 Task: Design a Vector Pattern for a Space-themed Virtual Reality Game.
Action: Mouse moved to (134, 126)
Screenshot: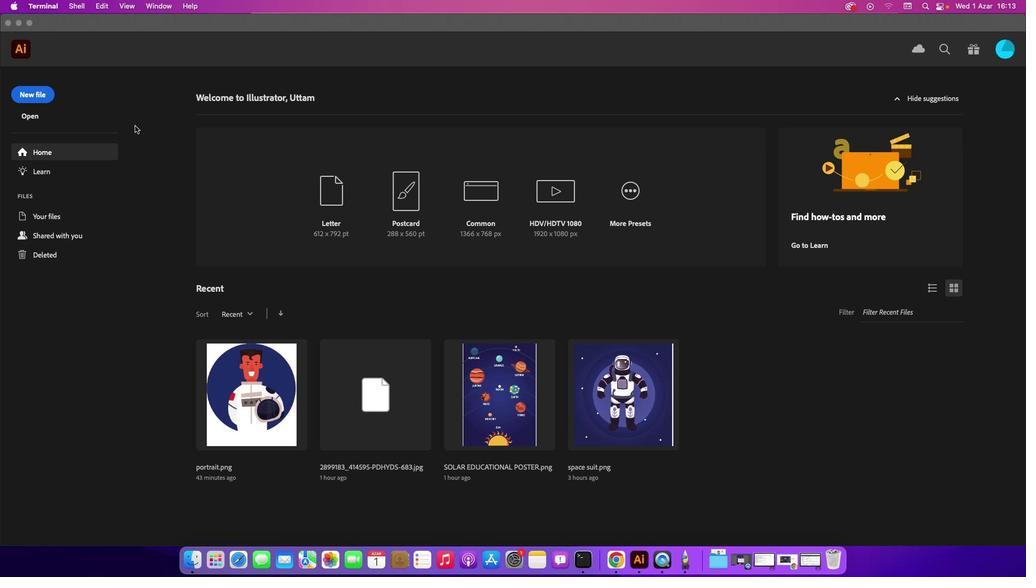 
Action: Mouse pressed left at (134, 126)
Screenshot: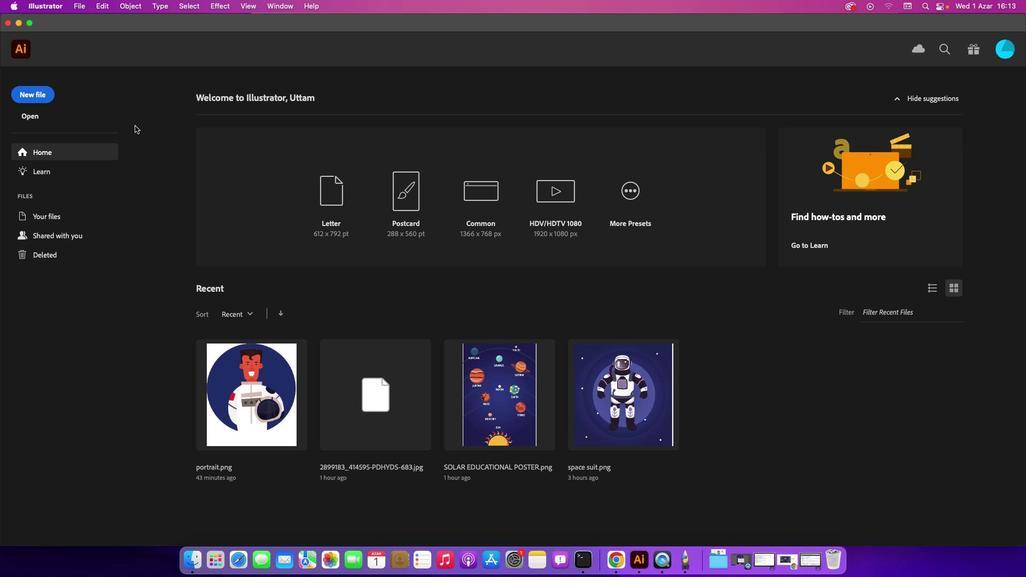 
Action: Mouse moved to (43, 92)
Screenshot: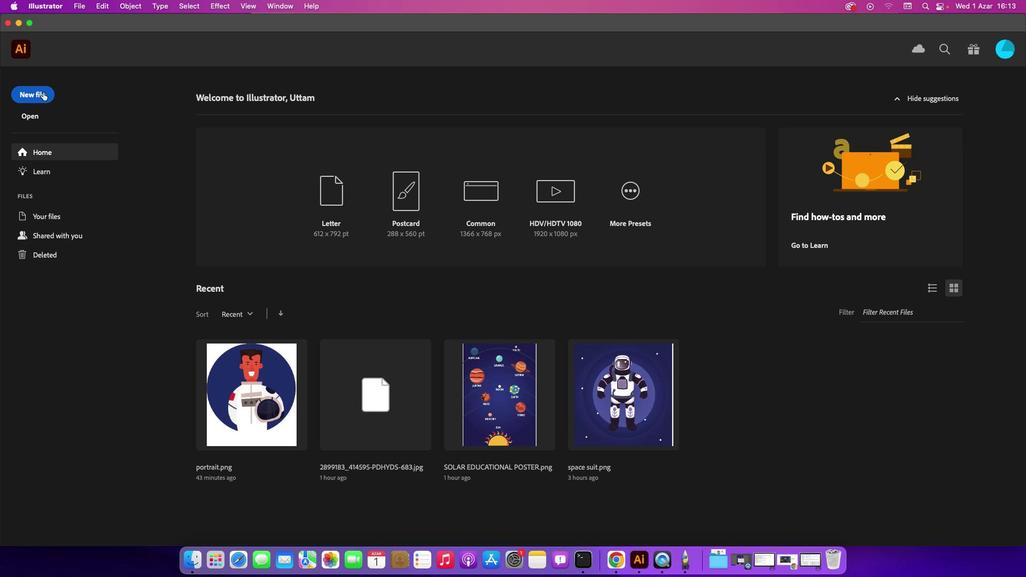 
Action: Mouse pressed left at (43, 92)
Screenshot: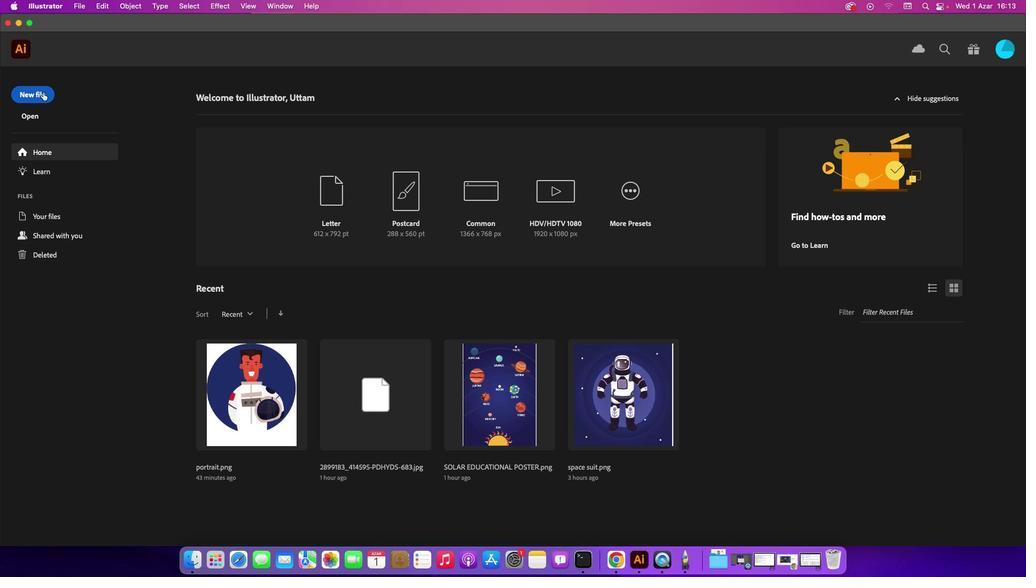 
Action: Mouse moved to (760, 446)
Screenshot: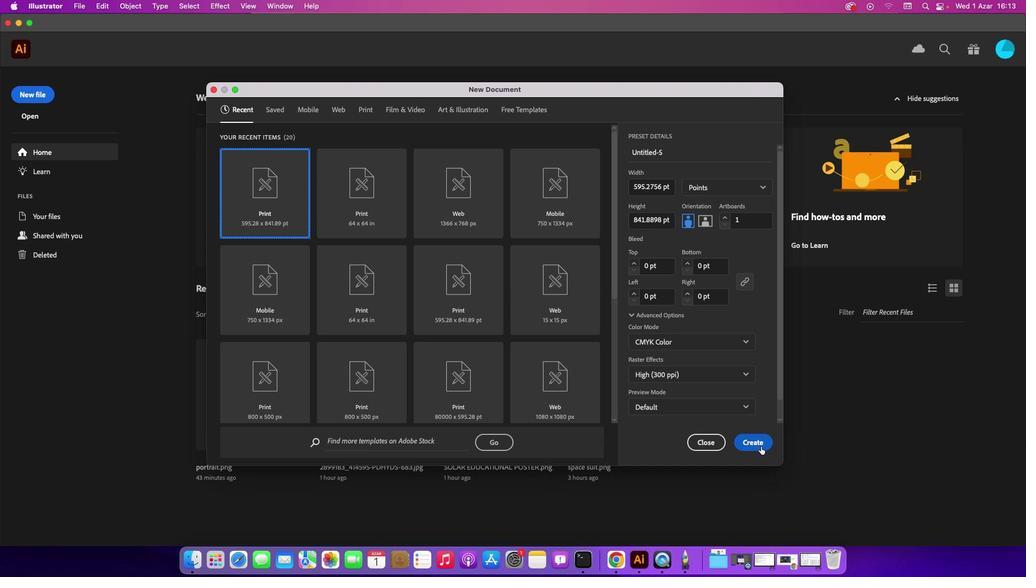 
Action: Mouse pressed left at (760, 446)
Screenshot: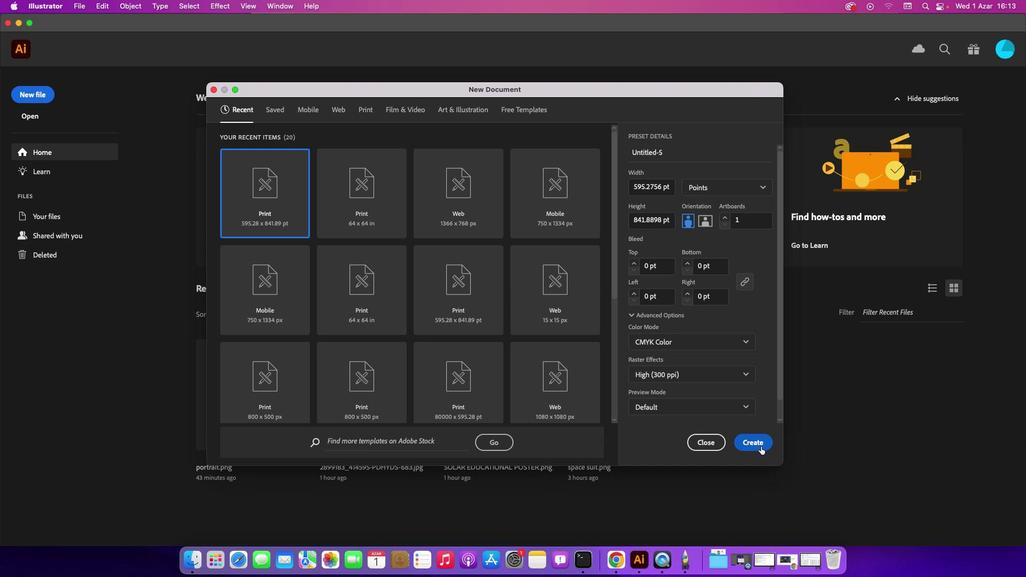 
Action: Mouse moved to (83, 9)
Screenshot: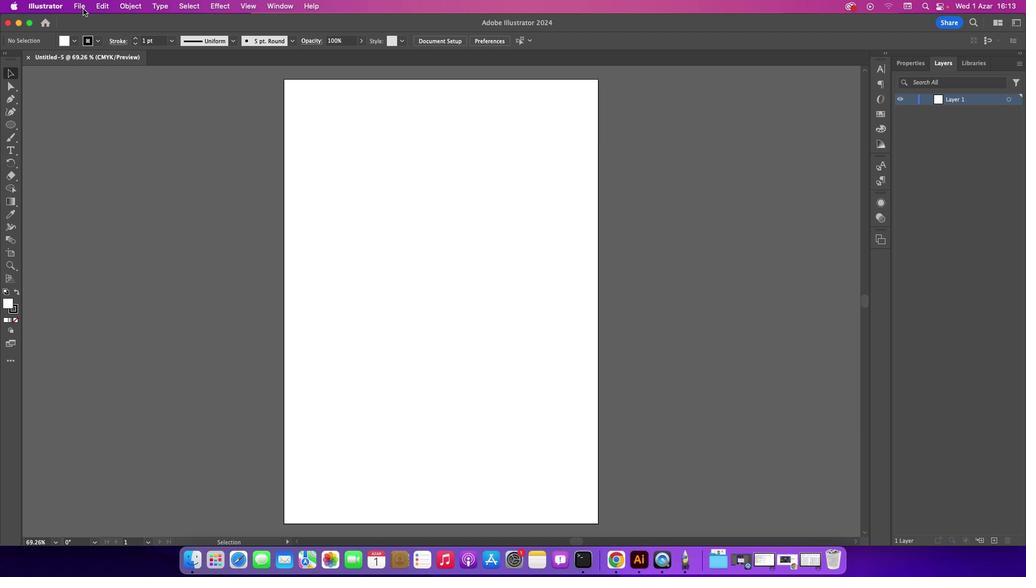 
Action: Mouse pressed left at (83, 9)
Screenshot: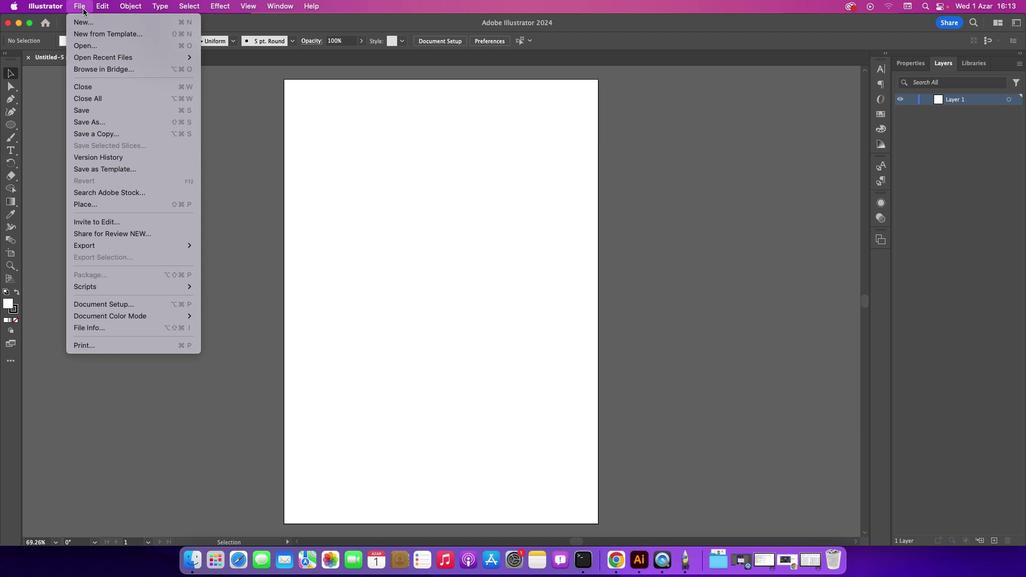 
Action: Mouse moved to (111, 43)
Screenshot: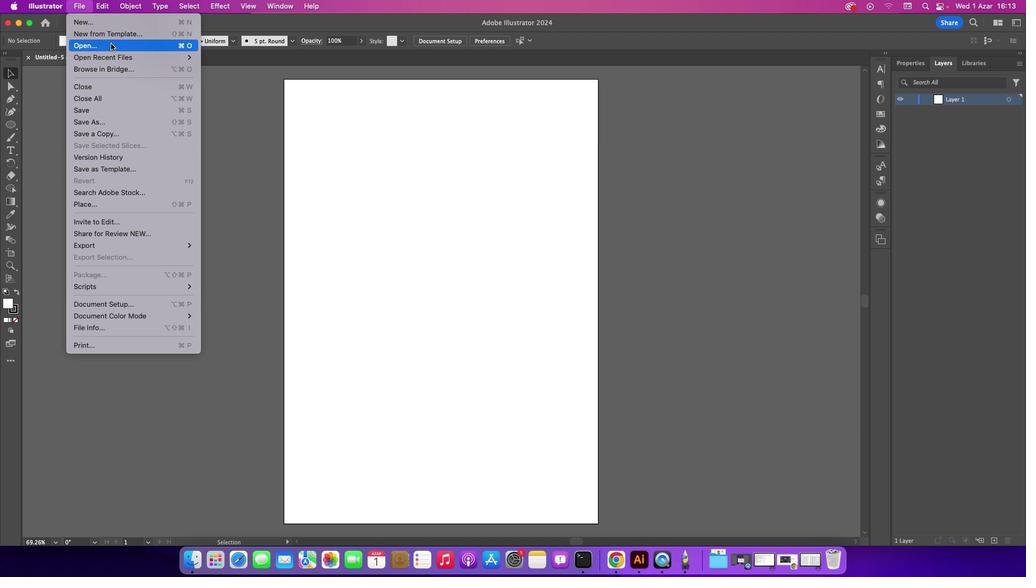 
Action: Mouse pressed left at (111, 43)
Screenshot: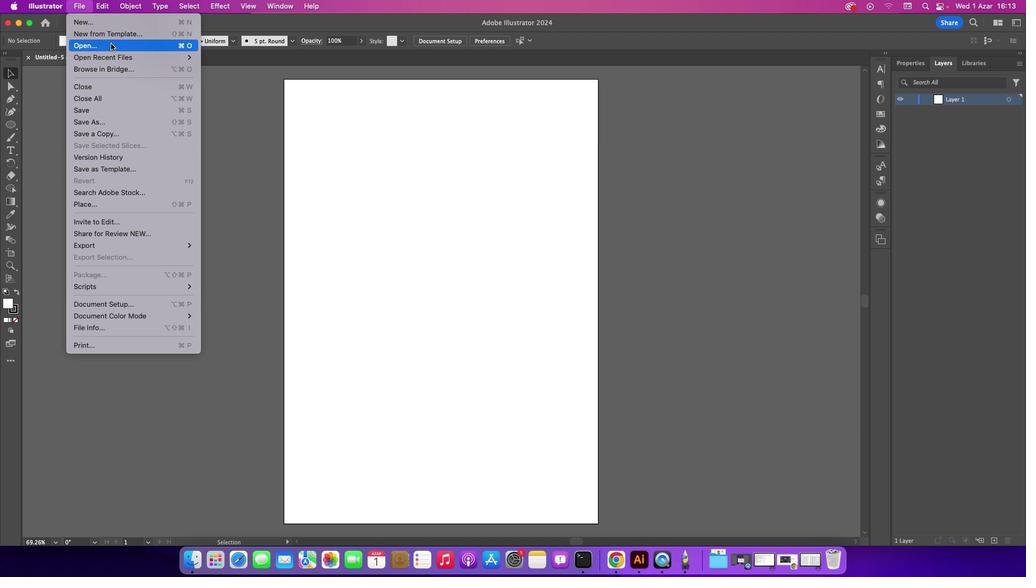 
Action: Mouse moved to (445, 158)
Screenshot: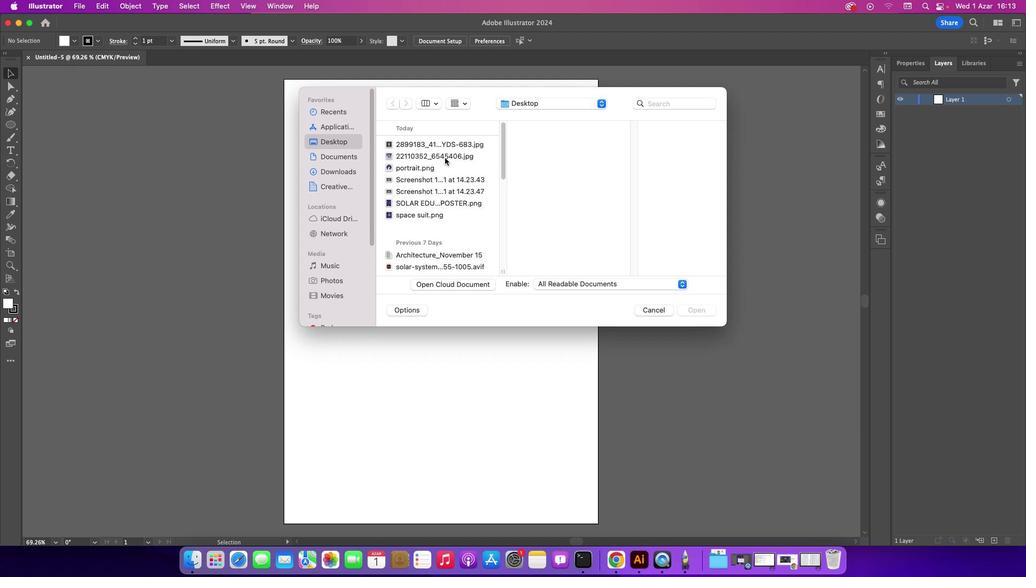 
Action: Mouse pressed left at (445, 158)
Screenshot: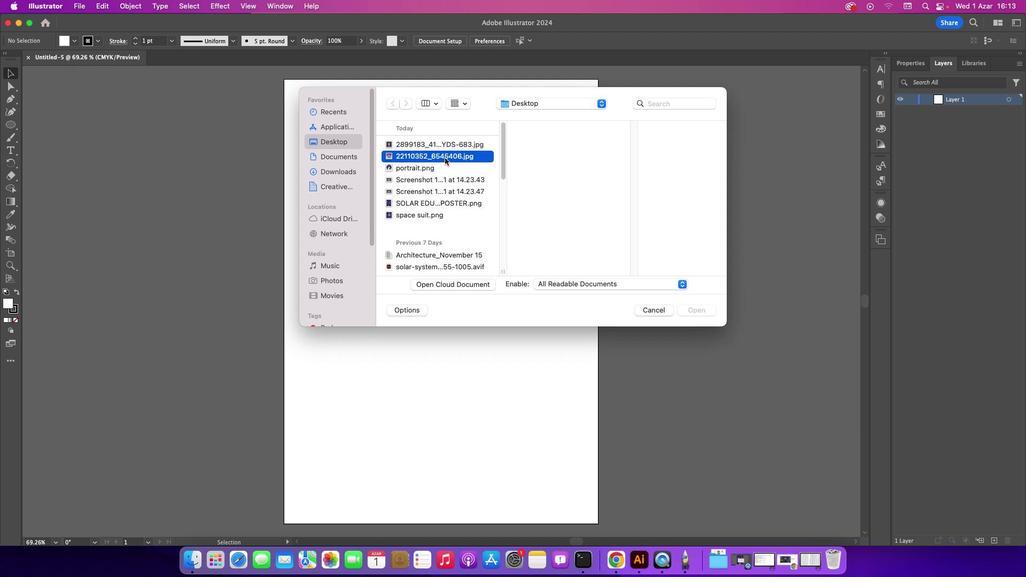 
Action: Mouse moved to (700, 314)
Screenshot: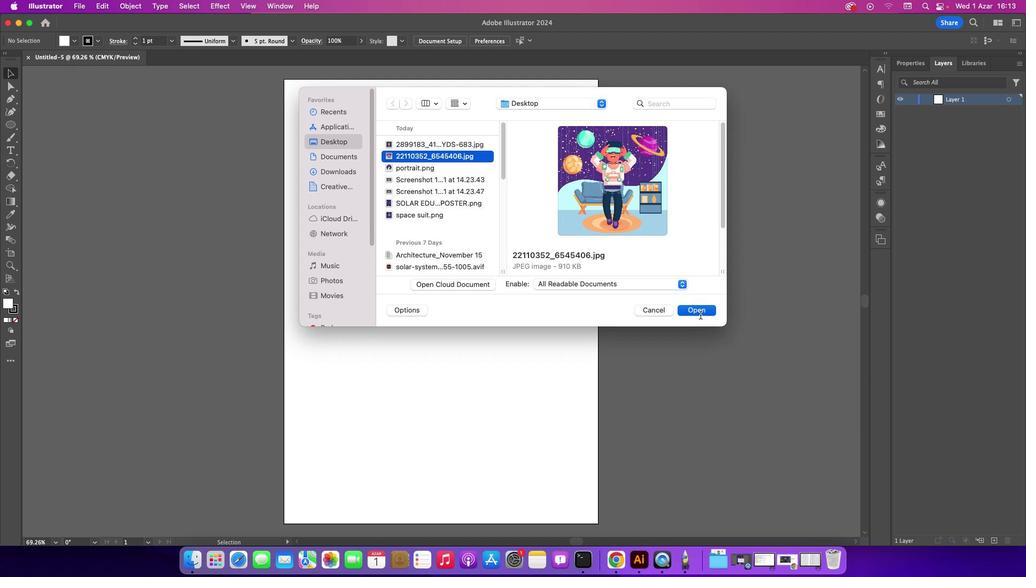 
Action: Mouse pressed left at (700, 314)
Screenshot: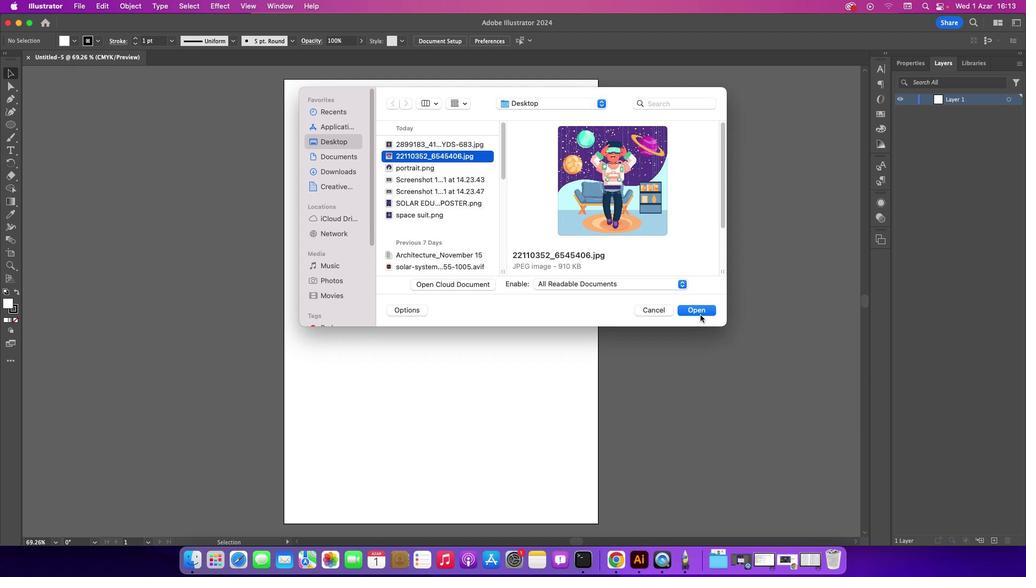 
Action: Mouse moved to (519, 215)
Screenshot: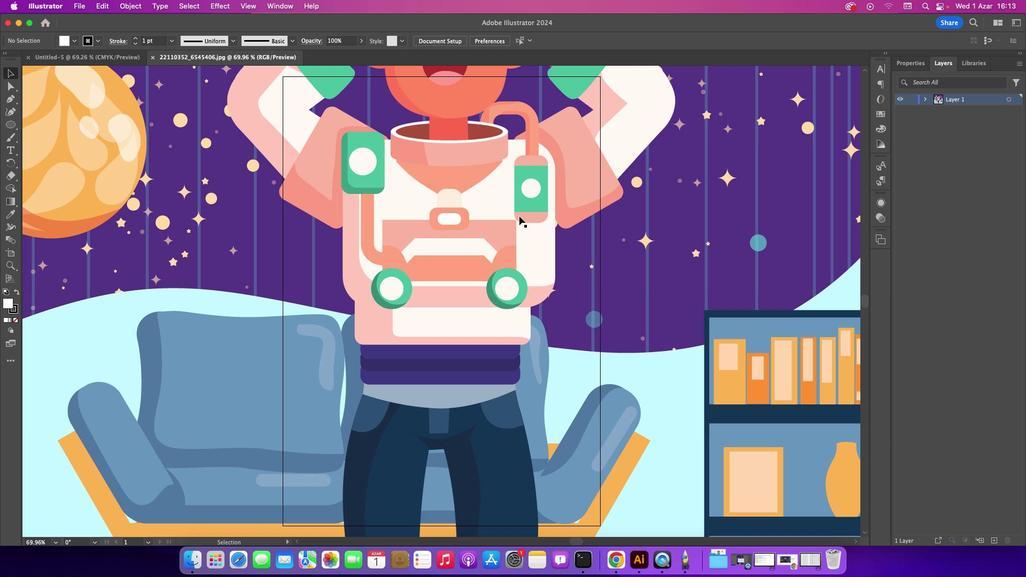
Action: Mouse scrolled (519, 215) with delta (0, 0)
Screenshot: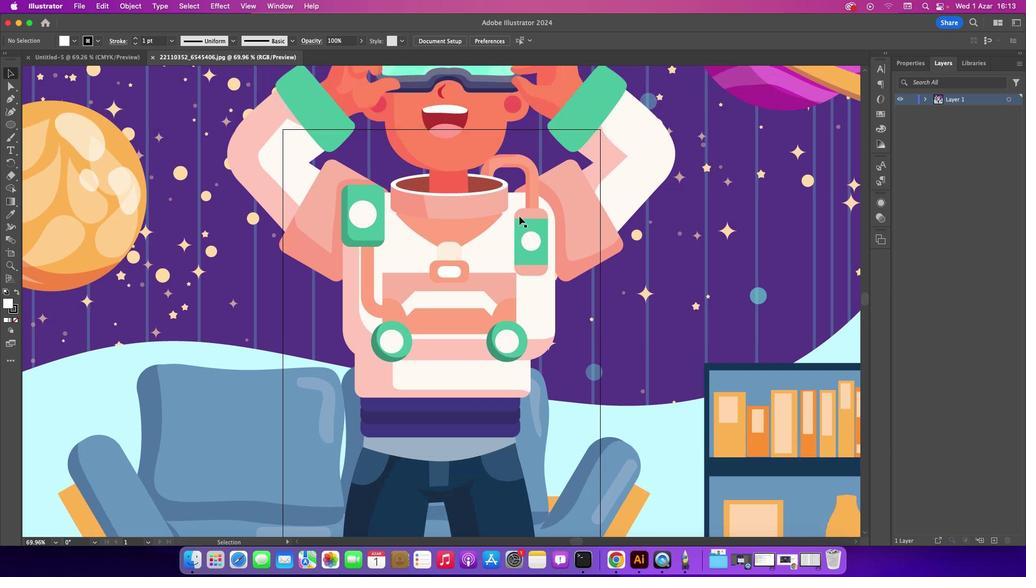 
Action: Mouse scrolled (519, 215) with delta (0, 0)
Screenshot: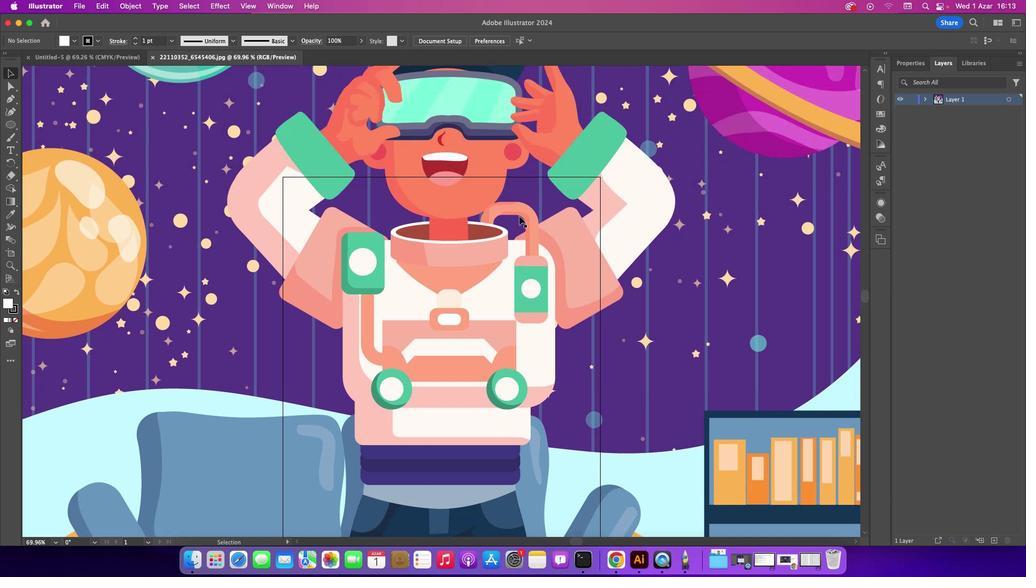 
Action: Mouse scrolled (519, 215) with delta (0, 1)
Screenshot: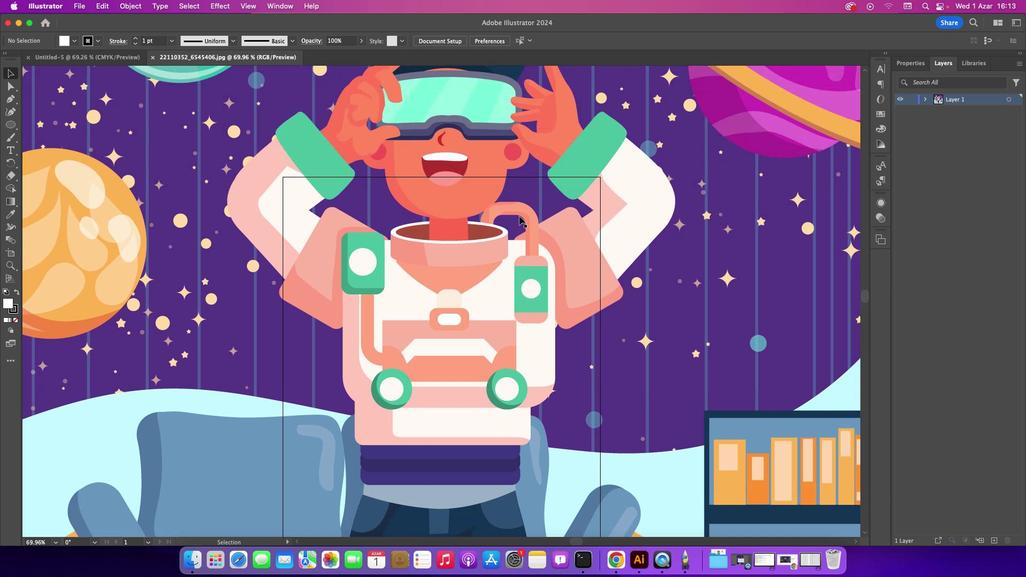 
Action: Mouse scrolled (519, 215) with delta (0, 1)
Screenshot: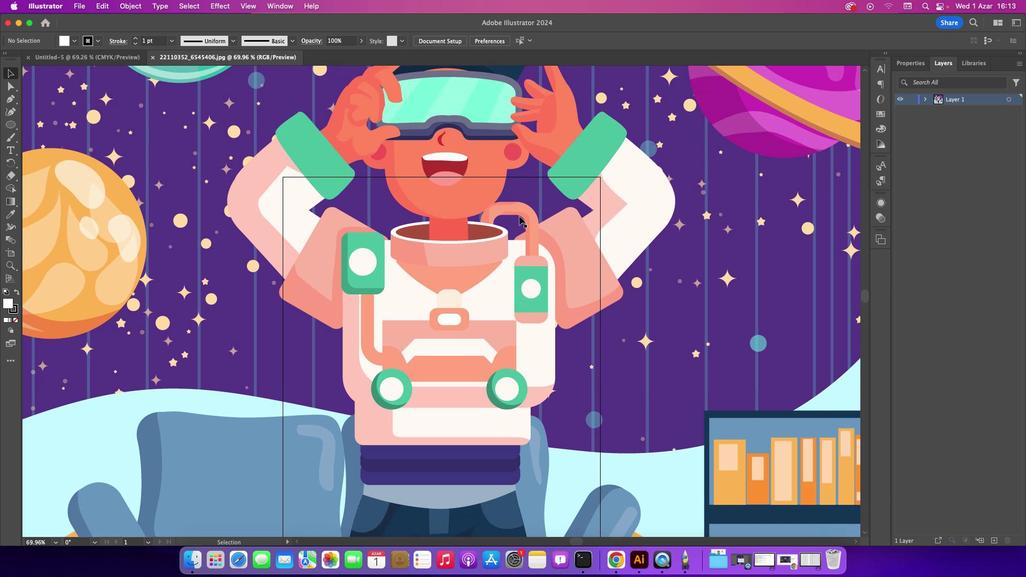 
Action: Mouse scrolled (519, 215) with delta (0, 0)
Screenshot: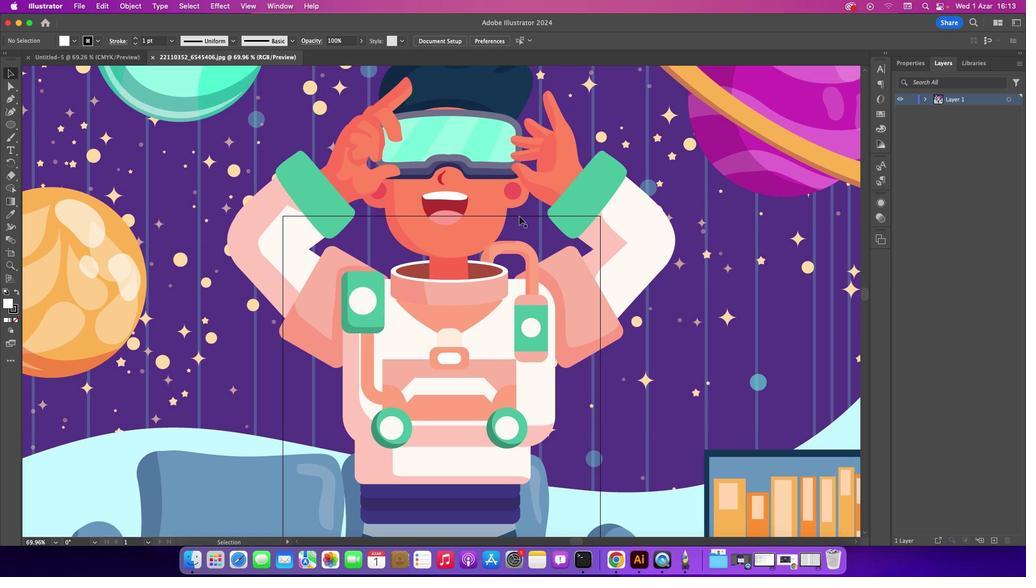 
Action: Mouse scrolled (519, 215) with delta (0, 0)
Screenshot: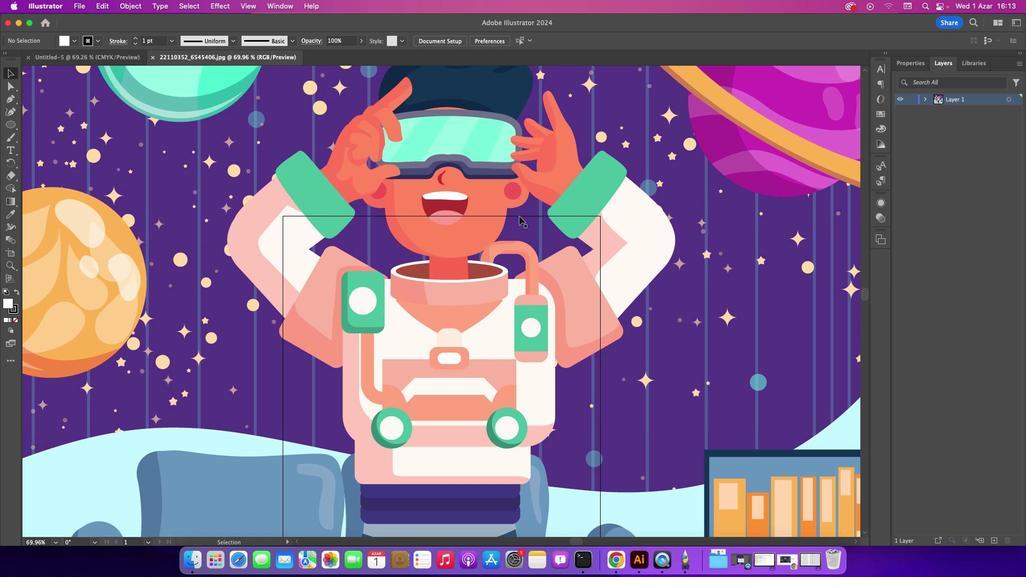 
Action: Mouse scrolled (519, 215) with delta (0, 1)
Screenshot: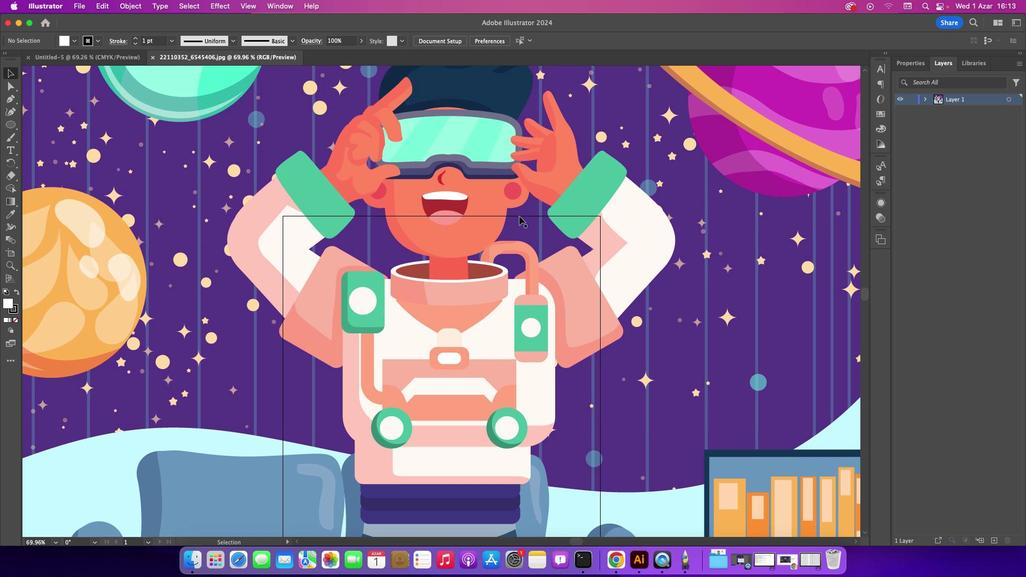 
Action: Mouse scrolled (519, 215) with delta (0, 0)
Screenshot: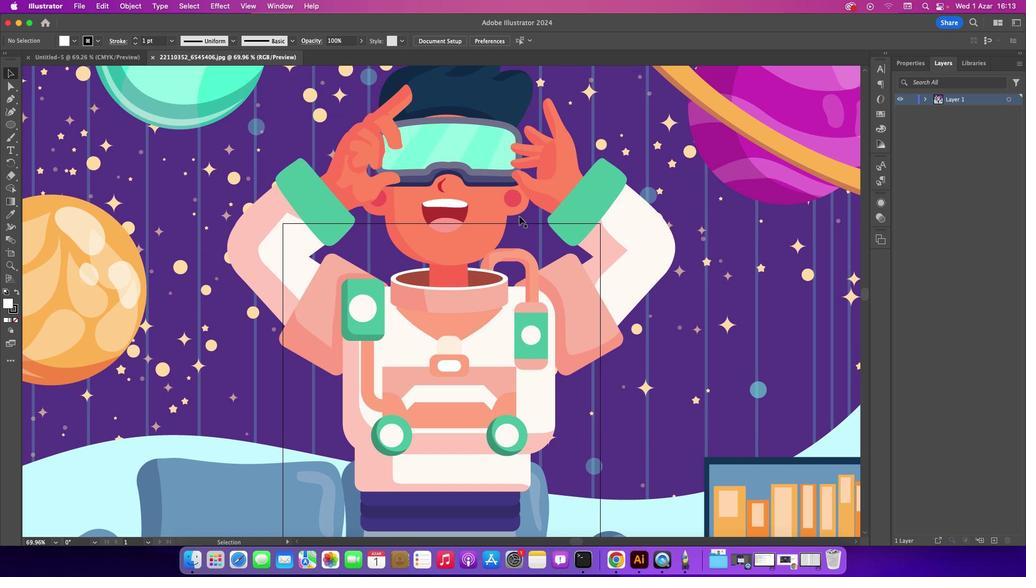 
Action: Mouse scrolled (519, 215) with delta (0, 0)
Screenshot: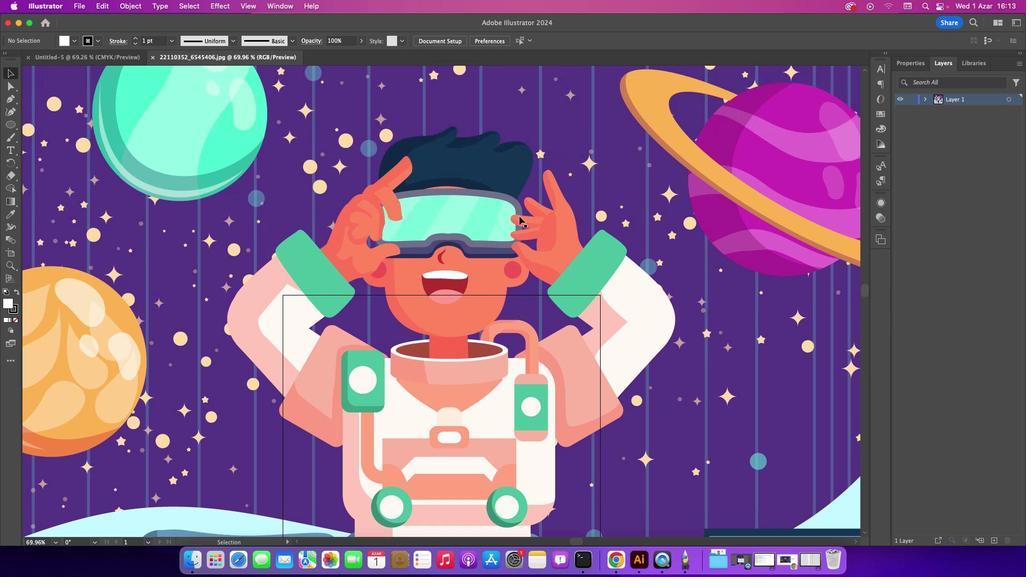 
Action: Mouse scrolled (519, 215) with delta (0, 1)
Screenshot: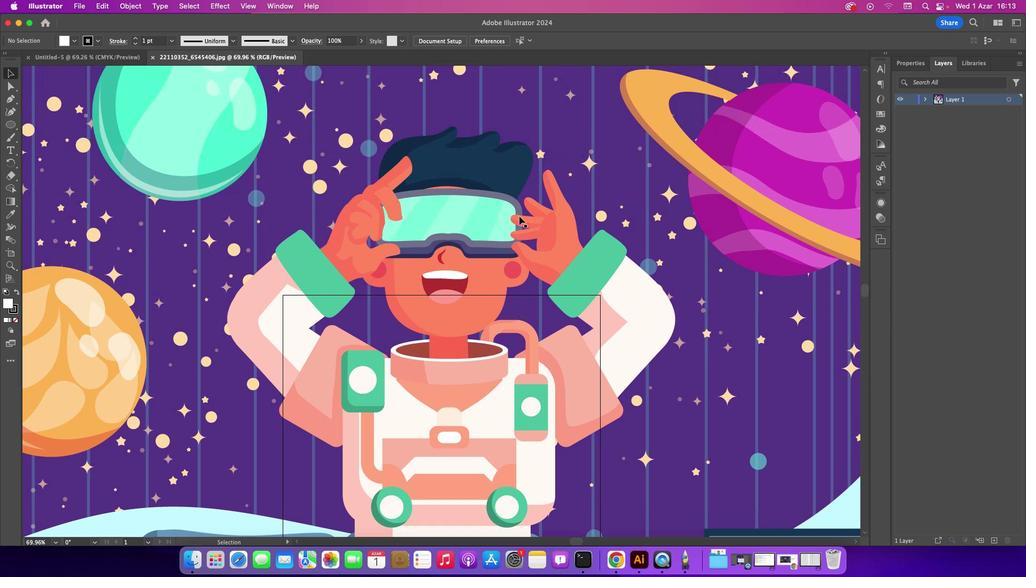 
Action: Mouse scrolled (519, 215) with delta (0, 1)
Screenshot: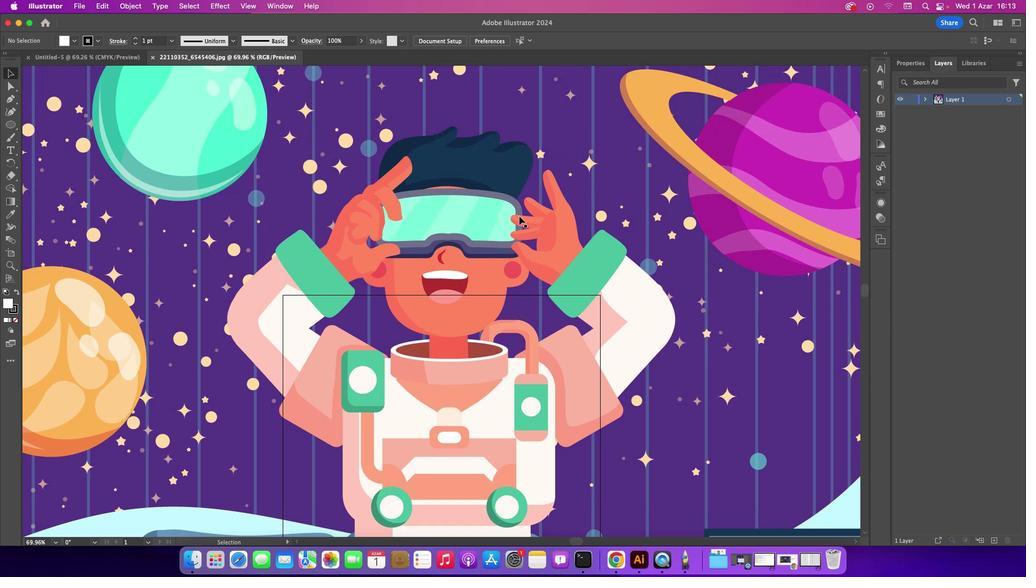 
Action: Mouse moved to (519, 216)
Screenshot: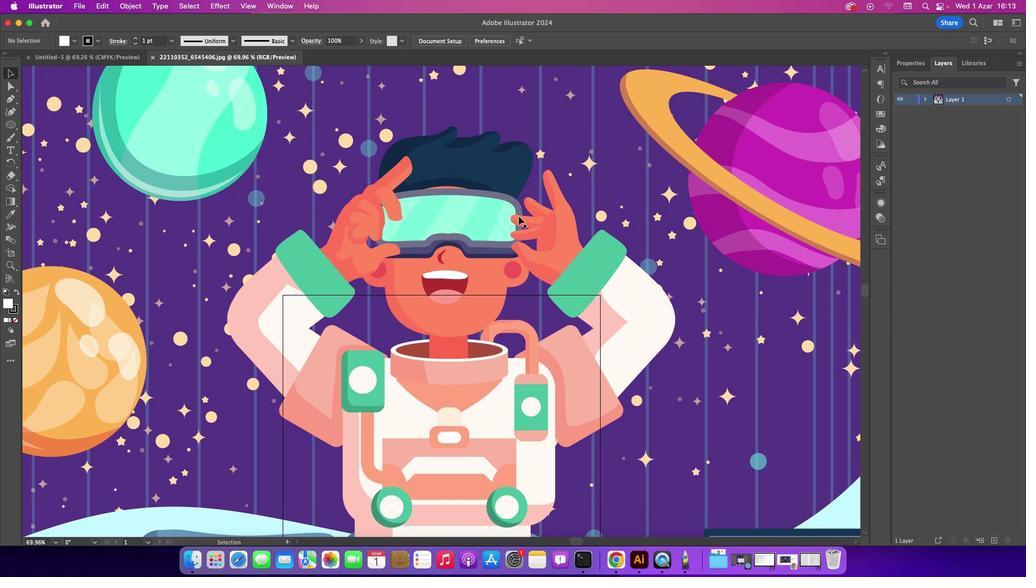 
Action: Mouse scrolled (519, 216) with delta (0, 0)
Screenshot: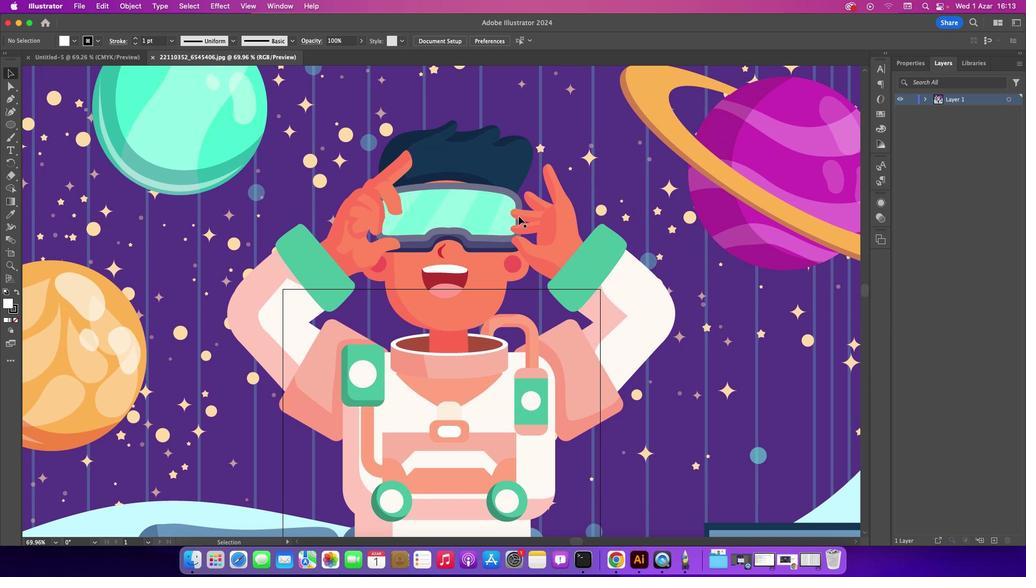 
Action: Mouse scrolled (519, 216) with delta (0, 0)
Screenshot: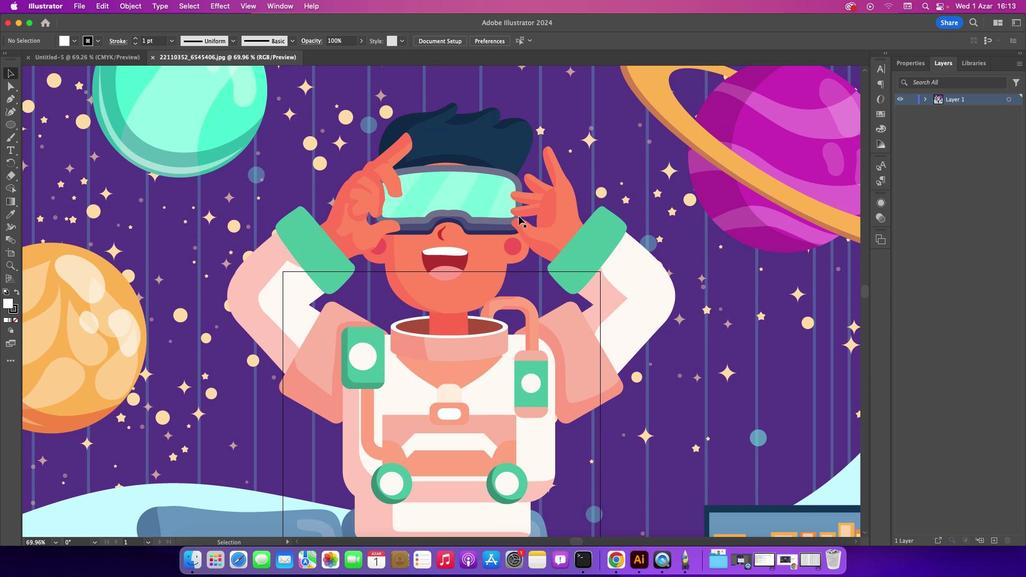 
Action: Mouse scrolled (519, 216) with delta (0, 0)
Screenshot: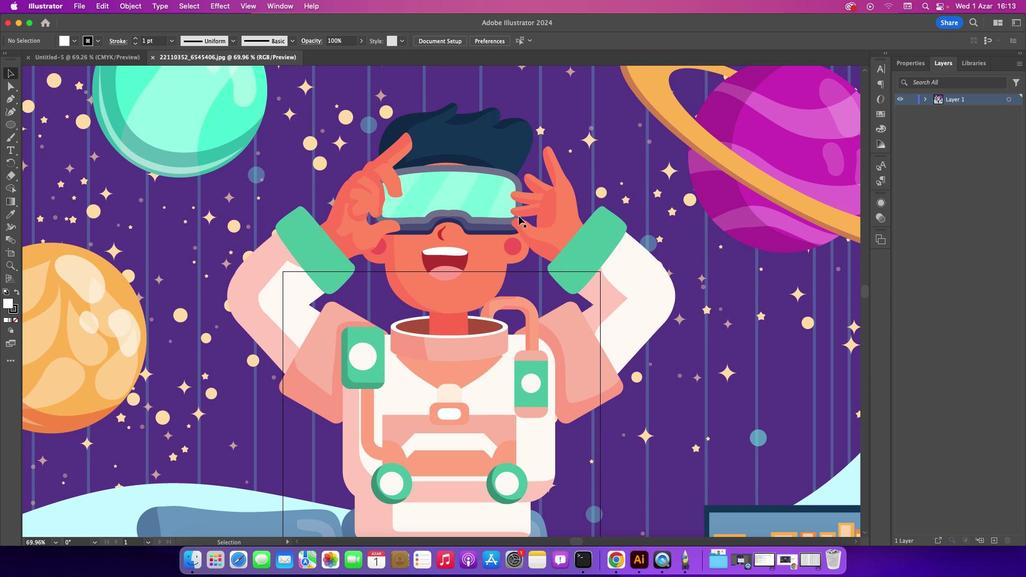 
Action: Mouse scrolled (519, 216) with delta (0, 0)
Screenshot: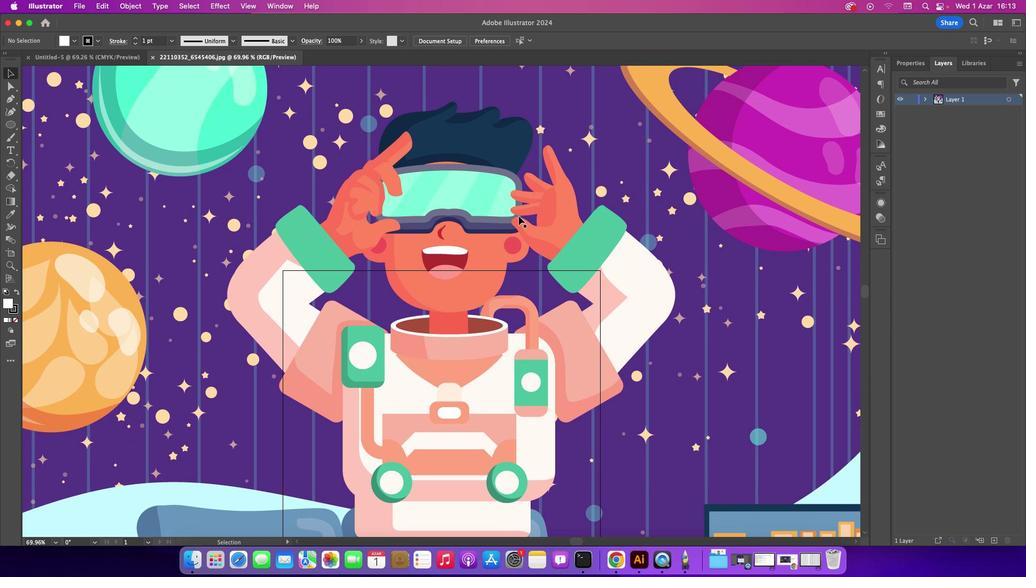 
Action: Mouse moved to (925, 99)
Screenshot: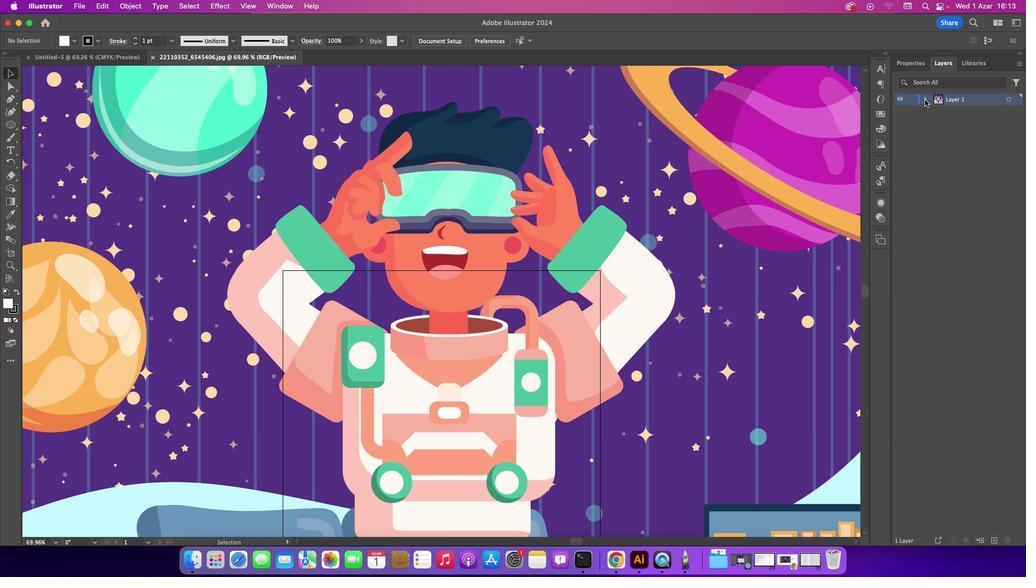 
Action: Mouse pressed left at (925, 99)
Screenshot: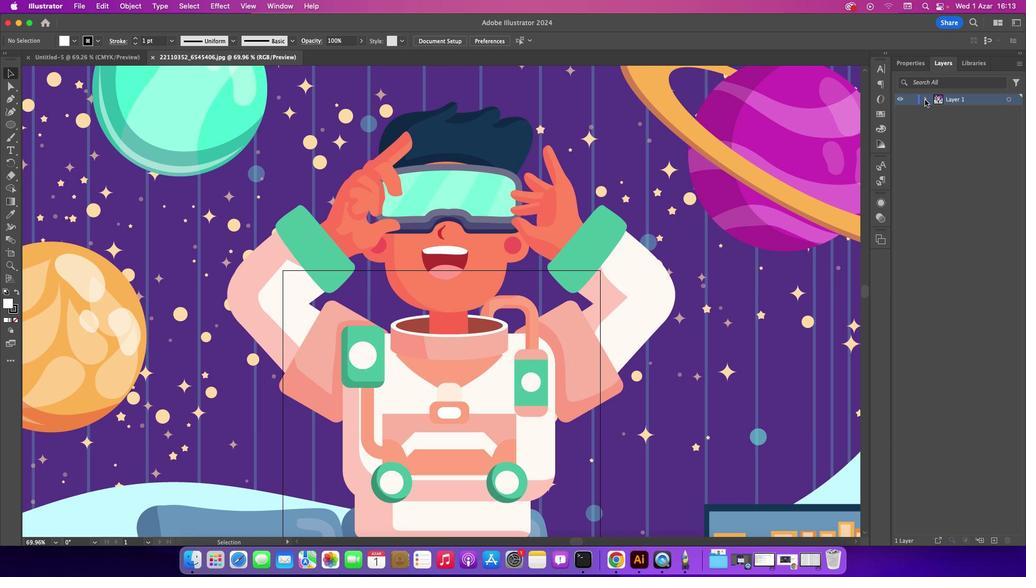 
Action: Mouse moved to (912, 109)
Screenshot: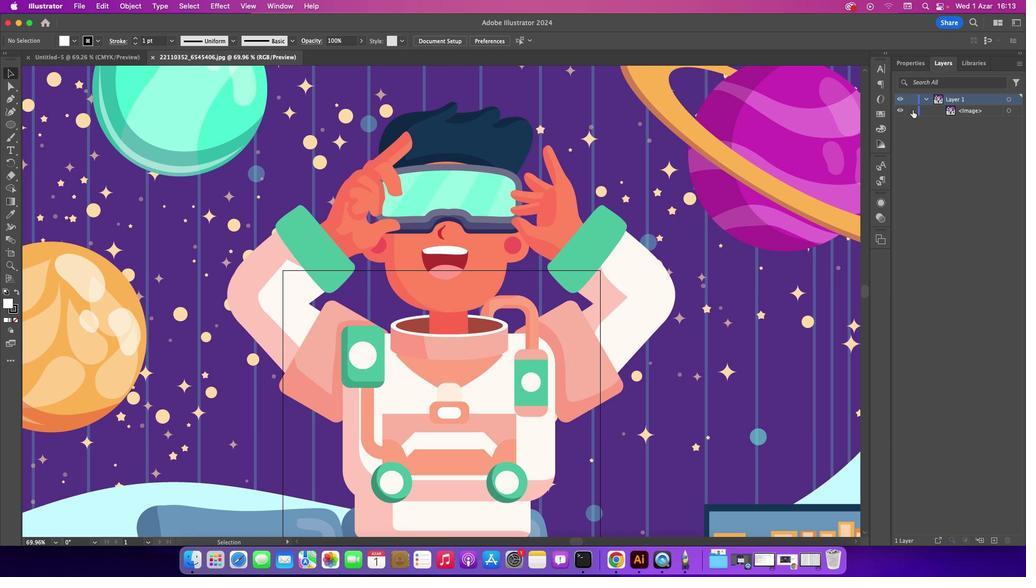 
Action: Mouse pressed left at (912, 109)
Screenshot: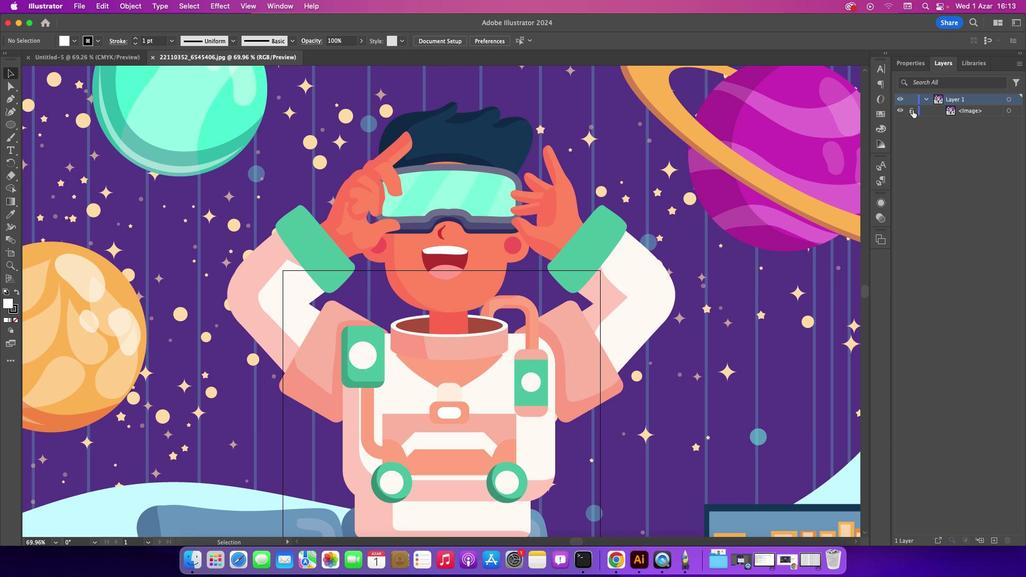 
Action: Mouse moved to (575, 542)
Screenshot: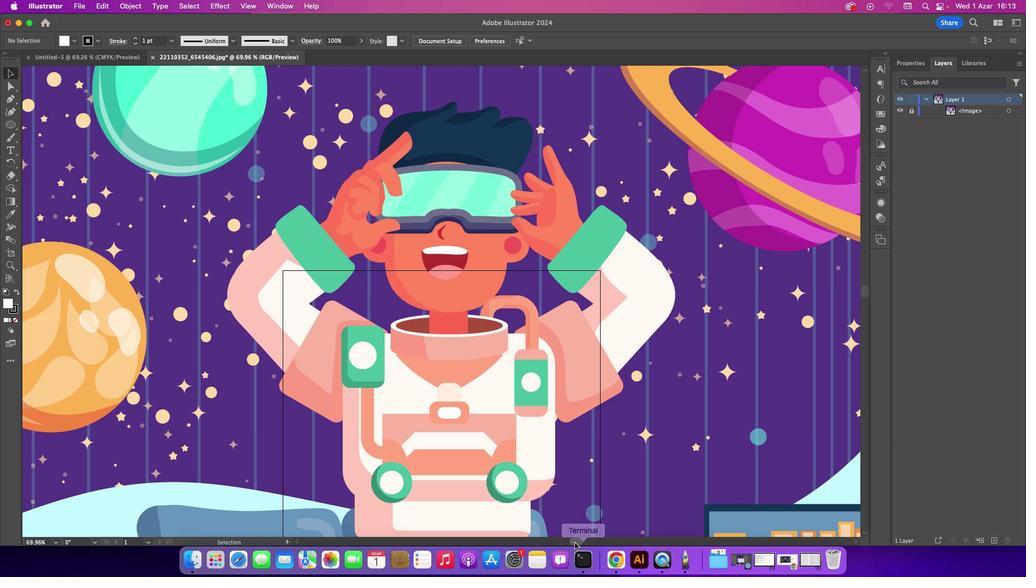 
Action: Mouse pressed left at (575, 542)
Screenshot: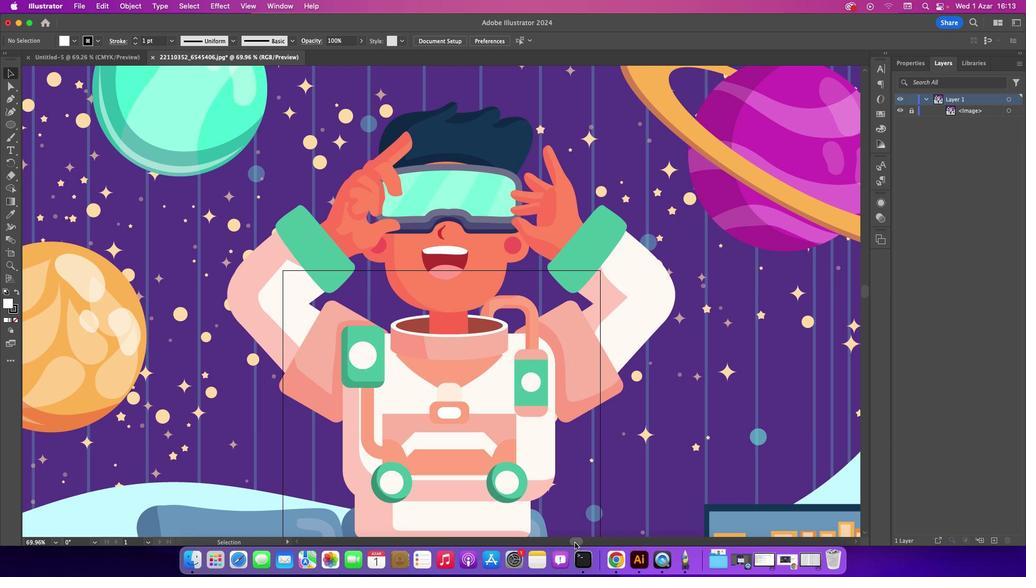 
Action: Mouse moved to (368, 361)
Screenshot: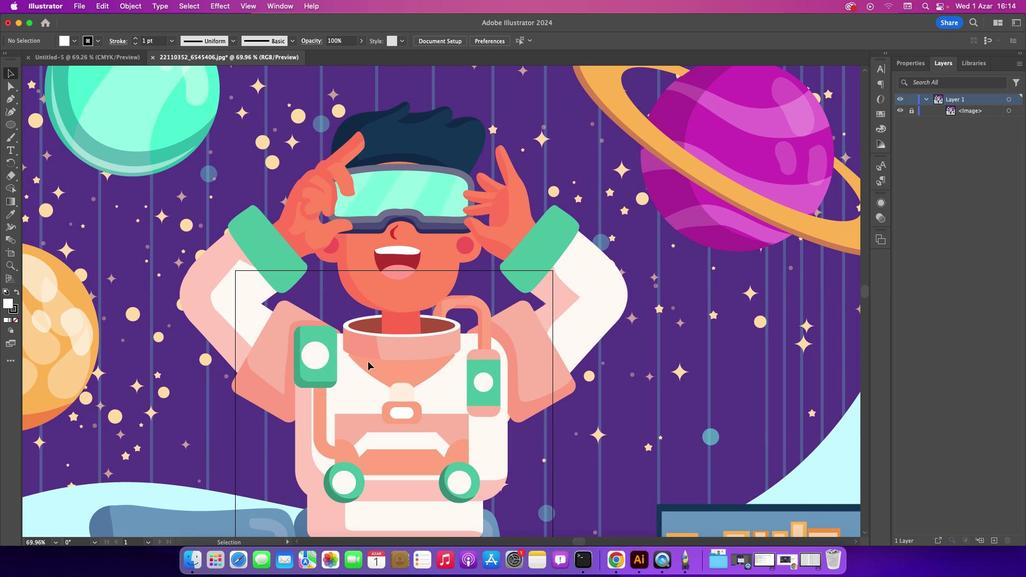 
Action: Mouse scrolled (368, 361) with delta (0, 0)
Screenshot: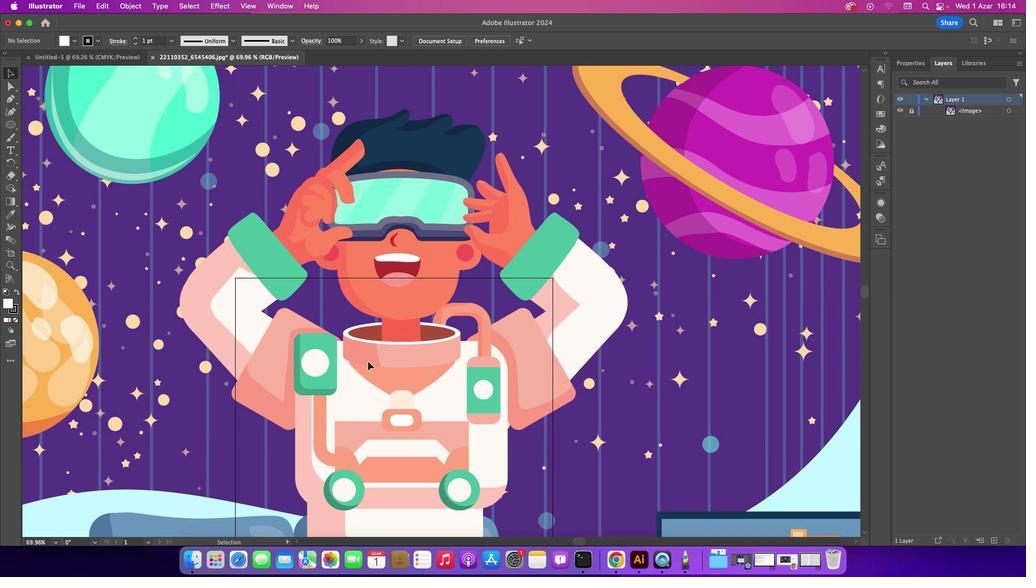 
Action: Mouse scrolled (368, 361) with delta (0, 0)
Screenshot: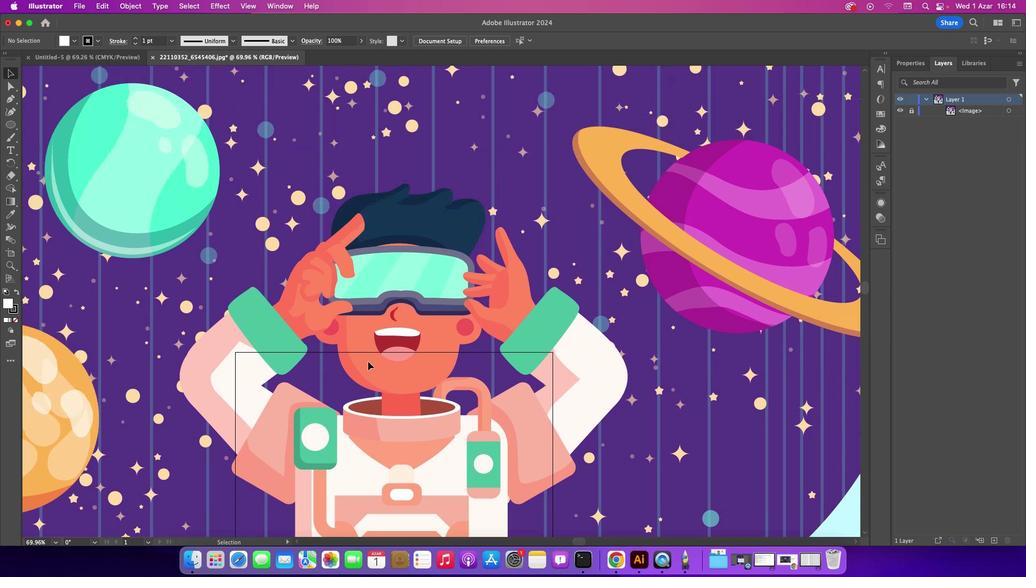 
Action: Mouse scrolled (368, 361) with delta (0, 1)
Screenshot: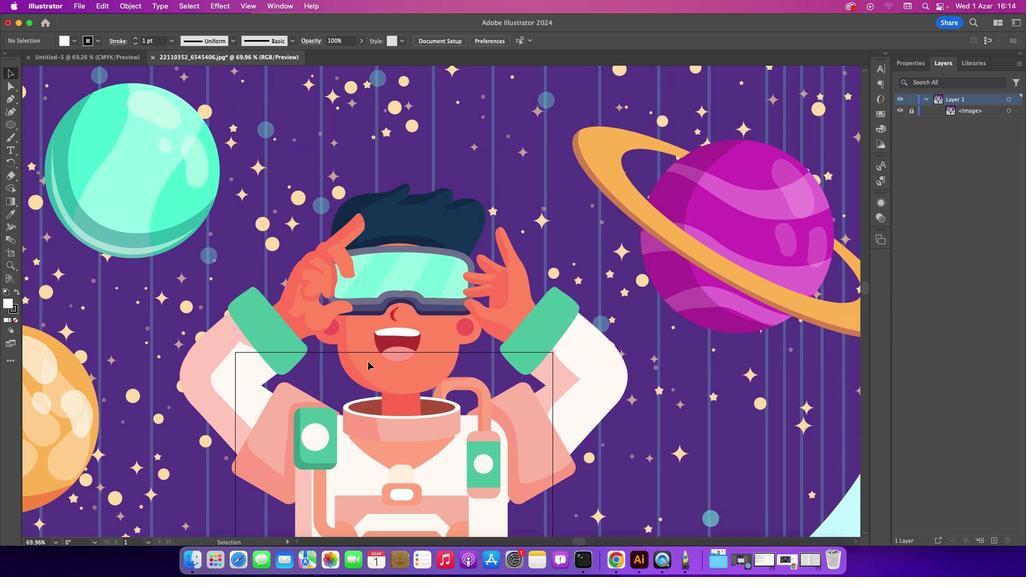 
Action: Mouse scrolled (368, 361) with delta (0, 1)
Screenshot: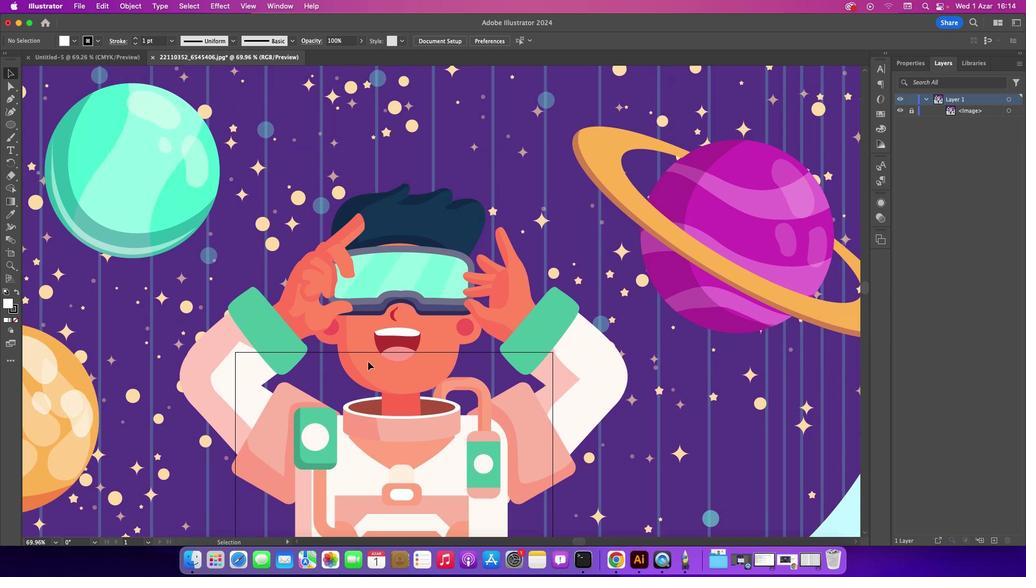 
Action: Mouse scrolled (368, 361) with delta (0, 0)
Screenshot: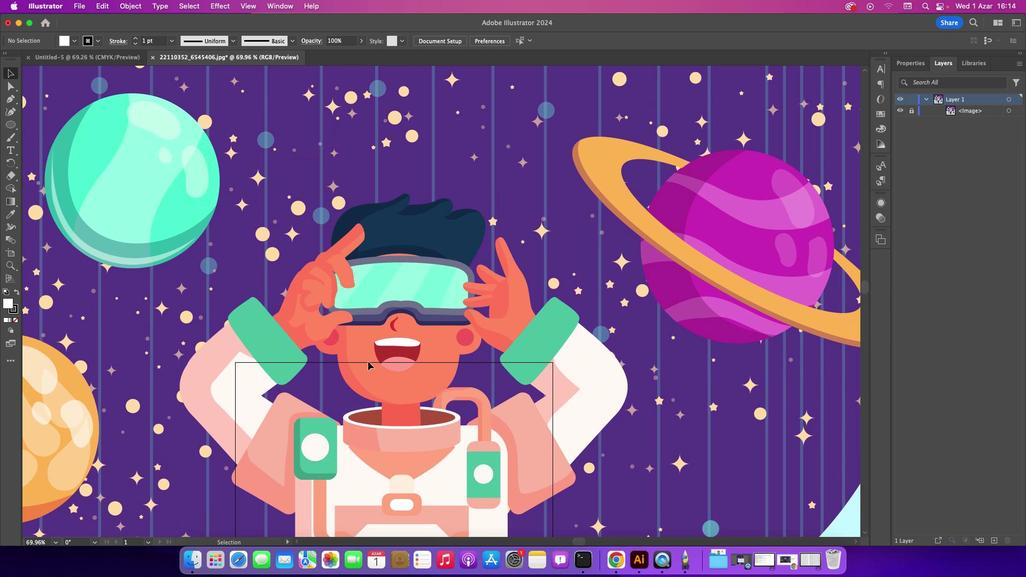 
Action: Mouse scrolled (368, 361) with delta (0, 0)
Screenshot: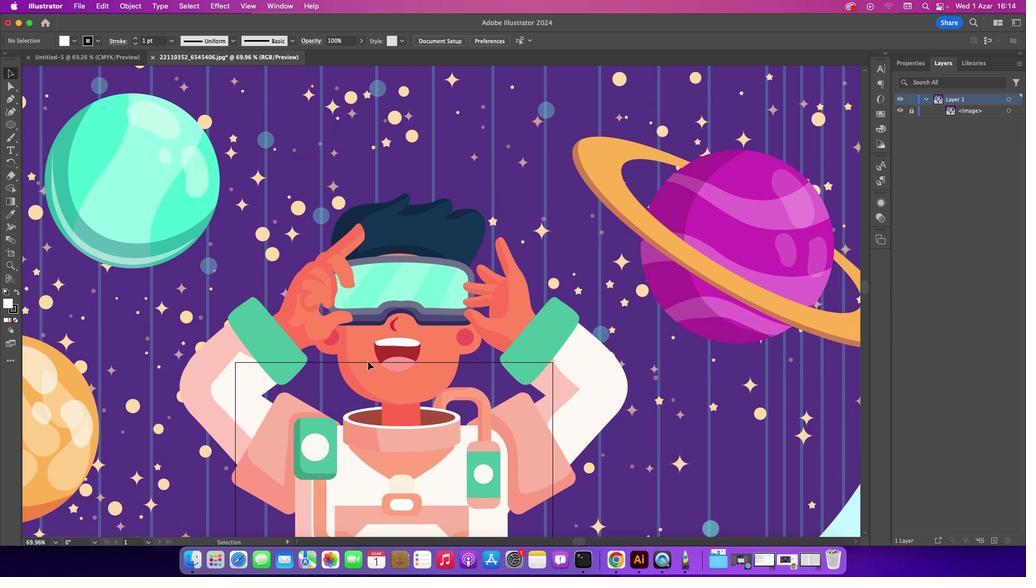 
Action: Mouse moved to (10, 99)
Screenshot: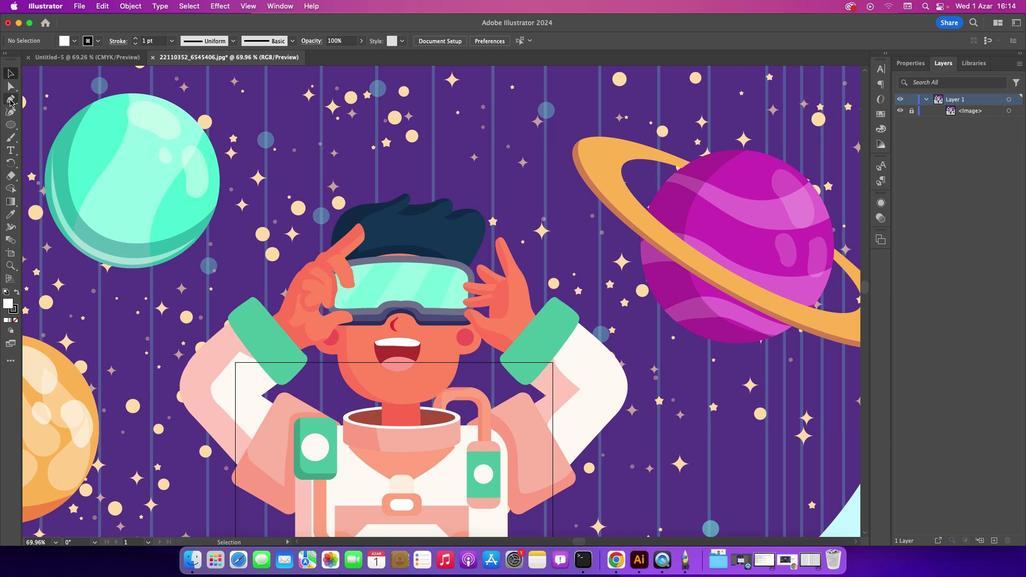 
Action: Mouse pressed left at (10, 99)
Screenshot: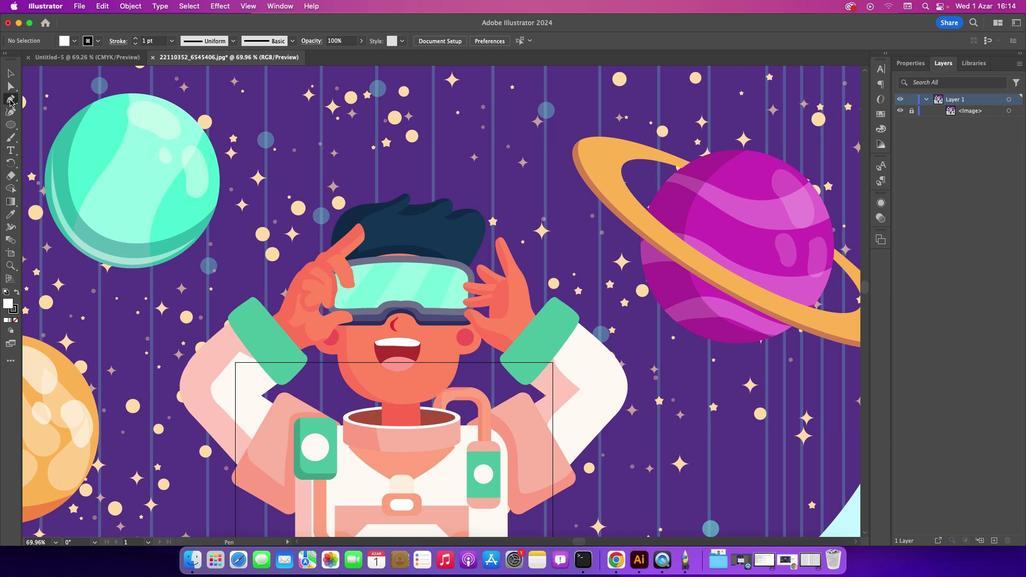 
Action: Mouse moved to (344, 201)
Screenshot: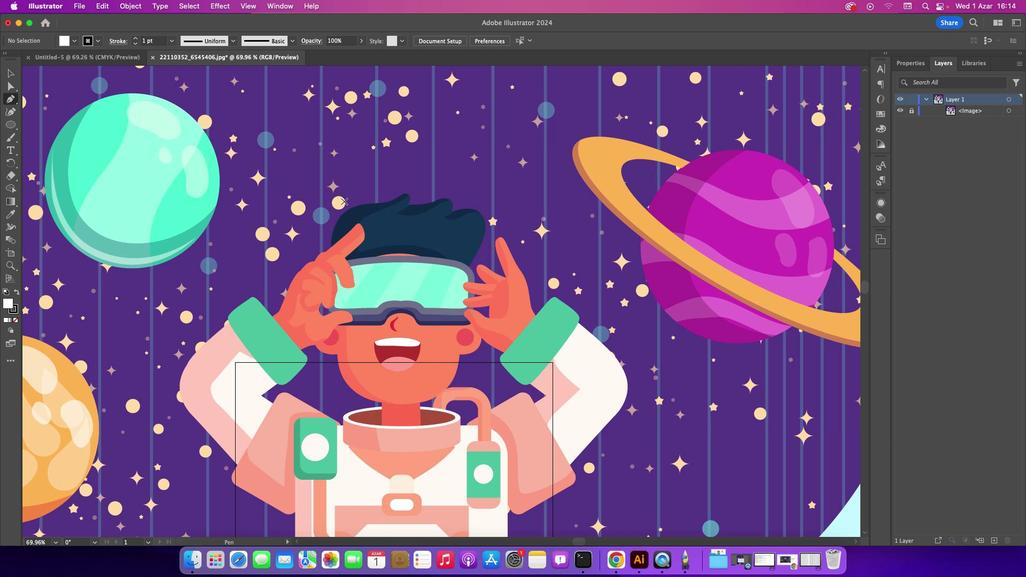 
Action: Key pressed Key.caps_lock
Screenshot: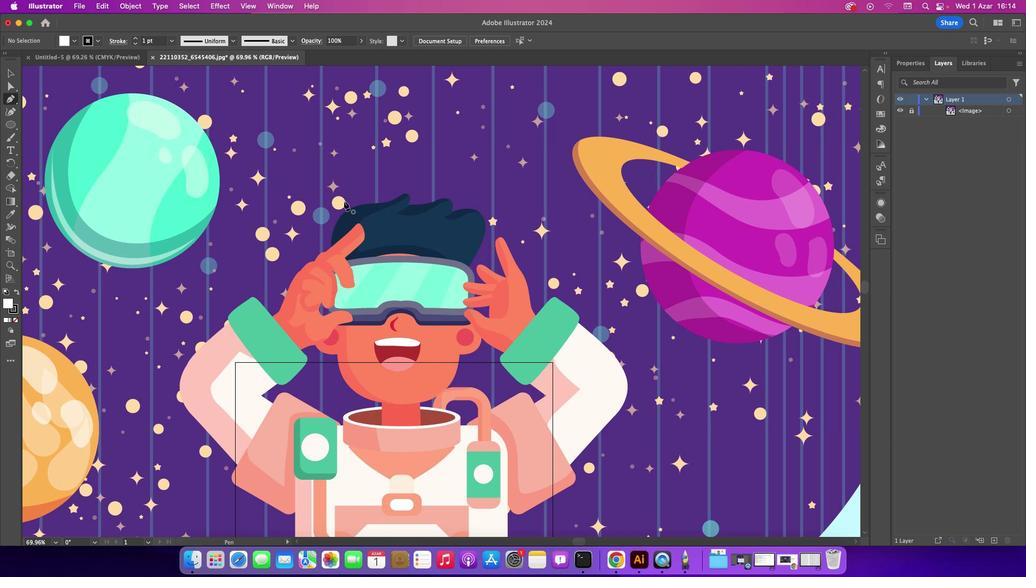 
Action: Mouse moved to (330, 246)
Screenshot: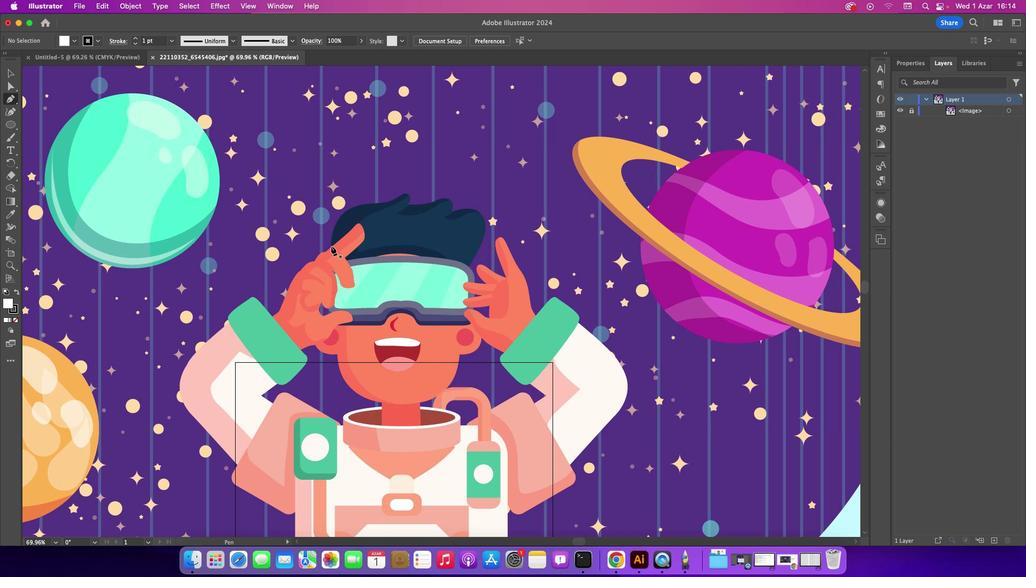 
Action: Mouse pressed left at (330, 246)
Screenshot: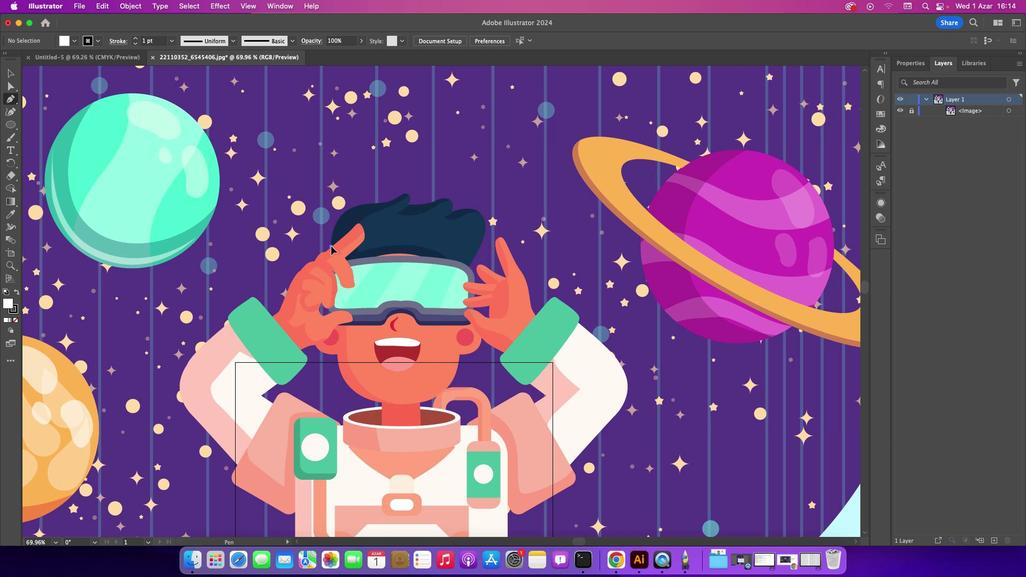 
Action: Mouse moved to (349, 209)
Screenshot: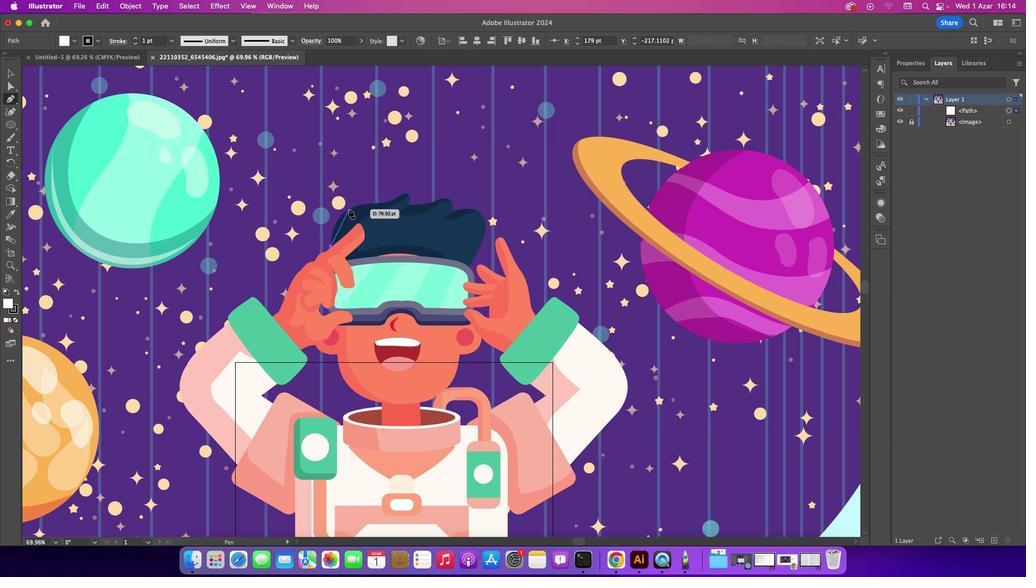 
Action: Mouse pressed left at (349, 209)
Screenshot: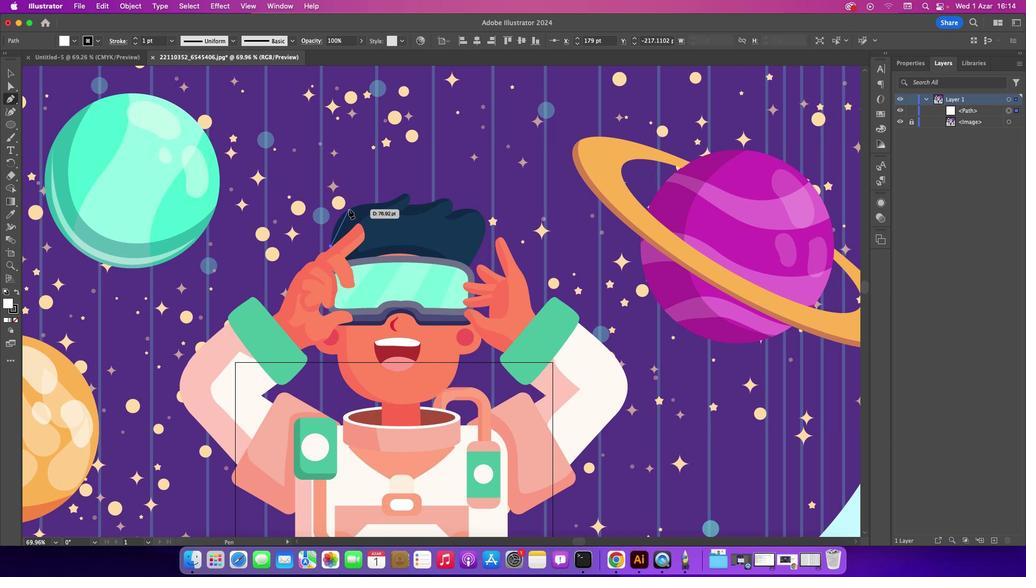 
Action: Mouse moved to (349, 209)
Screenshot: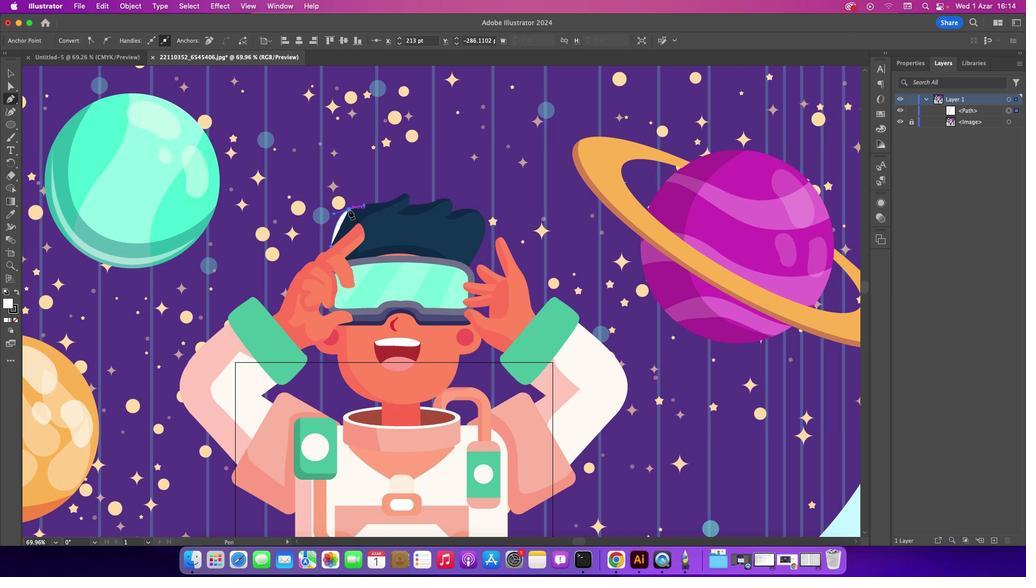 
Action: Mouse pressed left at (349, 209)
Screenshot: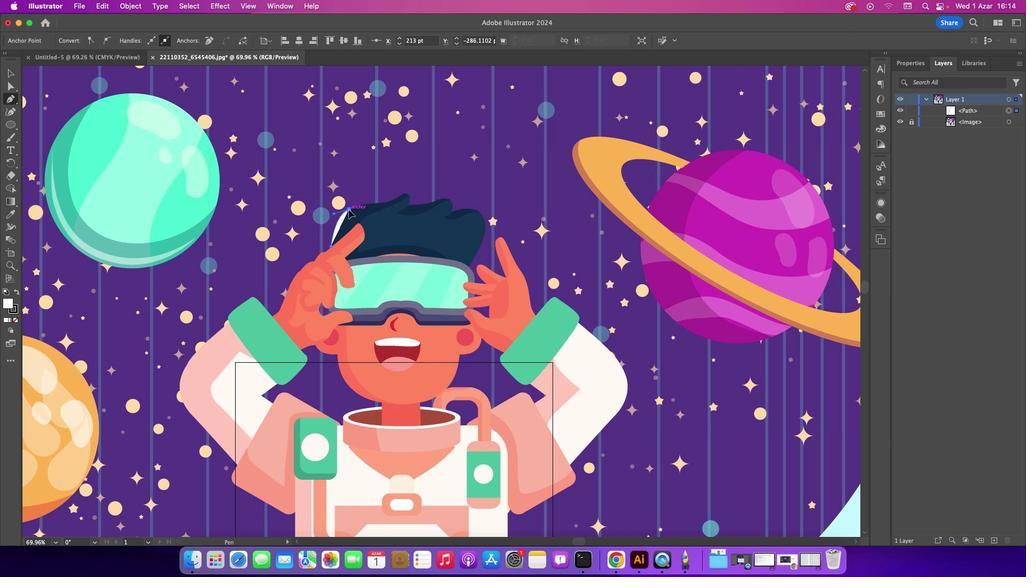 
Action: Mouse moved to (13, 319)
Screenshot: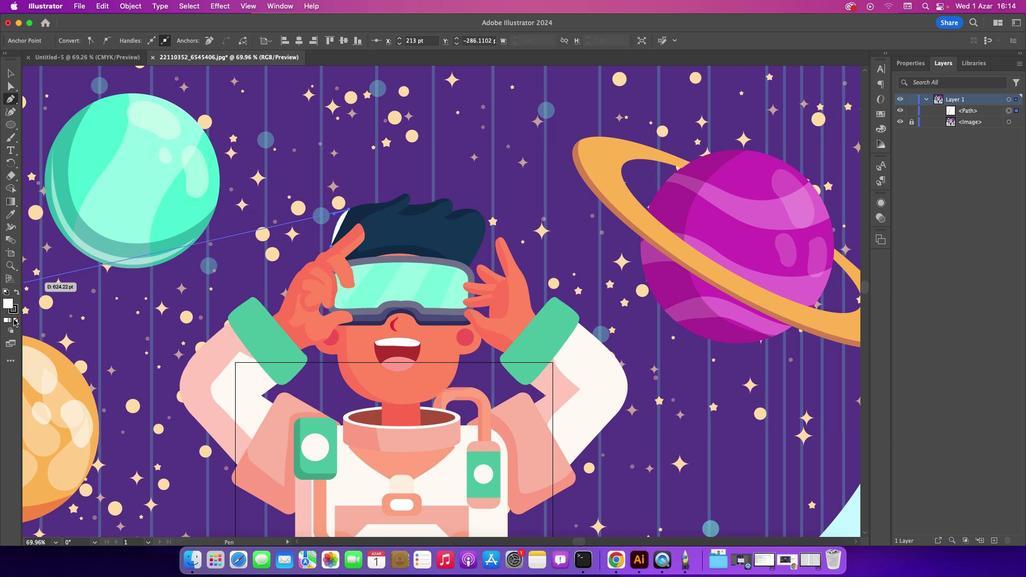 
Action: Mouse pressed left at (13, 319)
Screenshot: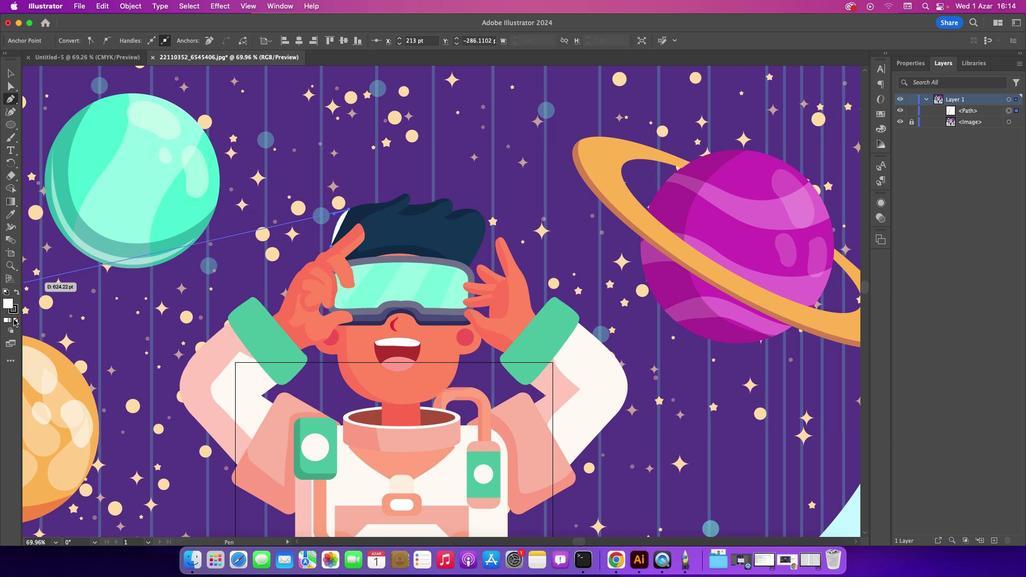 
Action: Mouse moved to (16, 311)
Screenshot: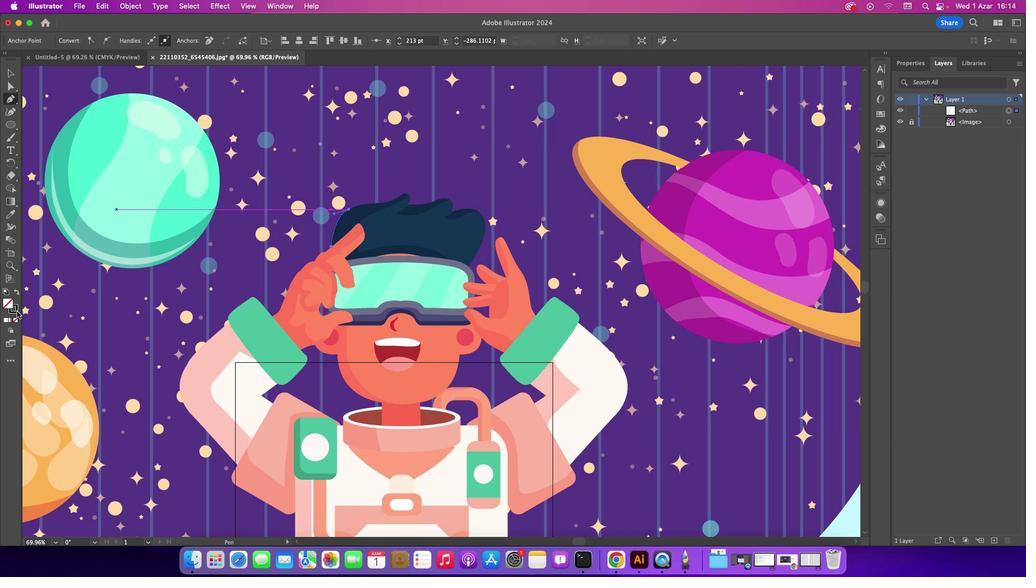 
Action: Mouse pressed left at (16, 311)
Screenshot: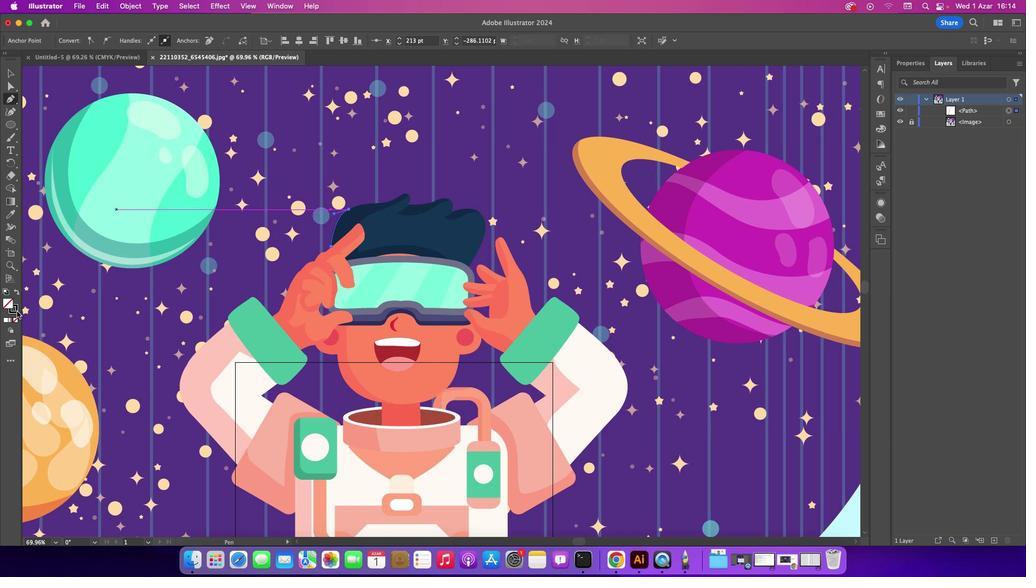 
Action: Mouse moved to (16, 319)
Screenshot: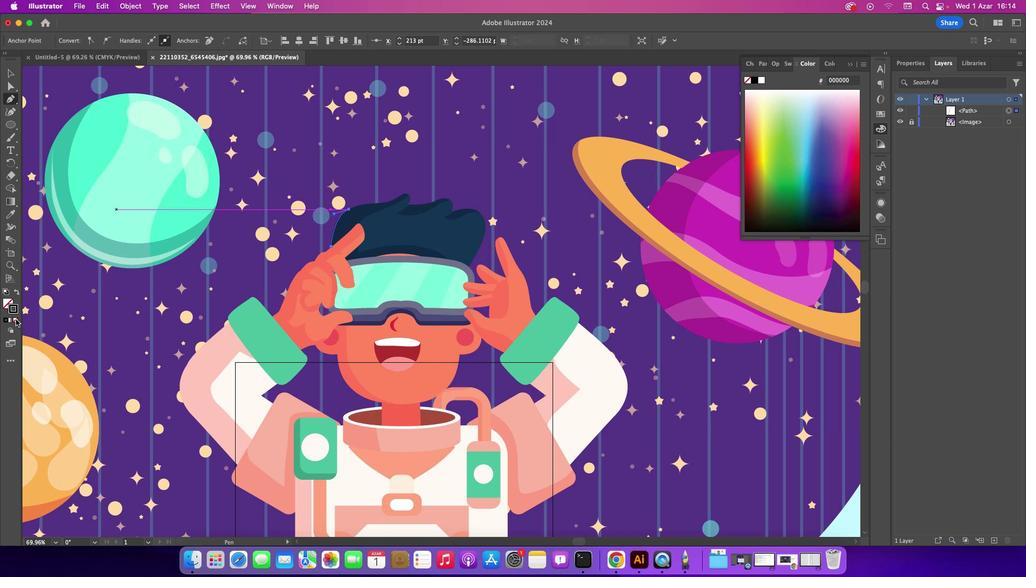 
Action: Mouse pressed left at (16, 319)
Screenshot: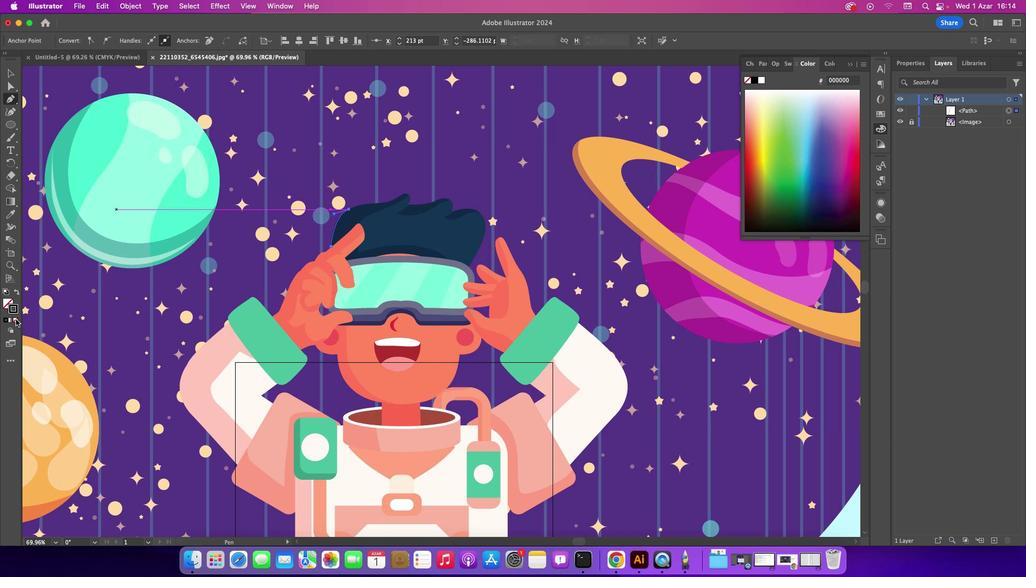 
Action: Mouse moved to (385, 203)
Screenshot: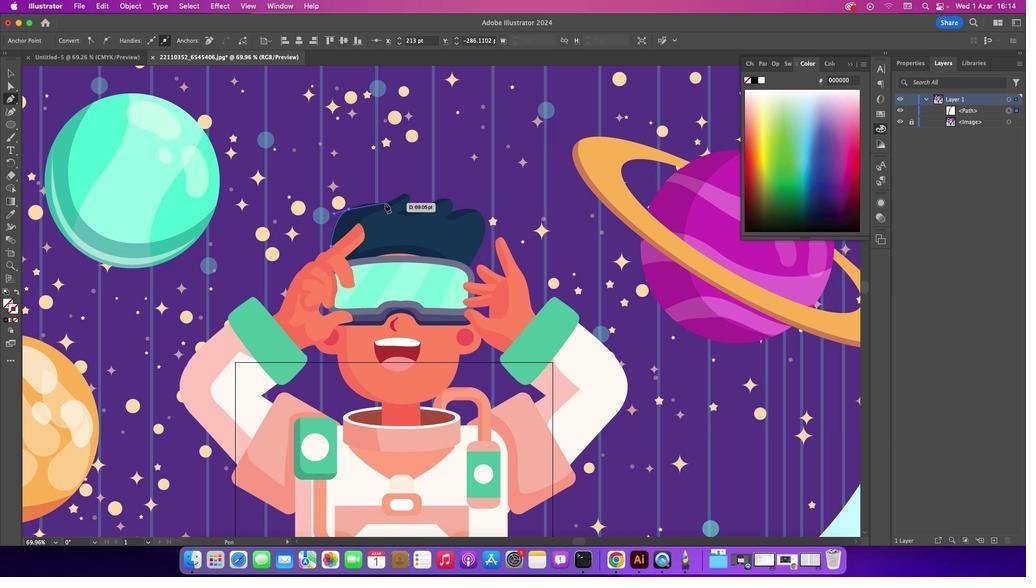 
Action: Mouse pressed left at (385, 203)
Screenshot: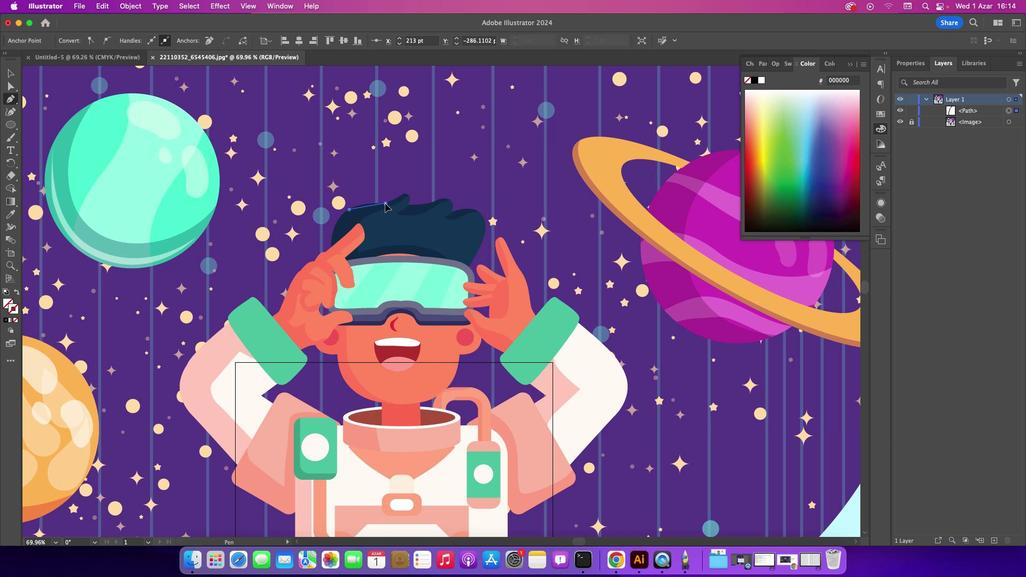 
Action: Mouse moved to (384, 203)
Screenshot: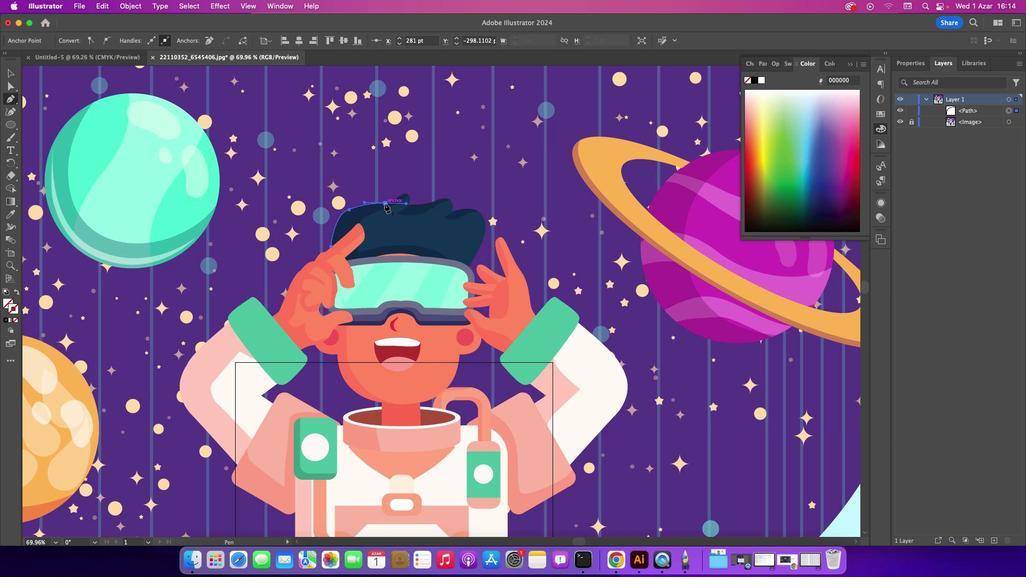 
Action: Mouse pressed left at (384, 203)
Screenshot: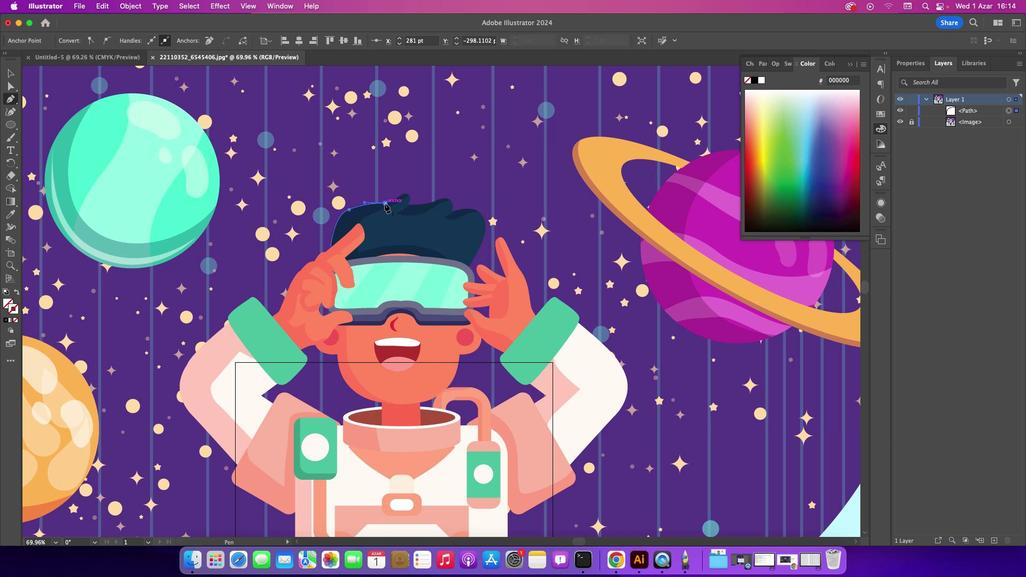 
Action: Mouse moved to (407, 194)
Screenshot: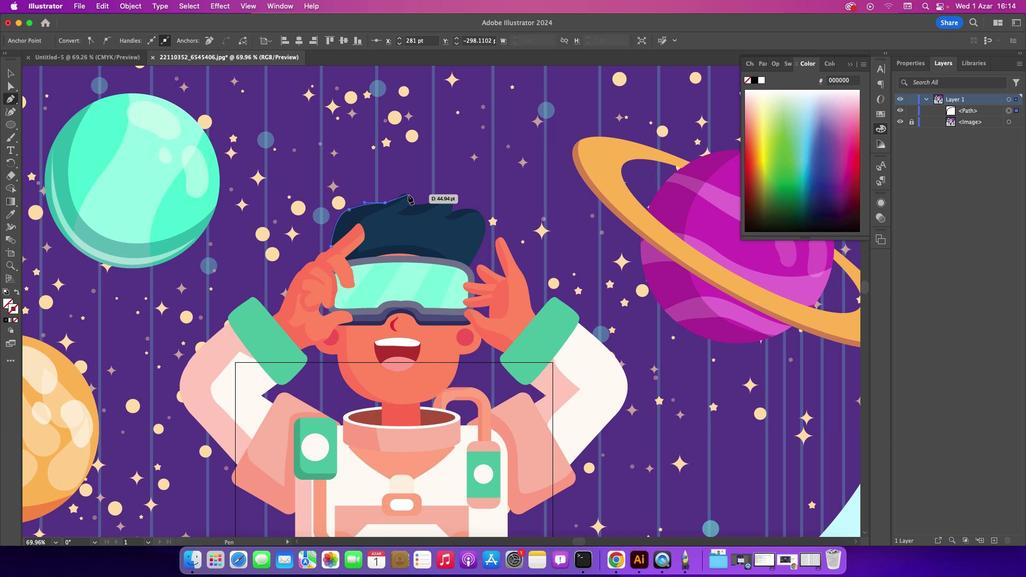 
Action: Mouse pressed left at (407, 194)
Screenshot: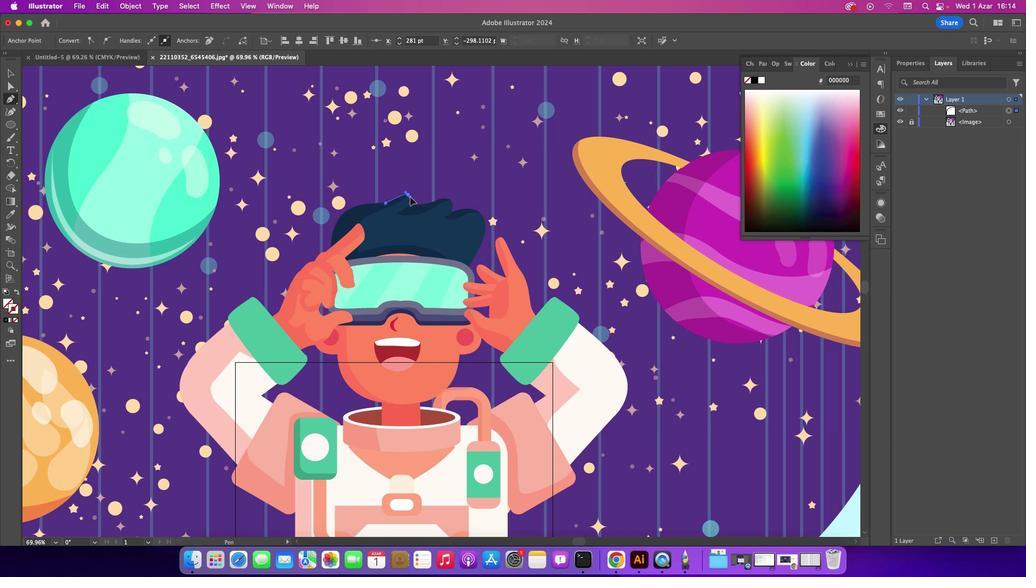 
Action: Mouse moved to (409, 197)
Screenshot: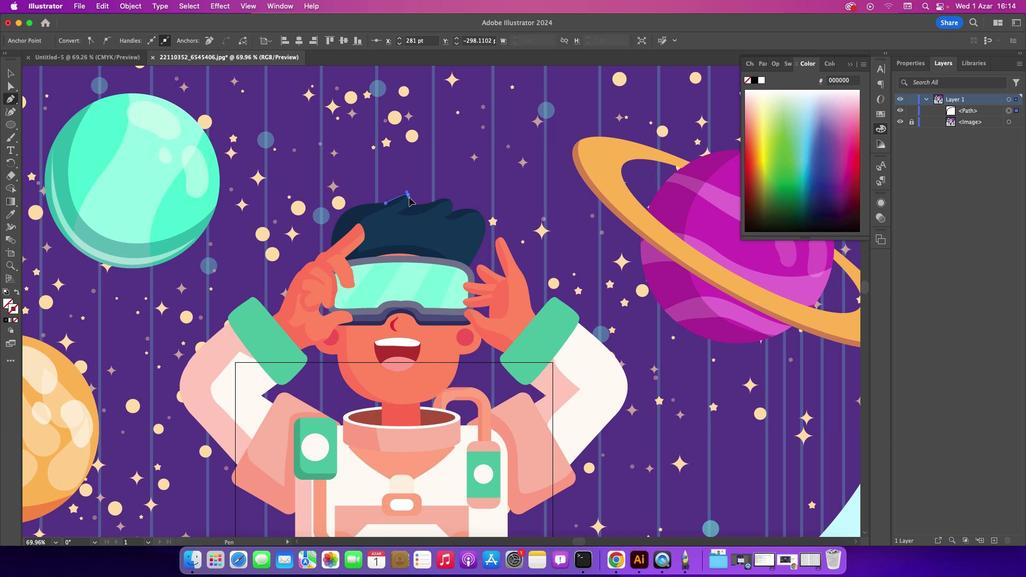 
Action: Key pressed Key.cmd'z'
Screenshot: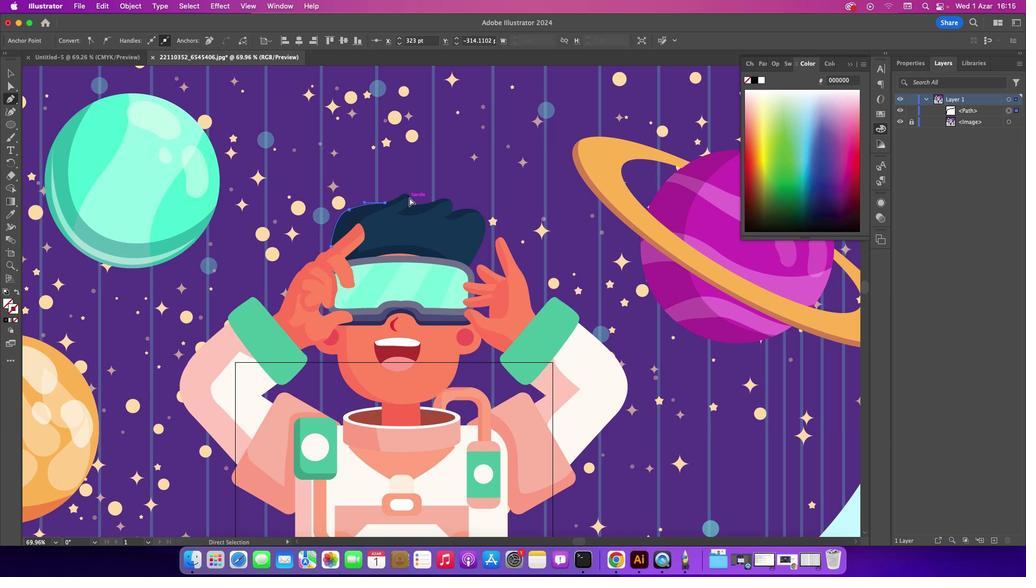 
Action: Mouse moved to (403, 194)
Screenshot: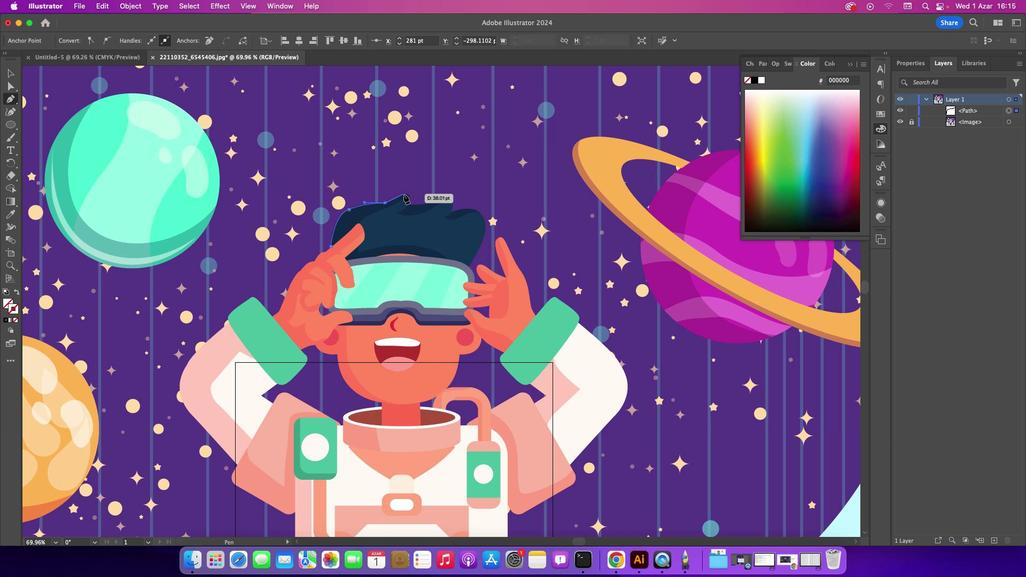 
Action: Mouse pressed left at (403, 194)
Screenshot: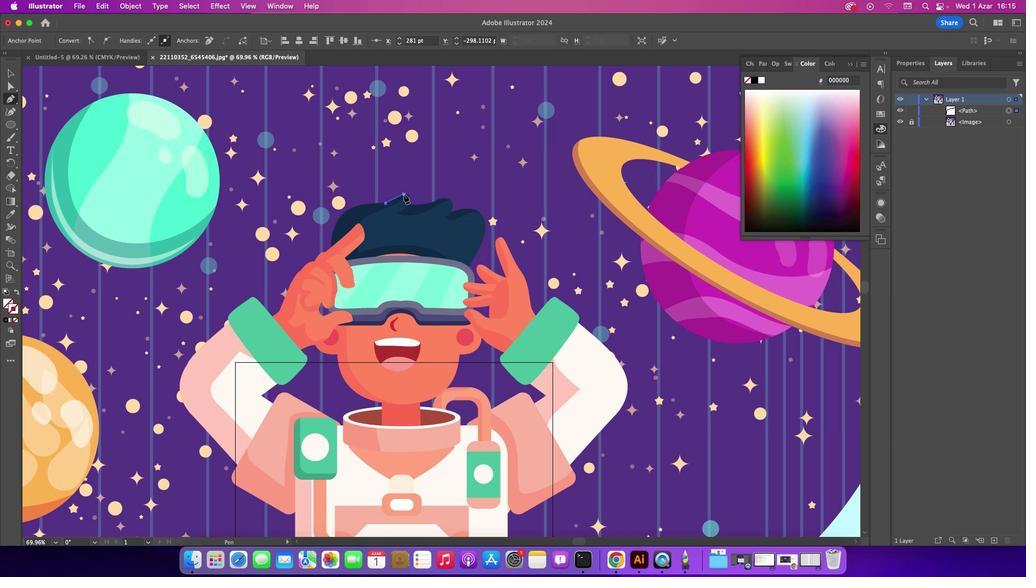 
Action: Mouse moved to (410, 196)
Screenshot: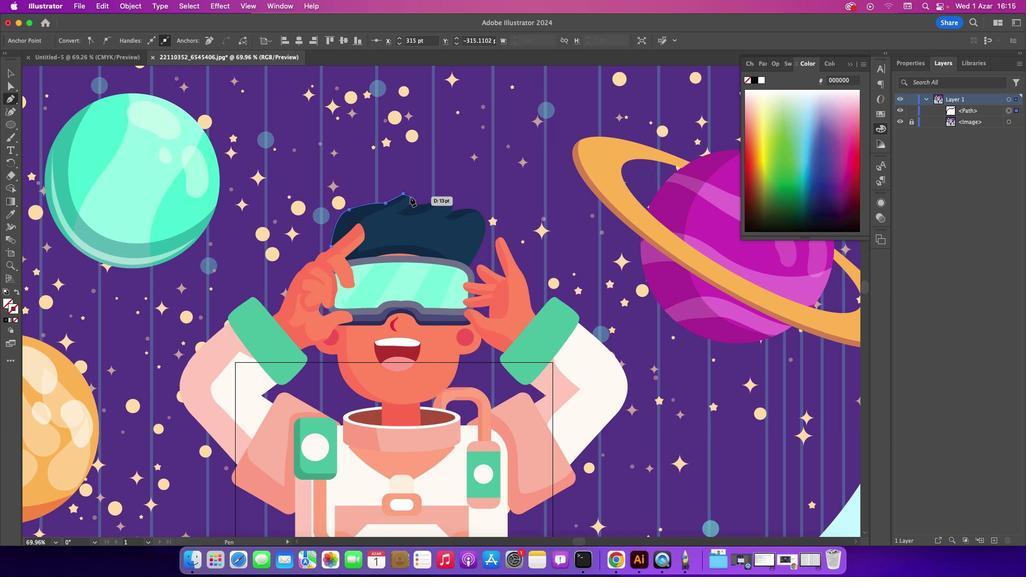 
Action: Mouse pressed left at (410, 196)
Screenshot: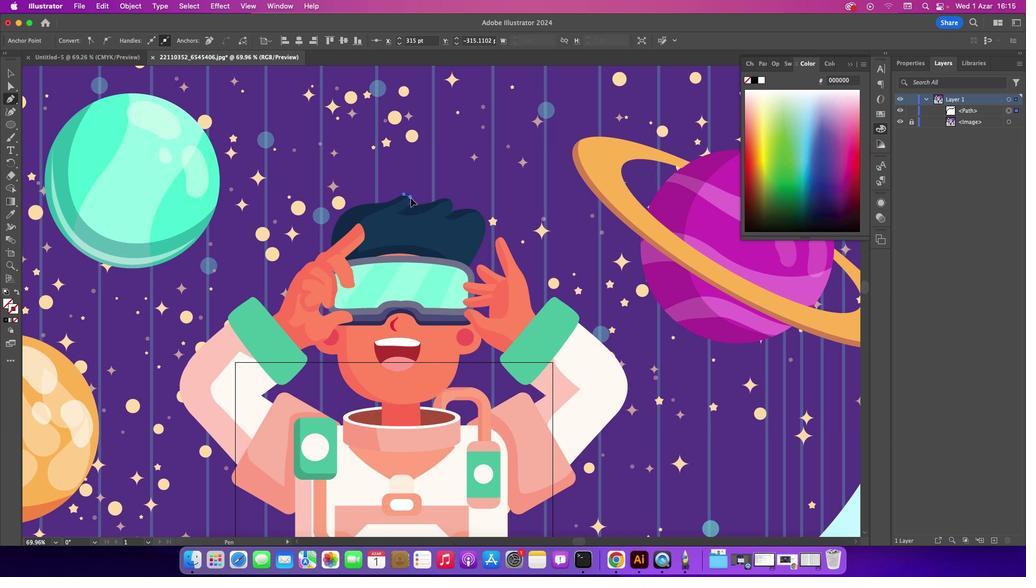 
Action: Mouse moved to (407, 205)
Screenshot: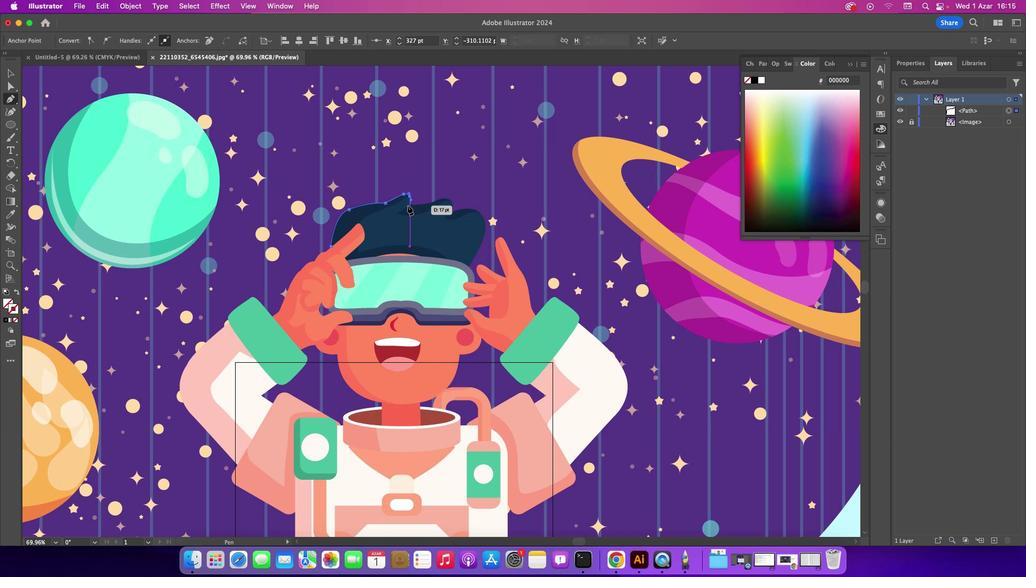 
Action: Mouse pressed left at (407, 205)
Screenshot: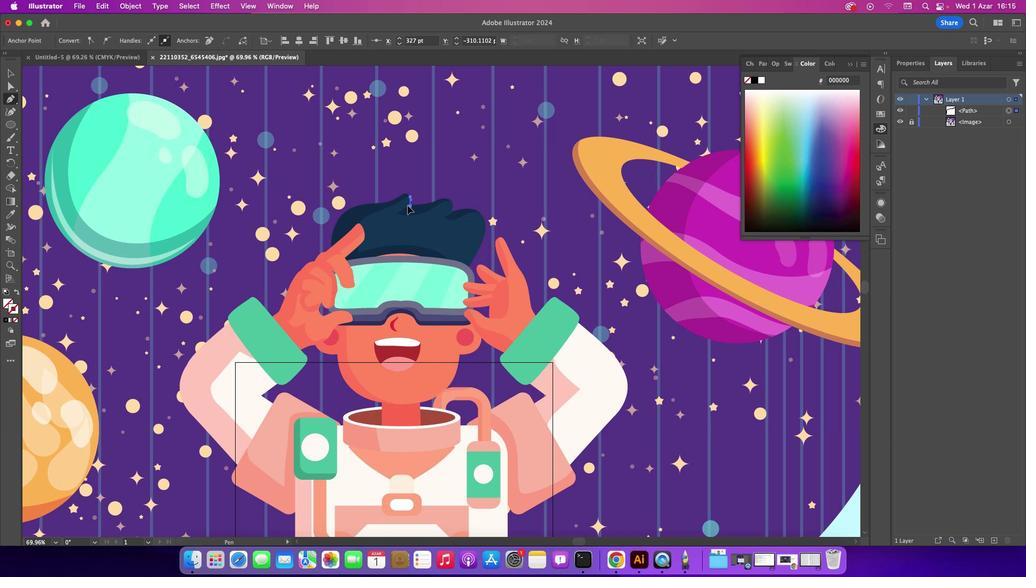 
Action: Mouse moved to (429, 203)
Screenshot: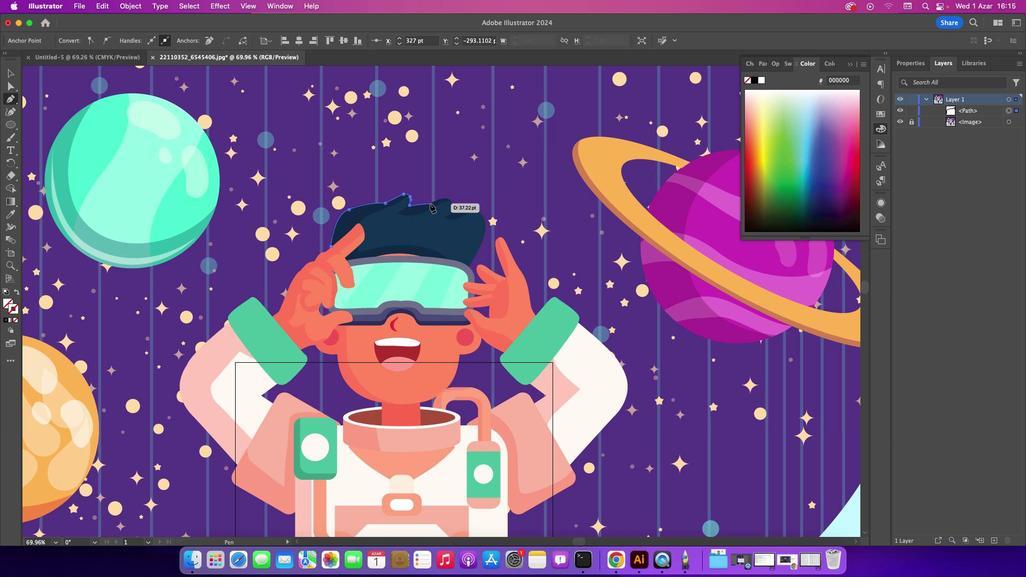 
Action: Mouse pressed left at (429, 203)
Screenshot: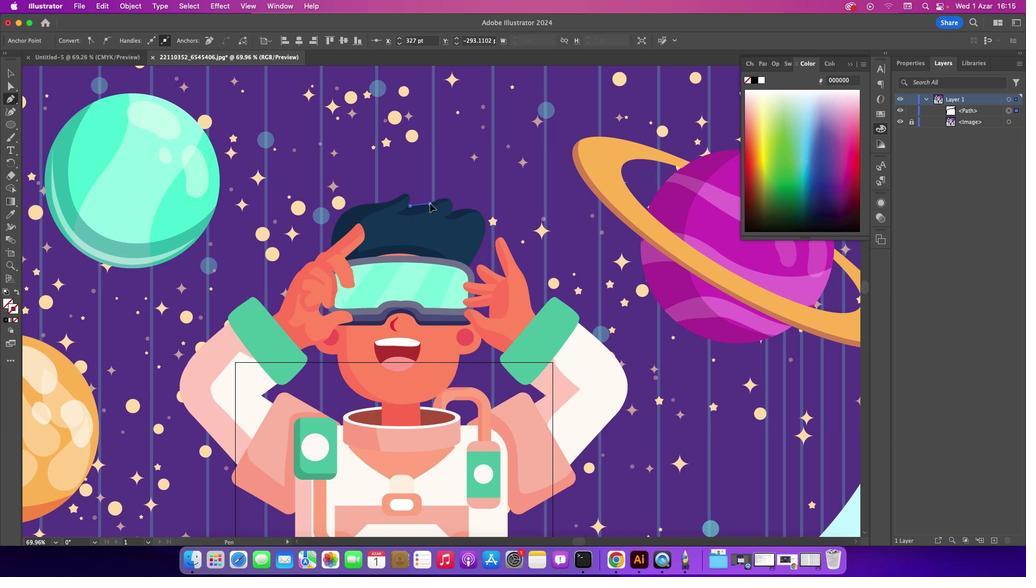 
Action: Mouse moved to (449, 200)
Screenshot: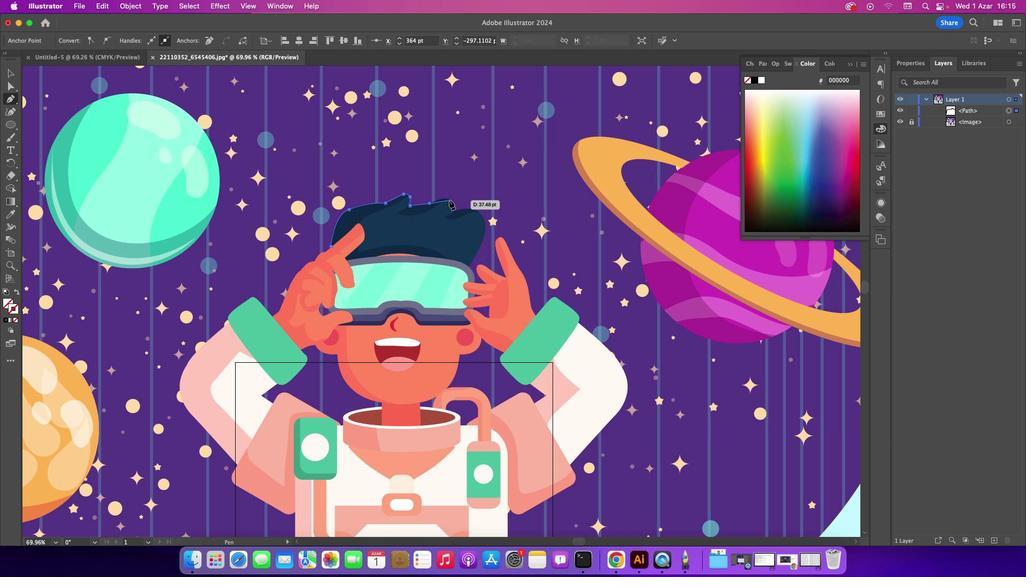 
Action: Mouse pressed left at (449, 200)
Screenshot: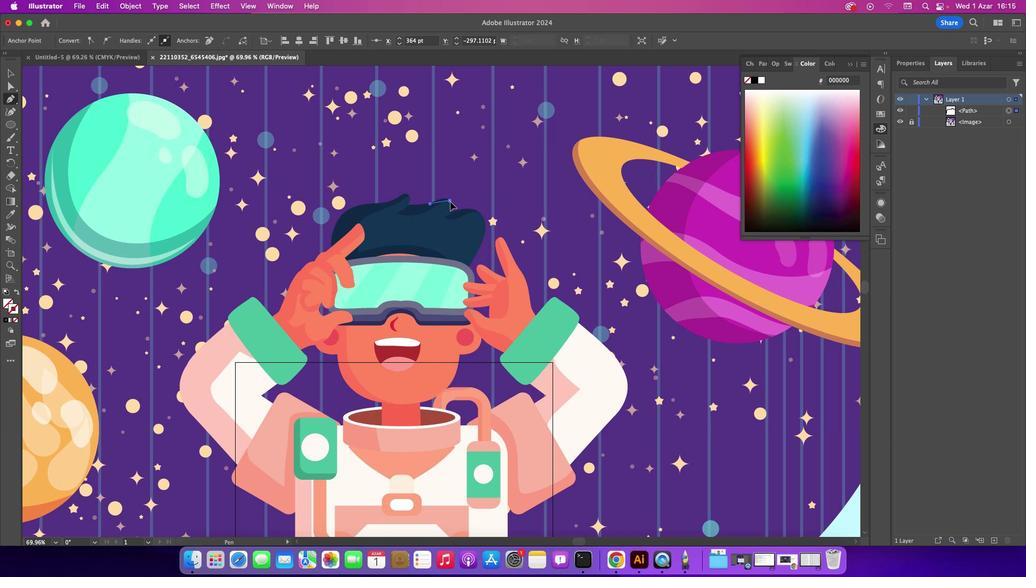 
Action: Mouse moved to (450, 213)
Screenshot: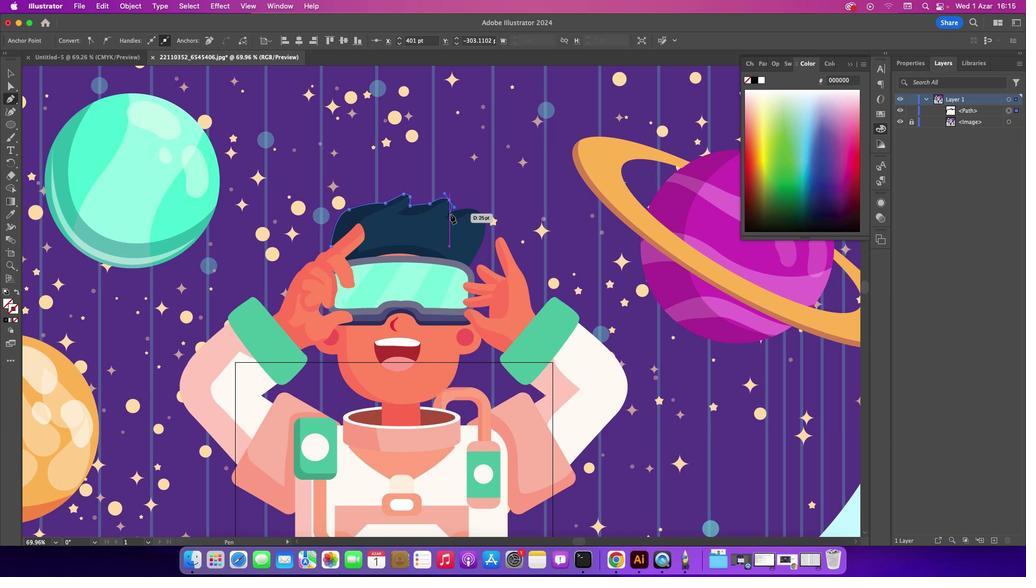 
Action: Mouse pressed left at (450, 213)
Screenshot: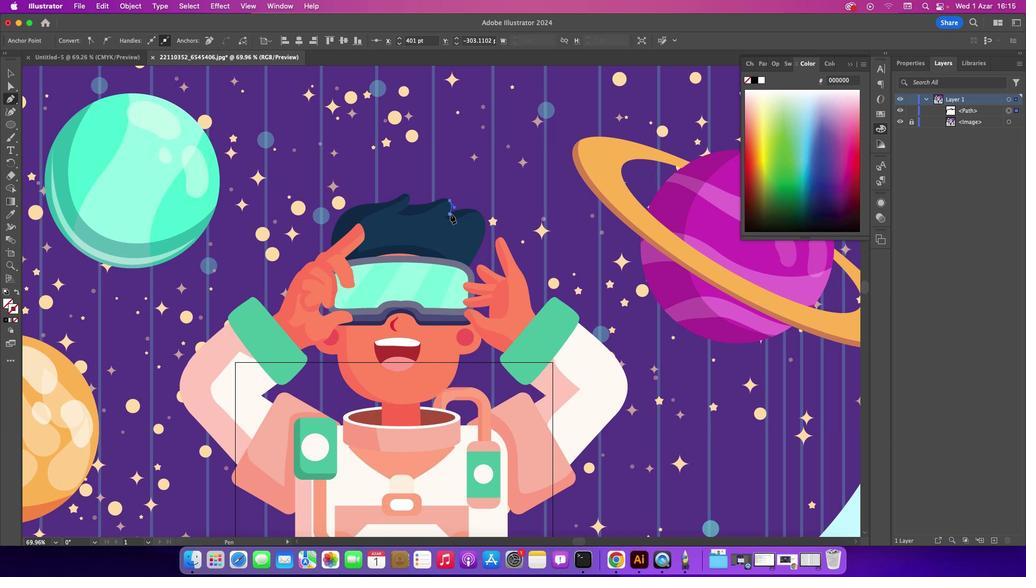 
Action: Mouse moved to (473, 209)
Screenshot: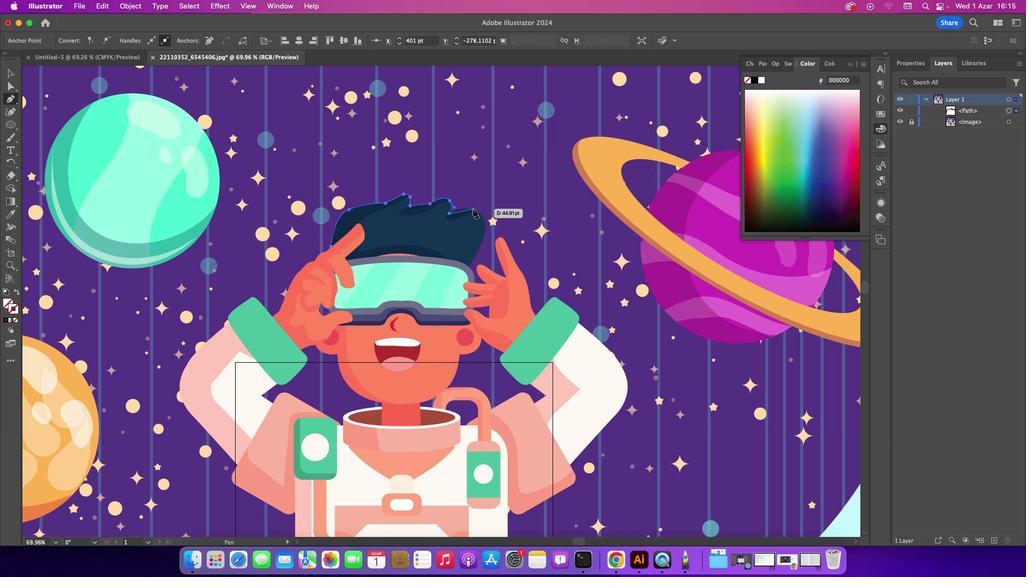 
Action: Mouse pressed left at (473, 209)
Screenshot: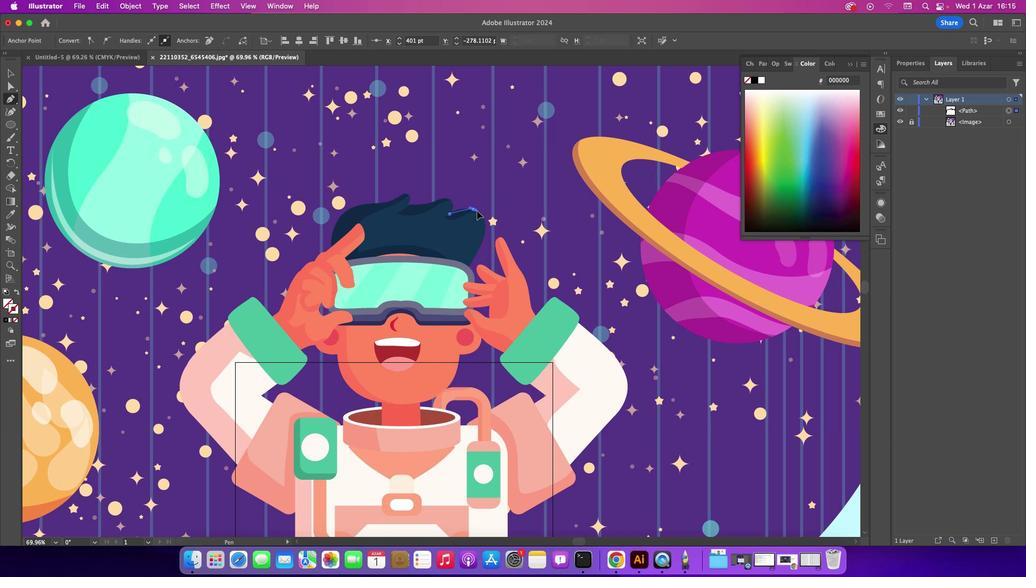 
Action: Mouse moved to (485, 225)
Screenshot: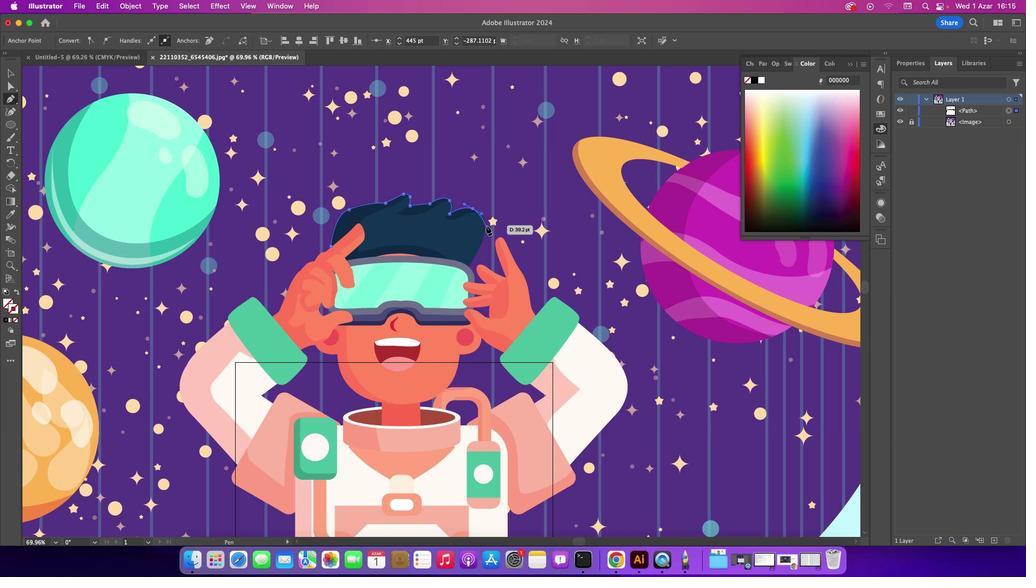 
Action: Mouse pressed left at (485, 225)
Screenshot: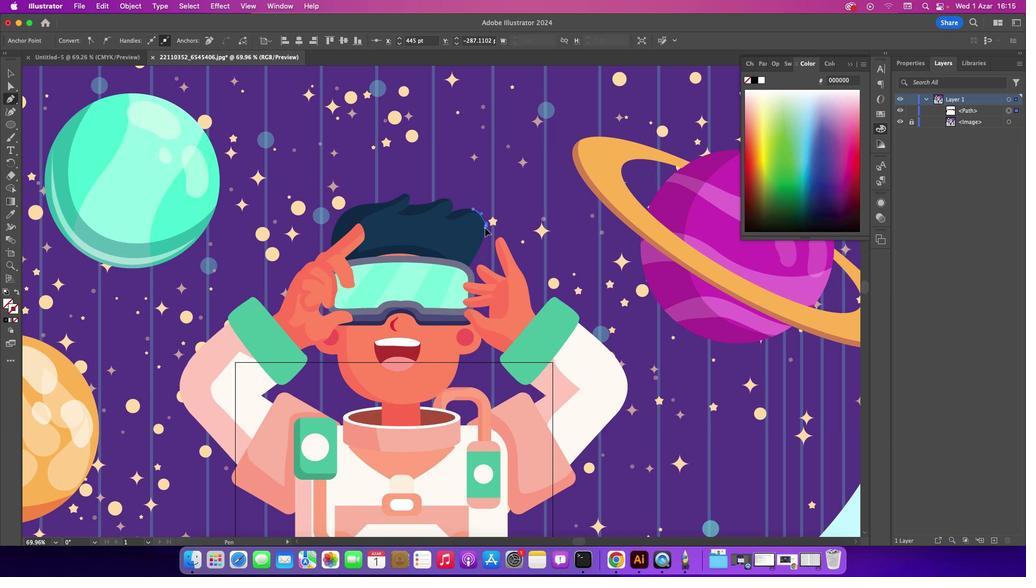 
Action: Mouse moved to (469, 265)
Screenshot: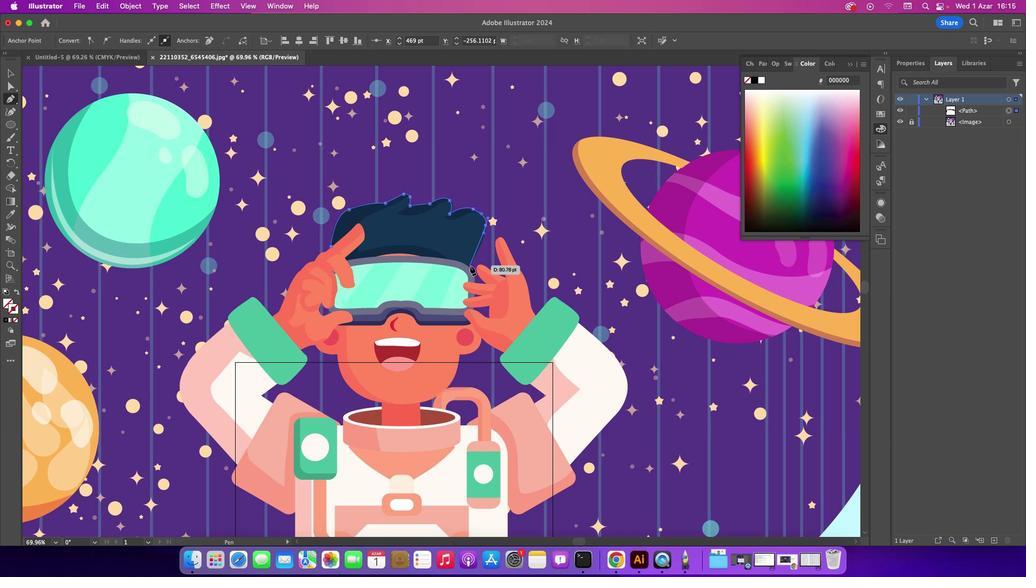 
Action: Mouse pressed left at (469, 265)
Screenshot: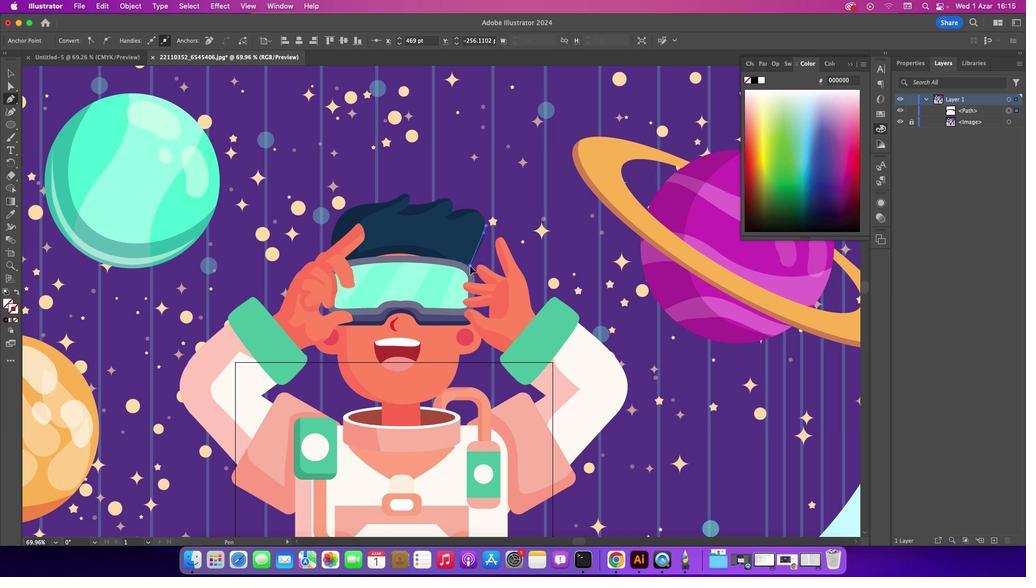 
Action: Mouse moved to (468, 266)
Screenshot: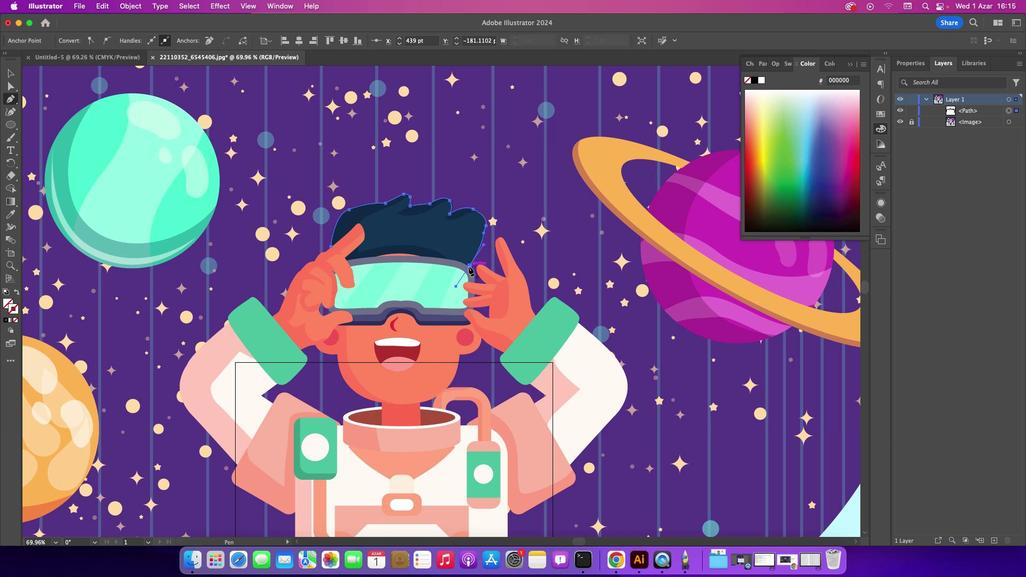 
Action: Mouse pressed left at (468, 266)
Screenshot: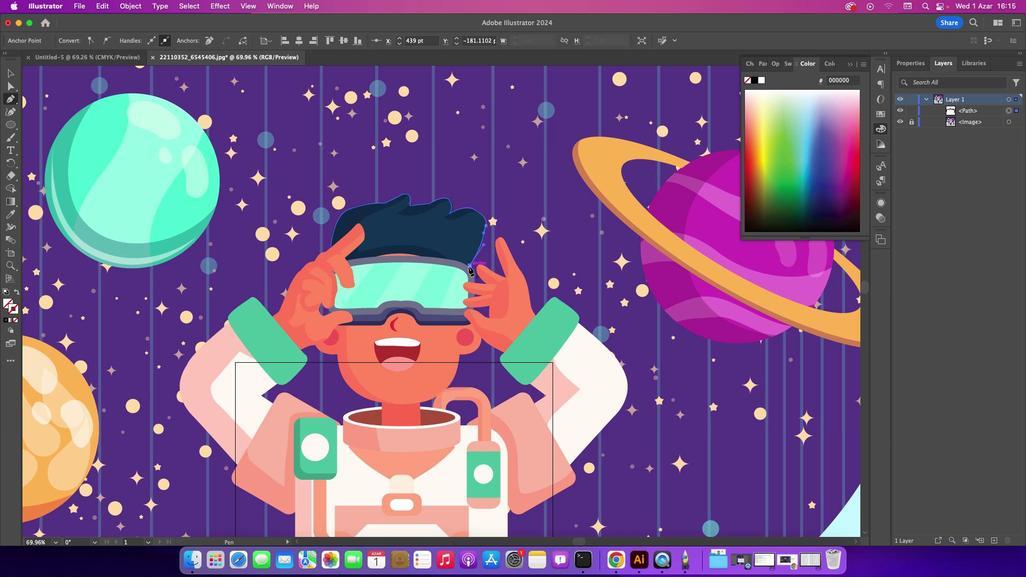 
Action: Mouse moved to (445, 258)
Screenshot: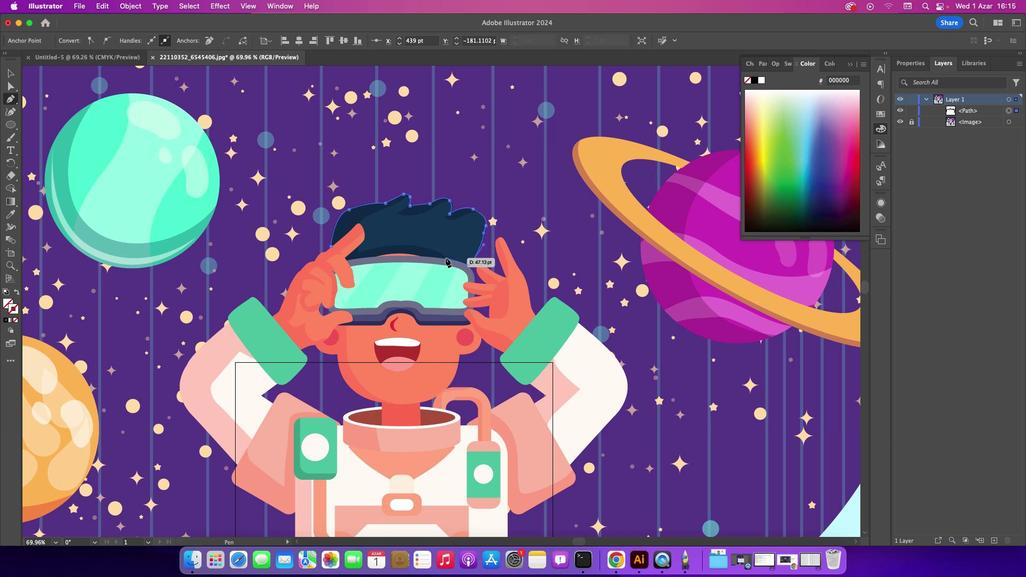 
Action: Mouse pressed left at (445, 258)
Screenshot: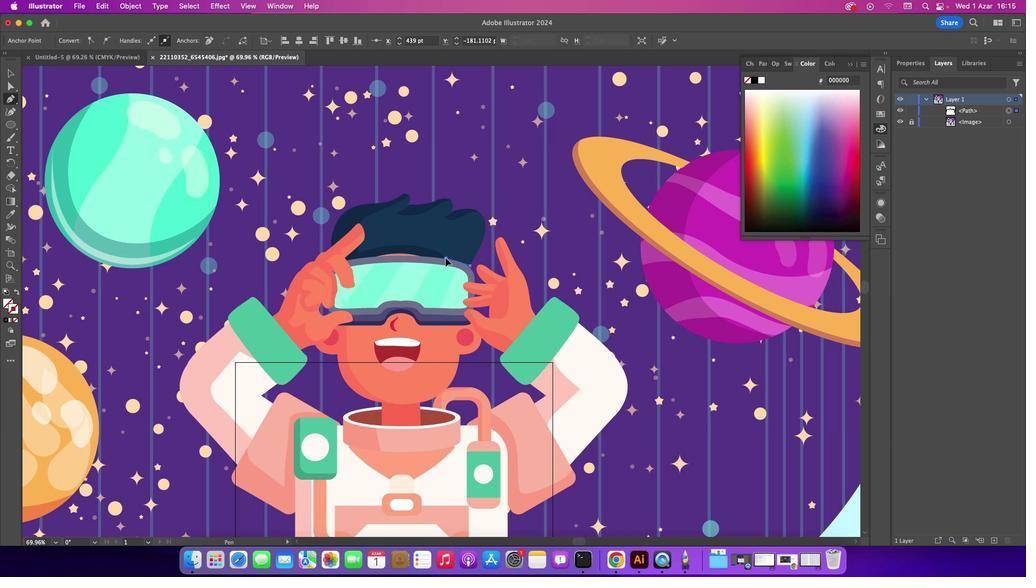 
Action: Mouse moved to (445, 258)
Screenshot: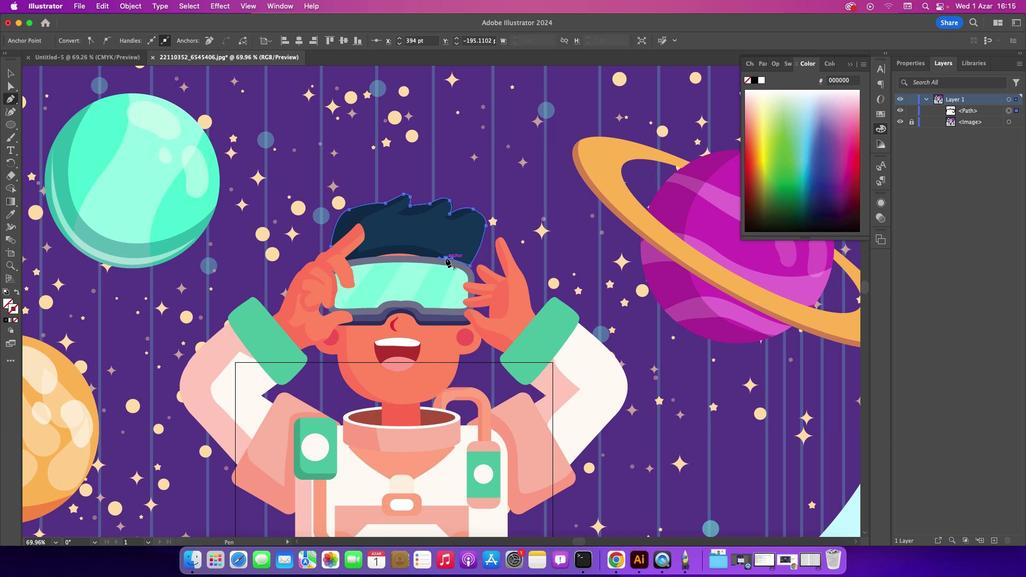 
Action: Mouse pressed left at (445, 258)
Screenshot: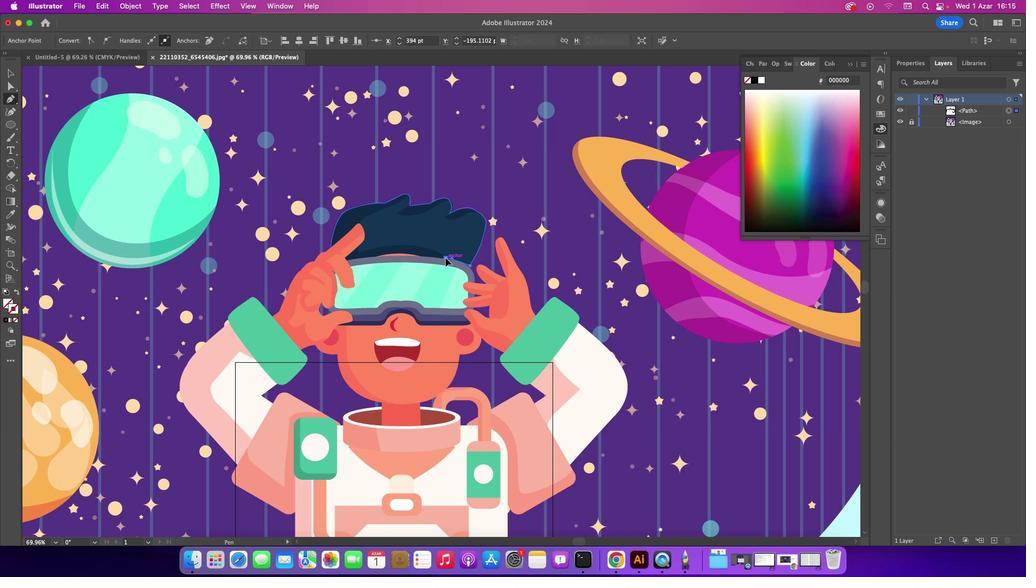
Action: Mouse moved to (421, 256)
Screenshot: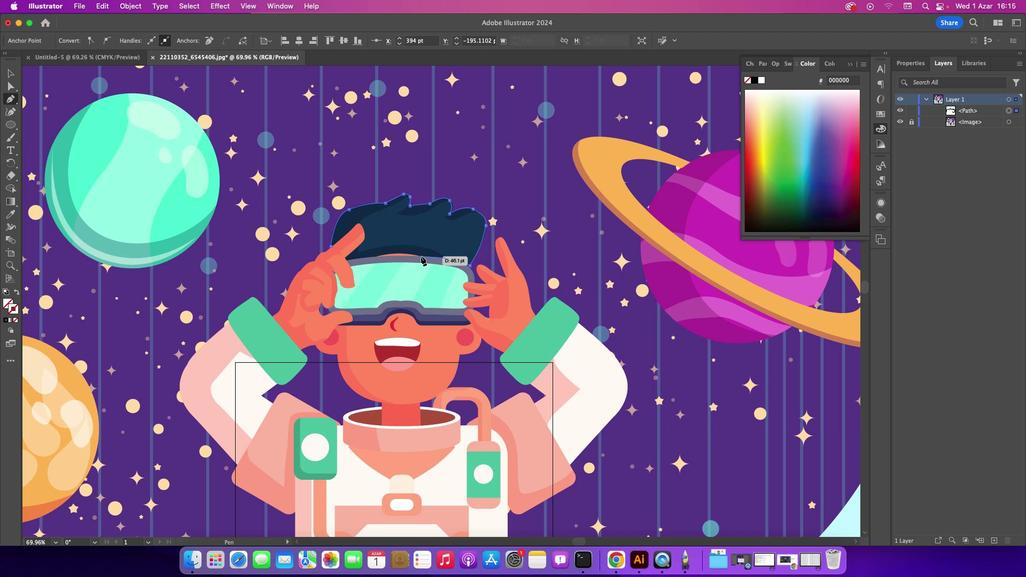 
Action: Mouse pressed left at (421, 256)
Screenshot: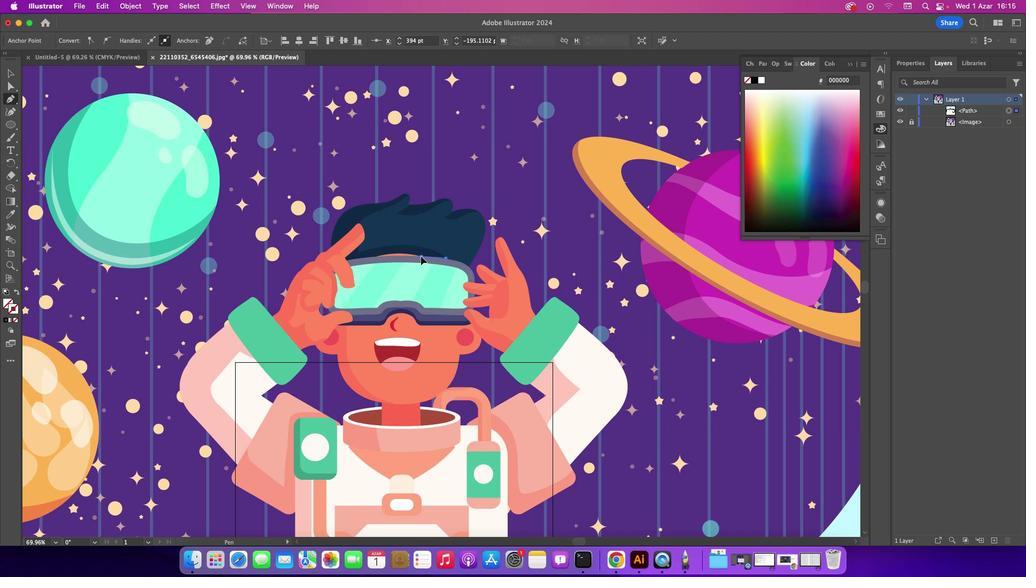 
Action: Mouse moved to (376, 256)
Screenshot: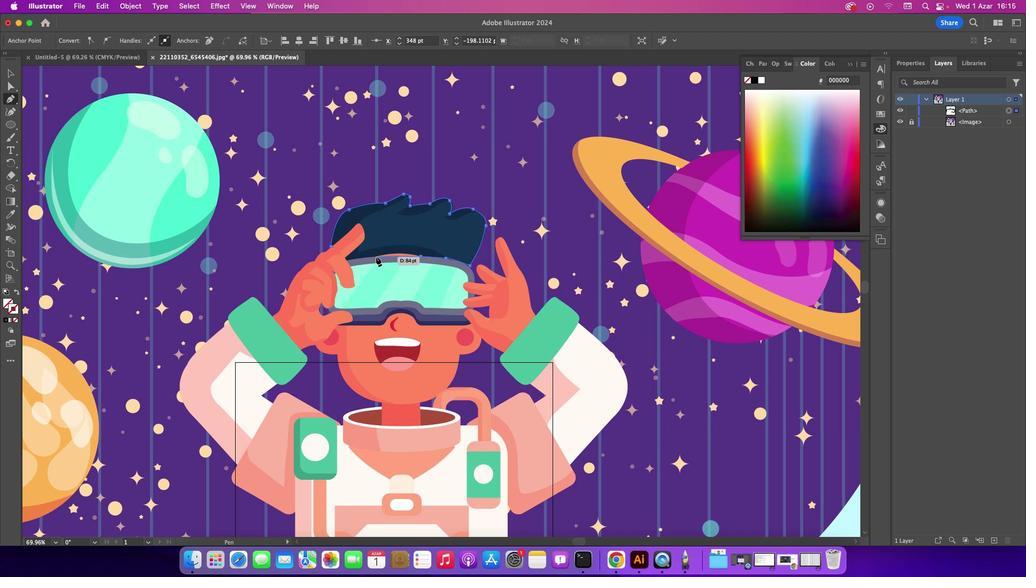
Action: Mouse pressed left at (376, 256)
Screenshot: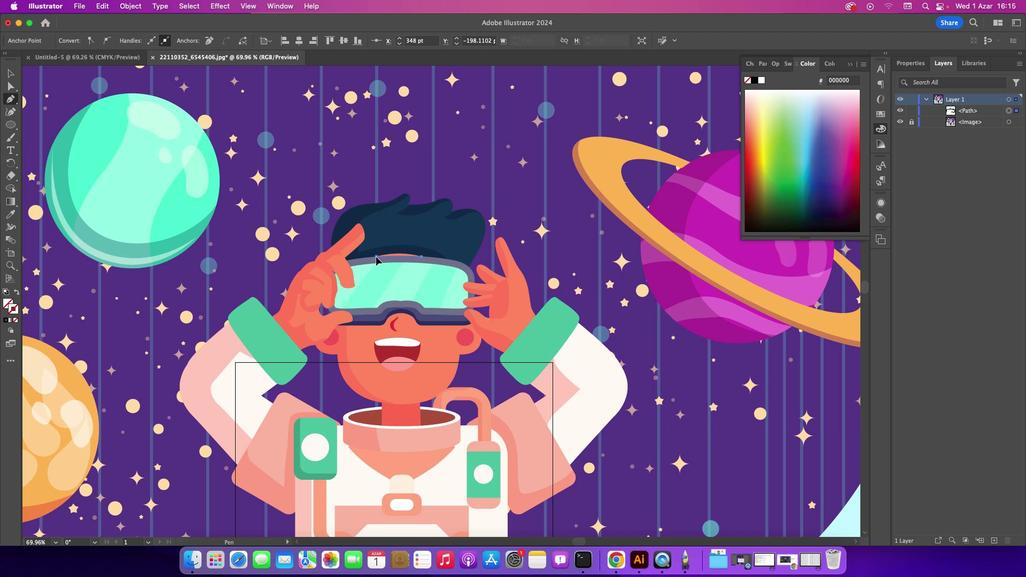 
Action: Mouse moved to (375, 255)
Screenshot: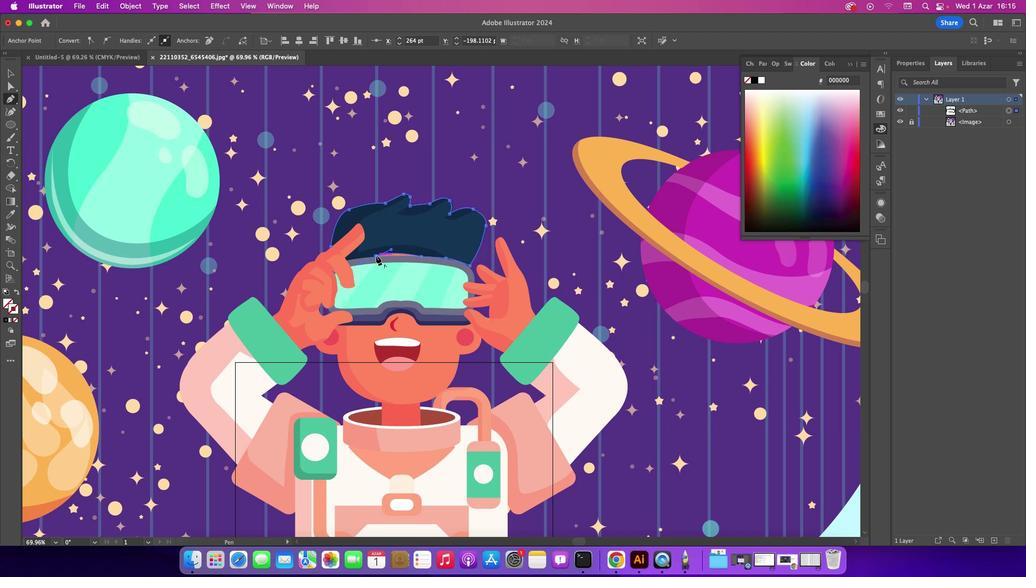 
Action: Mouse pressed left at (375, 255)
Screenshot: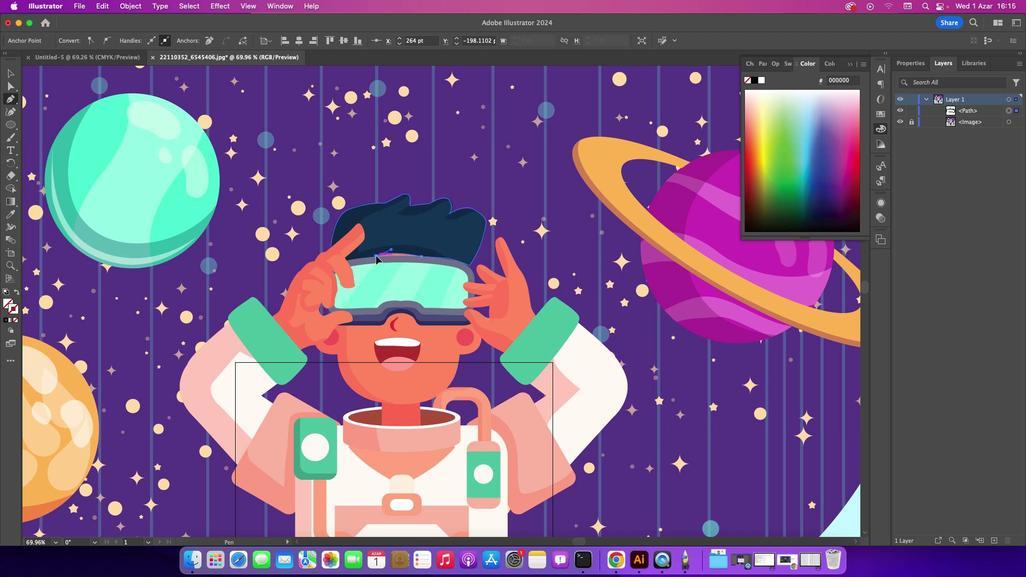 
Action: Mouse moved to (346, 260)
Screenshot: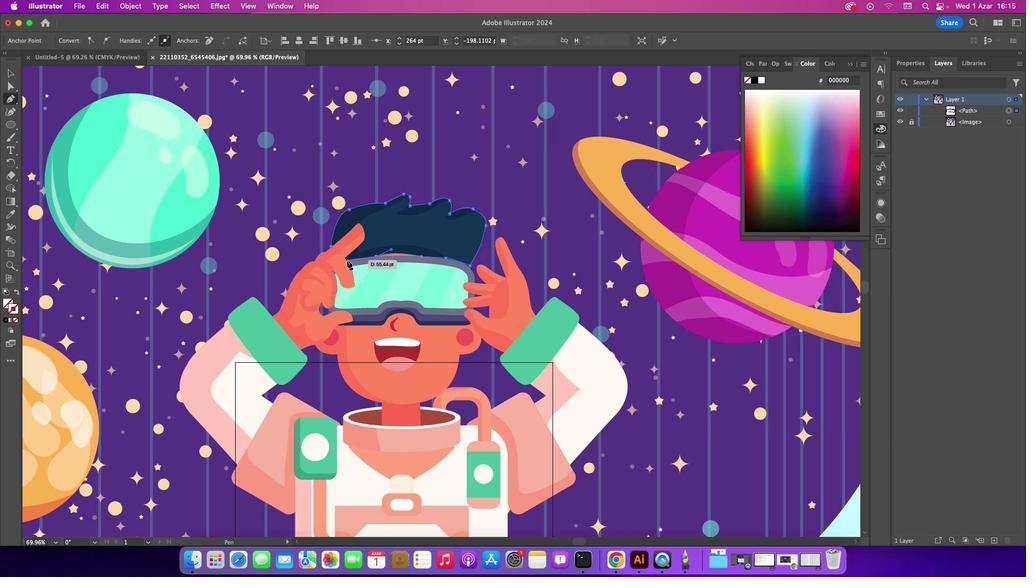 
Action: Mouse pressed left at (346, 260)
Screenshot: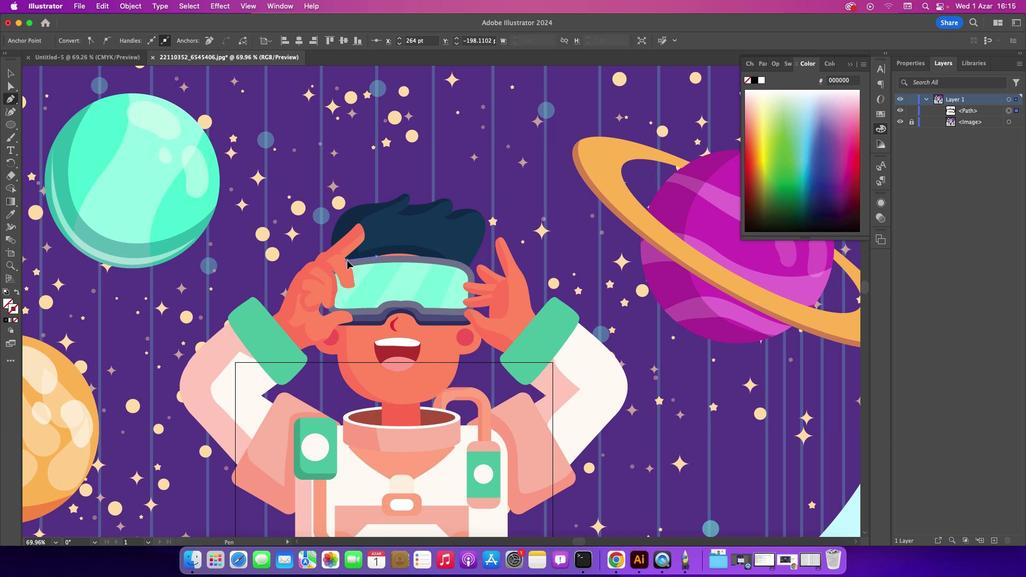 
Action: Mouse moved to (330, 248)
Screenshot: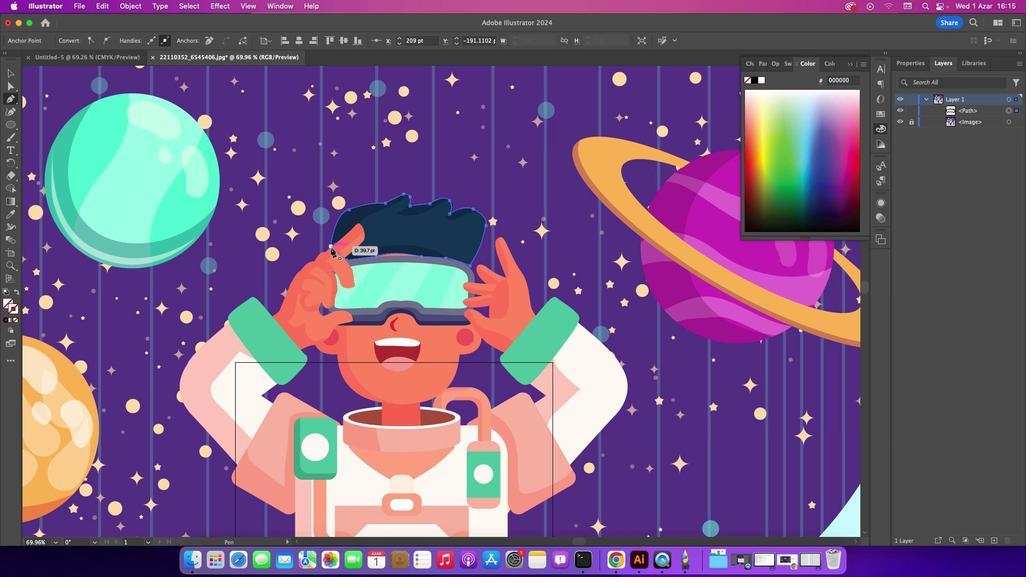 
Action: Mouse pressed left at (330, 248)
Screenshot: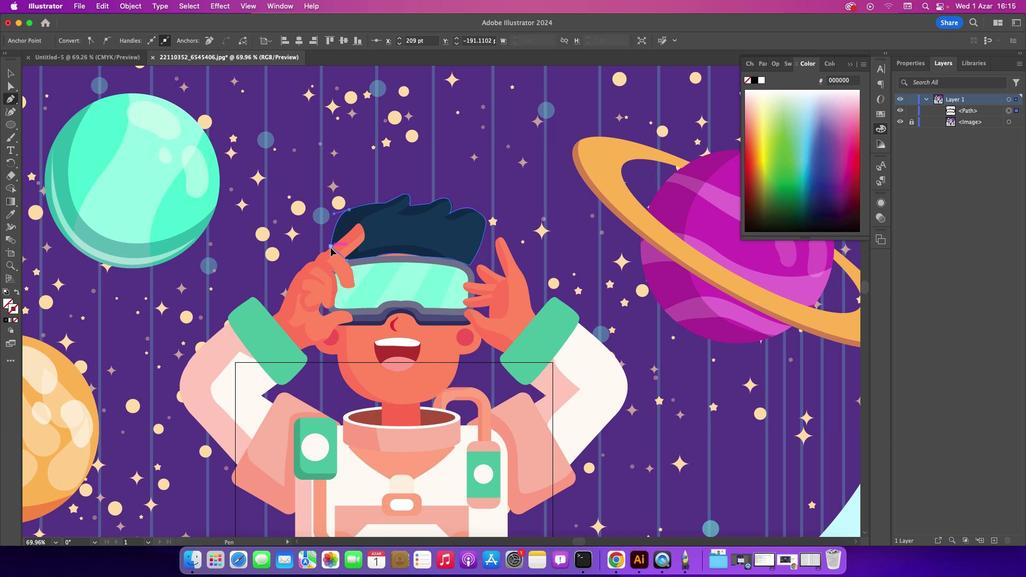 
Action: Mouse moved to (11, 74)
Screenshot: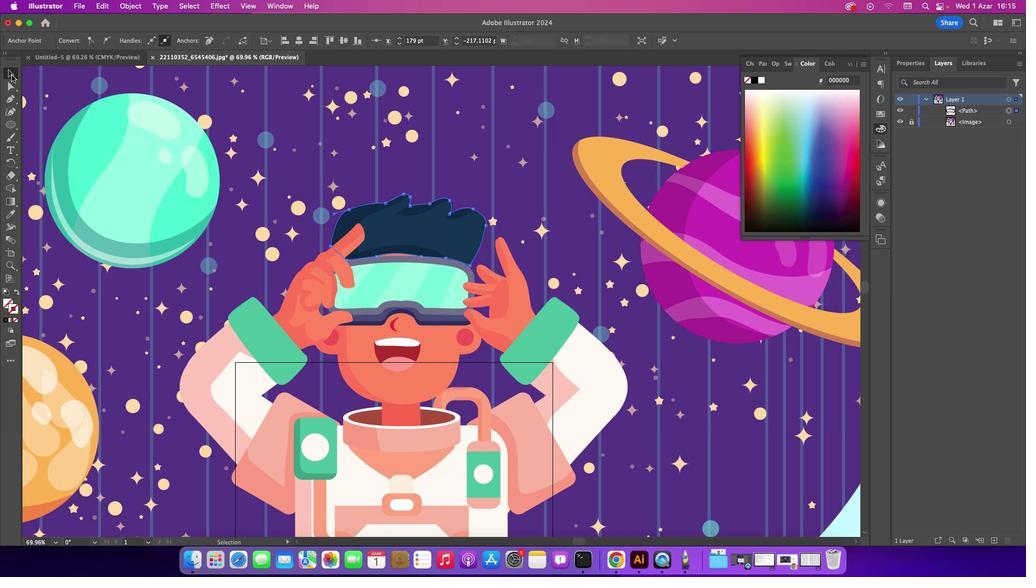 
Action: Mouse pressed left at (11, 74)
Screenshot: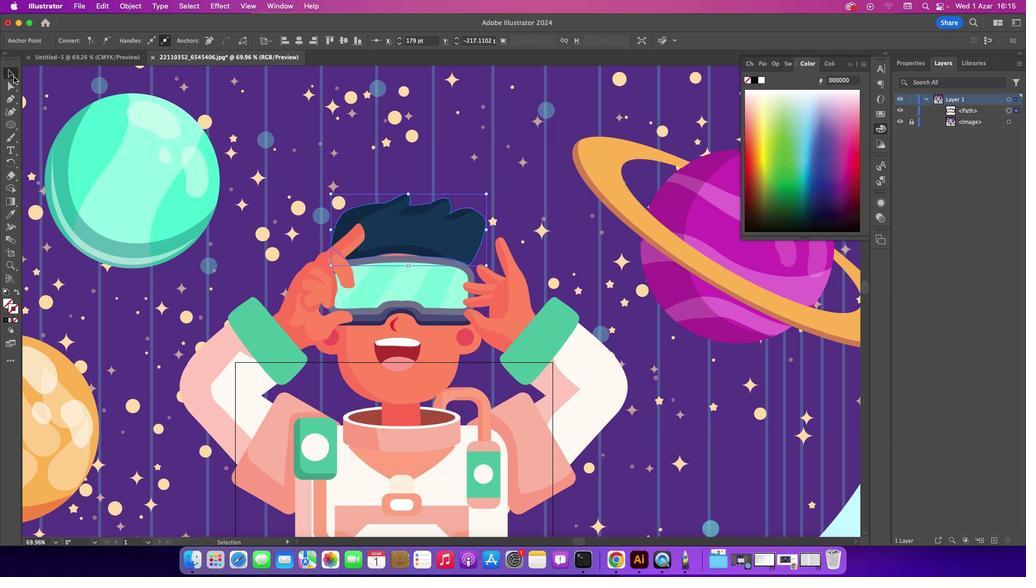 
Action: Mouse moved to (219, 151)
Screenshot: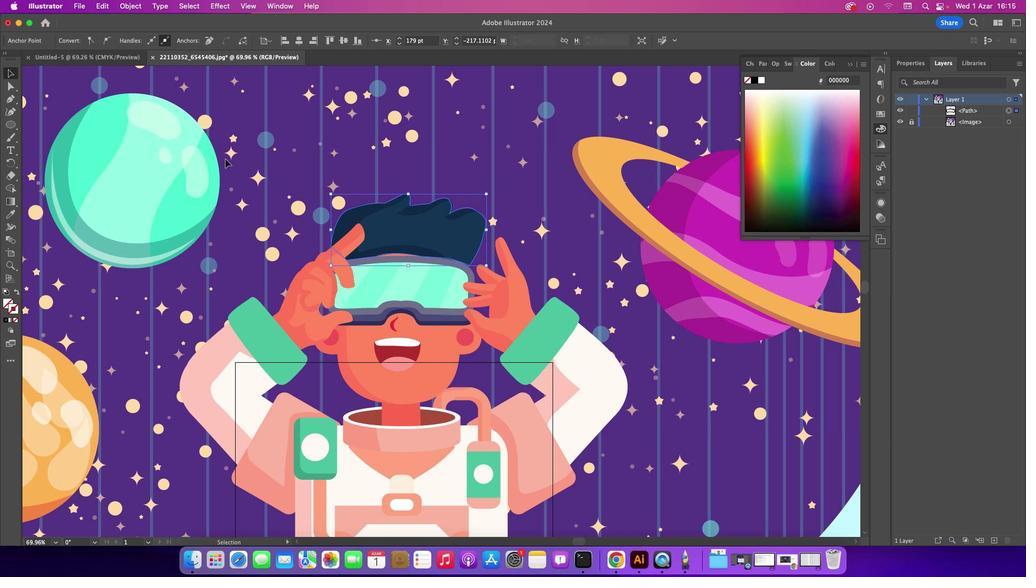 
Action: Mouse pressed left at (219, 151)
Screenshot: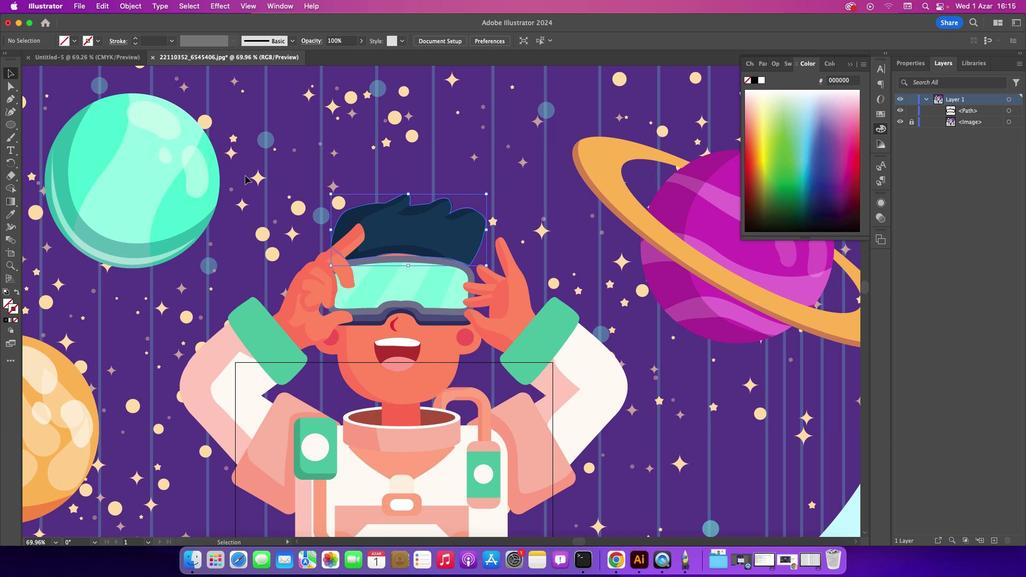 
Action: Mouse moved to (390, 201)
Screenshot: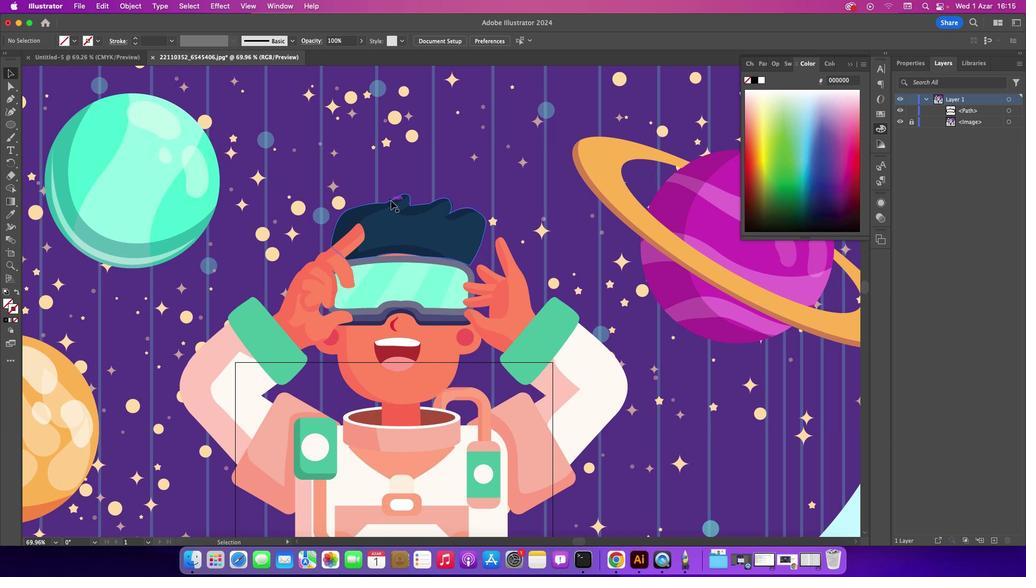 
Action: Mouse pressed left at (390, 201)
Screenshot: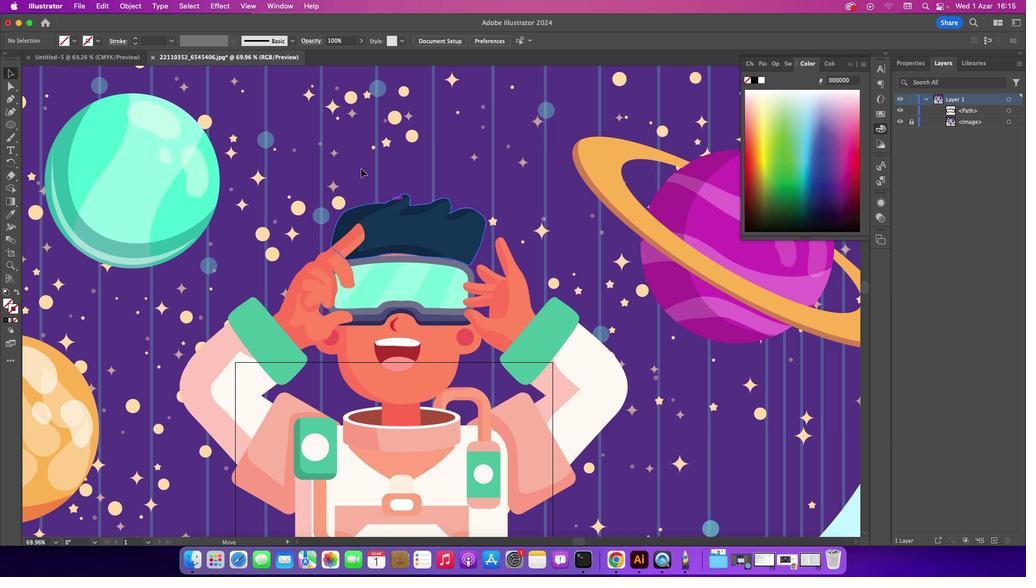 
Action: Mouse moved to (13, 217)
Screenshot: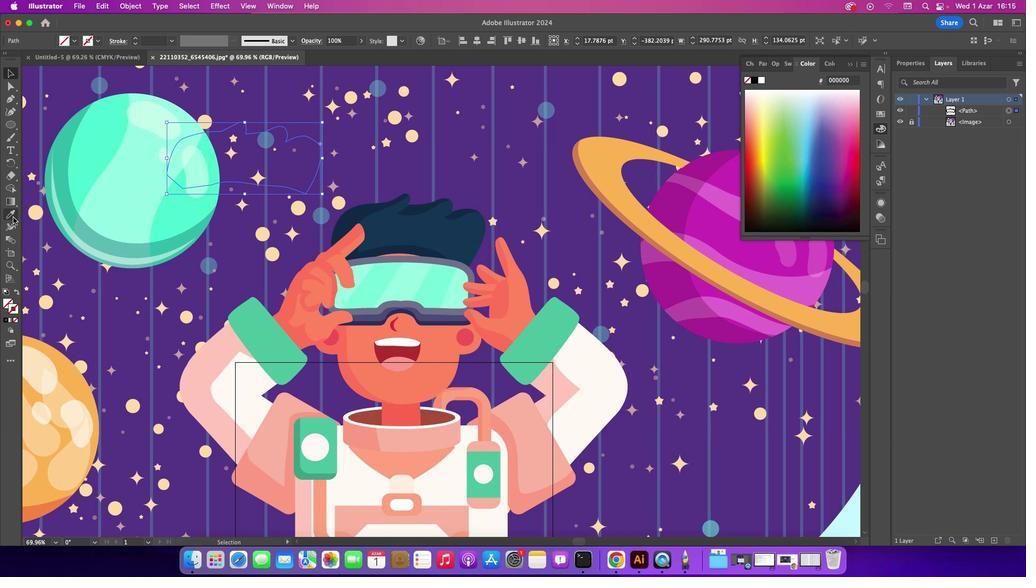 
Action: Mouse pressed left at (13, 217)
Screenshot: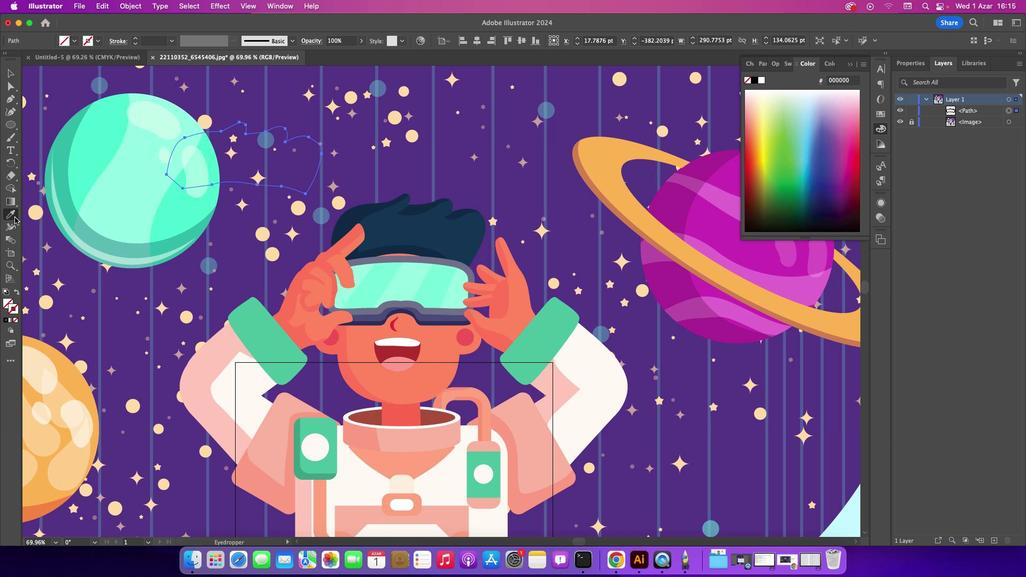 
Action: Mouse moved to (353, 211)
Screenshot: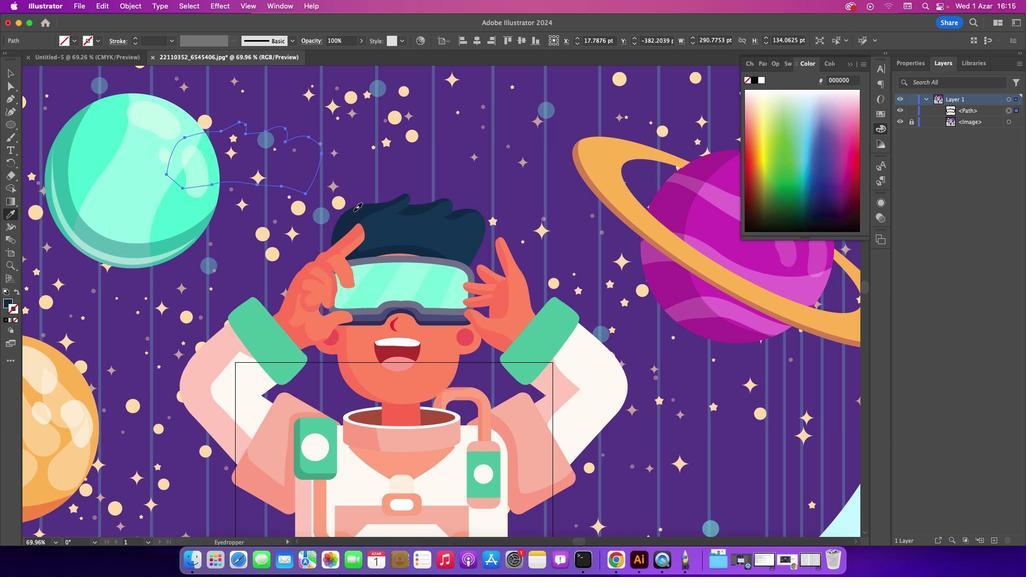 
Action: Mouse pressed left at (353, 211)
Screenshot: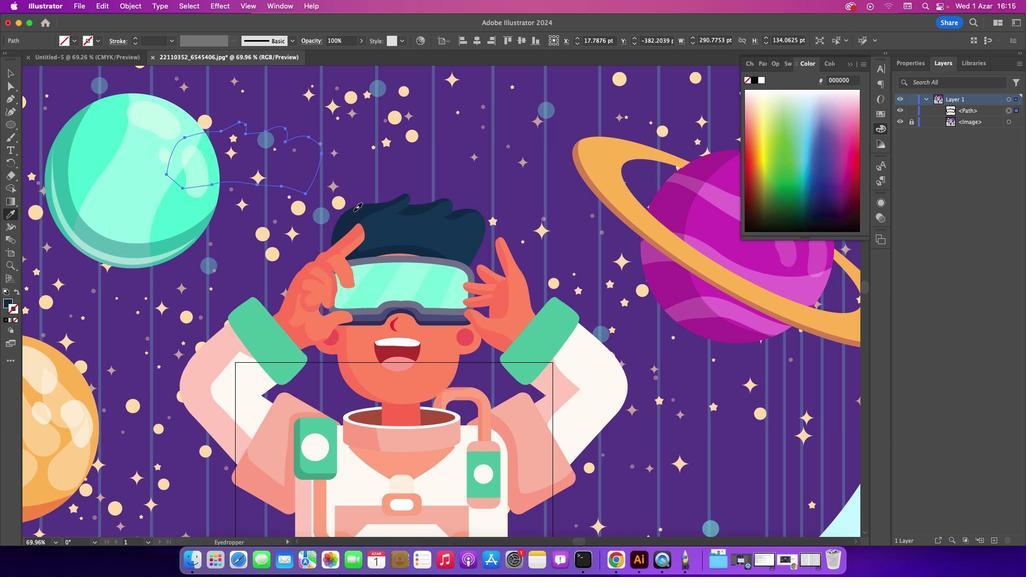 
Action: Mouse moved to (13, 74)
Screenshot: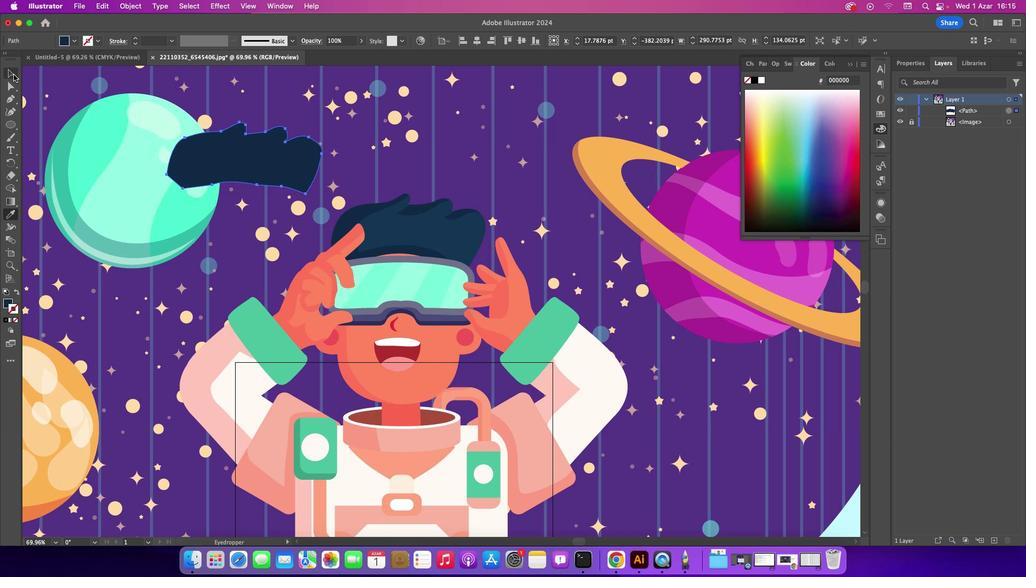 
Action: Mouse pressed left at (13, 74)
Screenshot: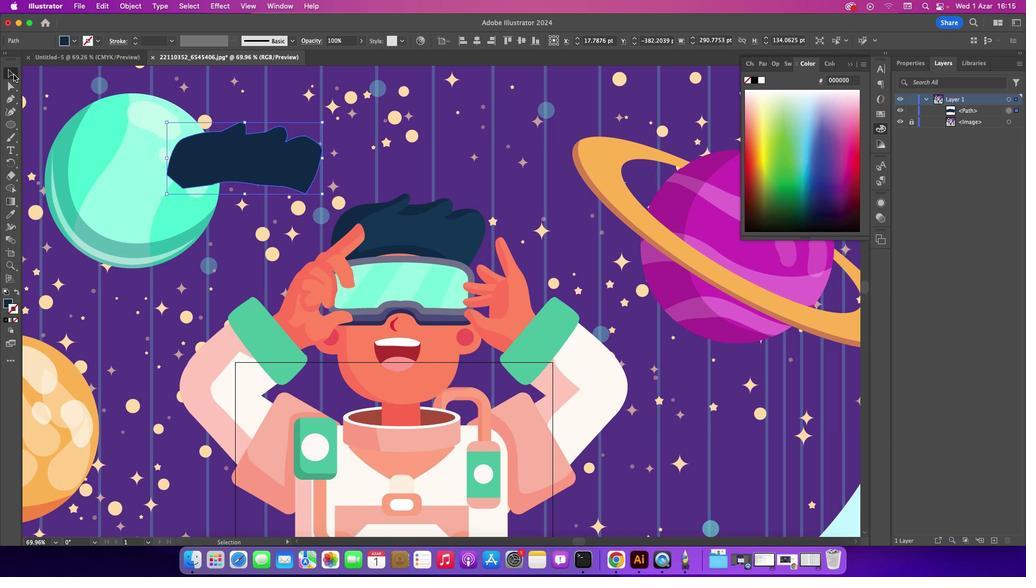 
Action: Mouse moved to (209, 145)
Screenshot: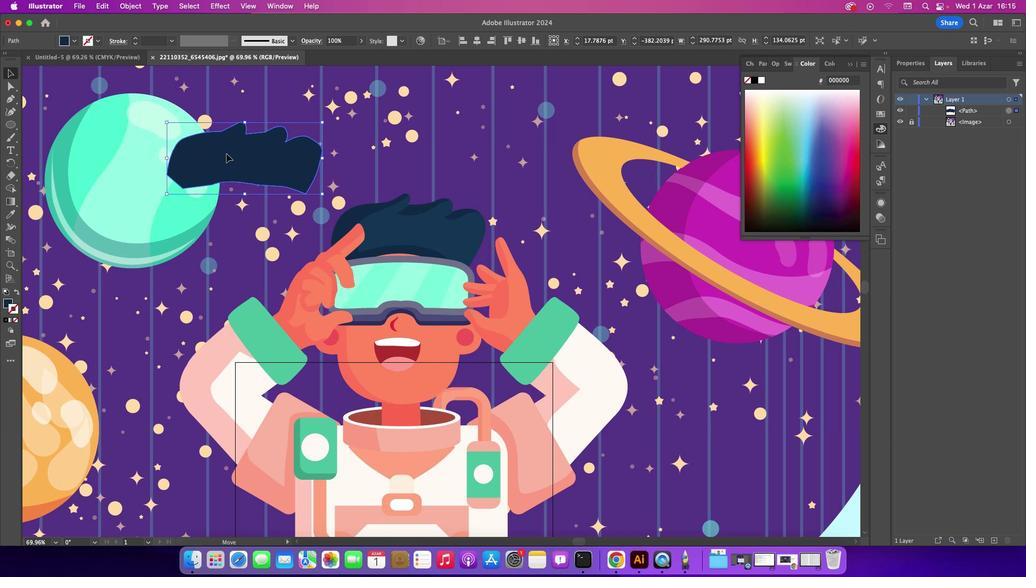 
Action: Mouse pressed left at (209, 145)
Screenshot: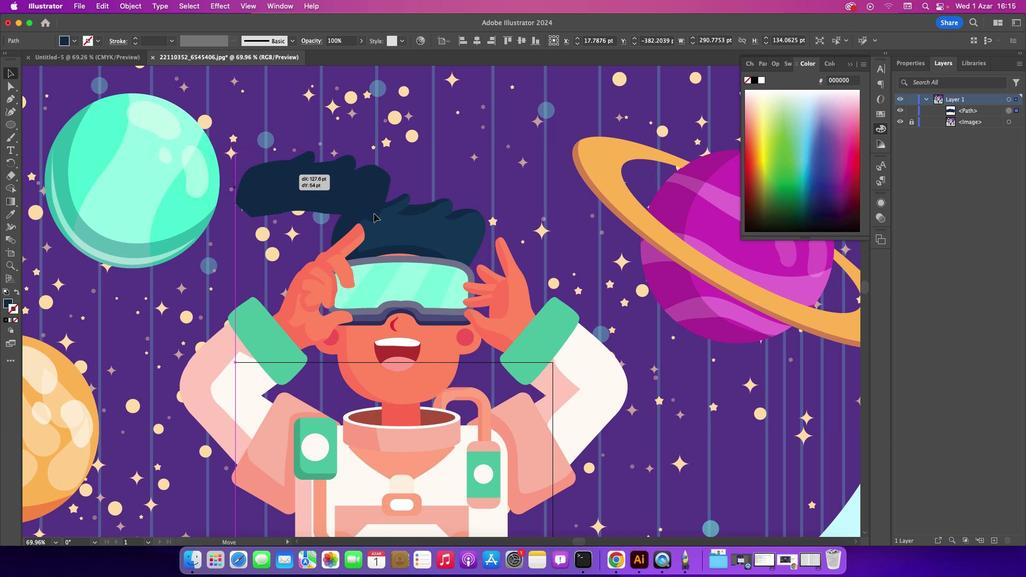 
Action: Mouse moved to (854, 64)
Screenshot: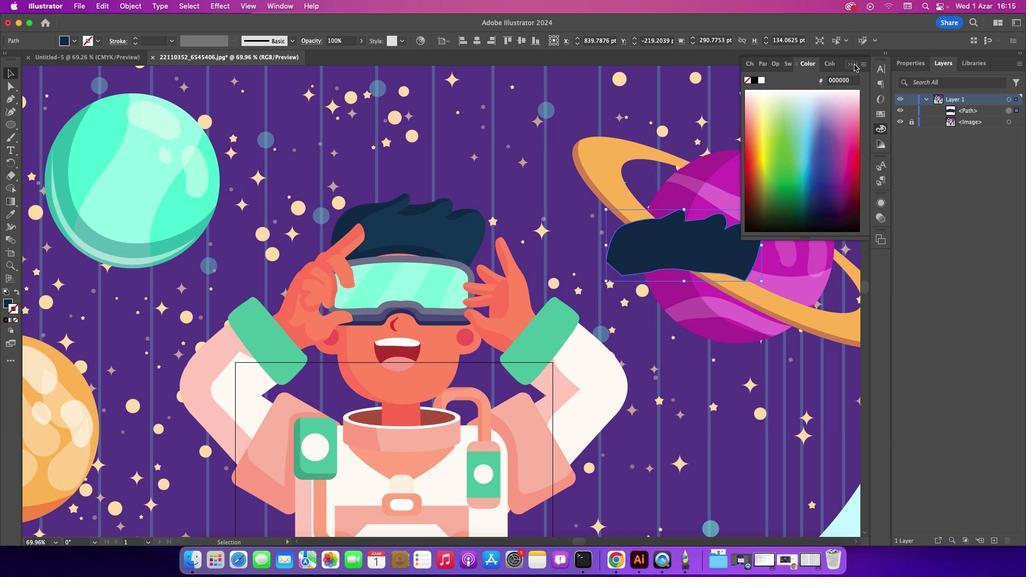 
Action: Mouse pressed left at (854, 64)
Screenshot: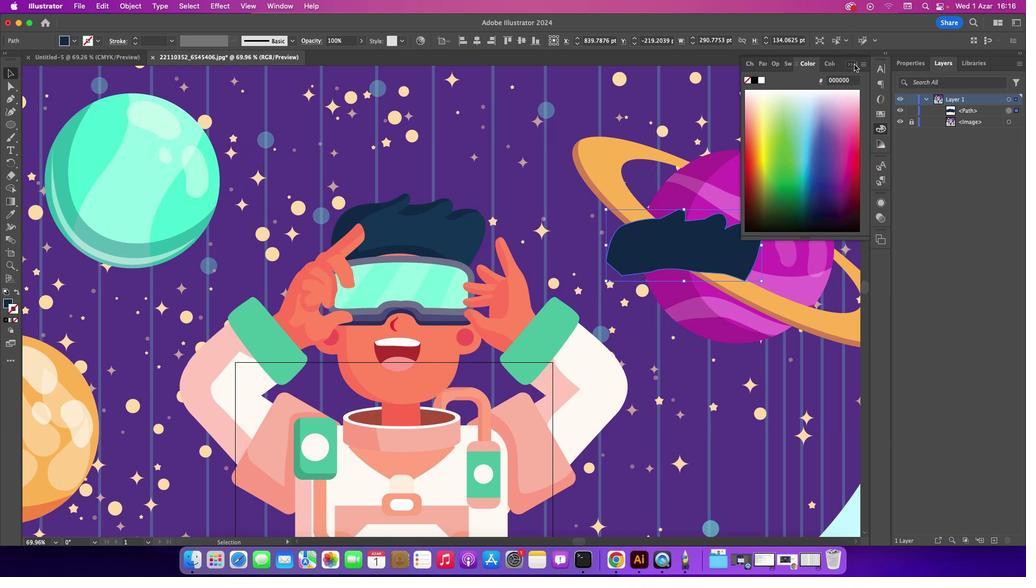 
Action: Mouse moved to (579, 538)
Screenshot: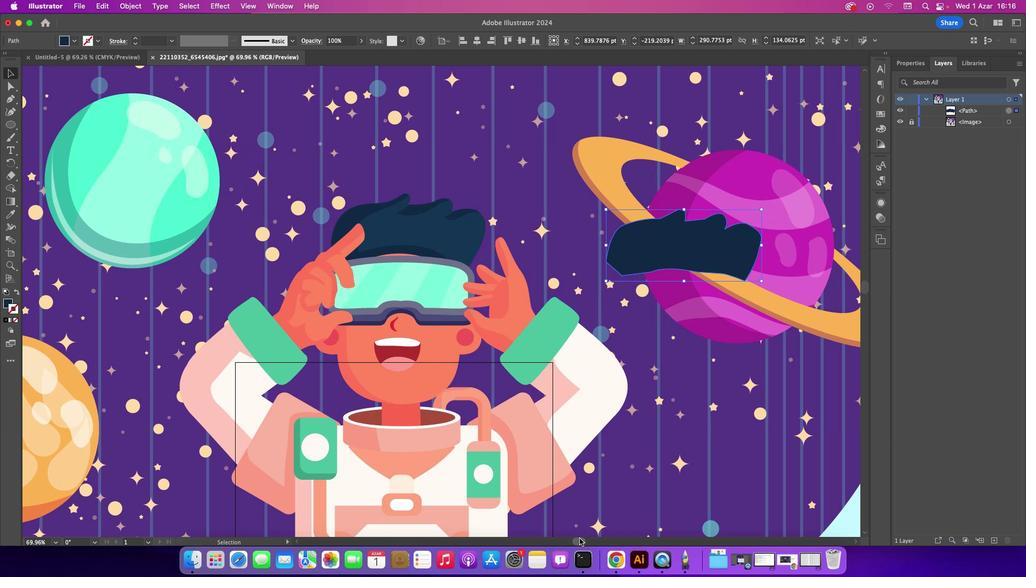 
Action: Mouse pressed left at (579, 538)
Screenshot: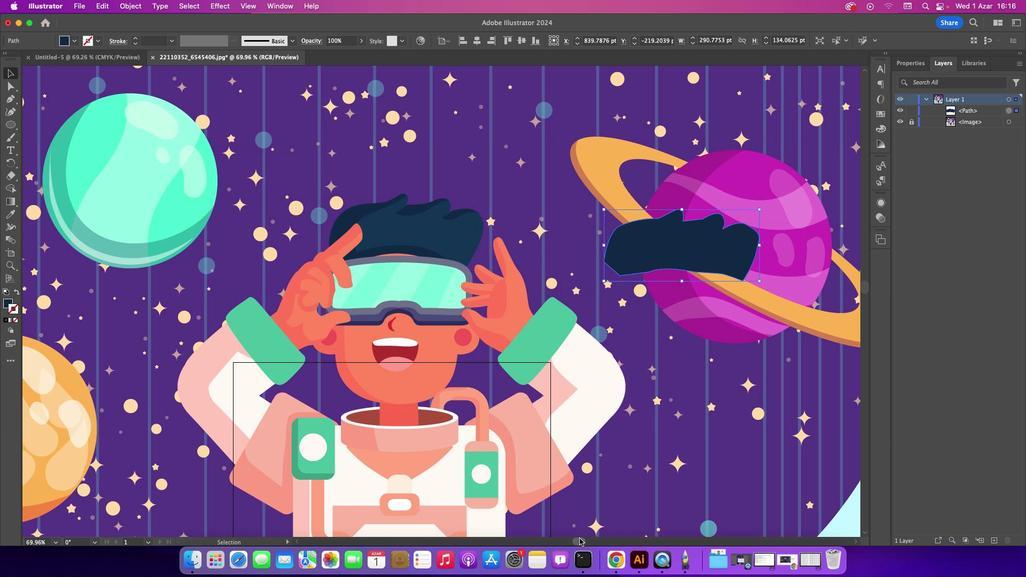 
Action: Mouse moved to (400, 242)
Screenshot: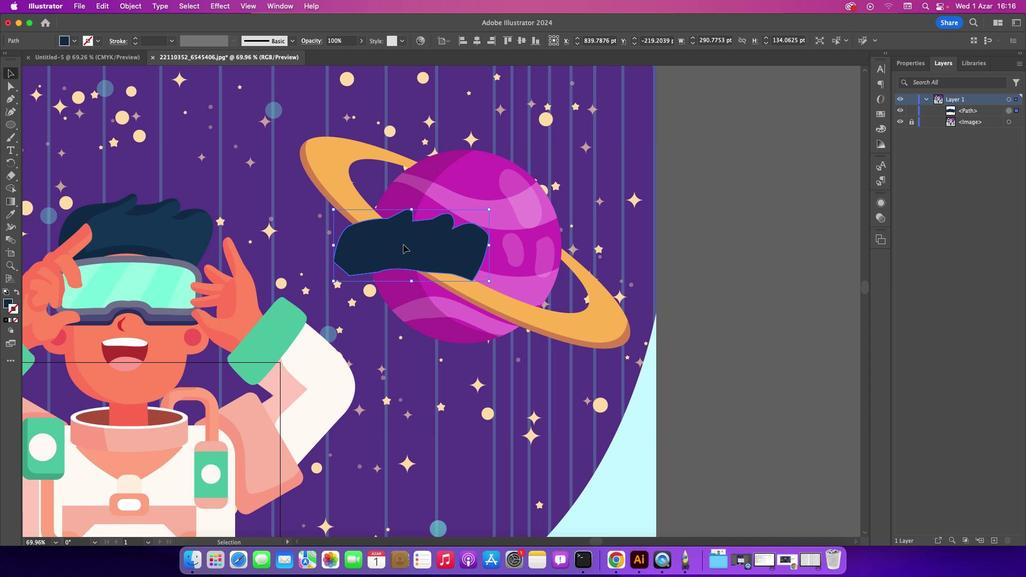 
Action: Mouse pressed left at (400, 242)
Screenshot: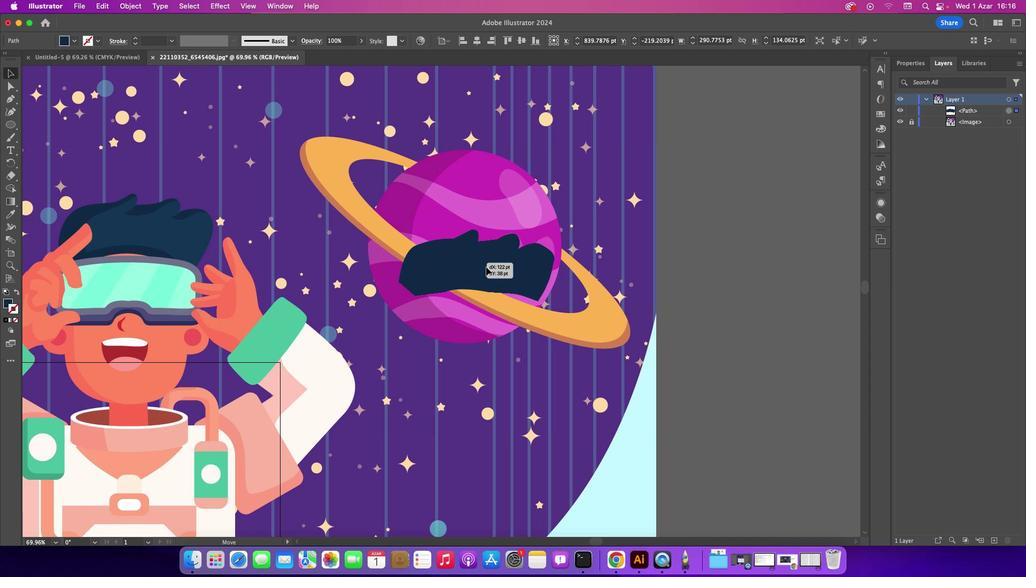 
Action: Mouse moved to (595, 542)
Screenshot: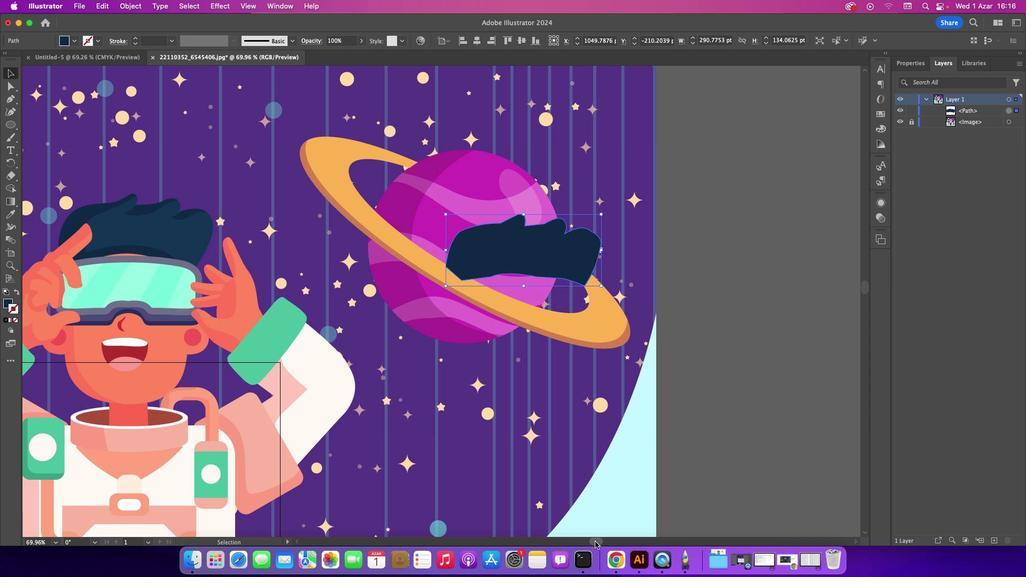
Action: Mouse pressed left at (595, 542)
Screenshot: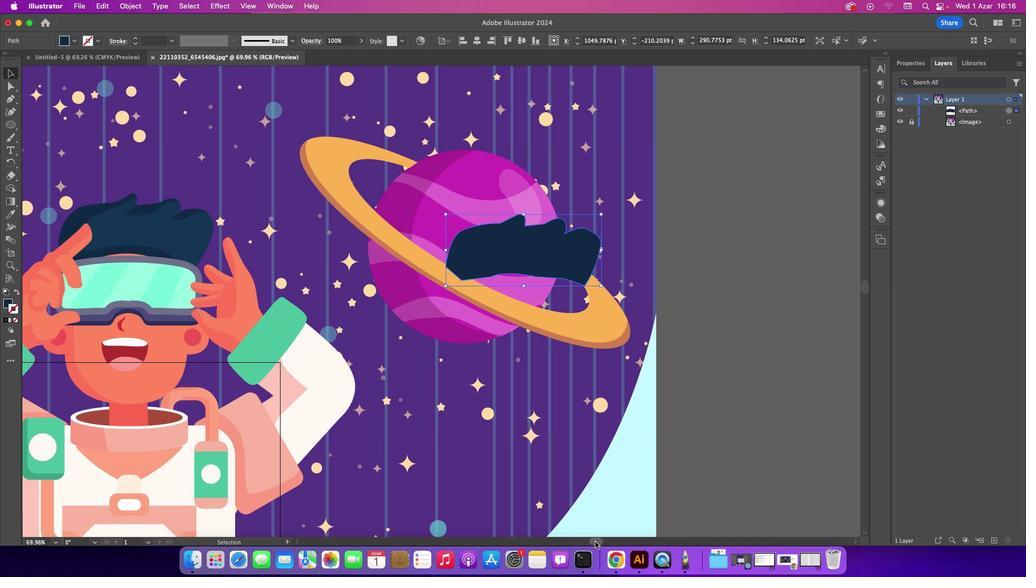 
Action: Mouse moved to (15, 98)
Screenshot: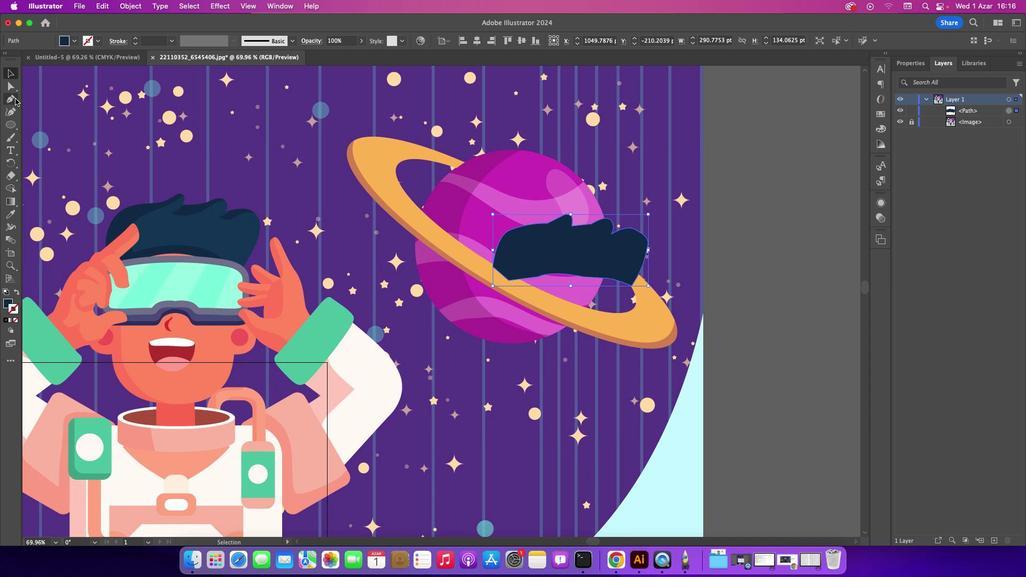 
Action: Mouse pressed left at (15, 98)
Screenshot: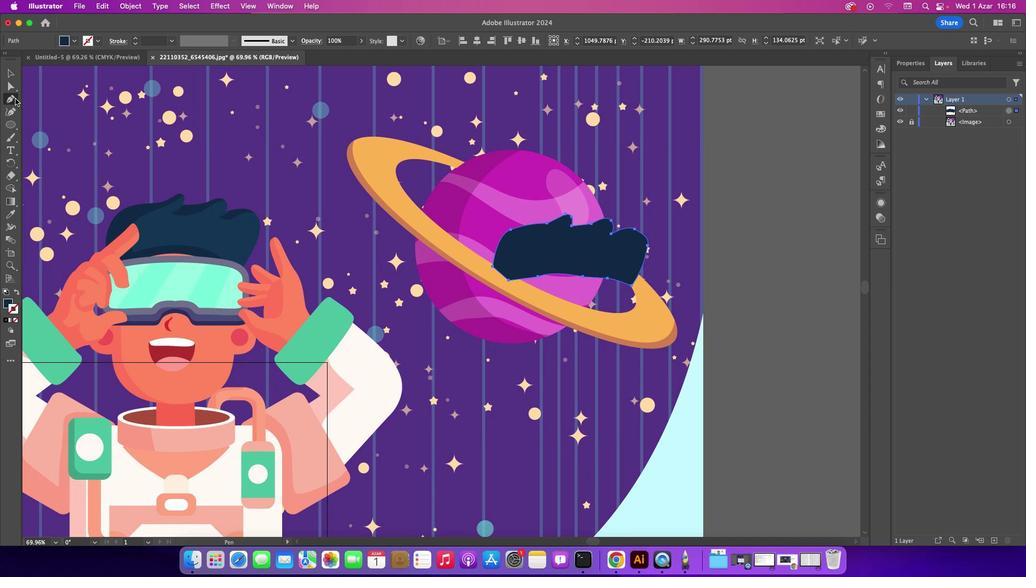 
Action: Mouse moved to (133, 224)
Screenshot: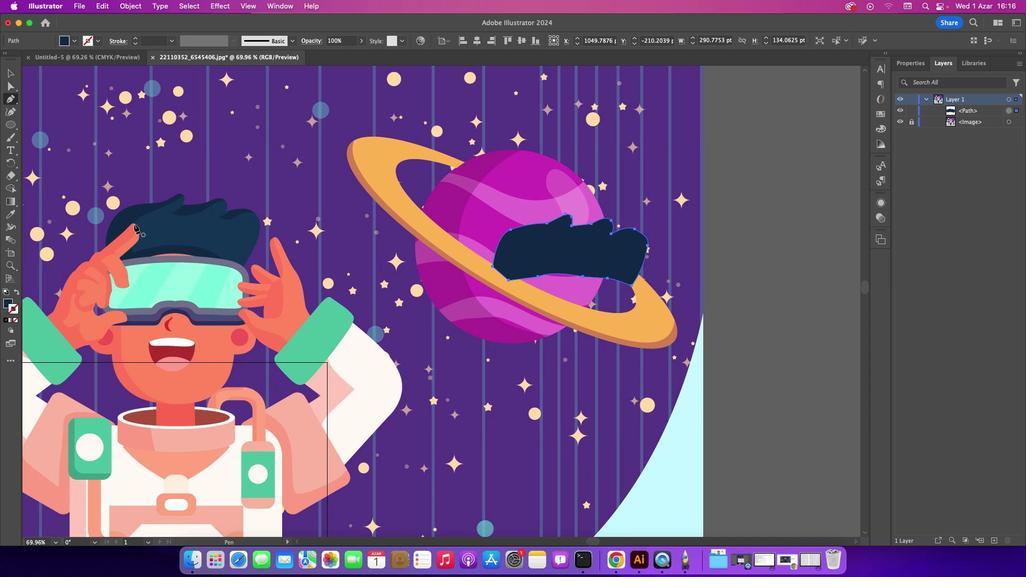 
Action: Mouse pressed left at (133, 224)
Screenshot: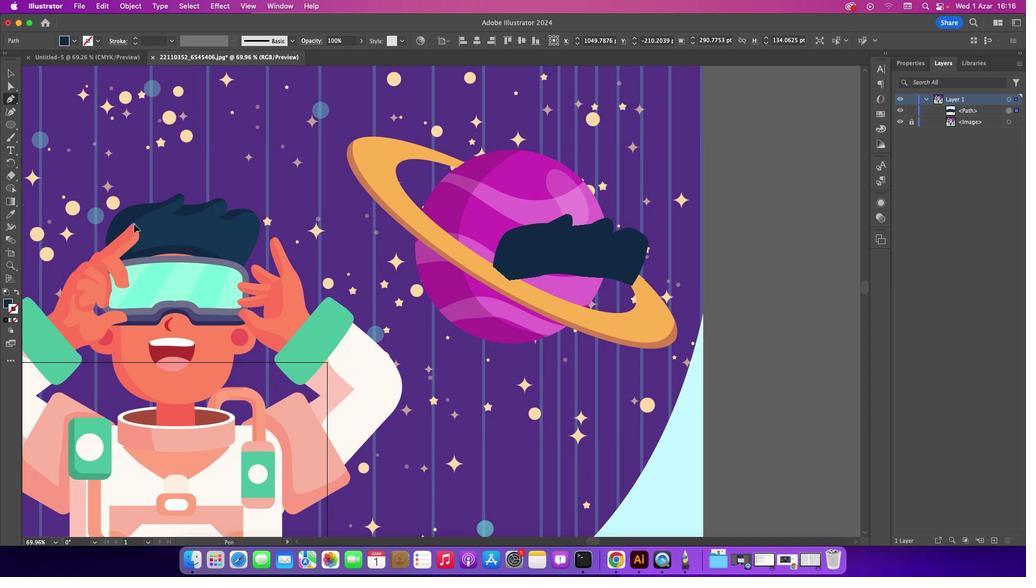 
Action: Mouse moved to (147, 214)
Screenshot: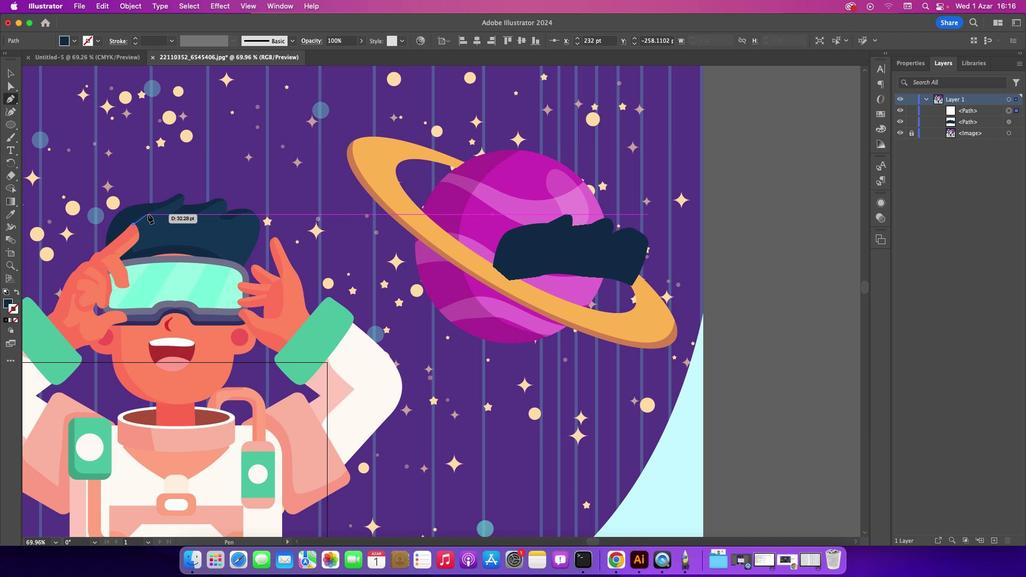 
Action: Mouse pressed left at (147, 214)
Screenshot: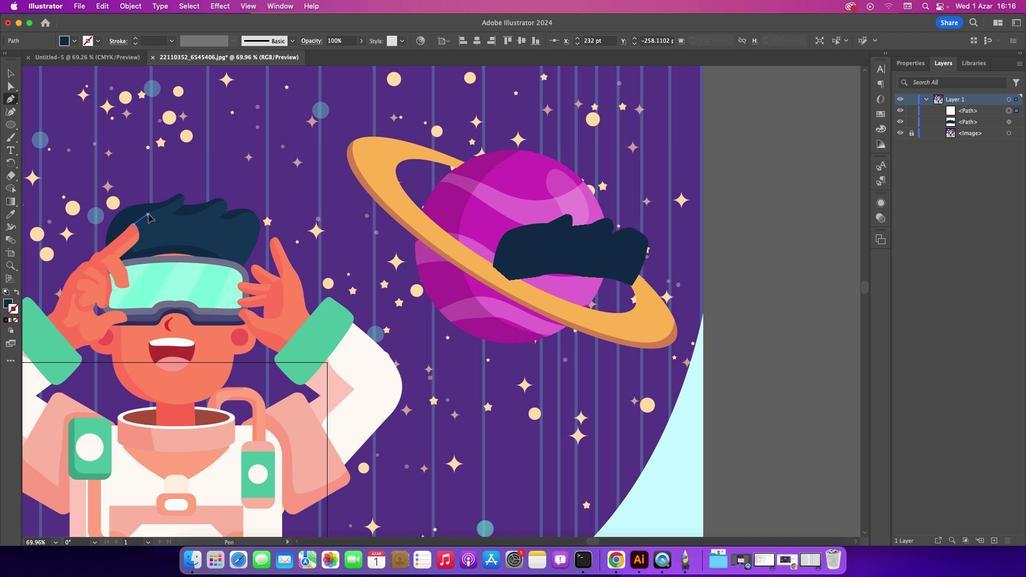 
Action: Mouse moved to (182, 196)
Screenshot: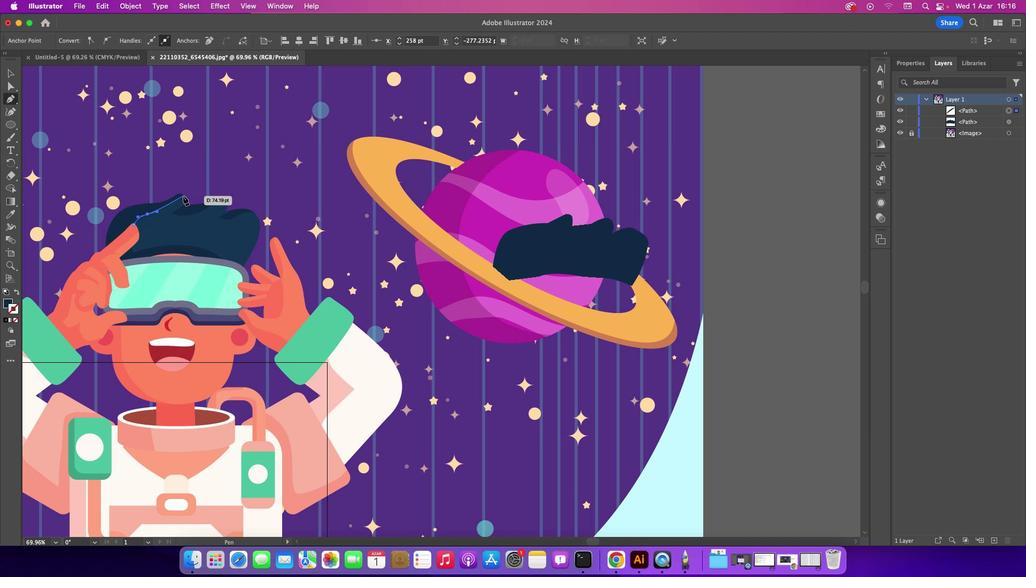 
Action: Mouse pressed left at (182, 196)
Screenshot: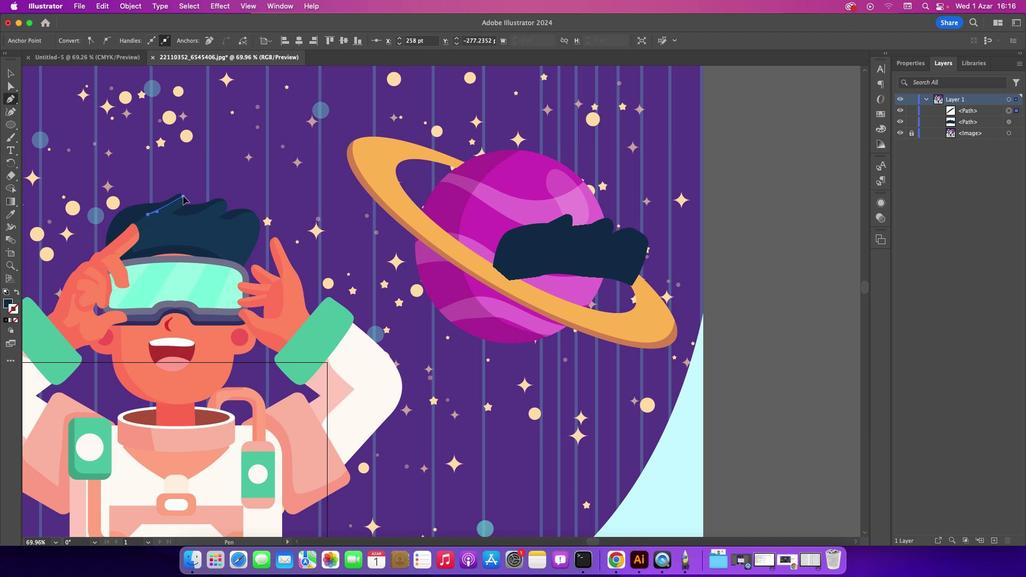 
Action: Mouse moved to (181, 205)
Screenshot: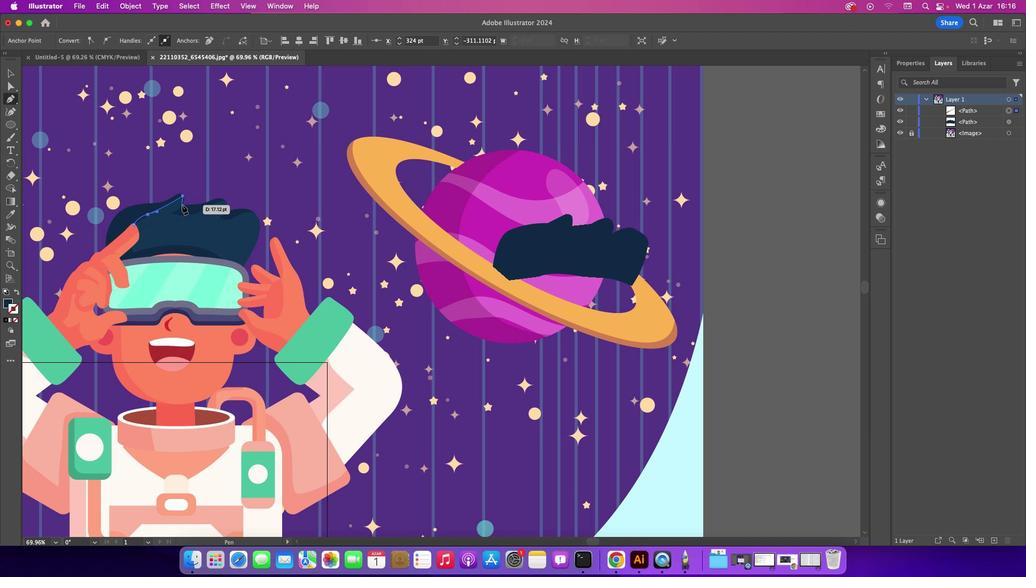 
Action: Mouse pressed left at (181, 205)
Screenshot: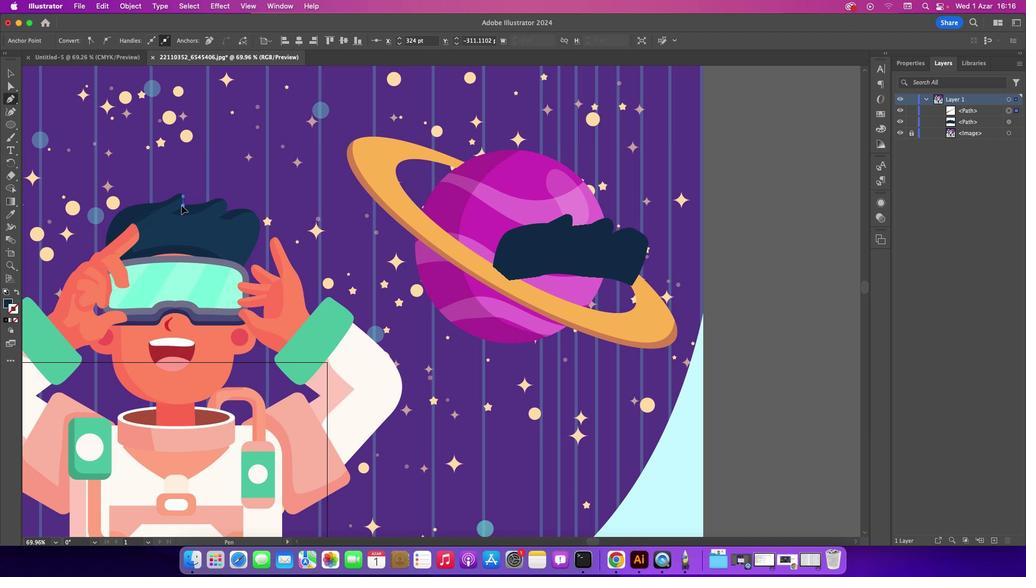 
Action: Mouse moved to (172, 214)
Screenshot: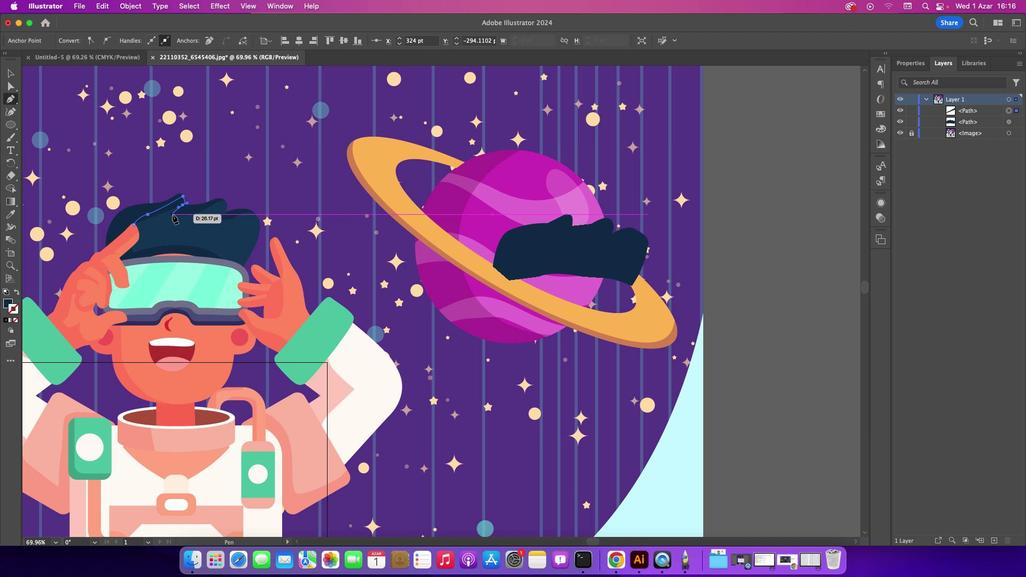 
Action: Mouse pressed left at (172, 214)
Screenshot: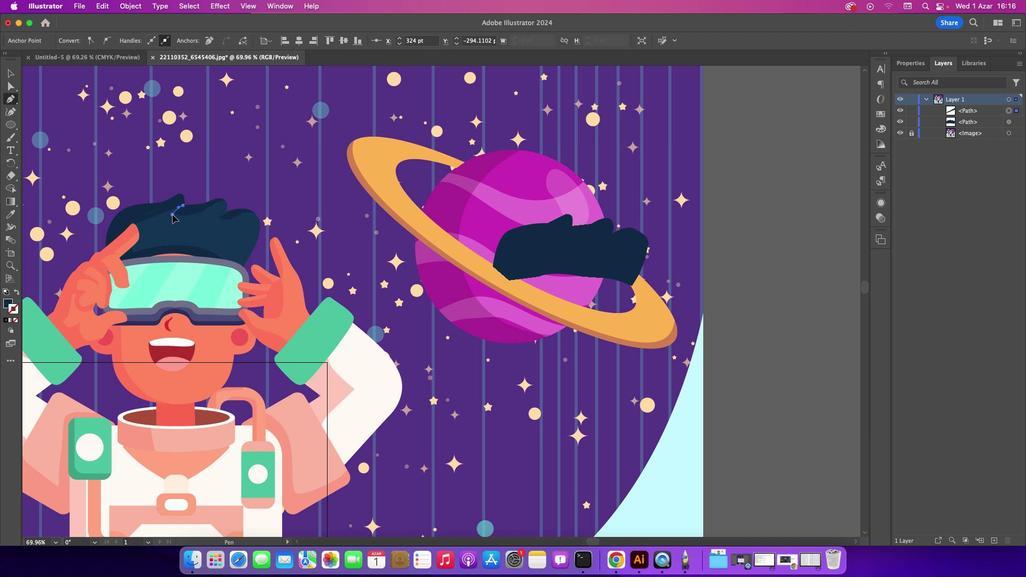 
Action: Mouse moved to (192, 214)
Screenshot: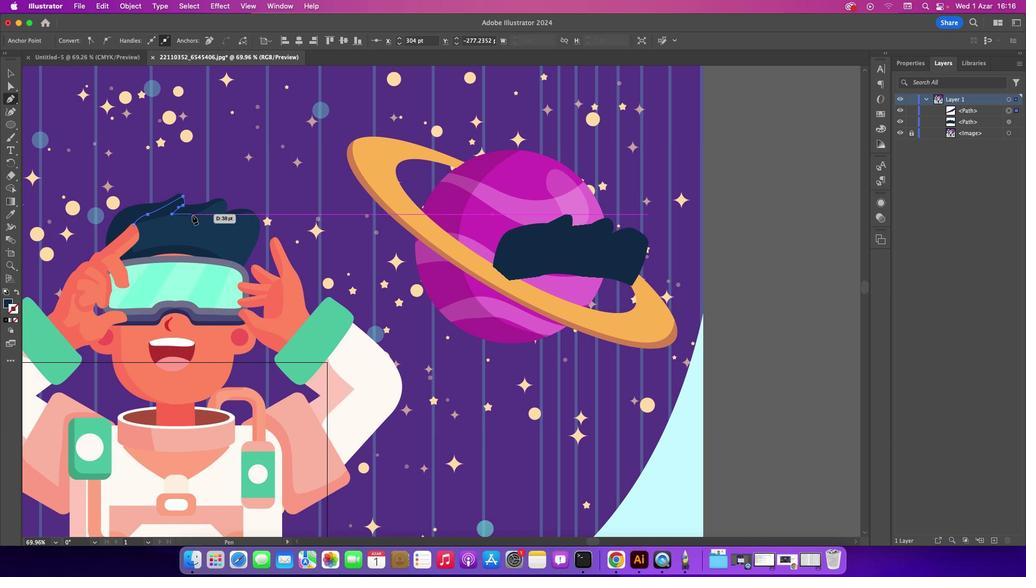 
Action: Mouse pressed left at (192, 214)
Screenshot: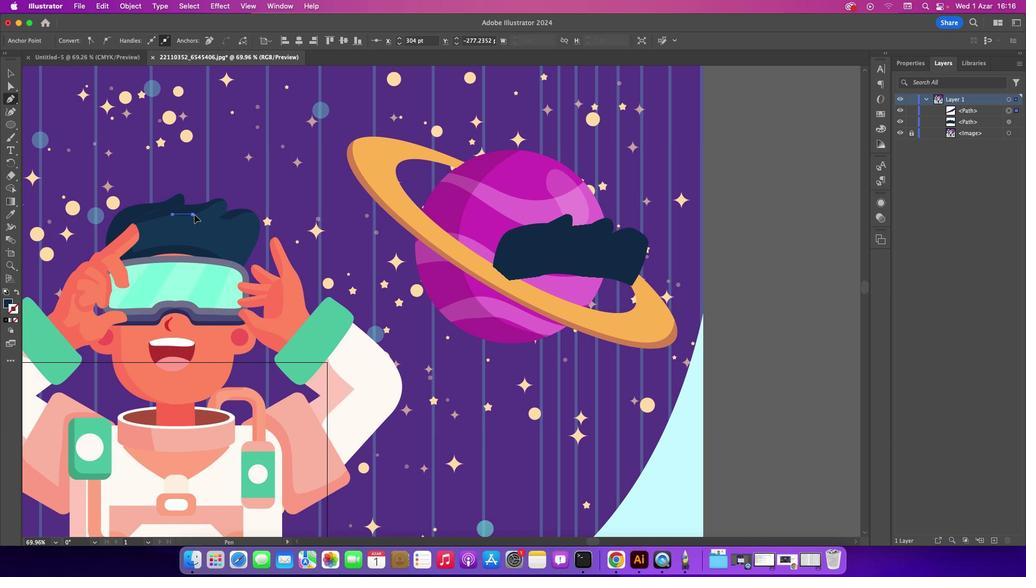 
Action: Mouse moved to (224, 199)
Screenshot: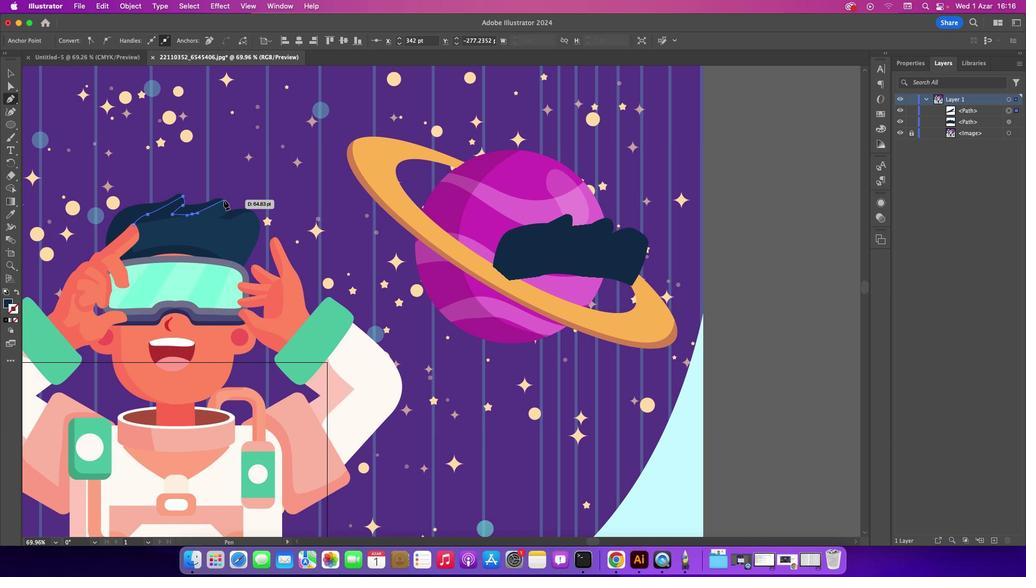 
Action: Mouse pressed left at (224, 199)
Screenshot: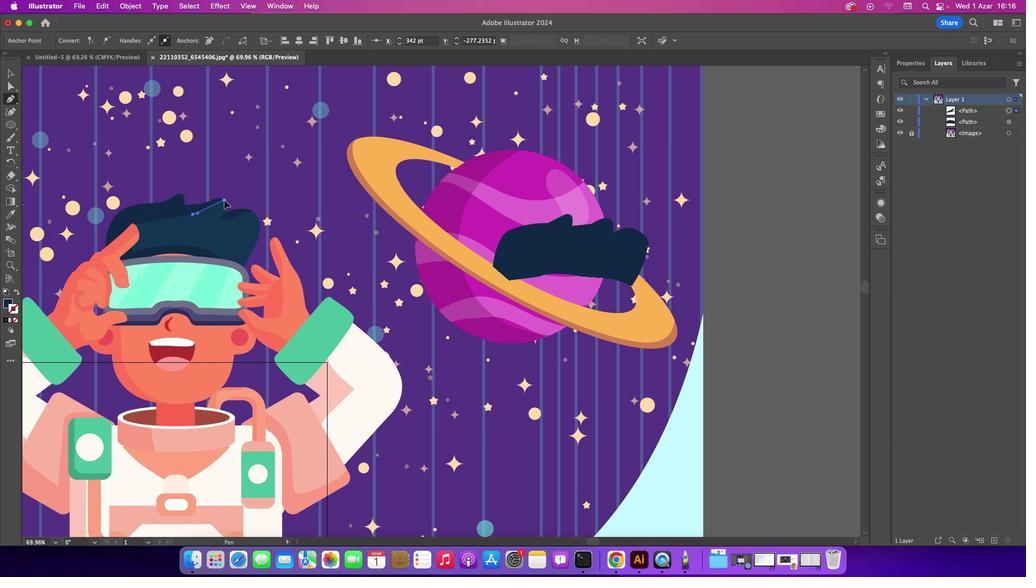 
Action: Mouse moved to (219, 215)
Screenshot: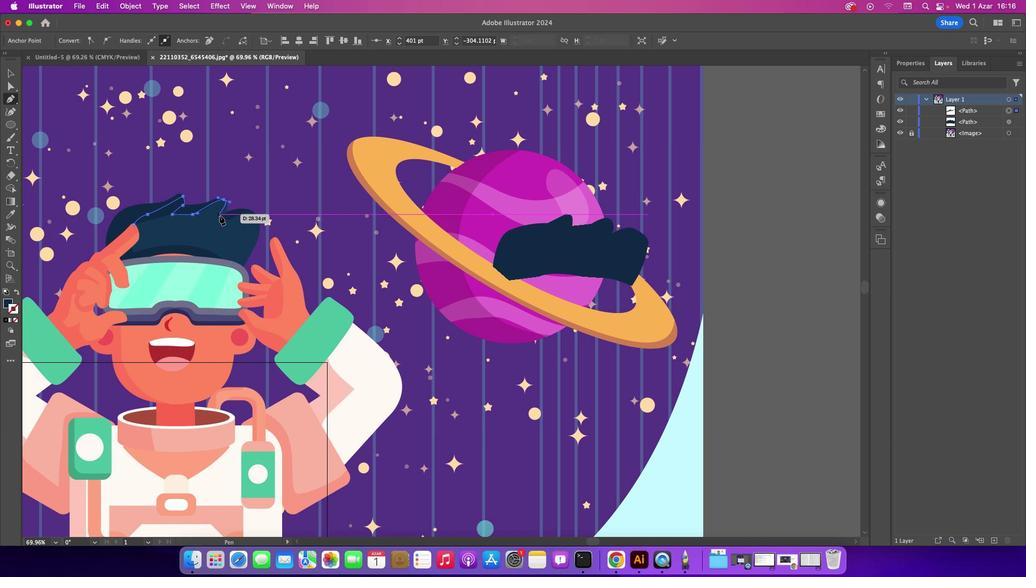 
Action: Mouse pressed left at (219, 215)
Screenshot: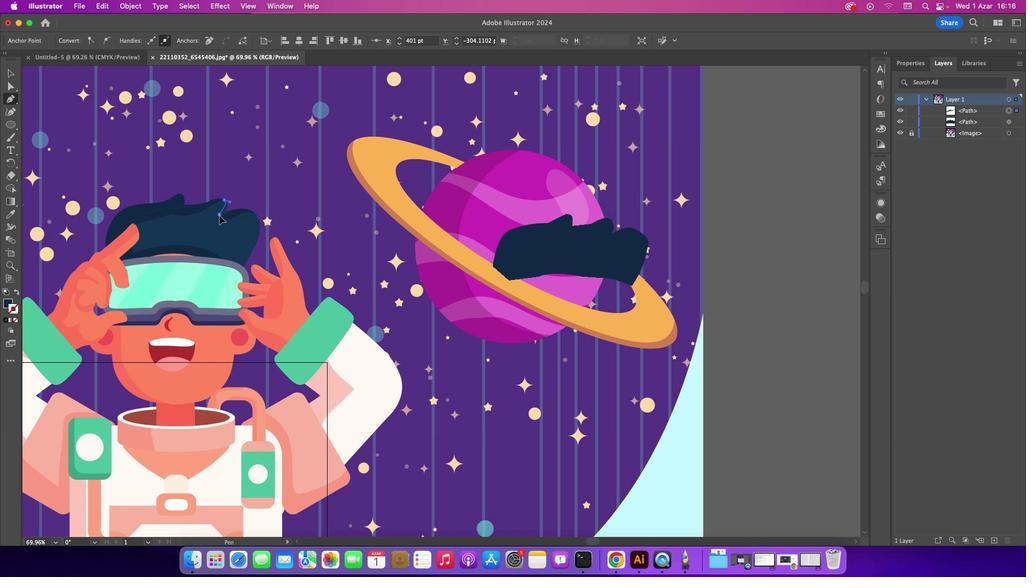 
Action: Mouse moved to (218, 213)
Screenshot: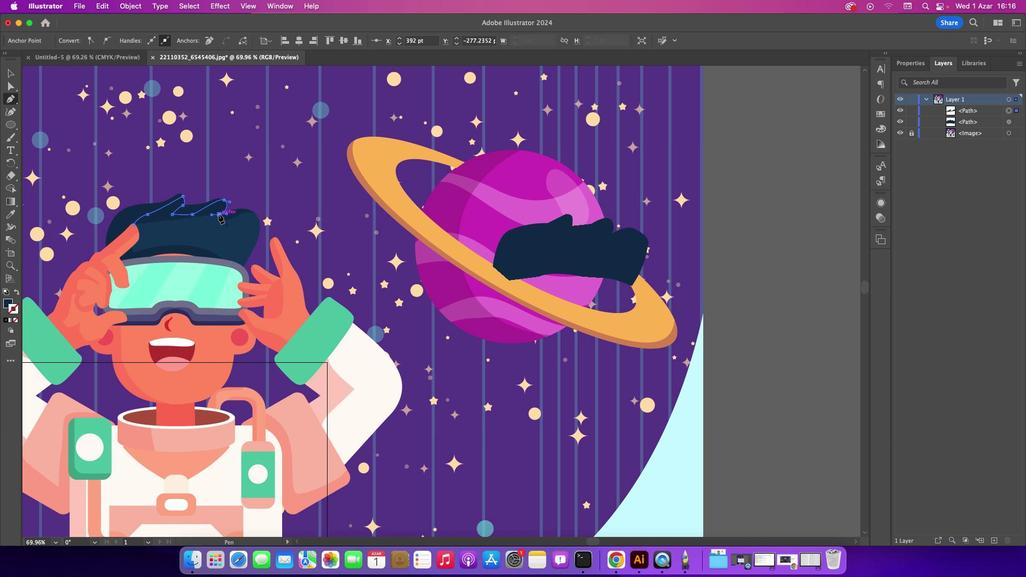 
Action: Mouse pressed left at (218, 213)
Screenshot: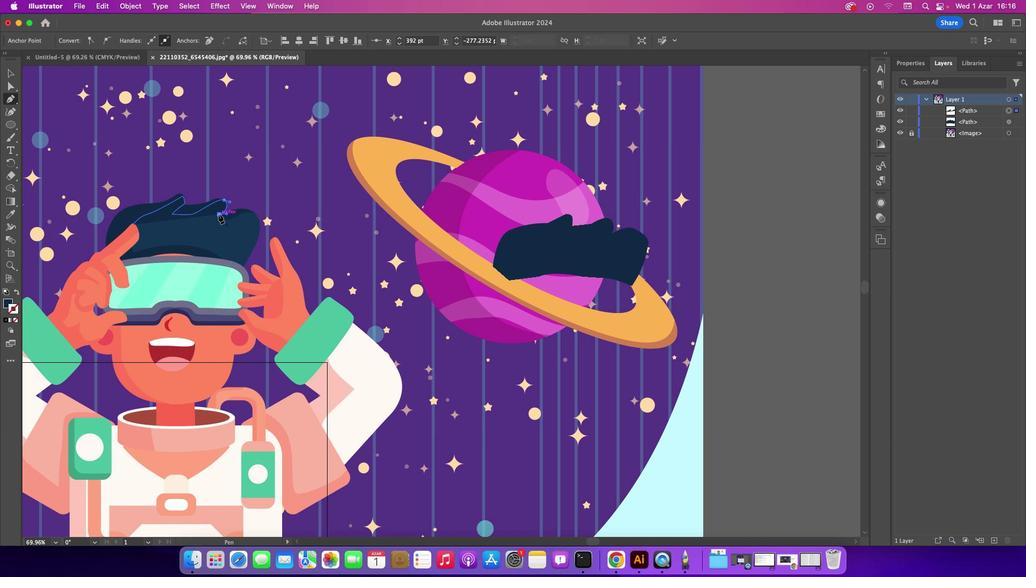 
Action: Mouse moved to (234, 217)
Screenshot: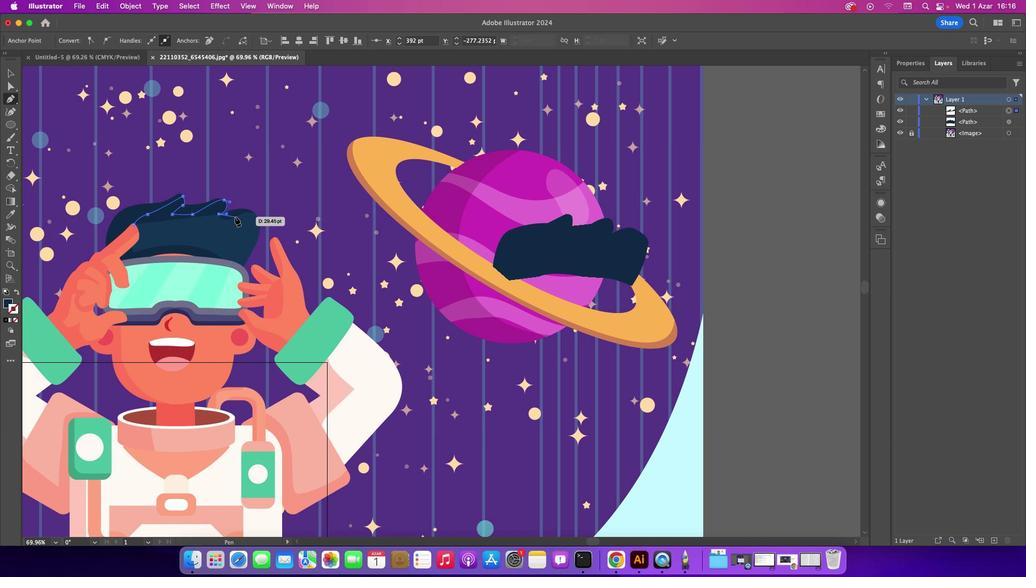 
Action: Mouse pressed left at (234, 217)
Screenshot: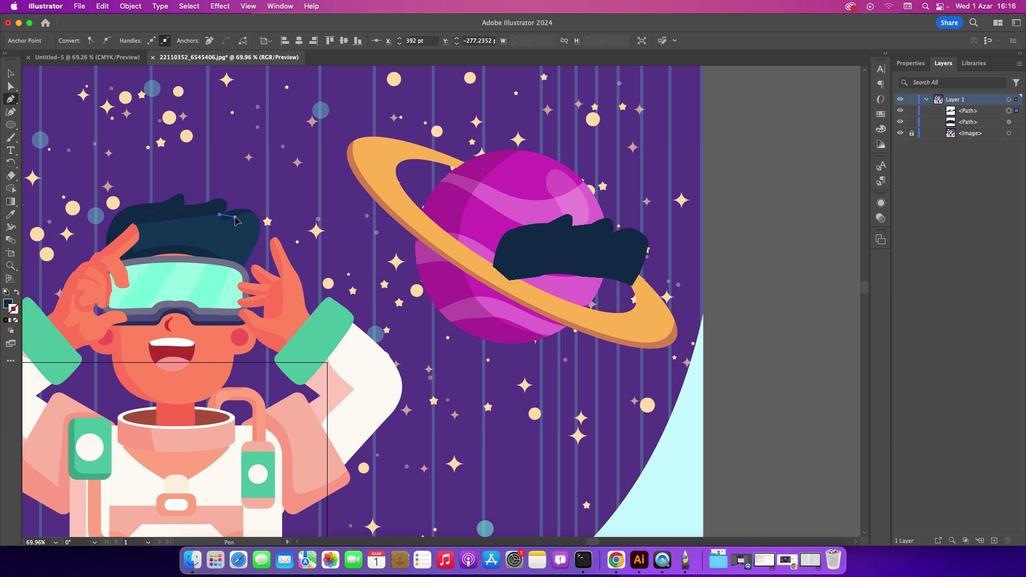 
Action: Mouse moved to (255, 214)
Screenshot: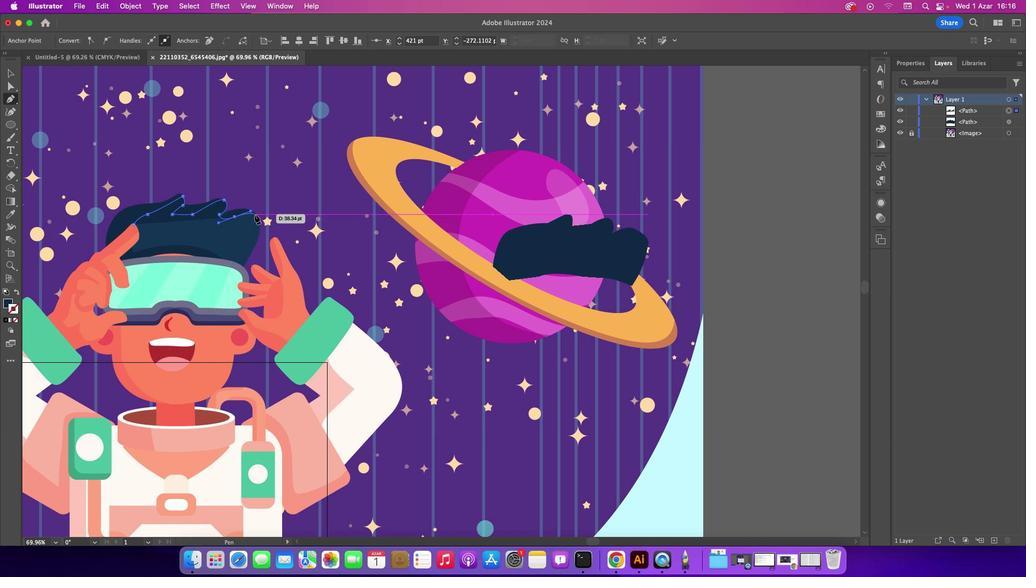 
Action: Mouse pressed left at (255, 214)
Screenshot: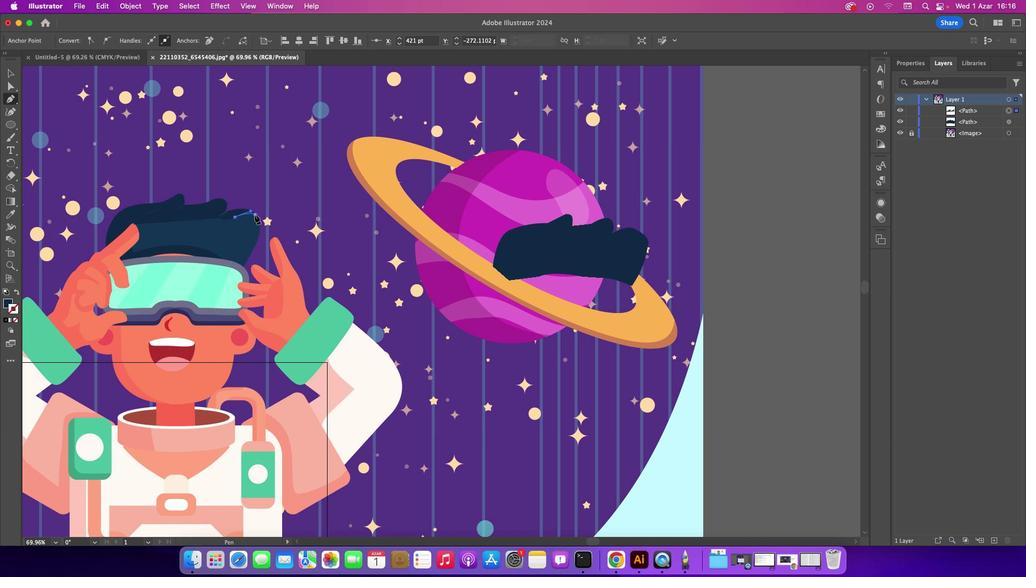 
Action: Mouse moved to (258, 234)
Screenshot: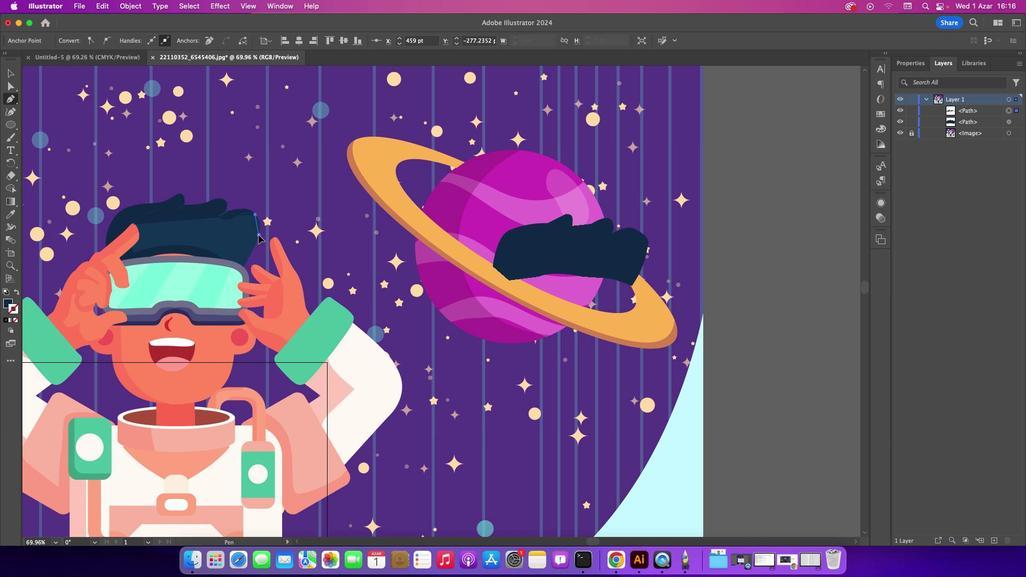 
Action: Mouse pressed left at (258, 234)
Screenshot: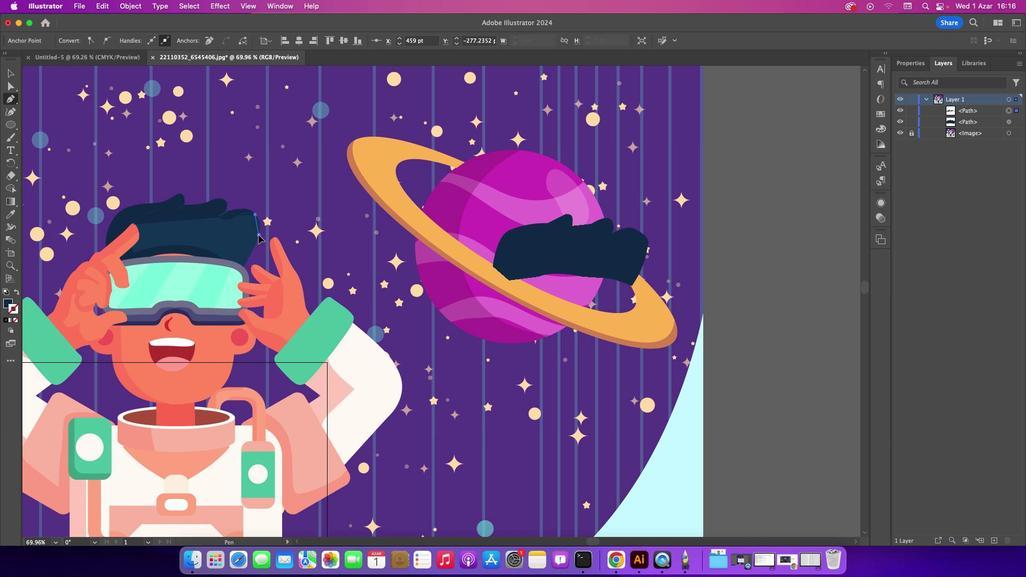 
Action: Mouse moved to (244, 266)
Screenshot: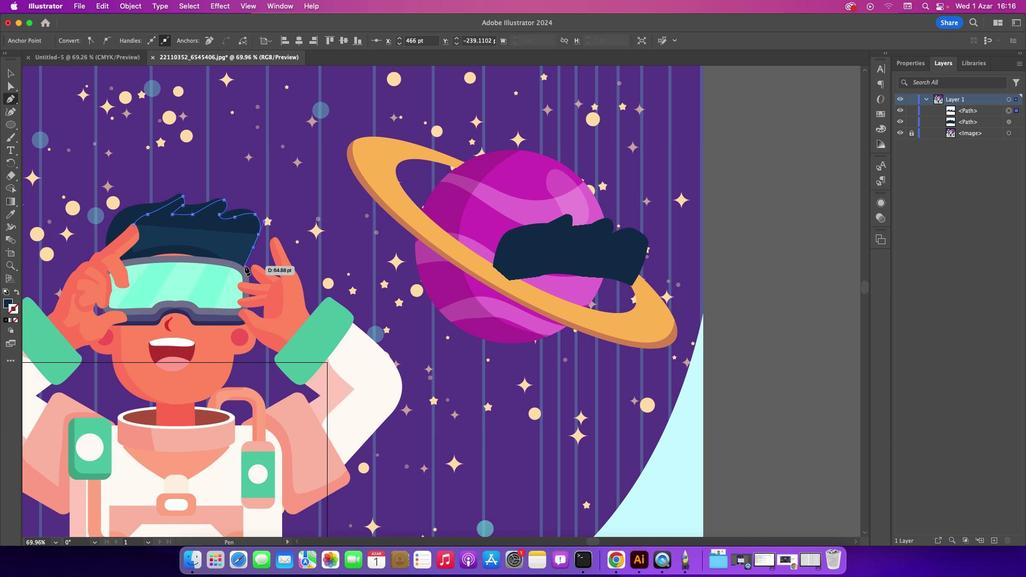 
Action: Mouse pressed left at (244, 266)
Screenshot: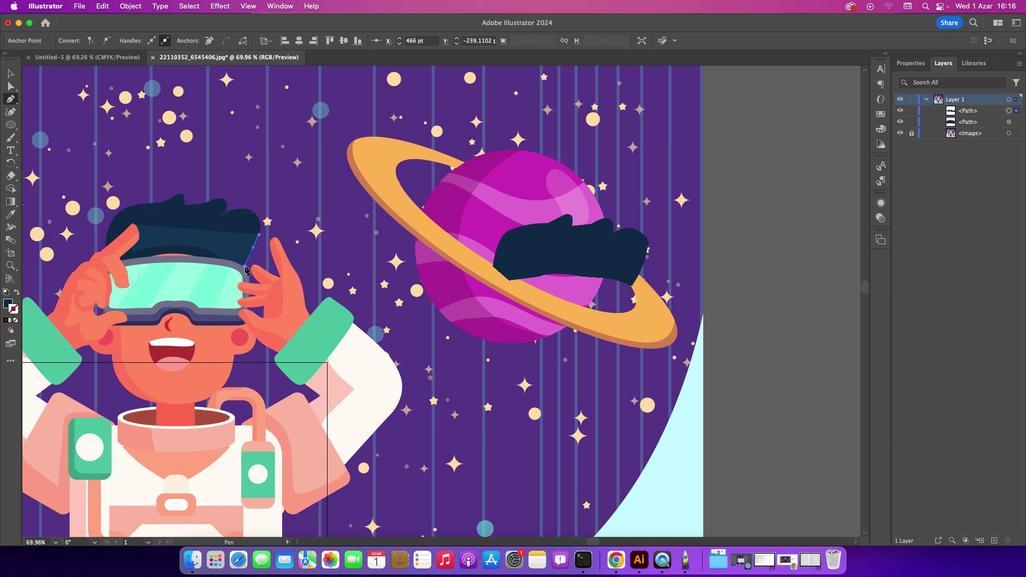 
Action: Mouse moved to (14, 319)
Screenshot: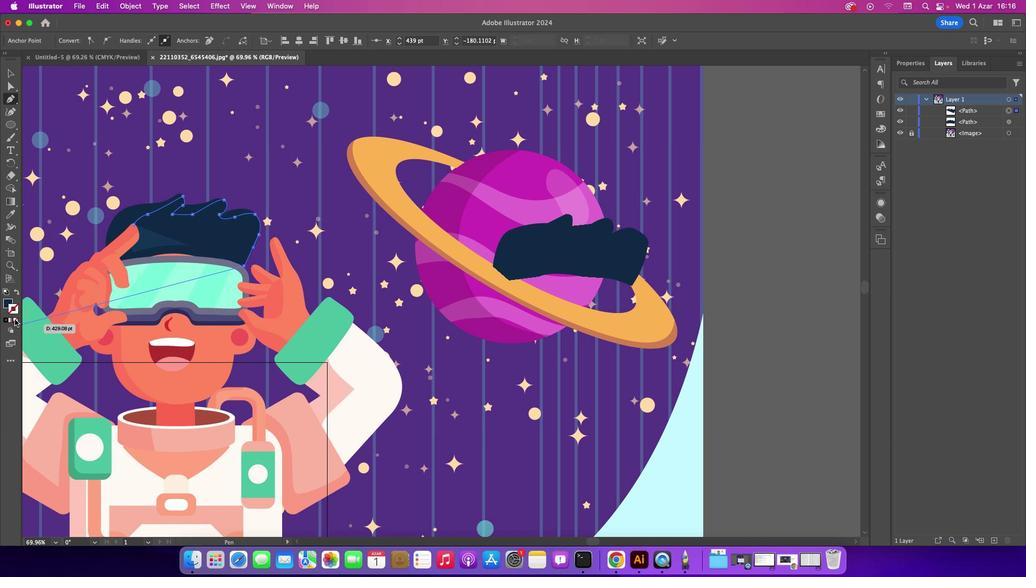 
Action: Mouse pressed left at (14, 319)
Screenshot: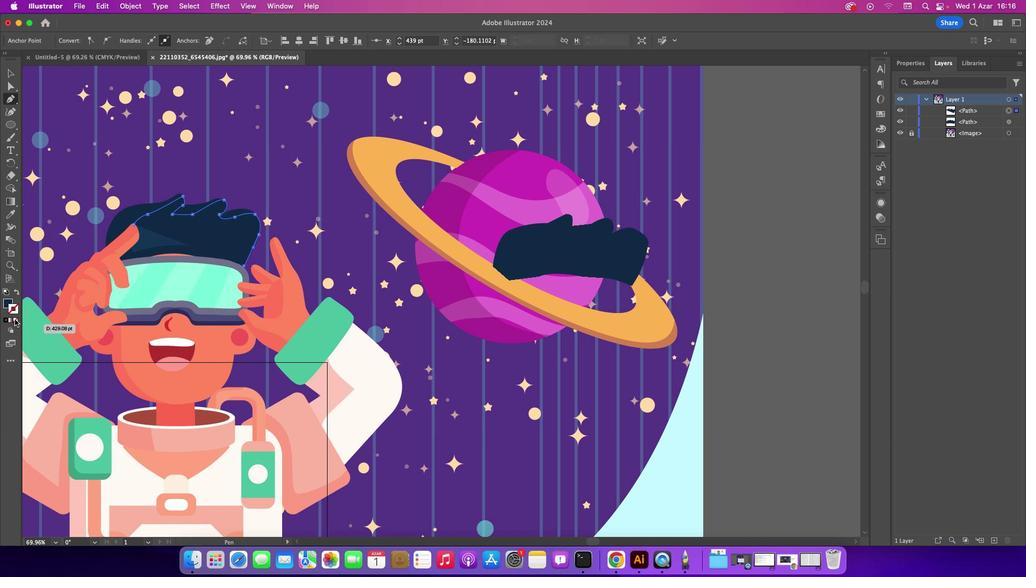 
Action: Mouse moved to (6, 303)
Screenshot: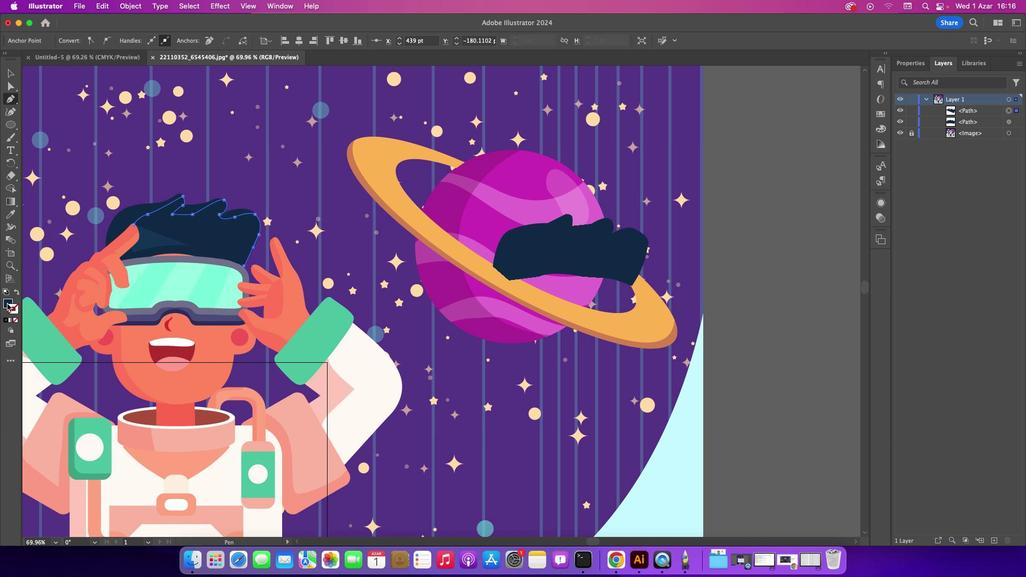 
Action: Mouse pressed left at (6, 303)
Screenshot: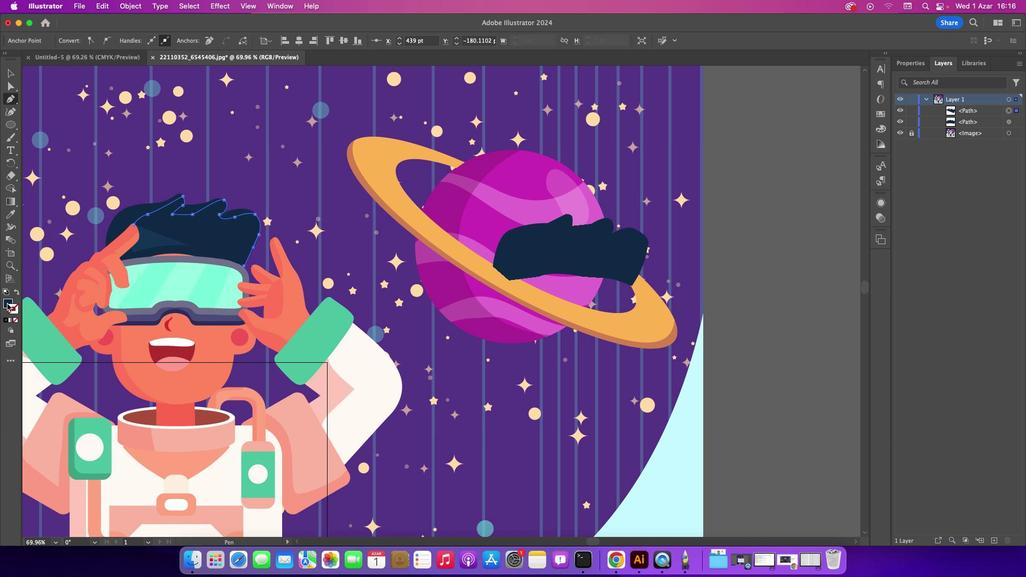 
Action: Mouse moved to (15, 321)
Screenshot: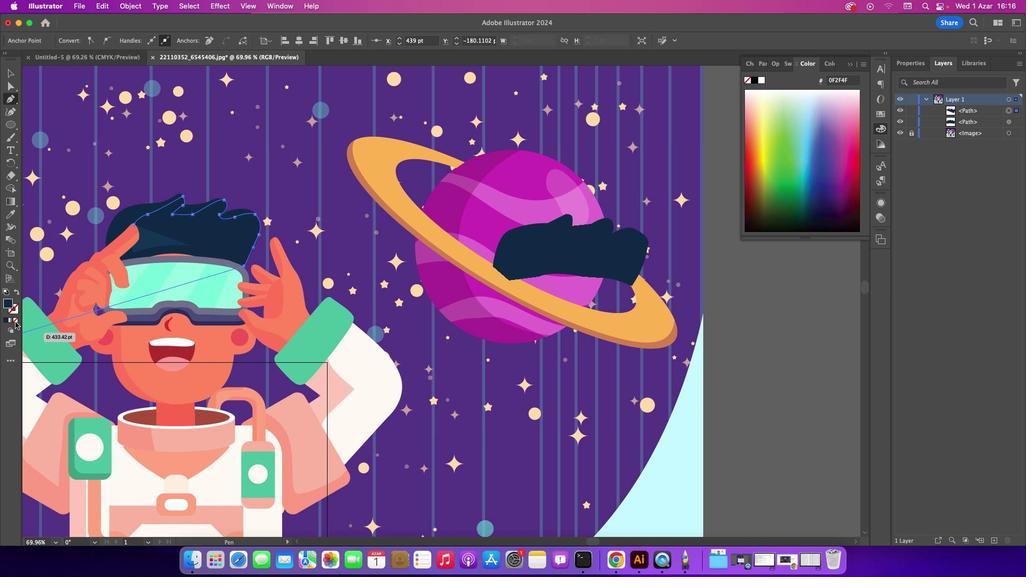 
Action: Mouse pressed left at (15, 321)
Screenshot: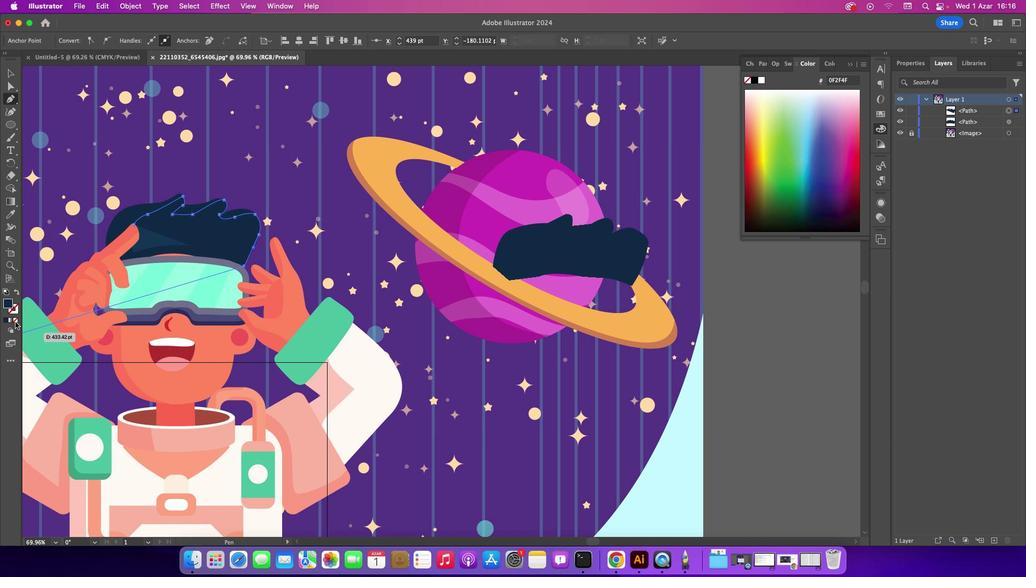 
Action: Mouse moved to (221, 258)
Screenshot: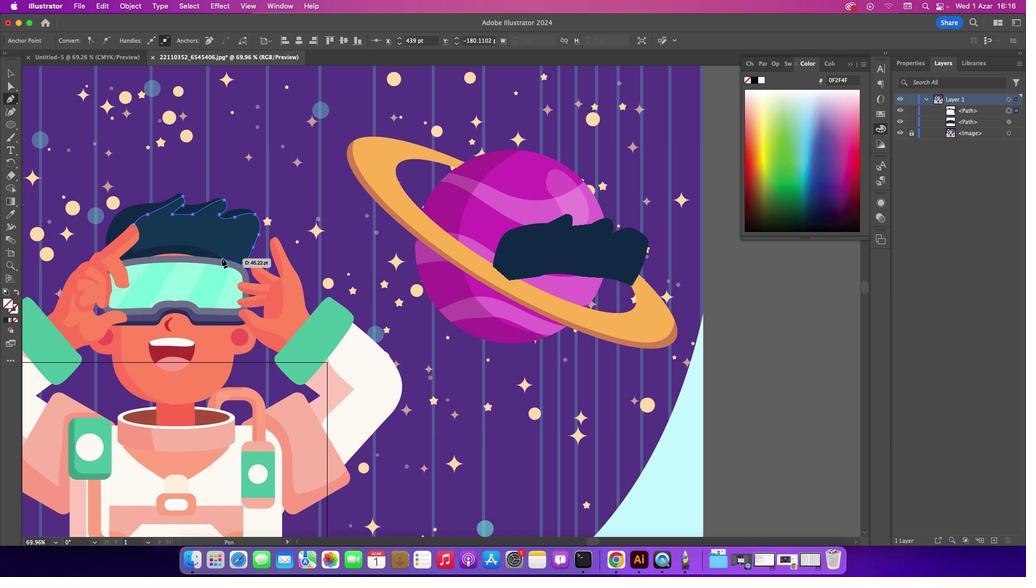
Action: Mouse pressed left at (221, 258)
Screenshot: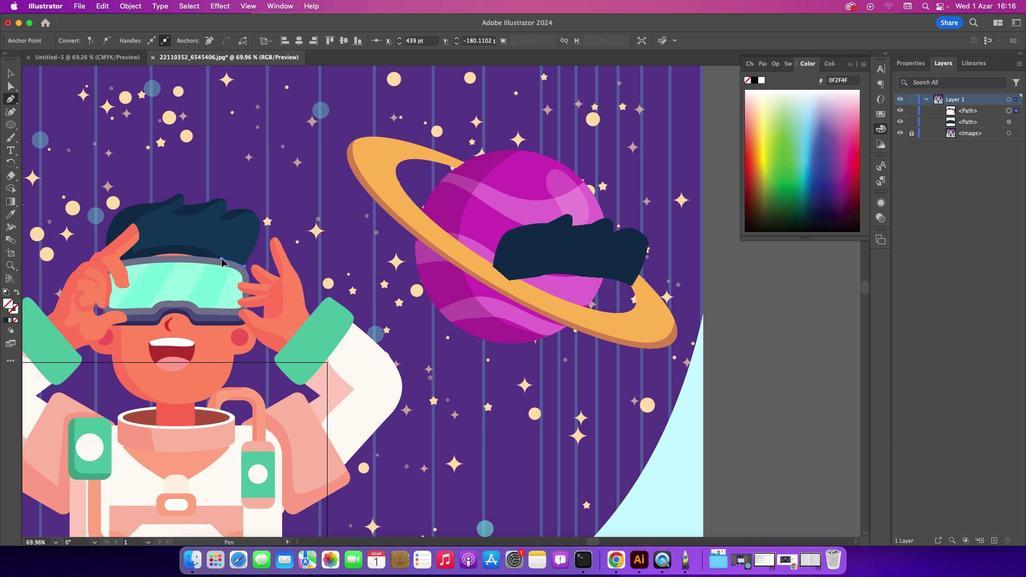 
Action: Mouse moved to (221, 257)
Screenshot: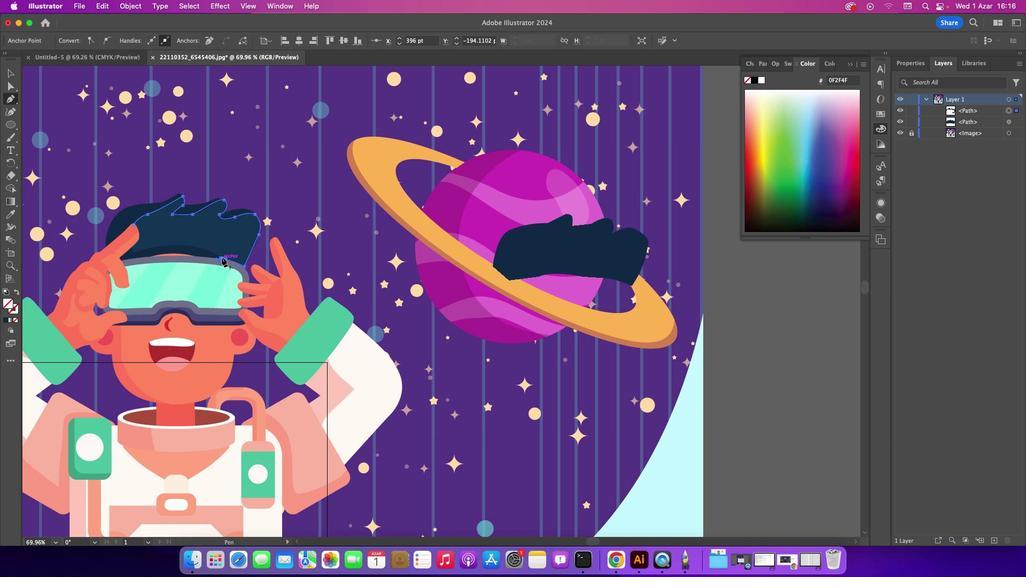
Action: Mouse pressed left at (221, 257)
Screenshot: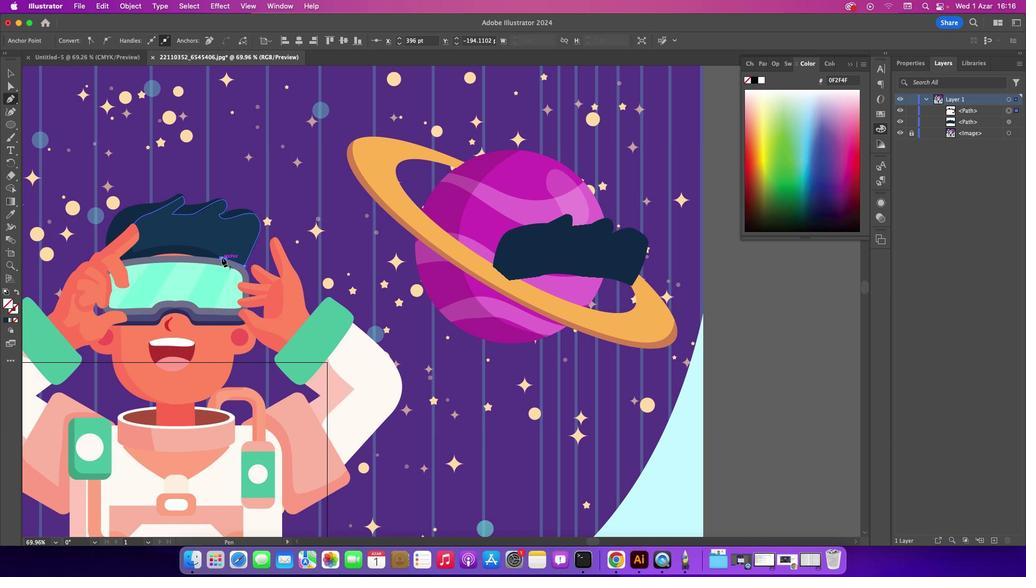 
Action: Mouse moved to (187, 245)
Screenshot: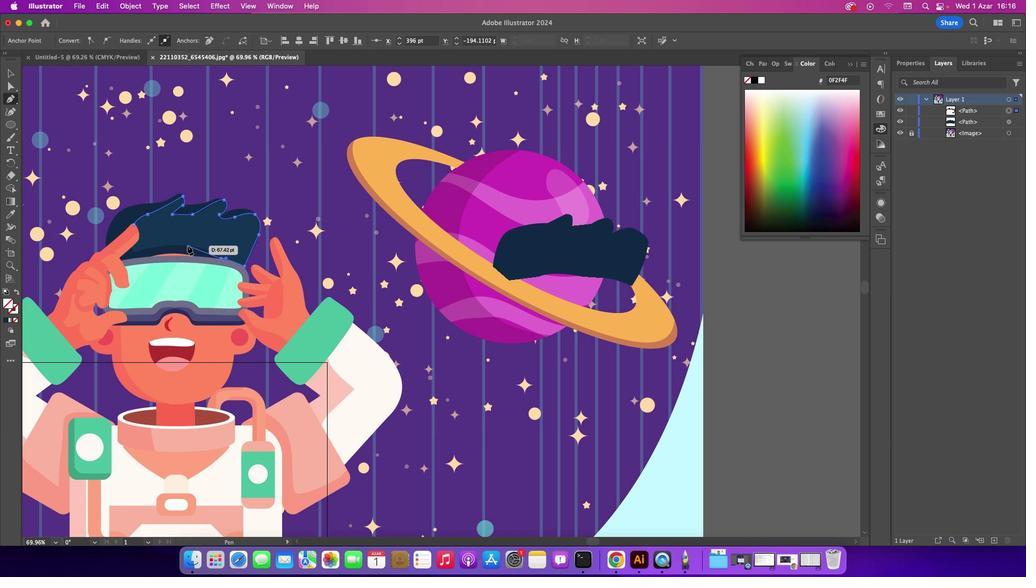 
Action: Mouse pressed left at (187, 245)
Screenshot: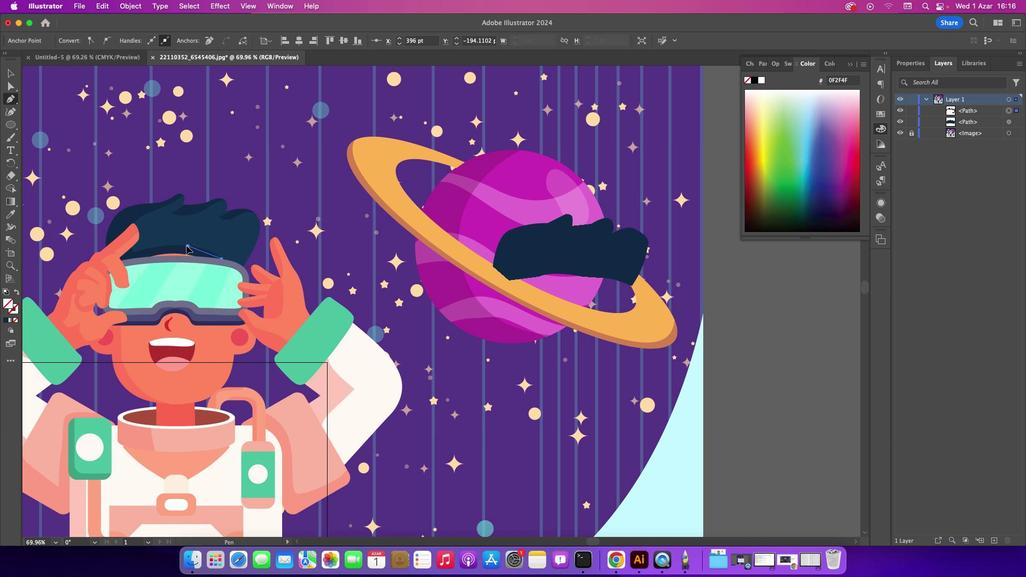 
Action: Mouse moved to (188, 244)
Screenshot: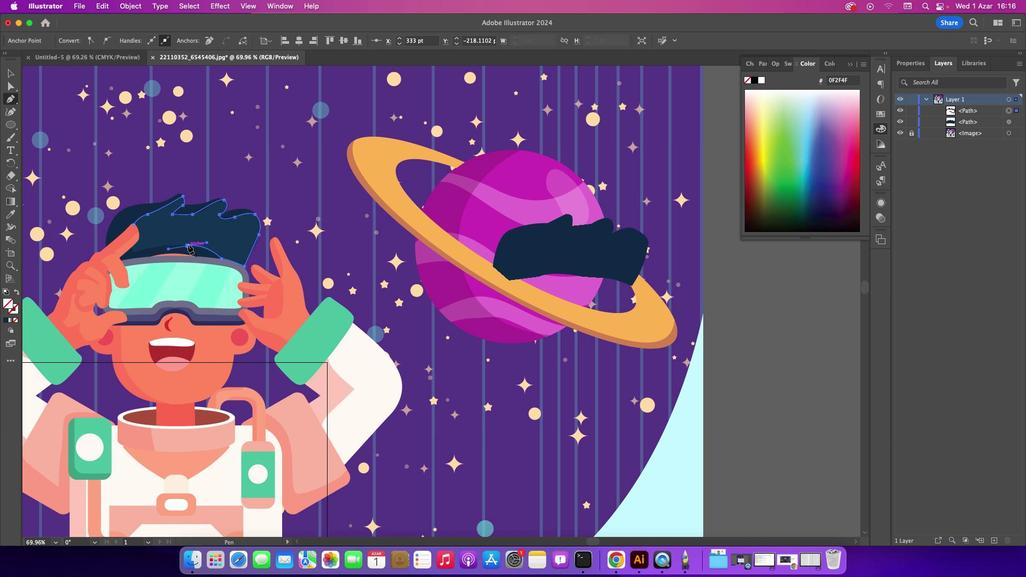 
Action: Mouse pressed left at (188, 244)
Screenshot: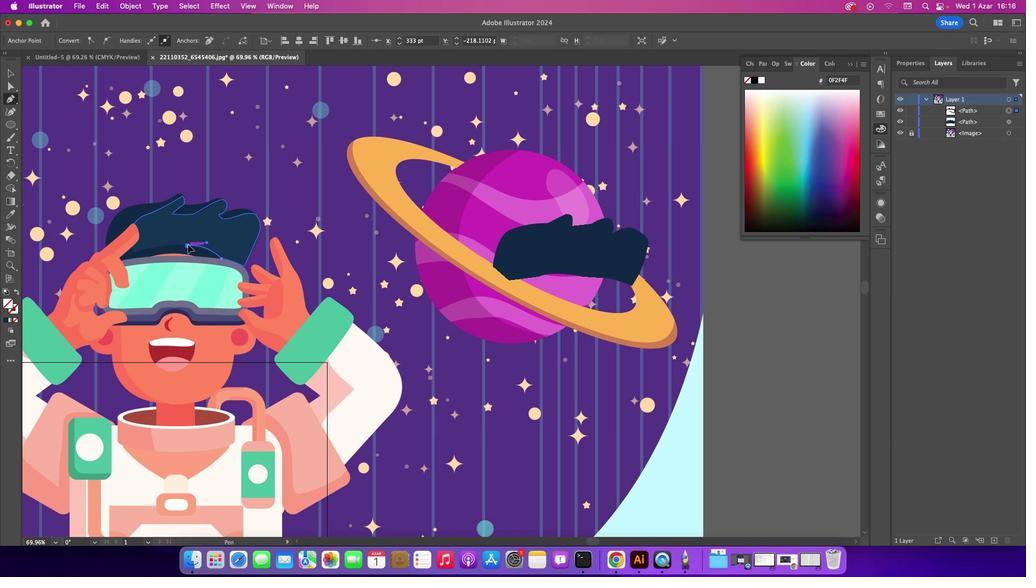 
Action: Mouse moved to (133, 251)
Screenshot: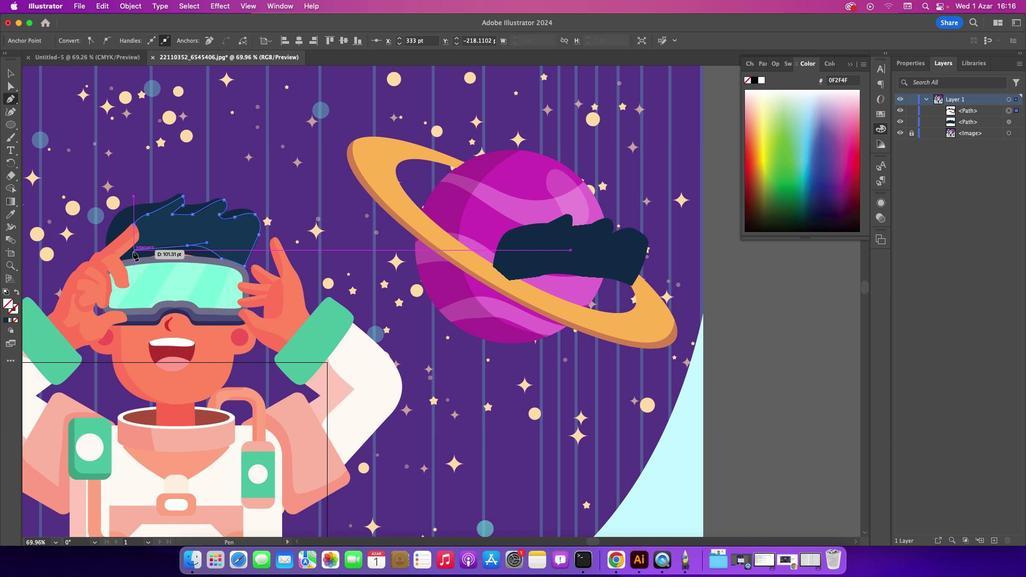 
Action: Mouse pressed left at (133, 251)
Screenshot: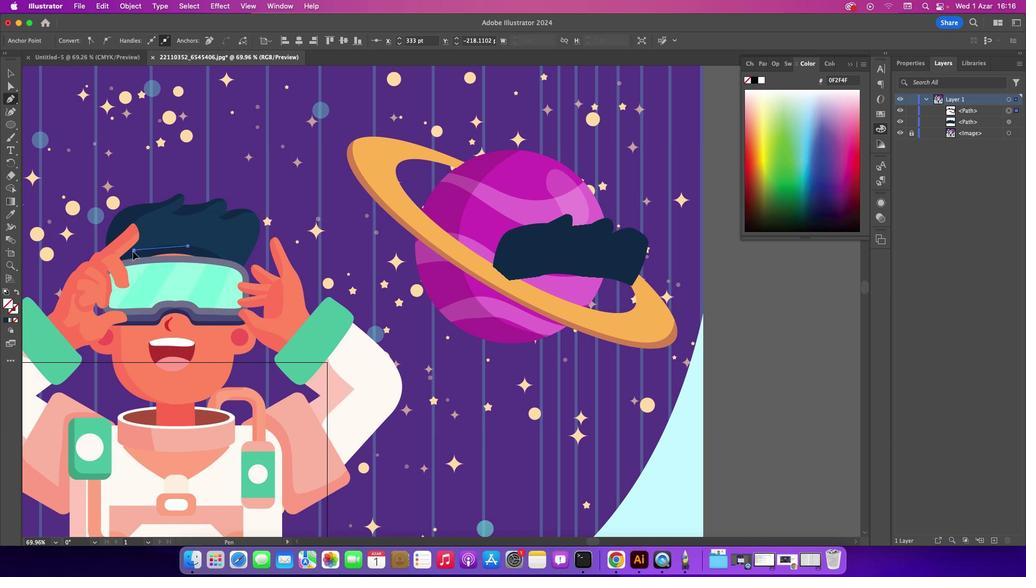 
Action: Mouse moved to (133, 250)
Screenshot: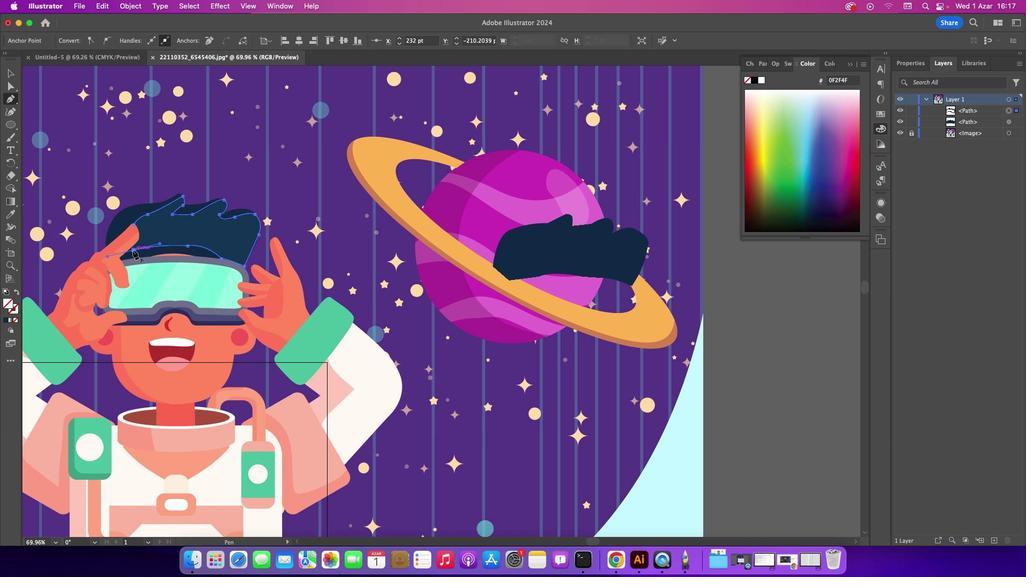 
Action: Mouse pressed left at (133, 250)
Screenshot: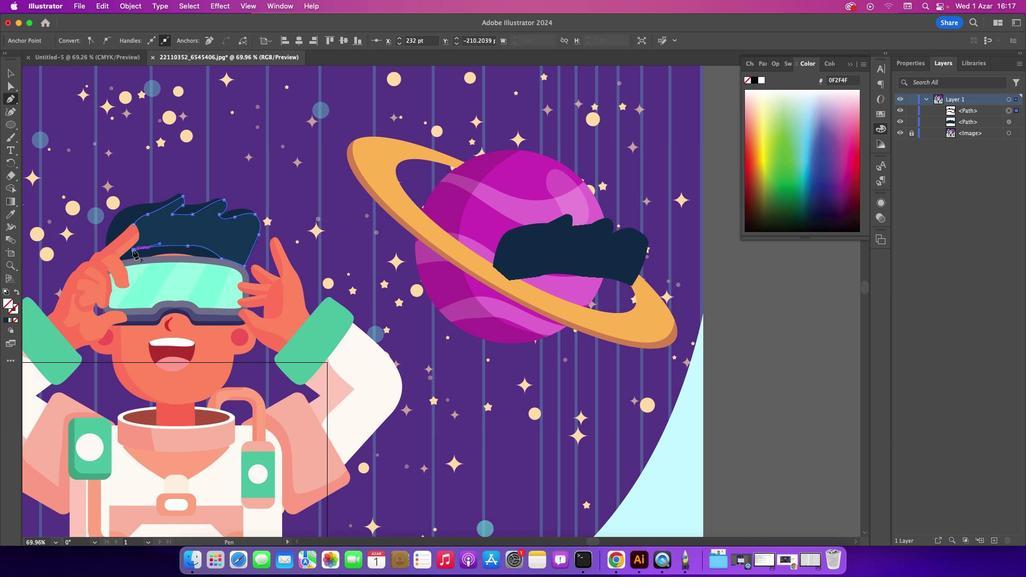 
Action: Mouse moved to (132, 226)
Screenshot: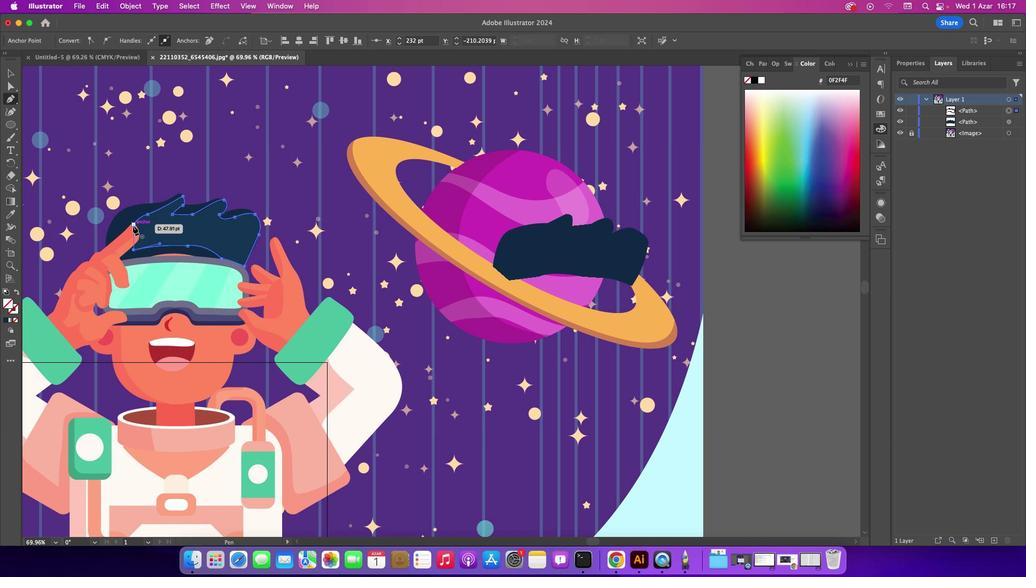 
Action: Mouse pressed left at (132, 226)
Screenshot: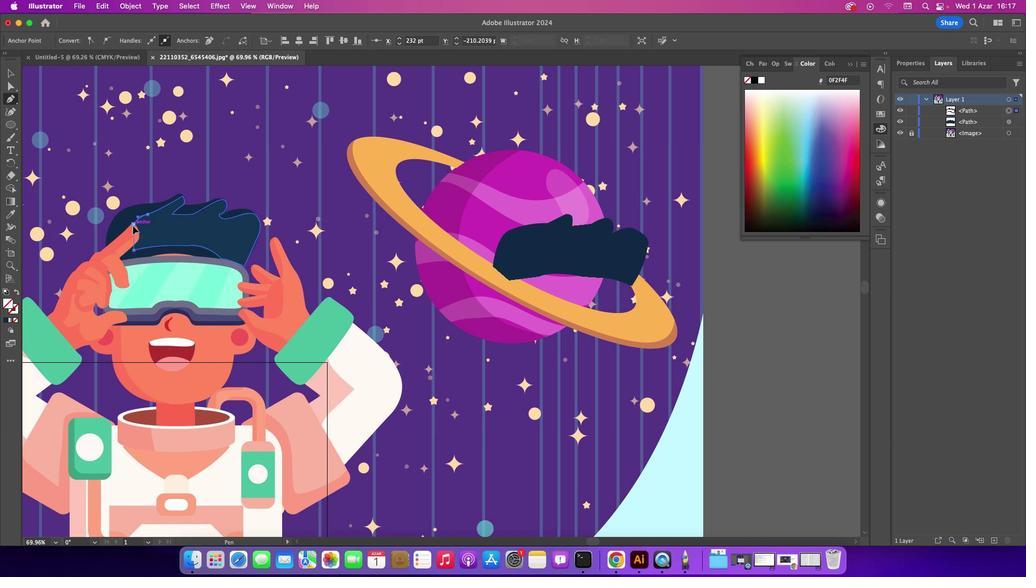 
Action: Mouse moved to (13, 71)
Screenshot: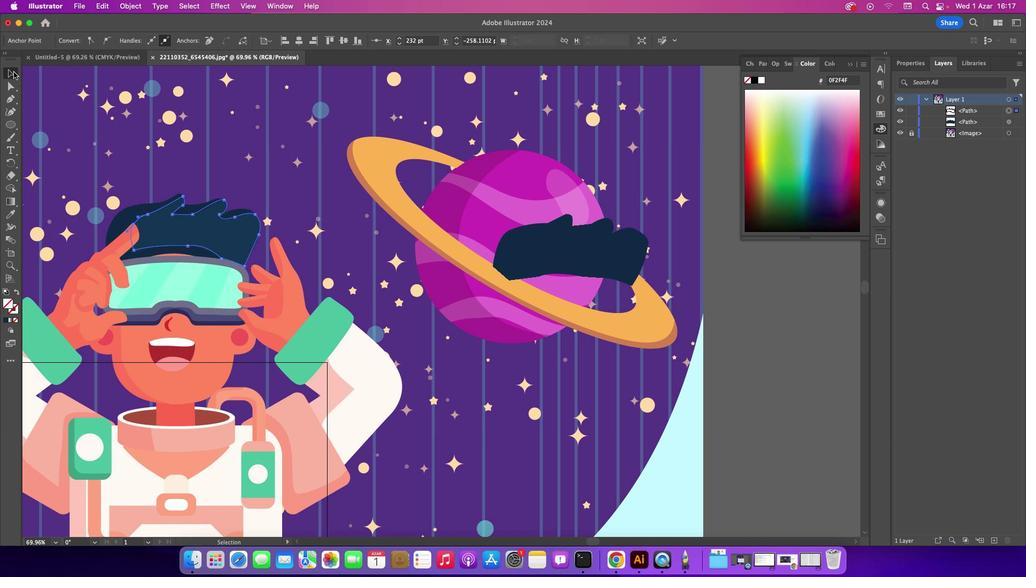 
Action: Mouse pressed left at (13, 71)
Screenshot: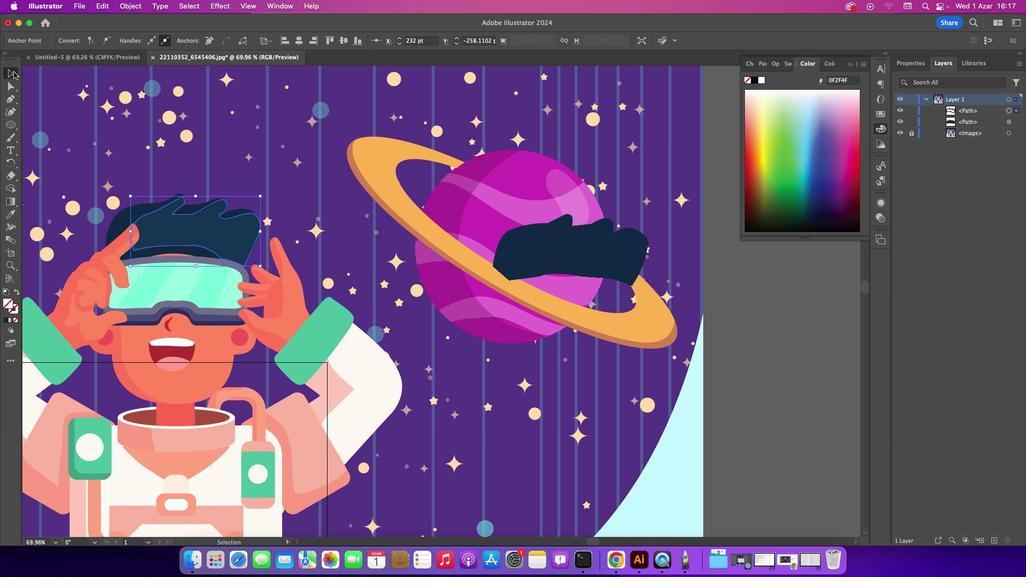 
Action: Mouse moved to (49, 93)
Screenshot: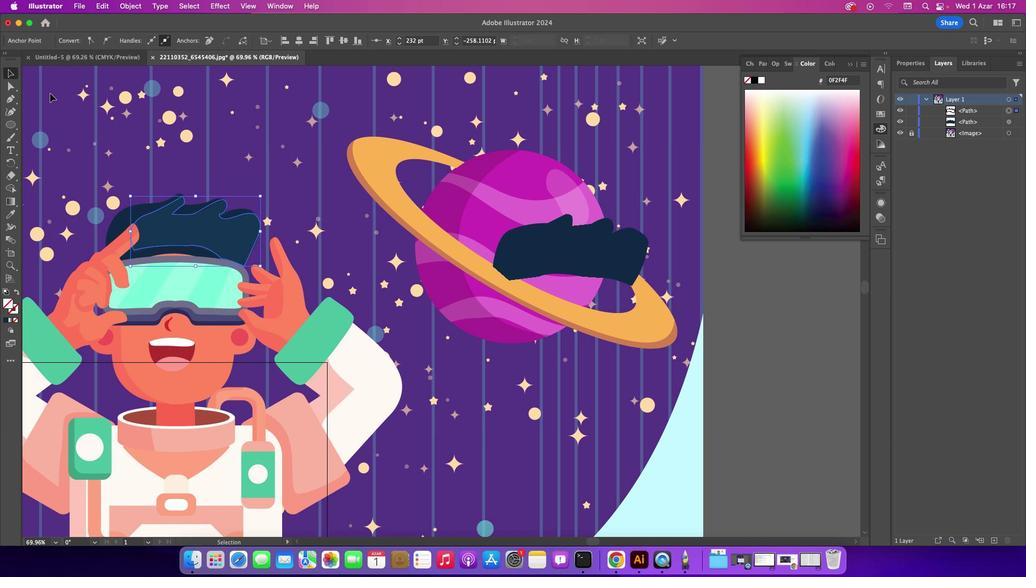 
Action: Mouse pressed left at (49, 93)
Screenshot: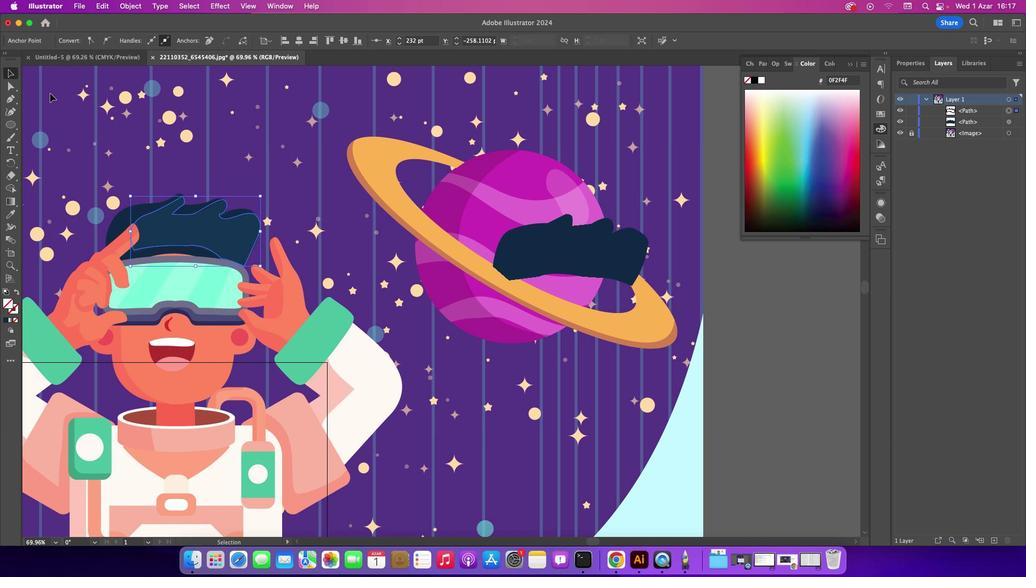 
Action: Mouse moved to (169, 204)
Screenshot: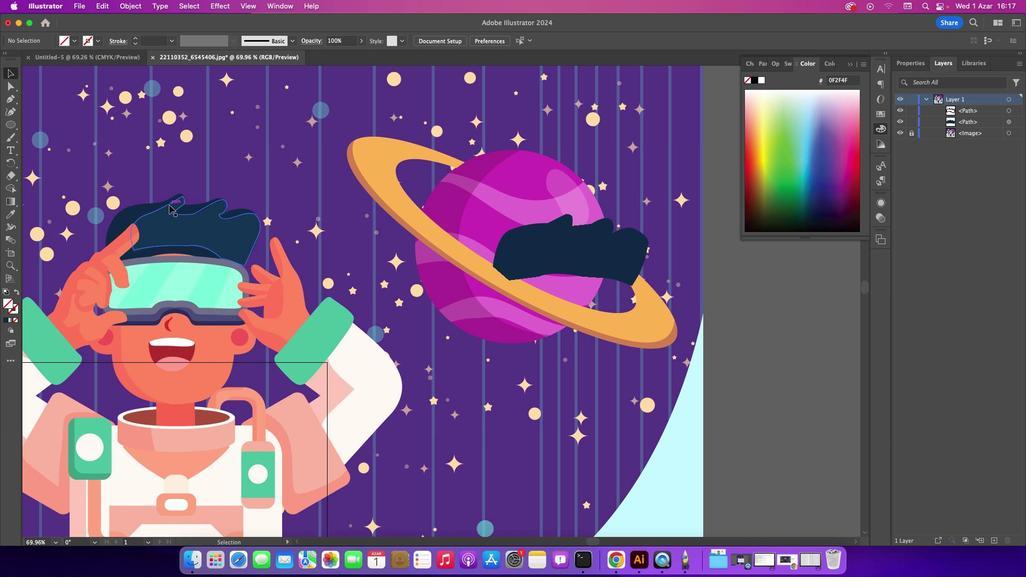 
Action: Mouse pressed left at (169, 204)
Screenshot: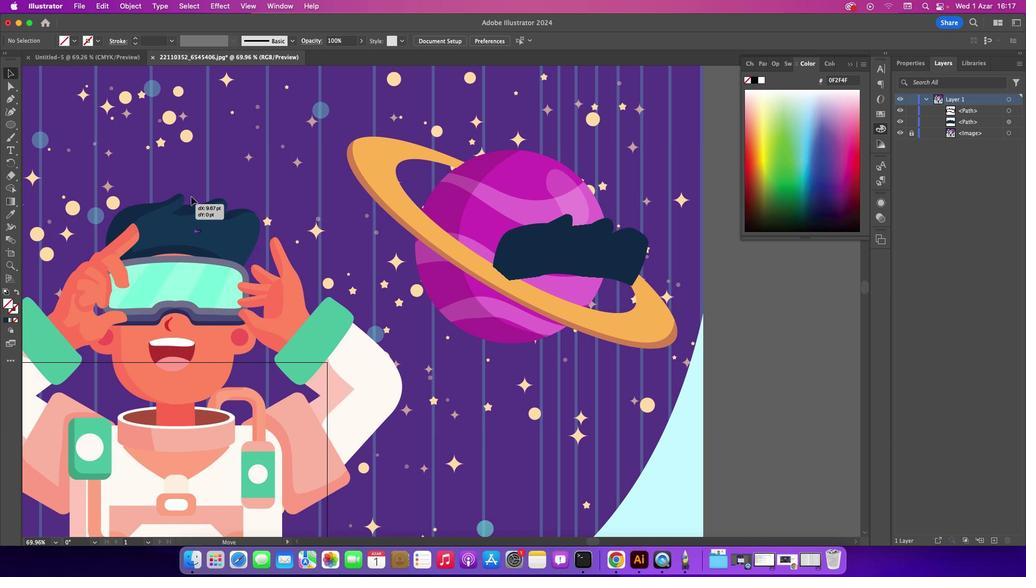 
Action: Mouse moved to (12, 210)
Screenshot: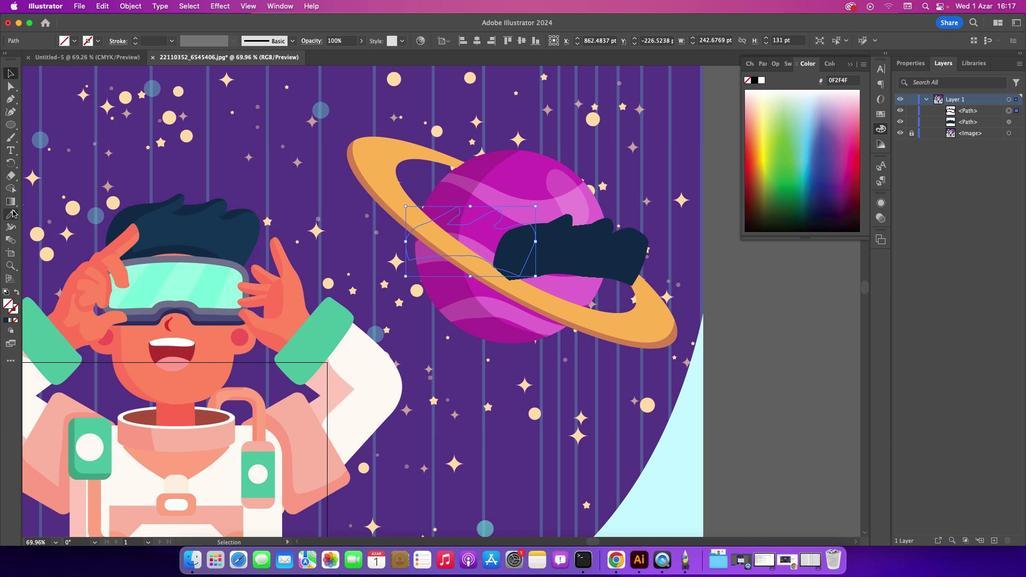 
Action: Mouse pressed left at (12, 210)
Screenshot: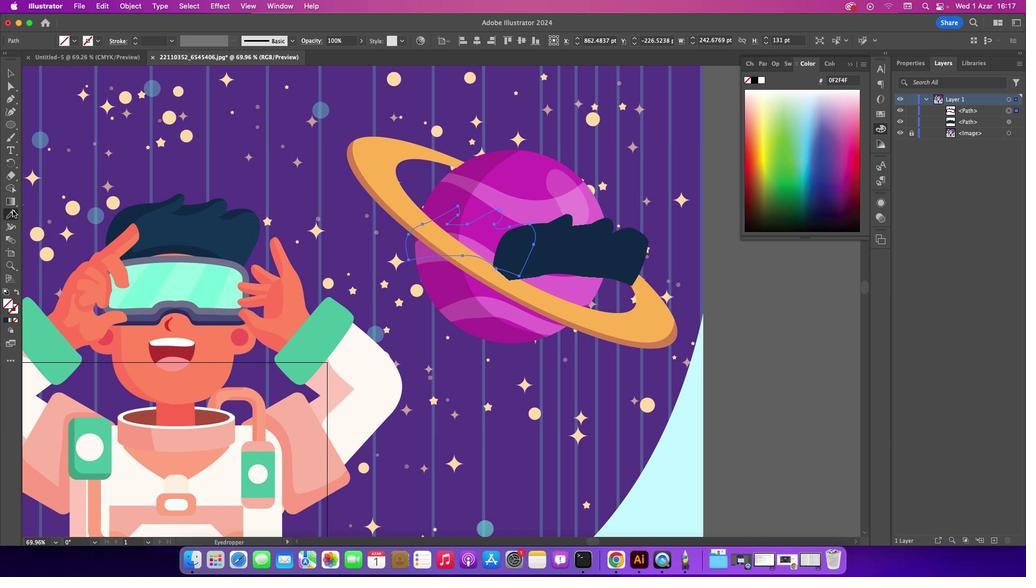
Action: Mouse moved to (225, 242)
Screenshot: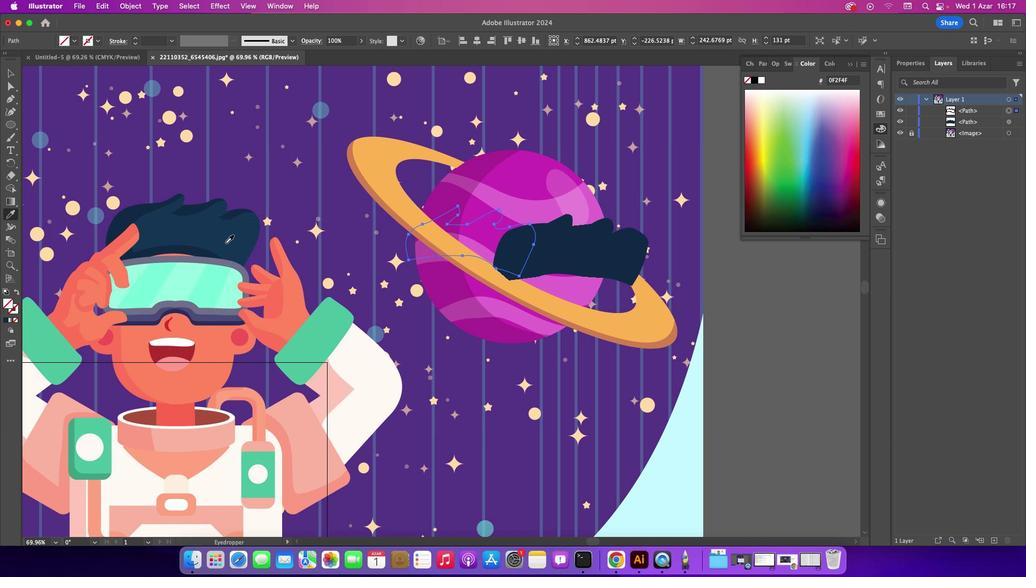 
Action: Mouse pressed left at (225, 242)
Screenshot: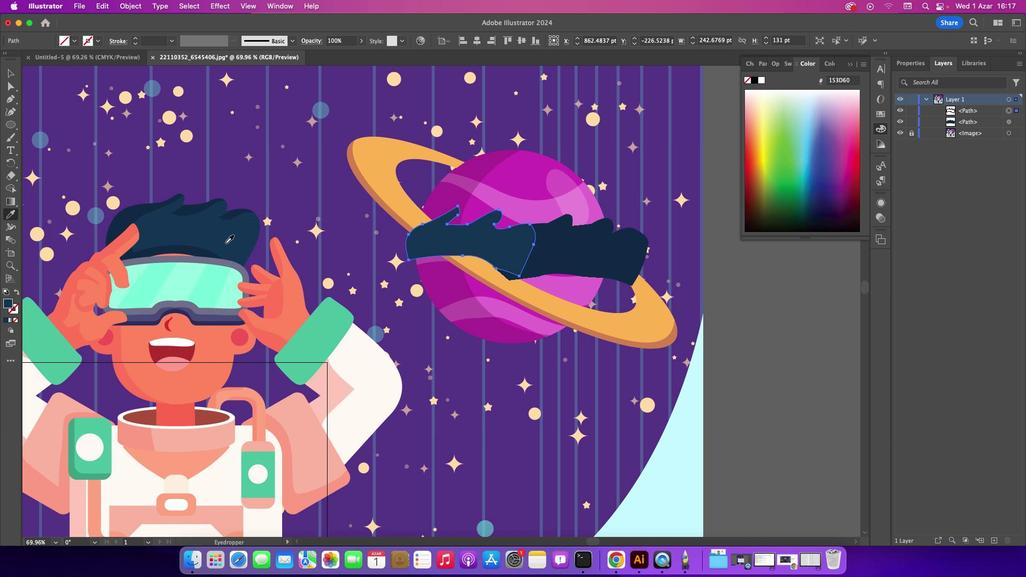 
Action: Mouse moved to (11, 72)
Screenshot: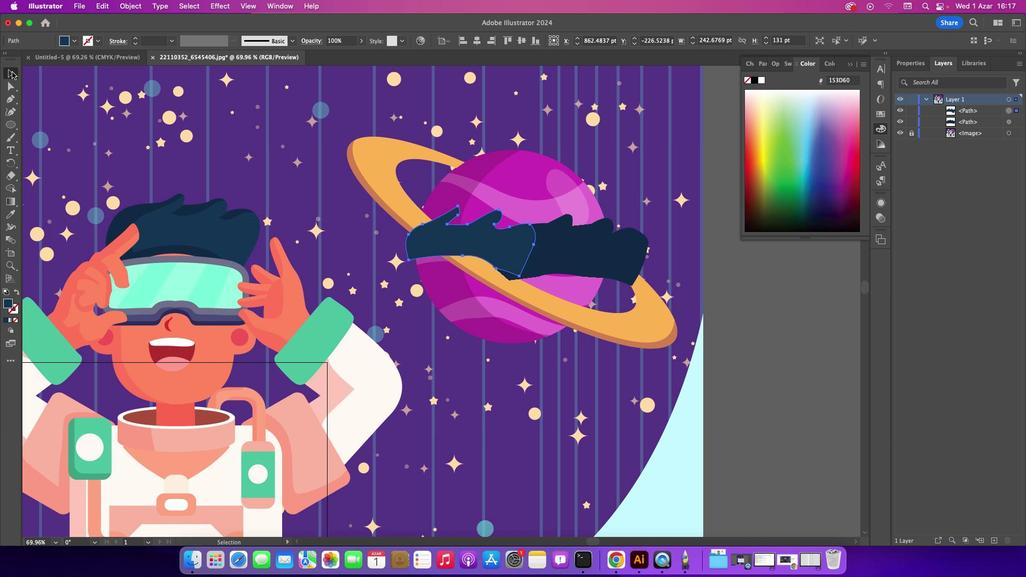 
Action: Mouse pressed left at (11, 72)
Screenshot: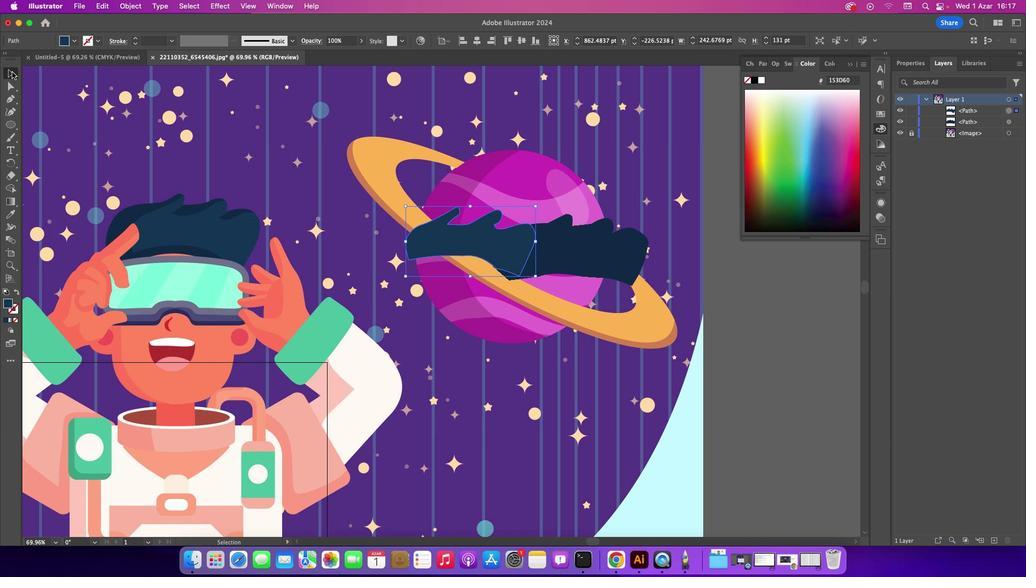 
Action: Mouse moved to (458, 240)
Screenshot: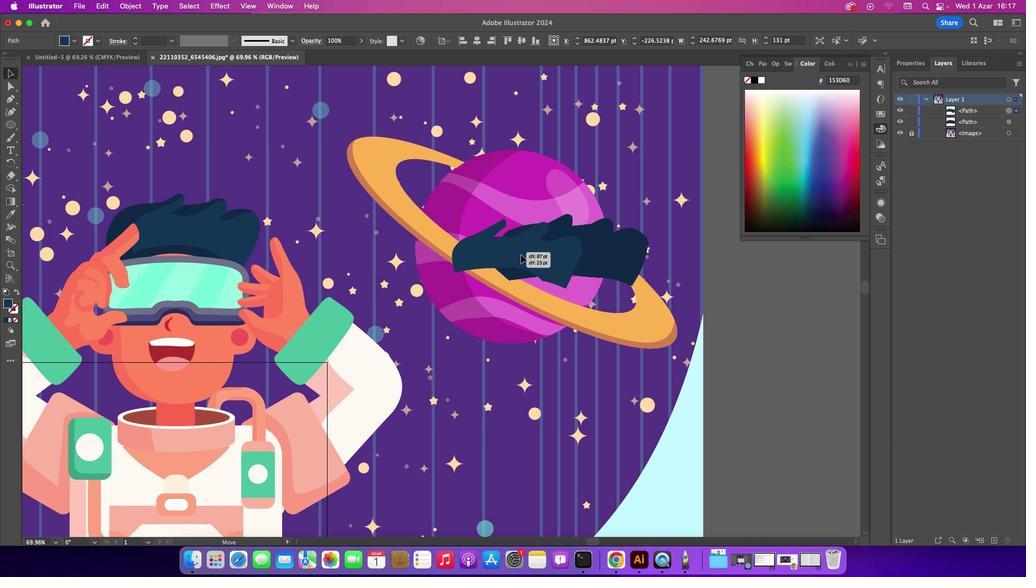 
Action: Mouse pressed left at (458, 240)
Screenshot: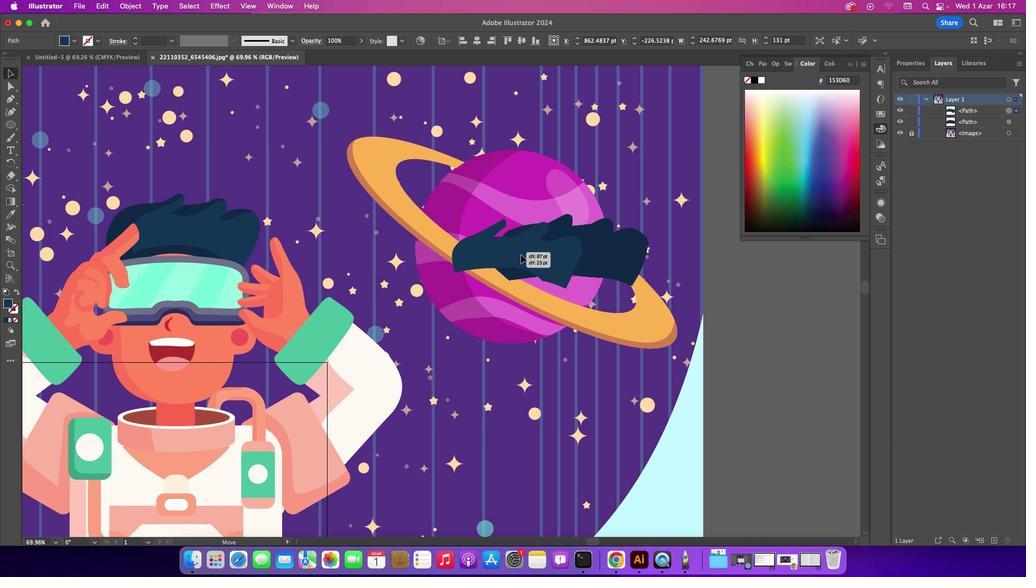 
Action: Mouse moved to (427, 218)
Screenshot: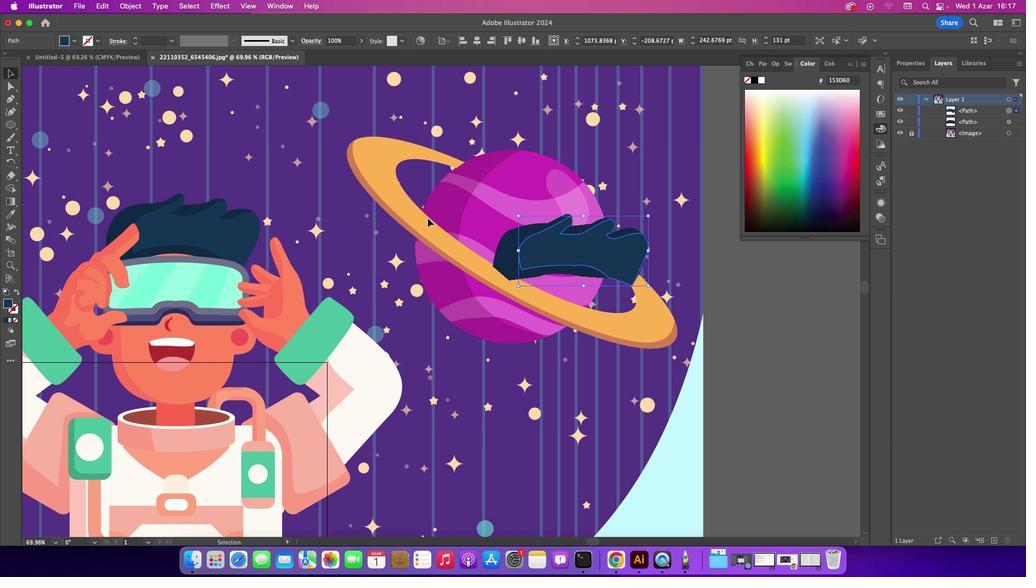 
Action: Mouse pressed left at (427, 218)
Screenshot: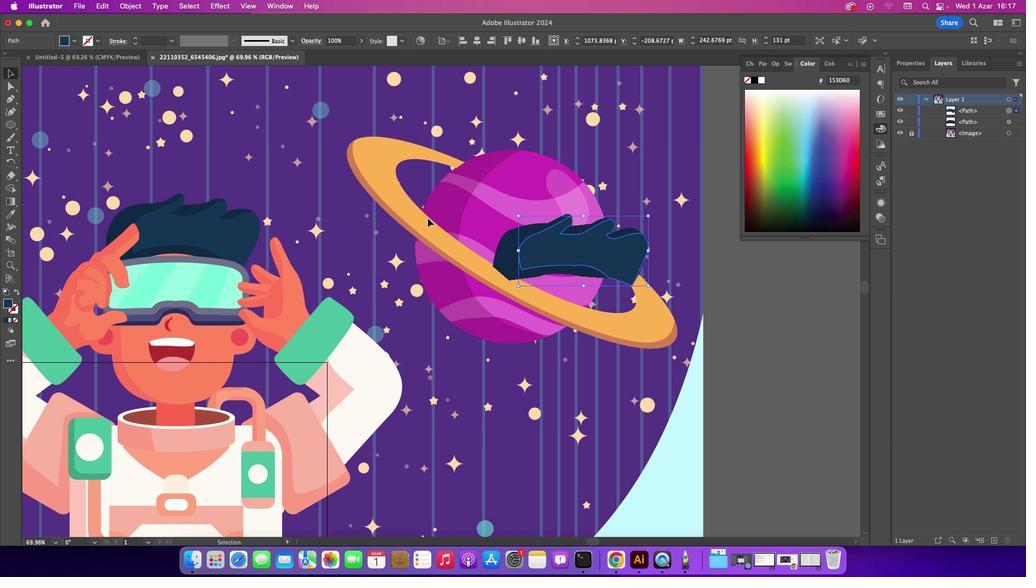 
Action: Mouse scrolled (427, 218) with delta (0, 0)
Screenshot: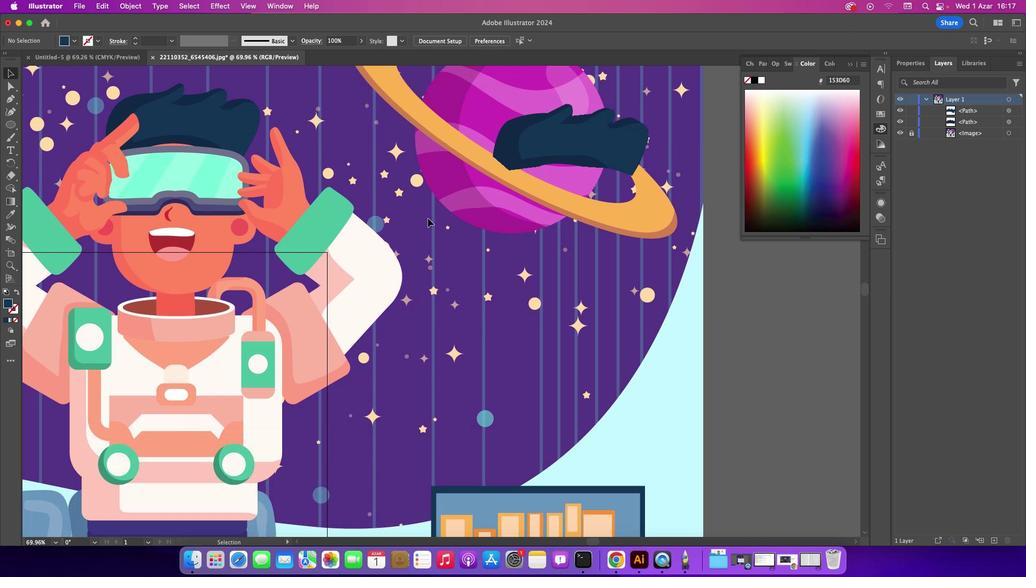 
Action: Mouse scrolled (427, 218) with delta (0, 0)
Screenshot: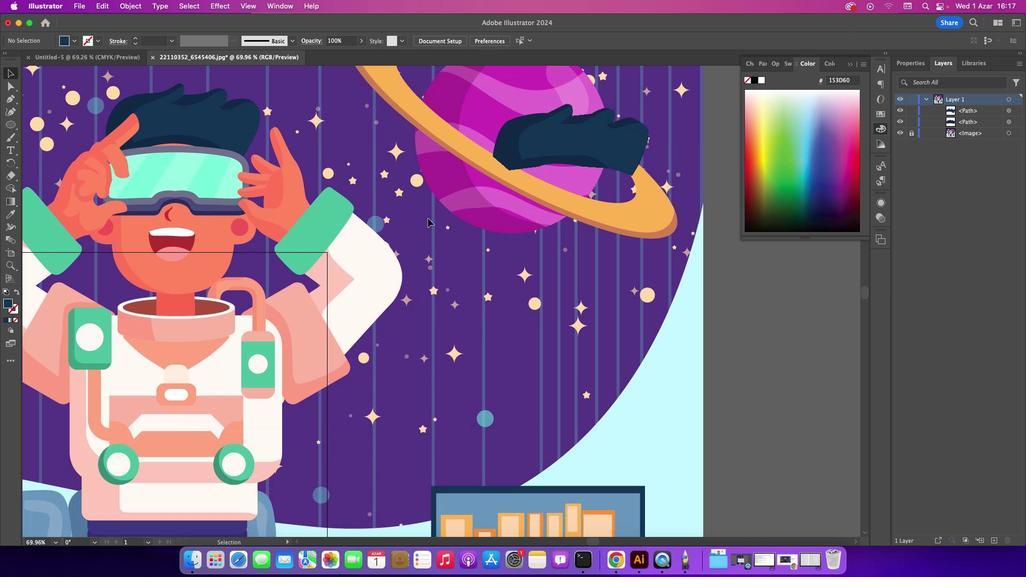 
Action: Mouse scrolled (427, 218) with delta (0, -1)
Screenshot: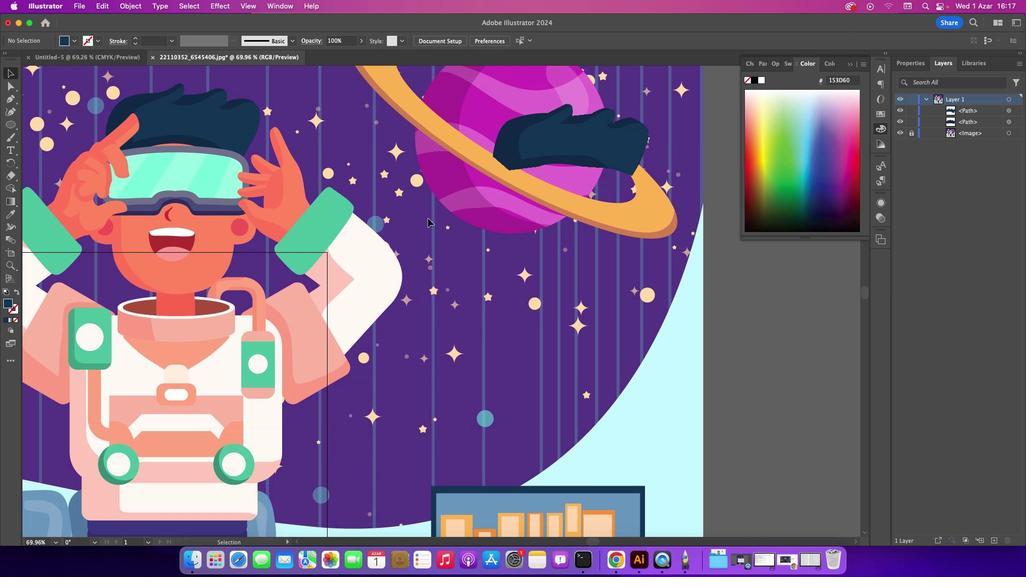 
Action: Mouse scrolled (427, 218) with delta (0, -2)
Screenshot: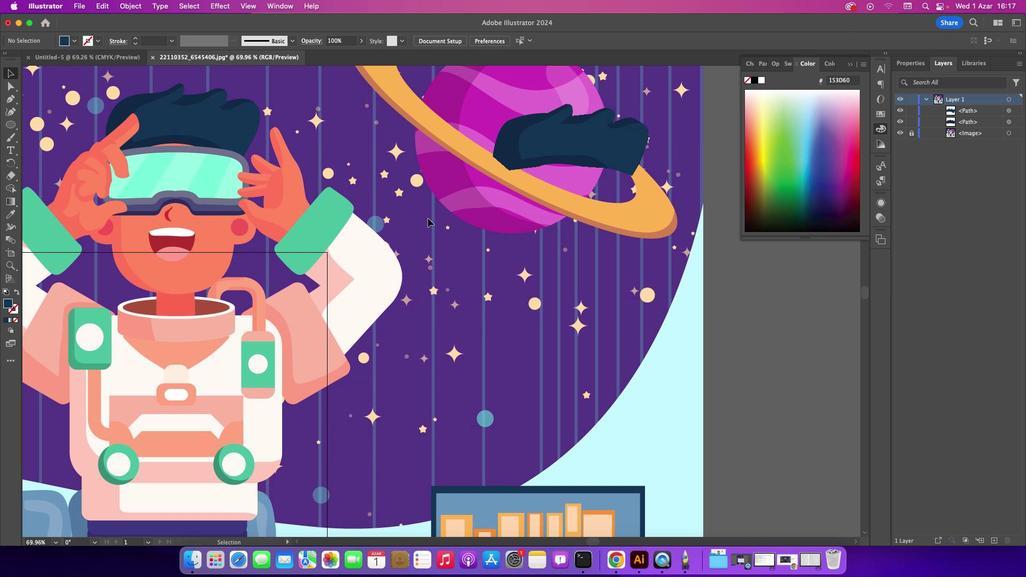 
Action: Mouse moved to (10, 99)
Screenshot: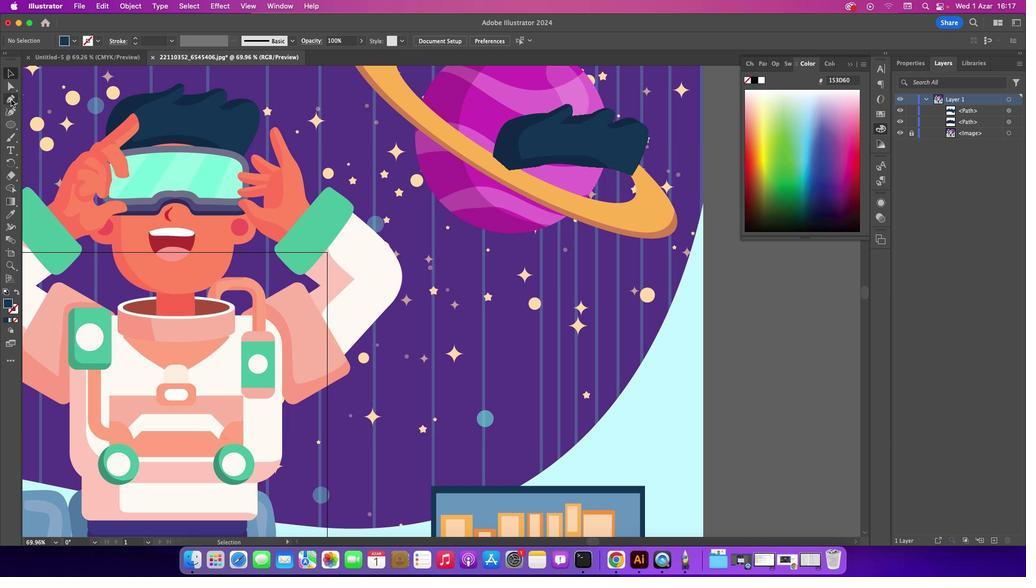 
Action: Mouse pressed left at (10, 99)
Screenshot: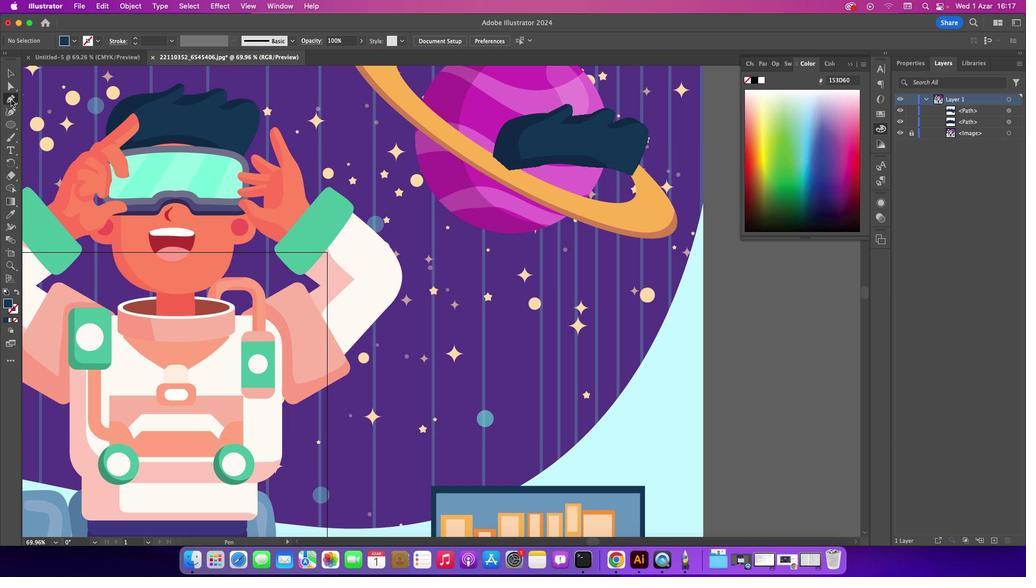 
Action: Mouse moved to (120, 150)
Screenshot: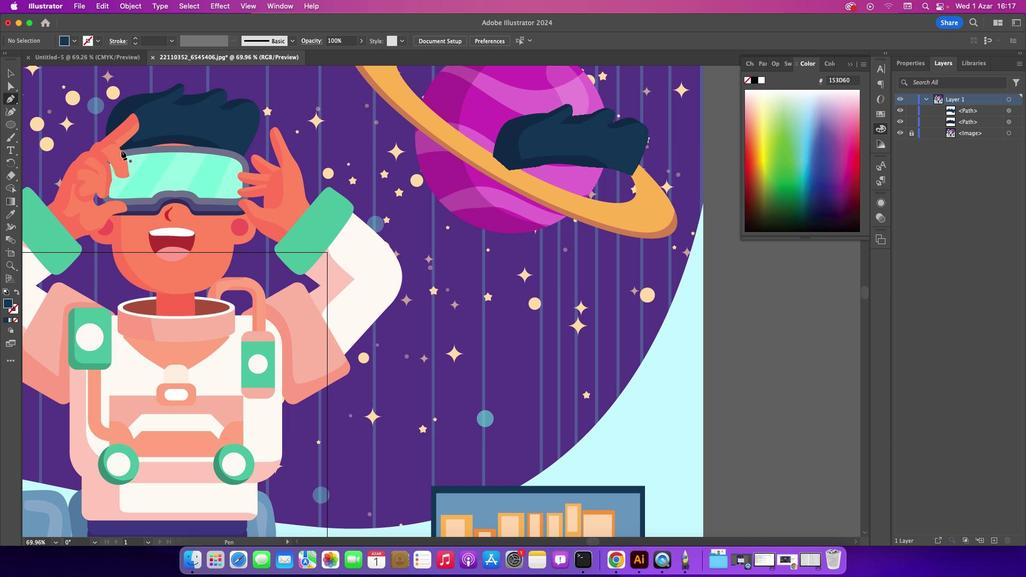 
Action: Mouse pressed left at (120, 150)
Screenshot: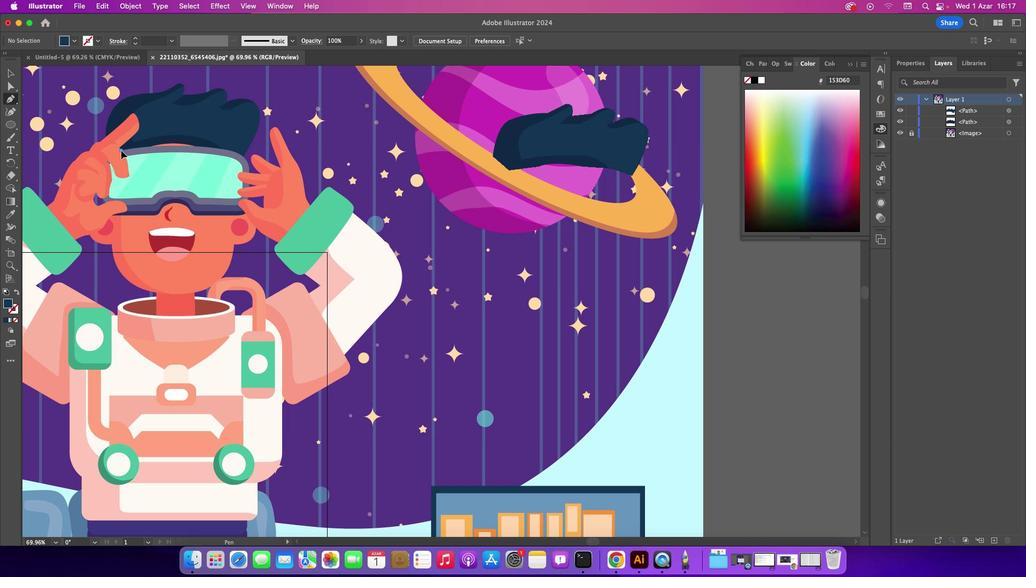 
Action: Mouse moved to (198, 146)
Screenshot: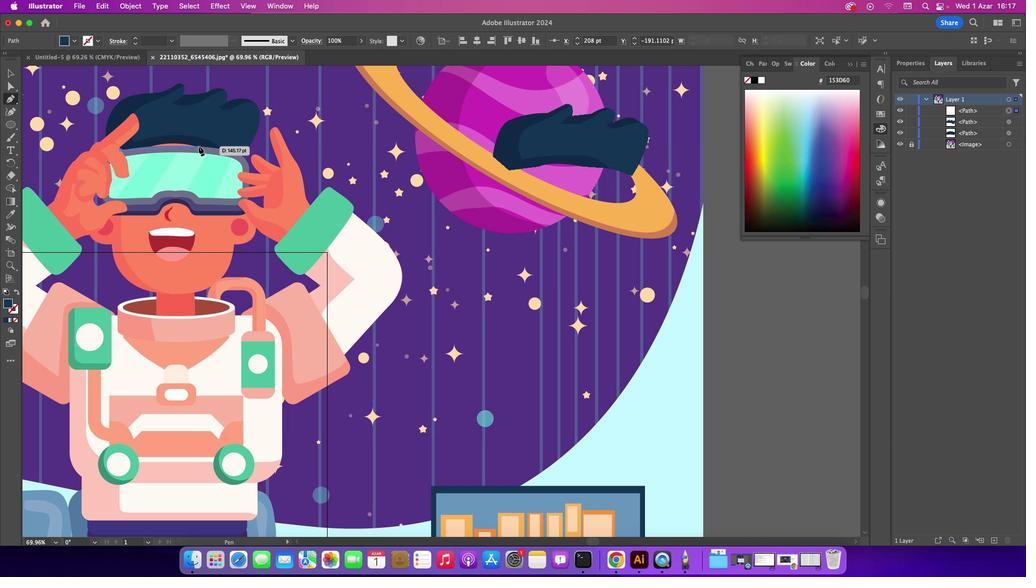 
Action: Mouse pressed left at (198, 146)
Screenshot: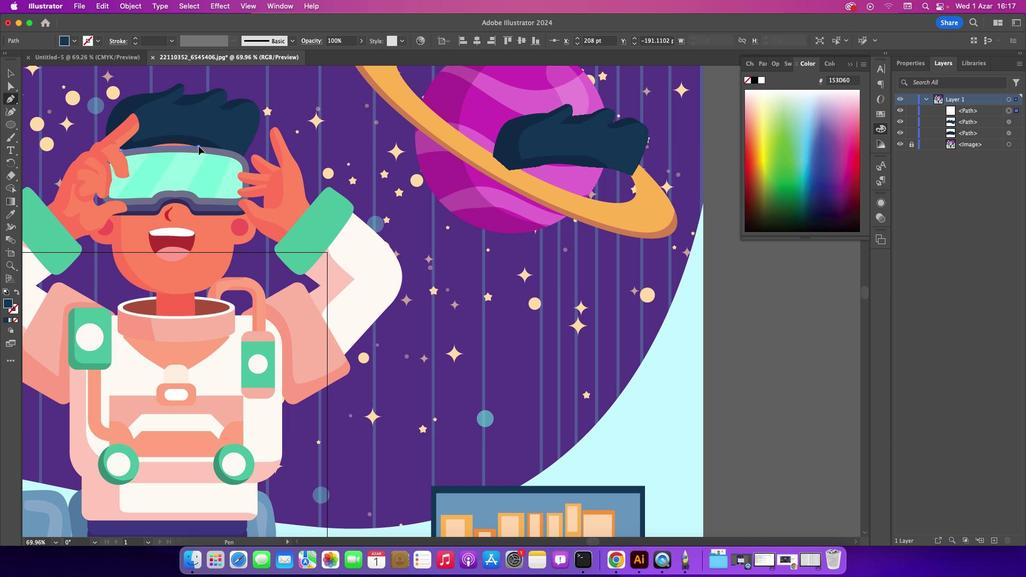 
Action: Mouse moved to (246, 160)
Screenshot: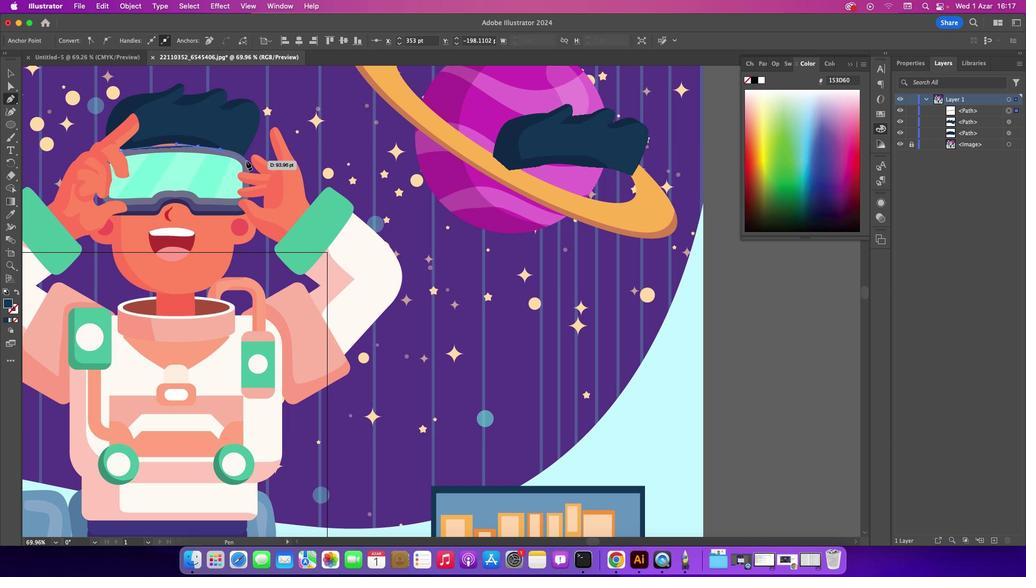 
Action: Mouse pressed left at (246, 160)
Screenshot: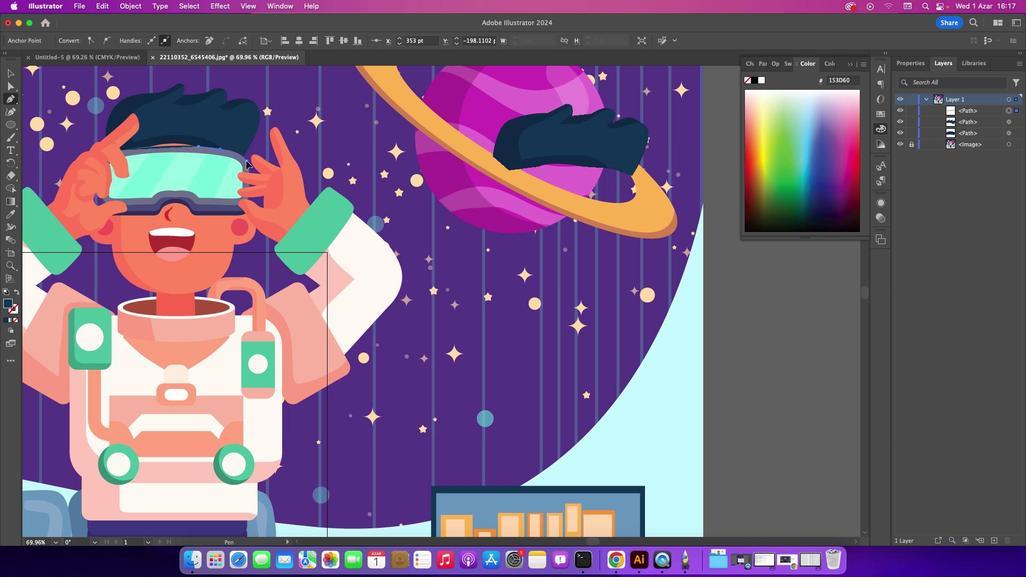 
Action: Mouse moved to (247, 160)
Screenshot: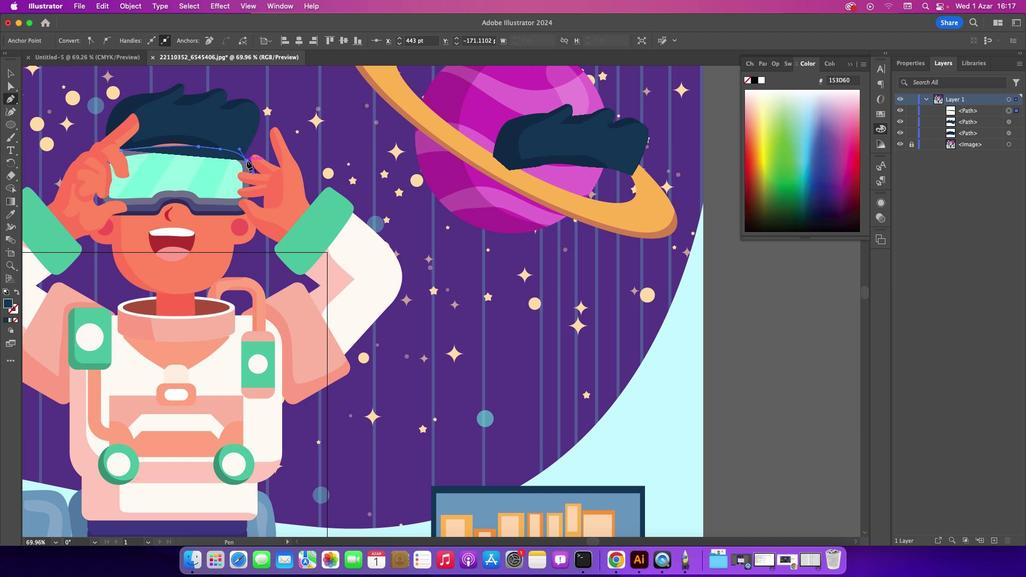 
Action: Mouse pressed left at (247, 160)
Screenshot: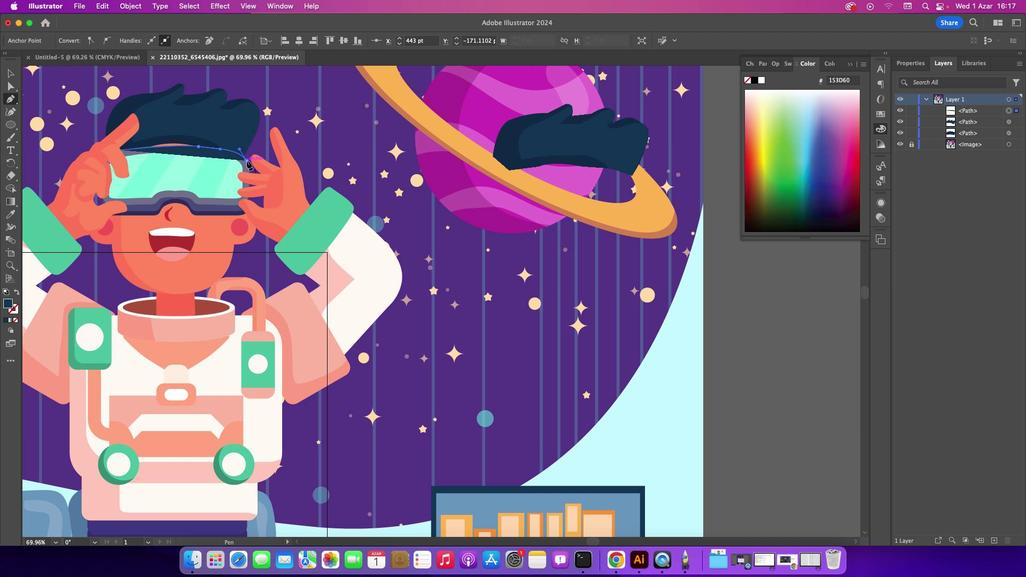 
Action: Mouse moved to (248, 199)
Screenshot: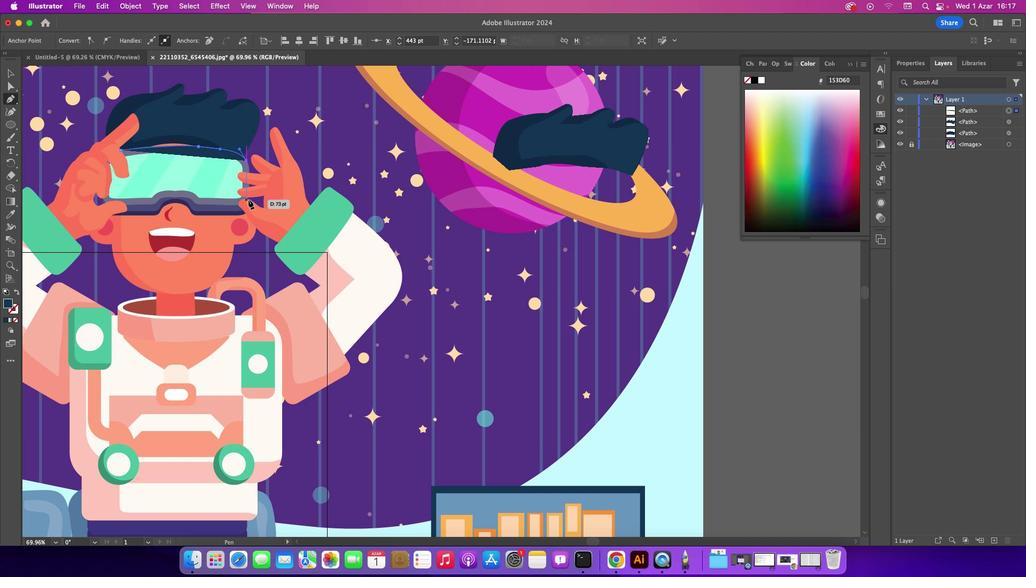 
Action: Mouse pressed left at (248, 199)
Screenshot: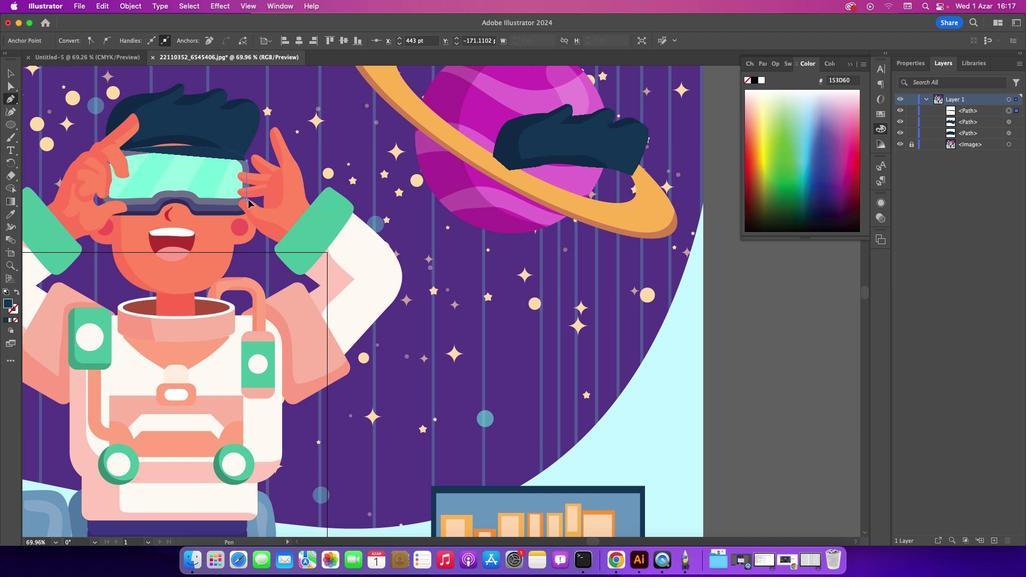 
Action: Mouse moved to (247, 198)
Screenshot: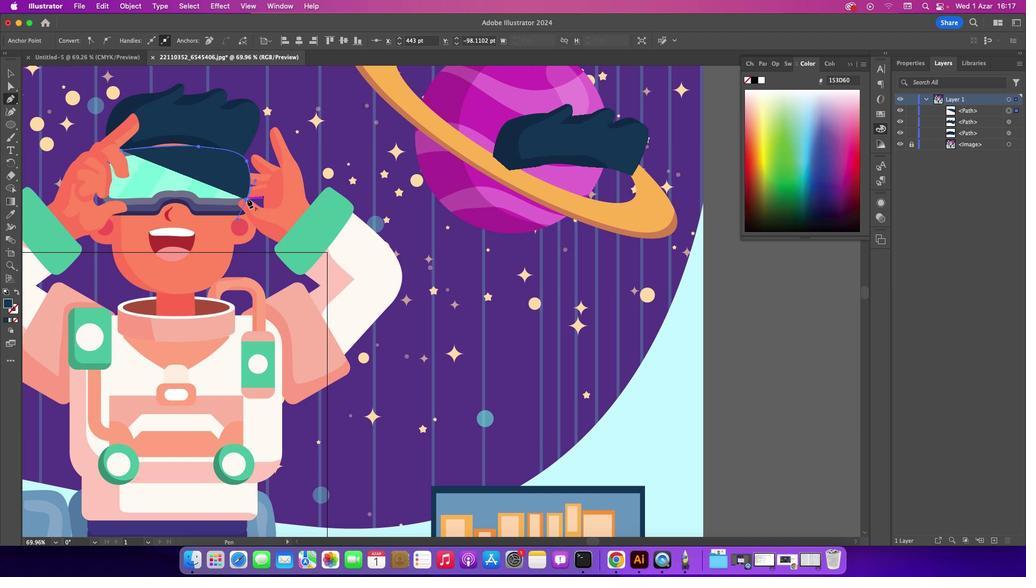 
Action: Mouse pressed left at (247, 198)
Screenshot: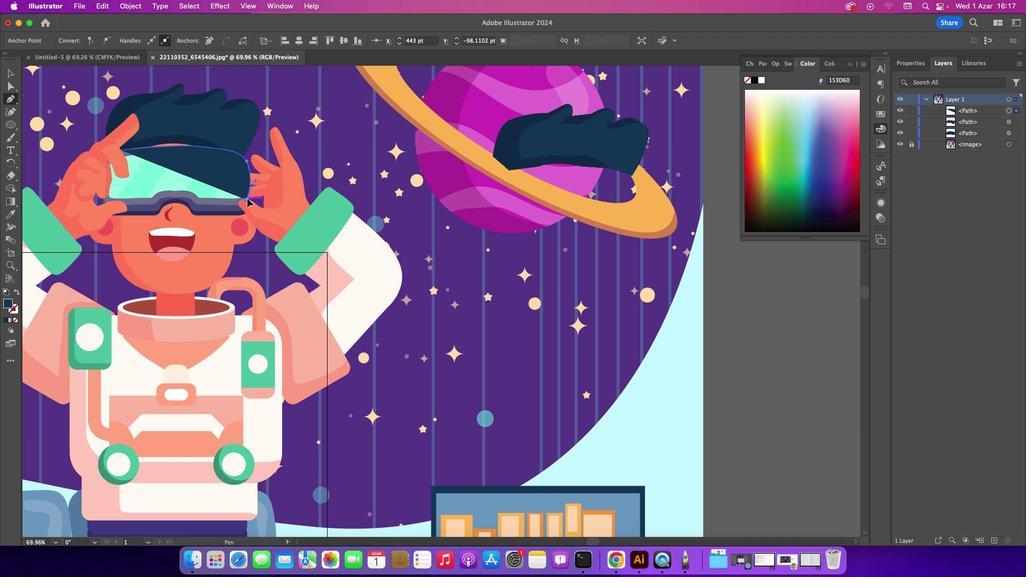 
Action: Mouse moved to (237, 205)
Screenshot: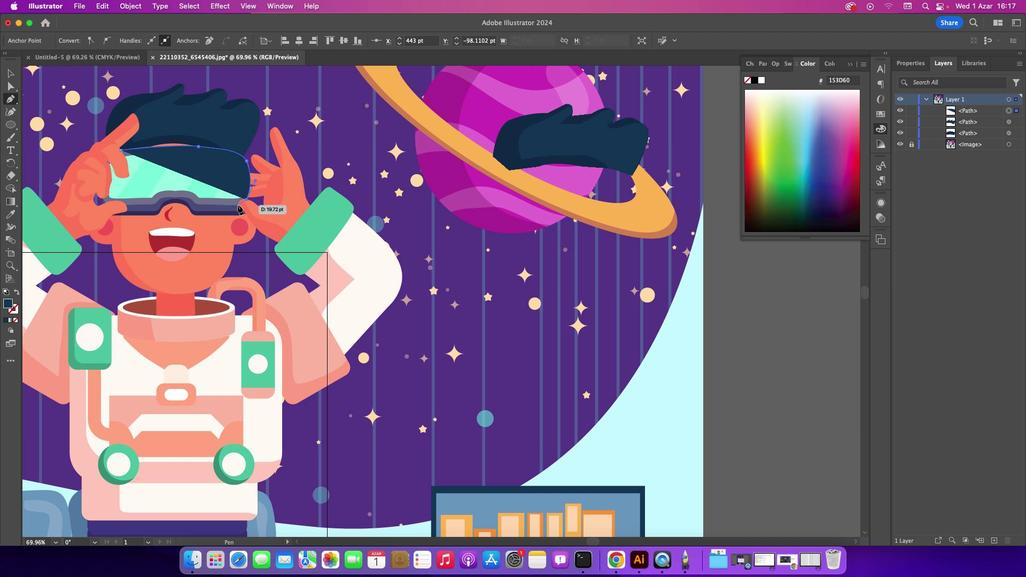 
Action: Mouse pressed left at (237, 205)
Screenshot: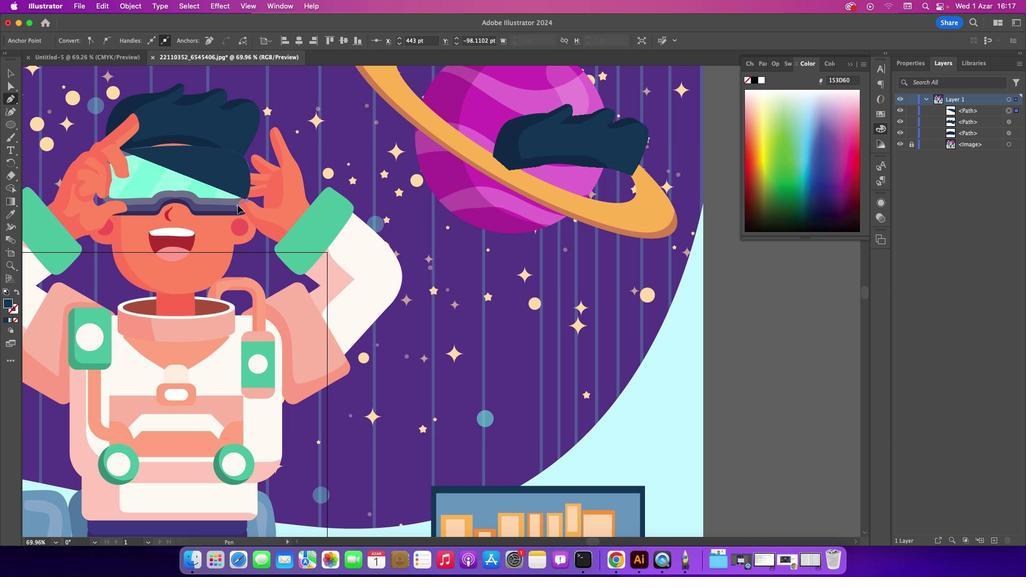 
Action: Mouse moved to (201, 204)
Screenshot: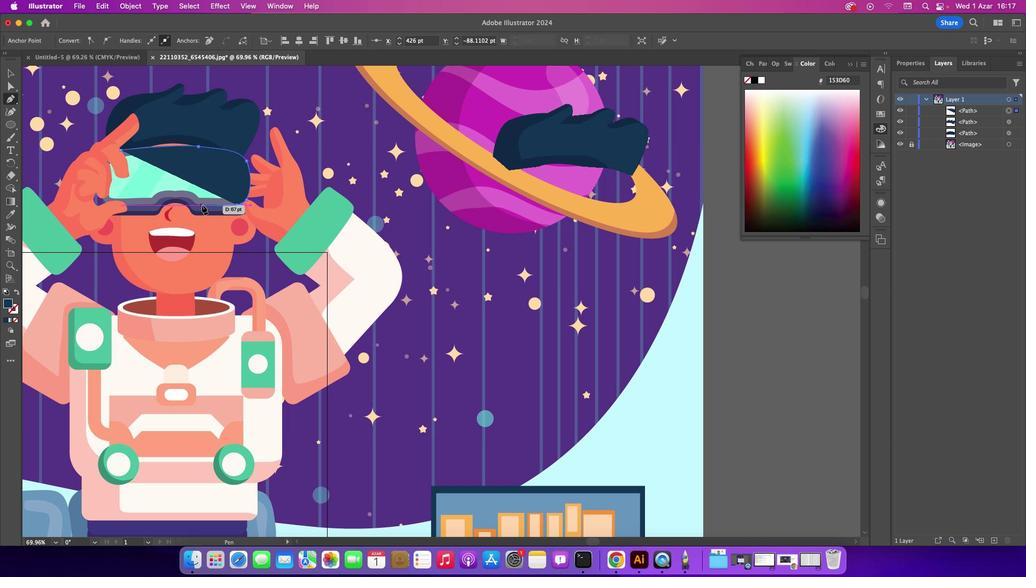 
Action: Mouse pressed left at (201, 204)
Screenshot: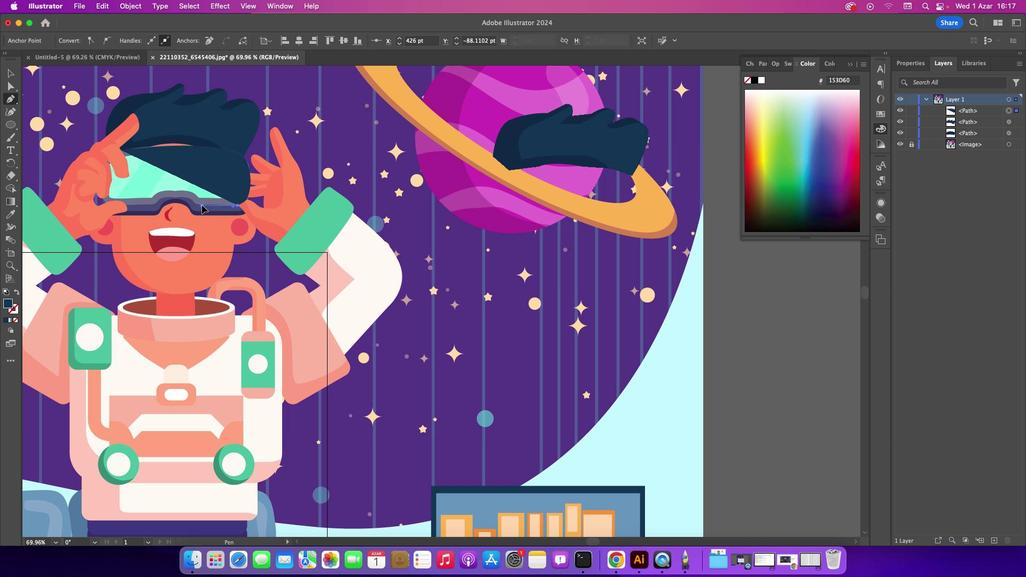 
Action: Mouse moved to (15, 321)
Screenshot: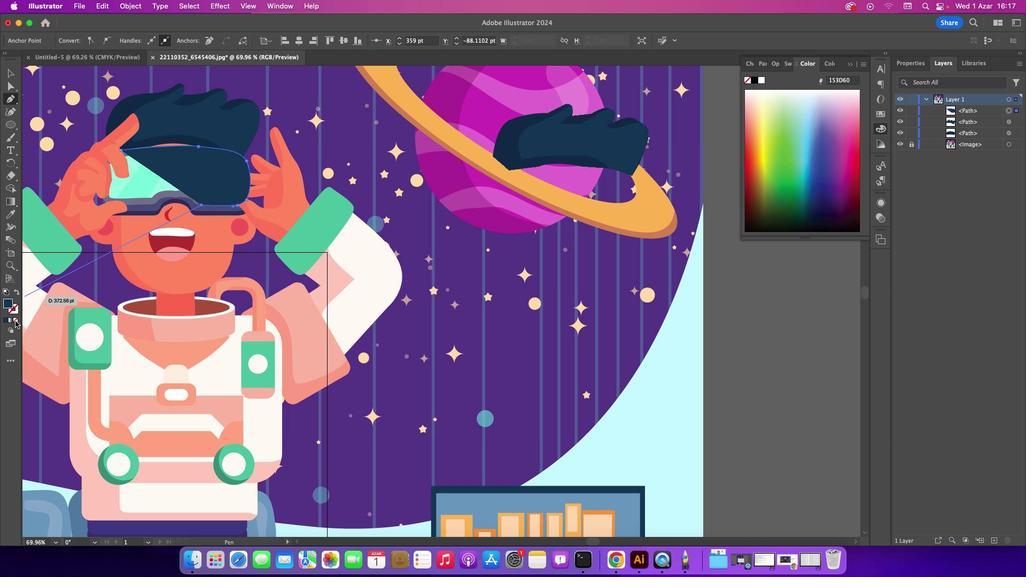 
Action: Mouse pressed left at (15, 321)
Screenshot: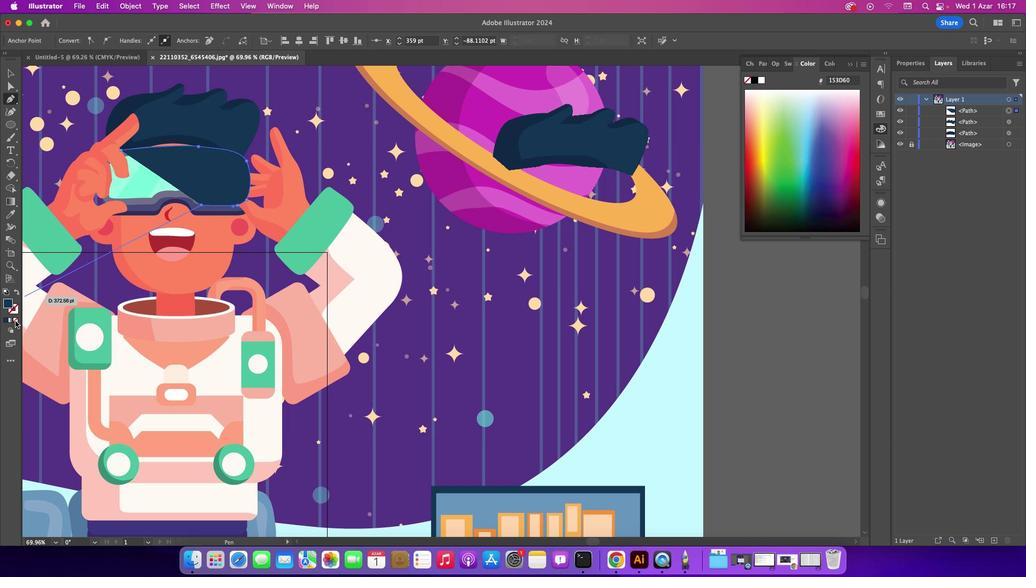 
Action: Mouse moved to (187, 197)
Screenshot: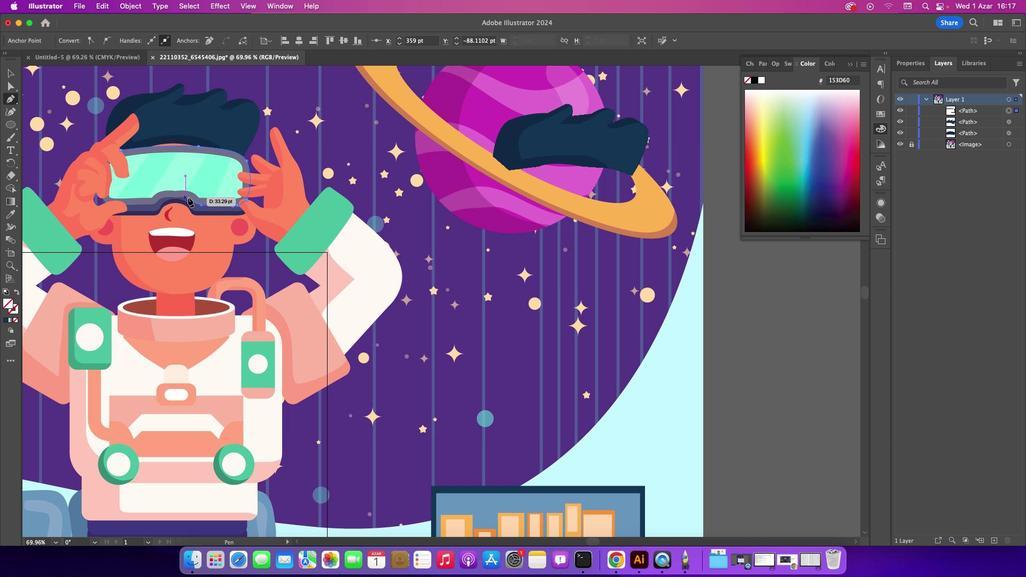 
Action: Mouse pressed left at (187, 197)
Screenshot: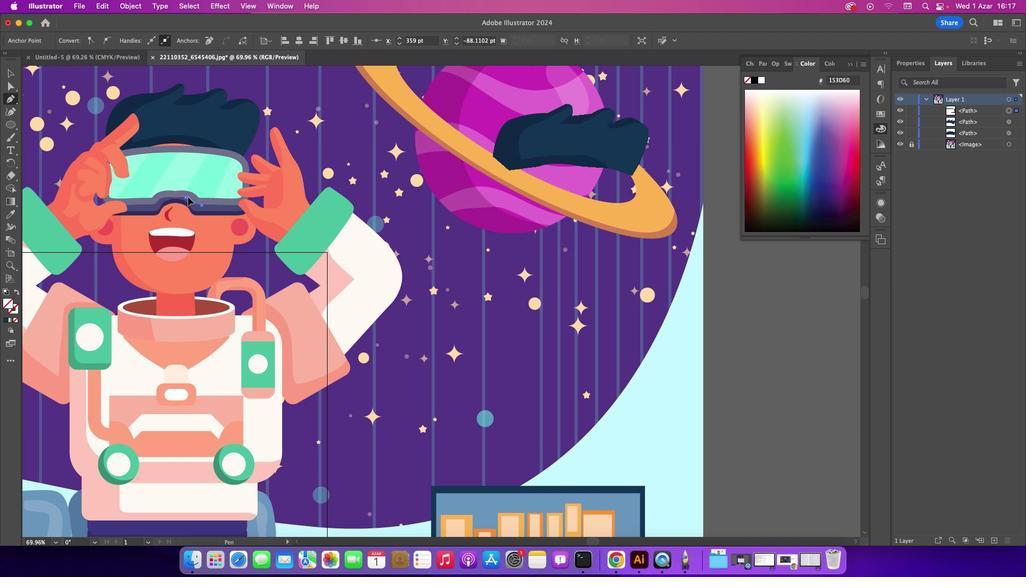 
Action: Mouse moved to (185, 190)
Screenshot: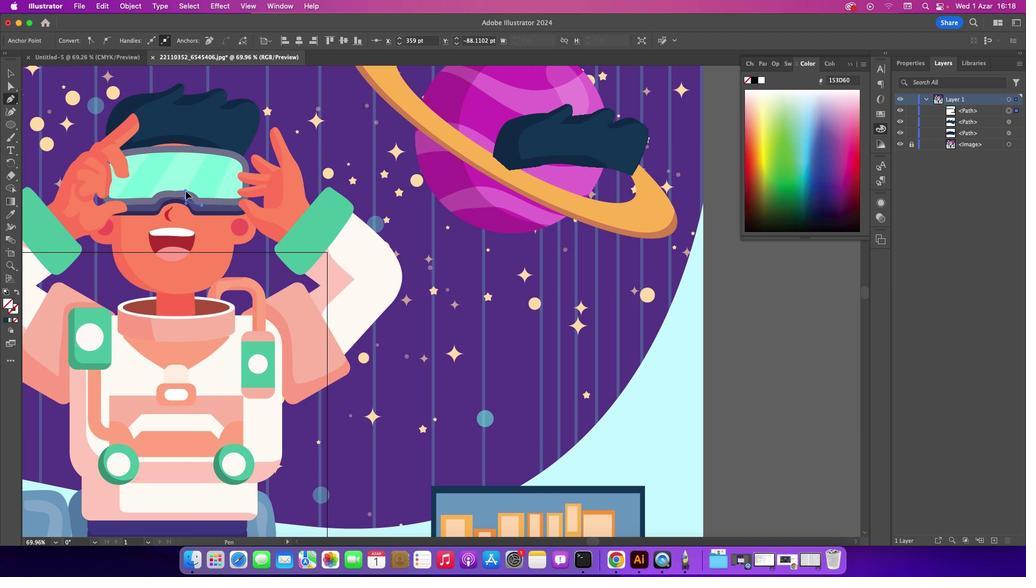 
Action: Key pressed Key.cmd'z'
Screenshot: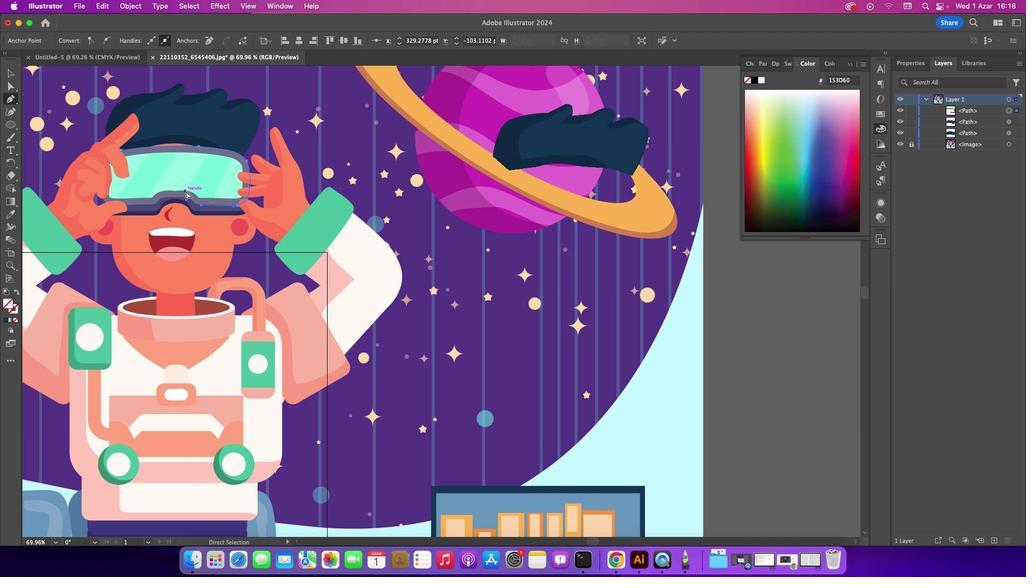 
Action: Mouse moved to (189, 198)
Screenshot: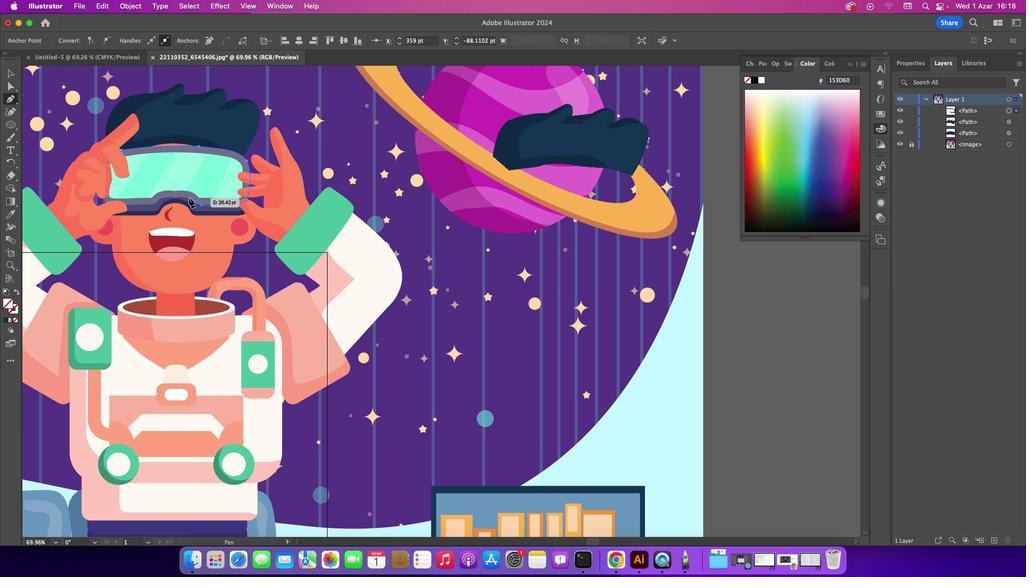 
Action: Mouse pressed left at (189, 198)
Screenshot: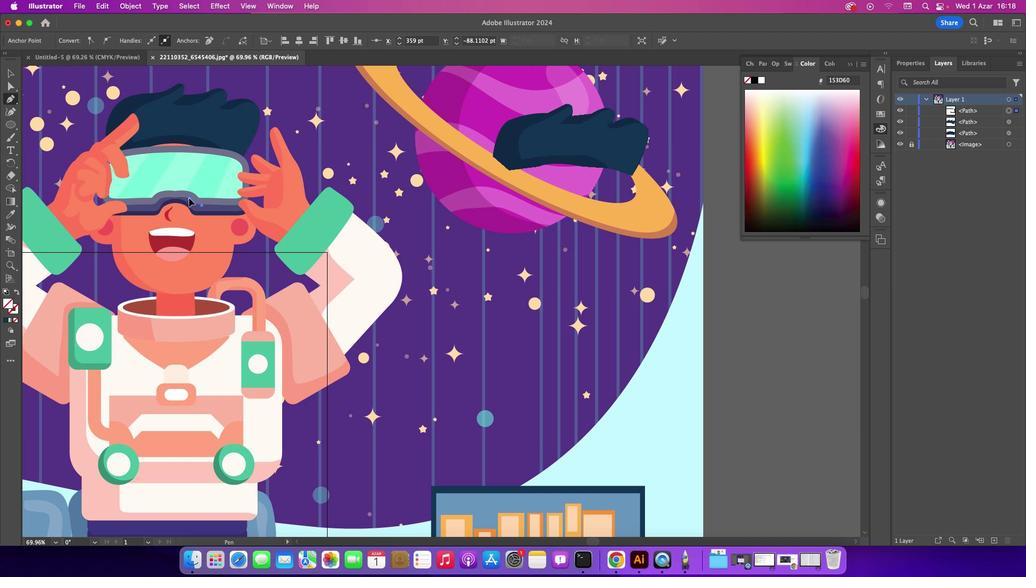 
Action: Mouse moved to (188, 196)
Screenshot: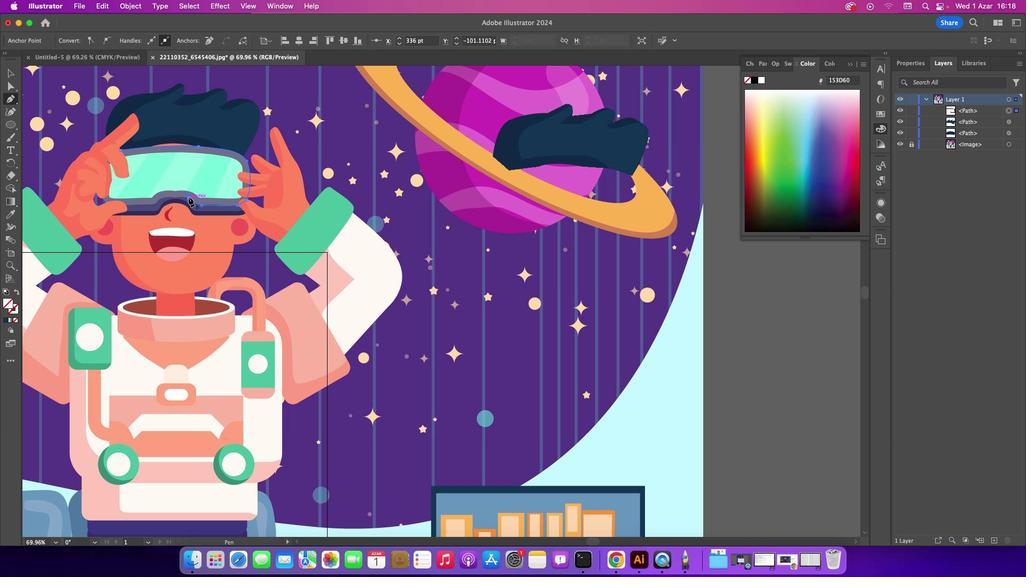 
Action: Mouse pressed left at (188, 196)
Screenshot: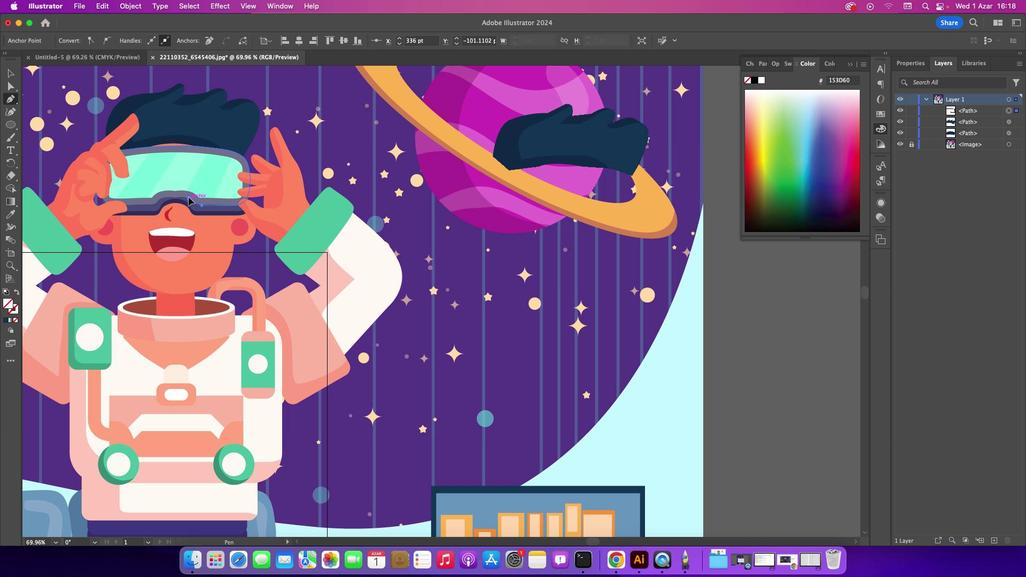 
Action: Mouse moved to (175, 196)
Screenshot: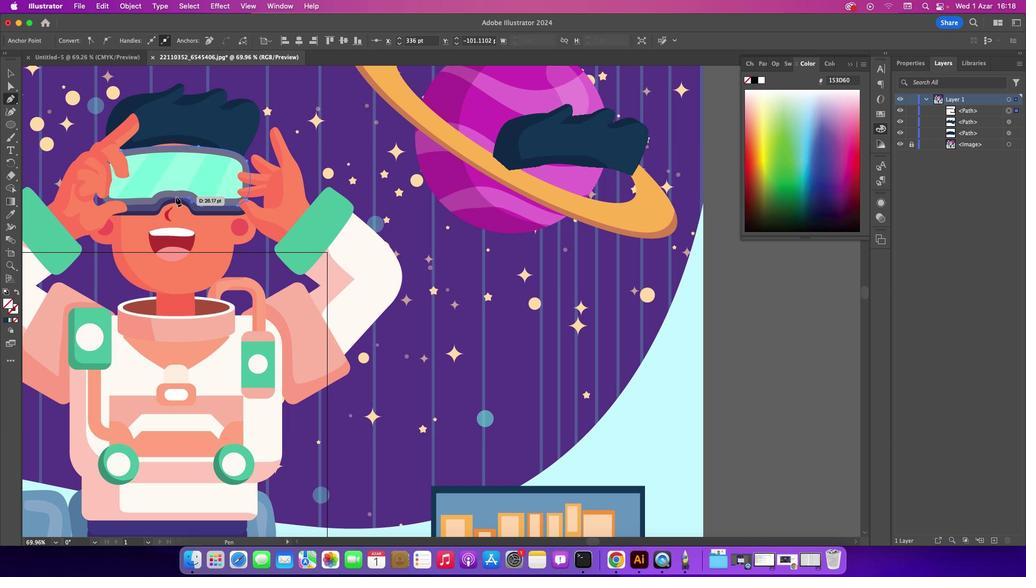 
Action: Mouse pressed left at (175, 196)
Screenshot: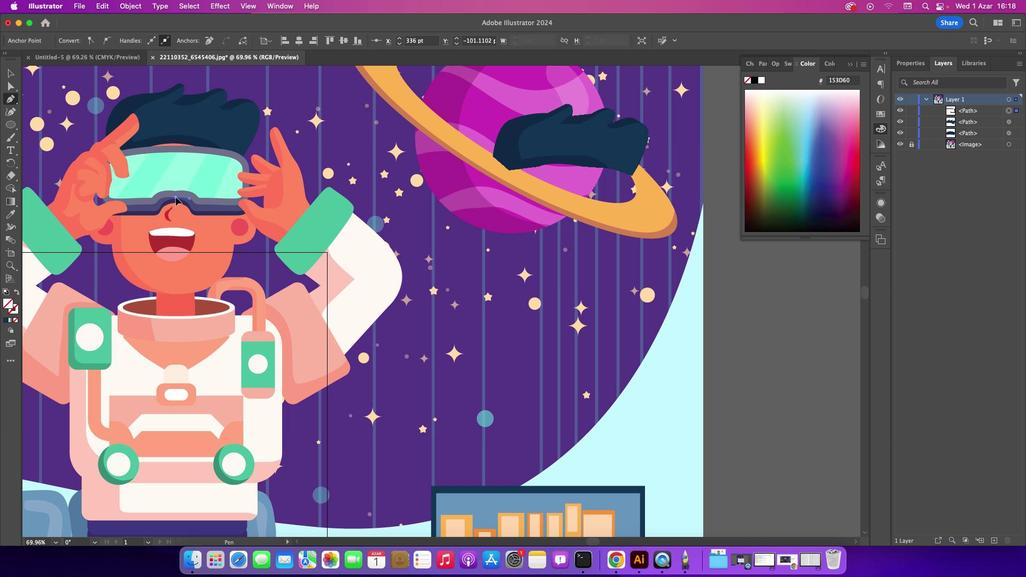 
Action: Mouse moved to (162, 197)
Screenshot: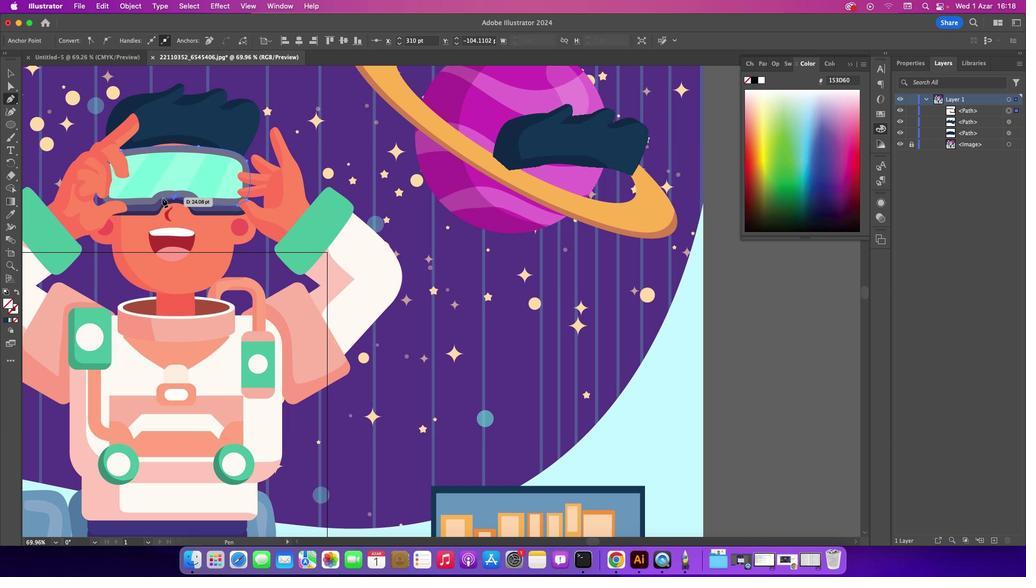 
Action: Mouse pressed left at (162, 197)
Screenshot: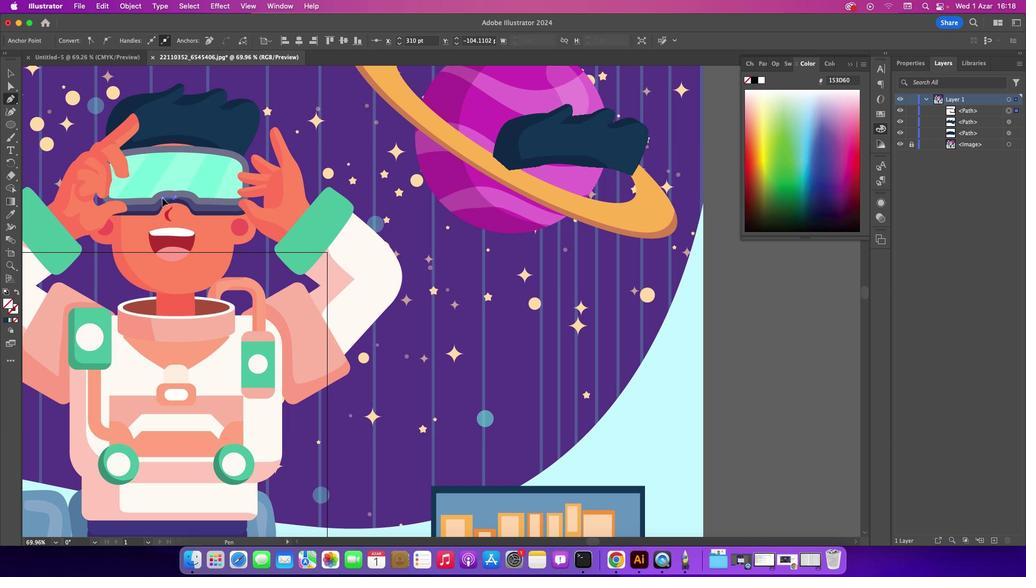 
Action: Mouse moved to (155, 203)
Screenshot: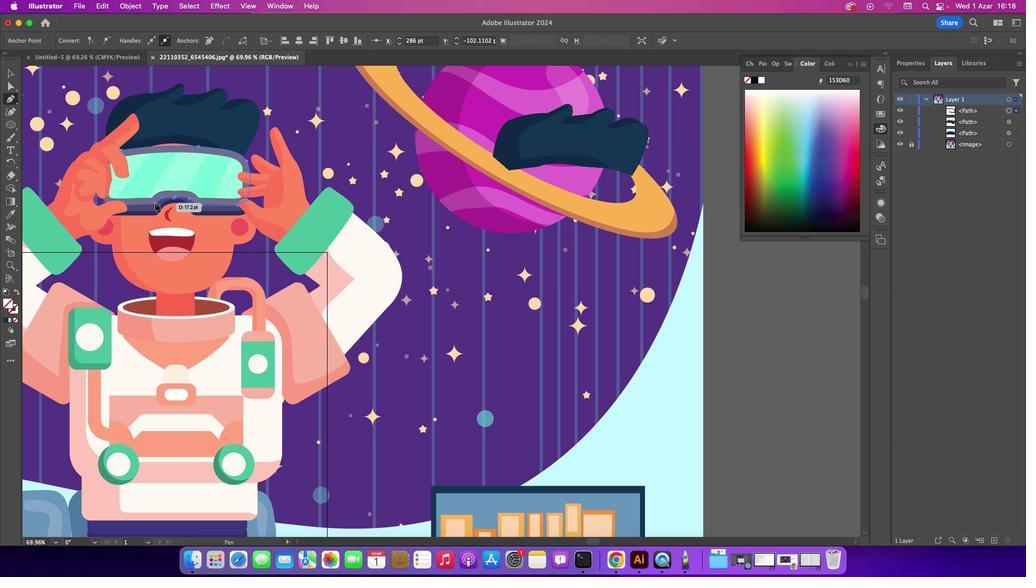 
Action: Mouse pressed left at (155, 203)
Screenshot: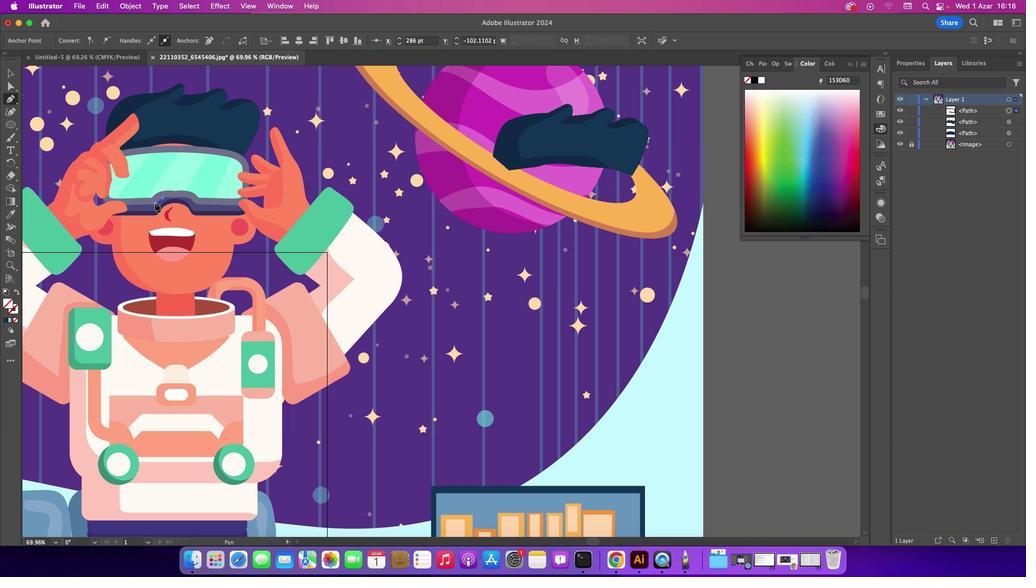 
Action: Mouse moved to (144, 204)
Screenshot: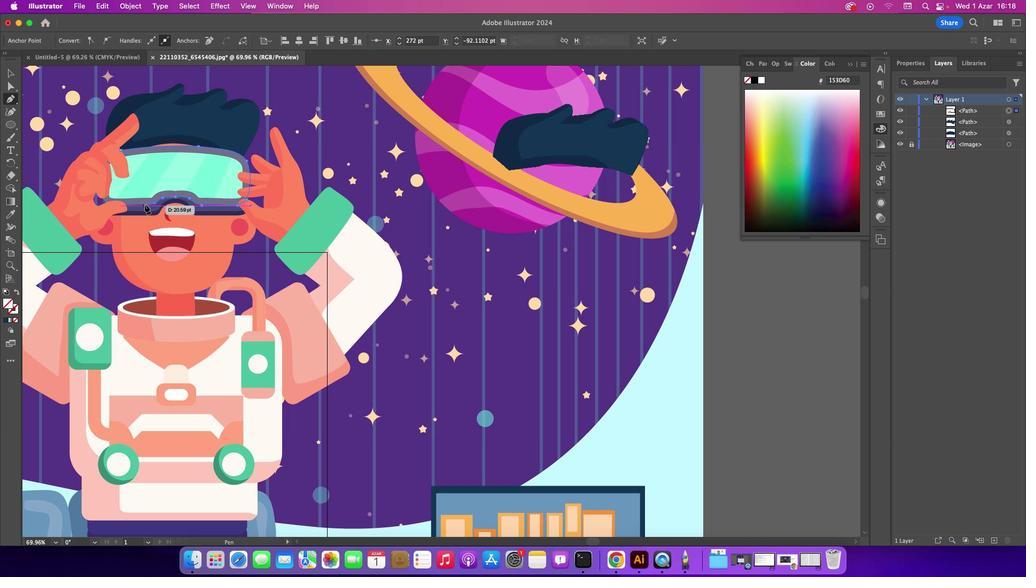 
Action: Mouse pressed left at (144, 204)
Screenshot: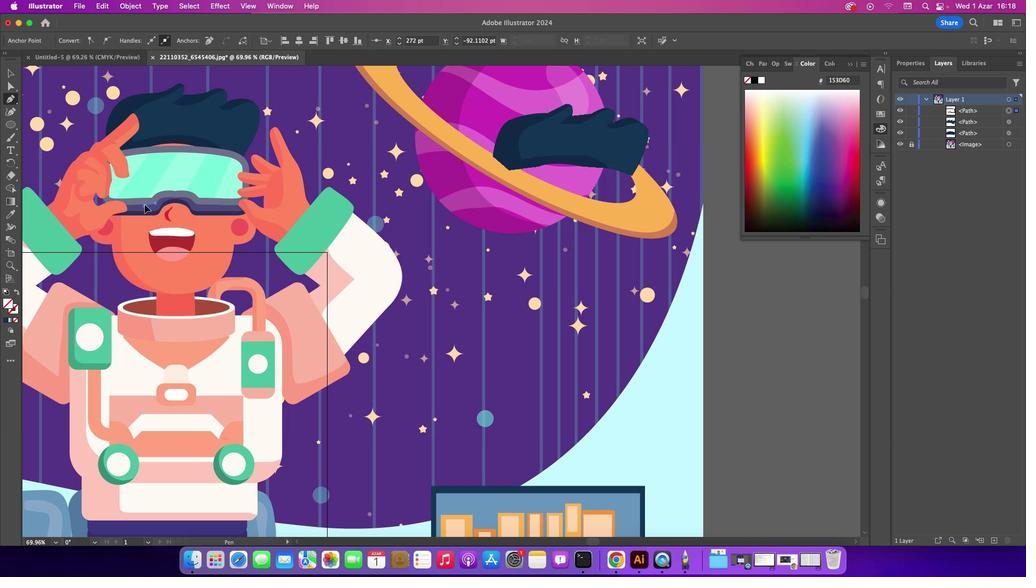 
Action: Mouse moved to (143, 204)
Screenshot: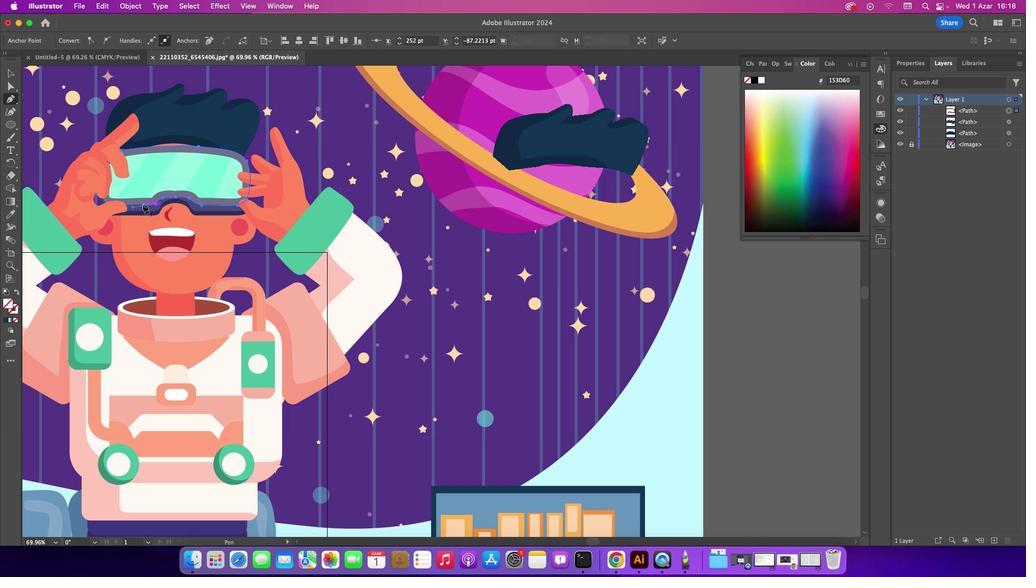 
Action: Mouse pressed left at (143, 204)
Screenshot: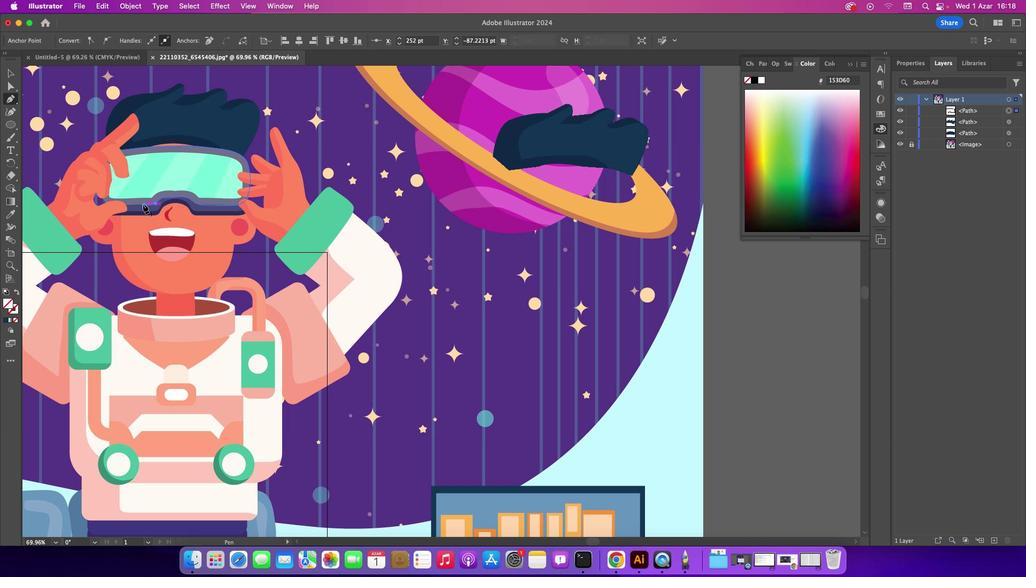 
Action: Mouse moved to (126, 204)
Screenshot: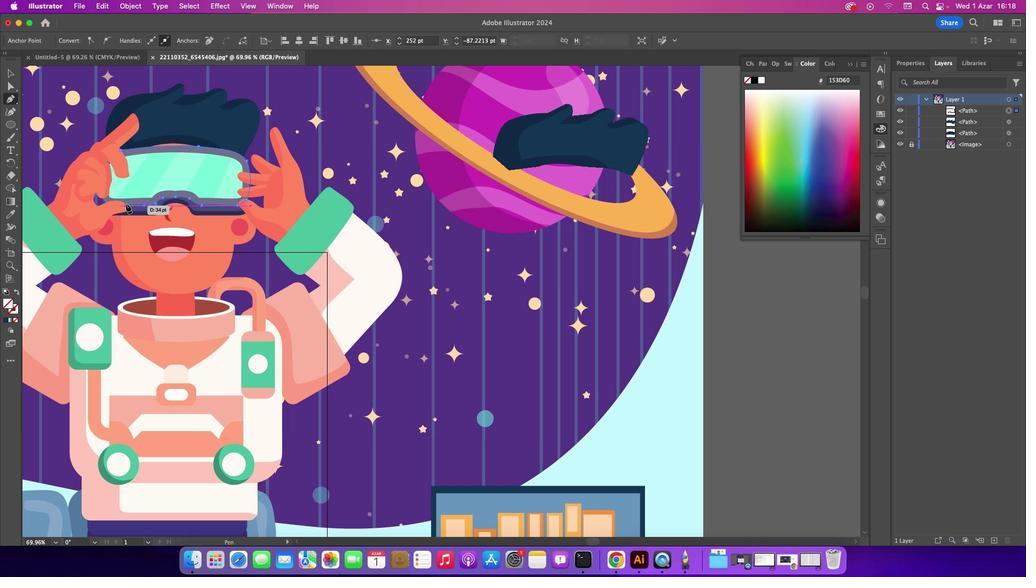
Action: Mouse pressed left at (126, 204)
Screenshot: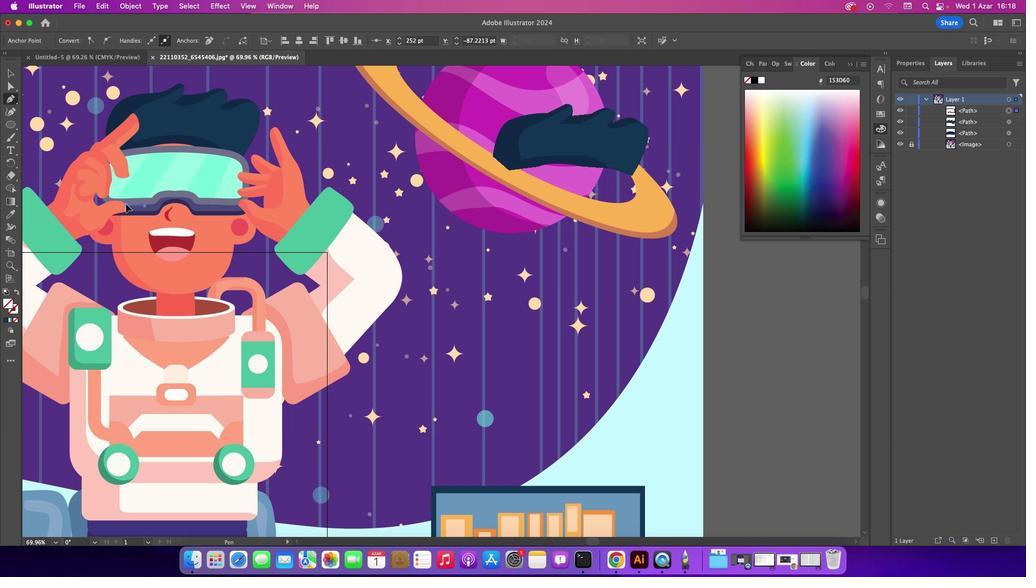 
Action: Mouse moved to (102, 198)
Screenshot: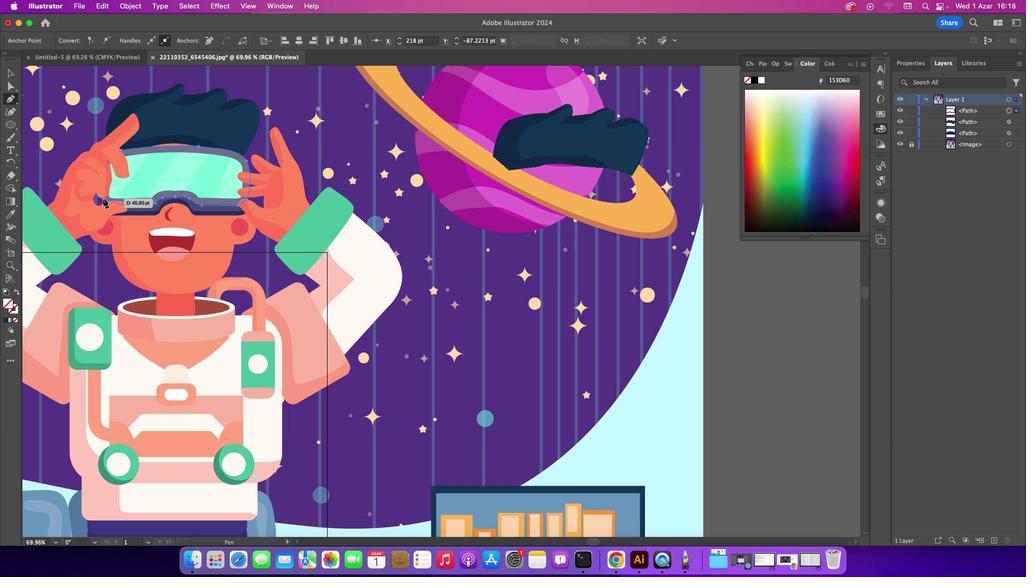 
Action: Mouse pressed left at (102, 198)
Screenshot: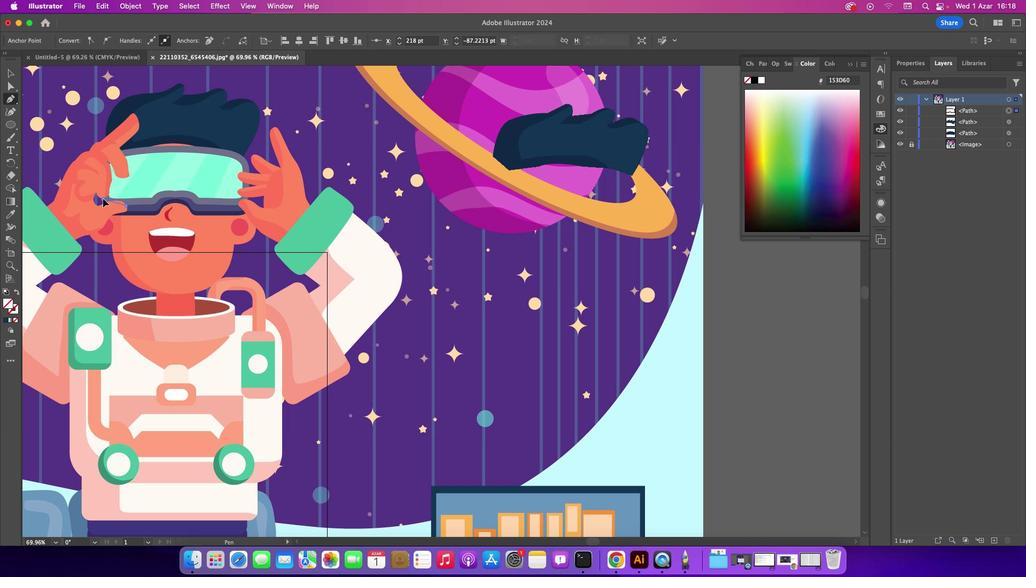 
Action: Mouse moved to (107, 158)
Screenshot: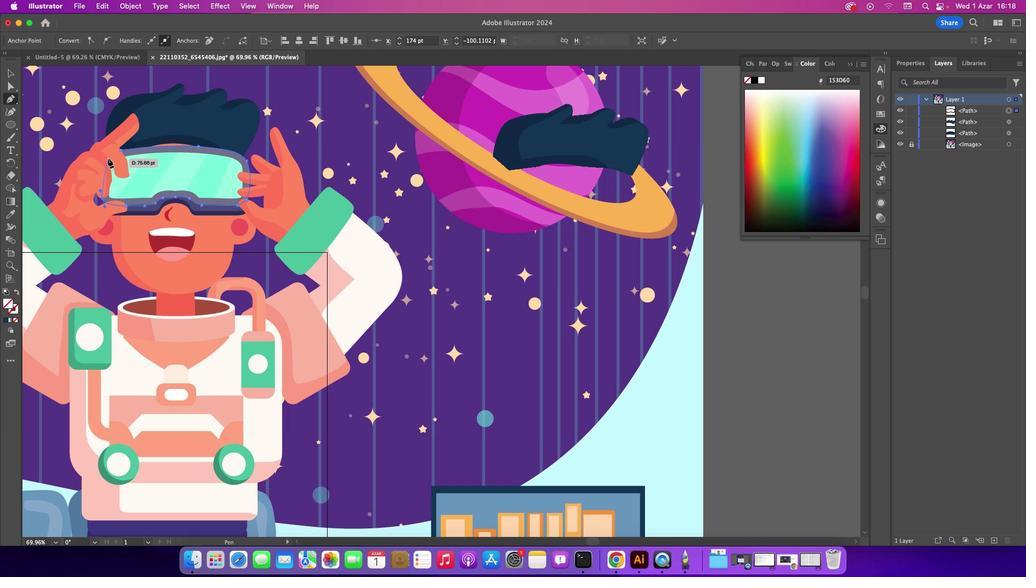 
Action: Mouse pressed left at (107, 158)
Screenshot: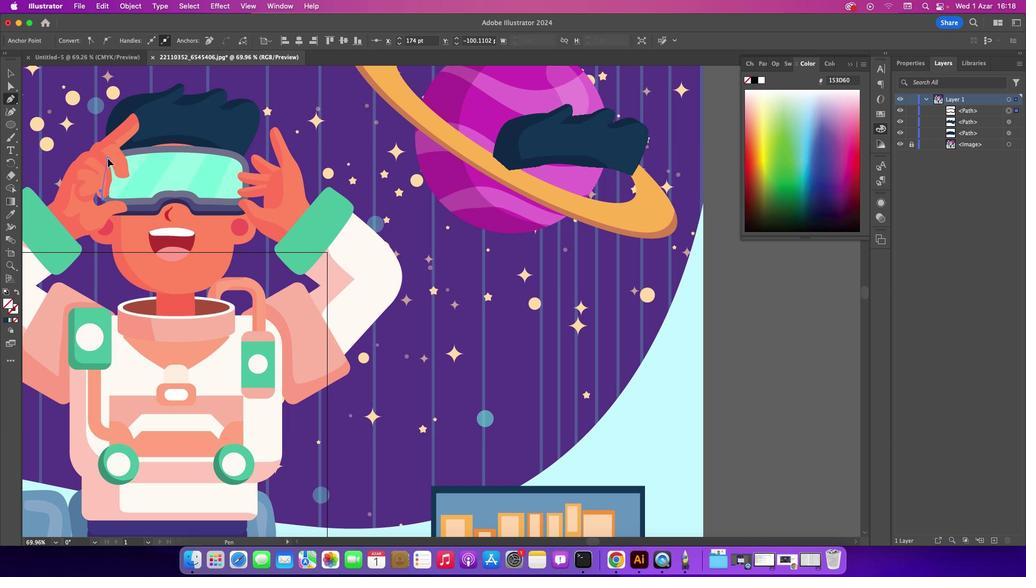 
Action: Mouse moved to (120, 148)
Screenshot: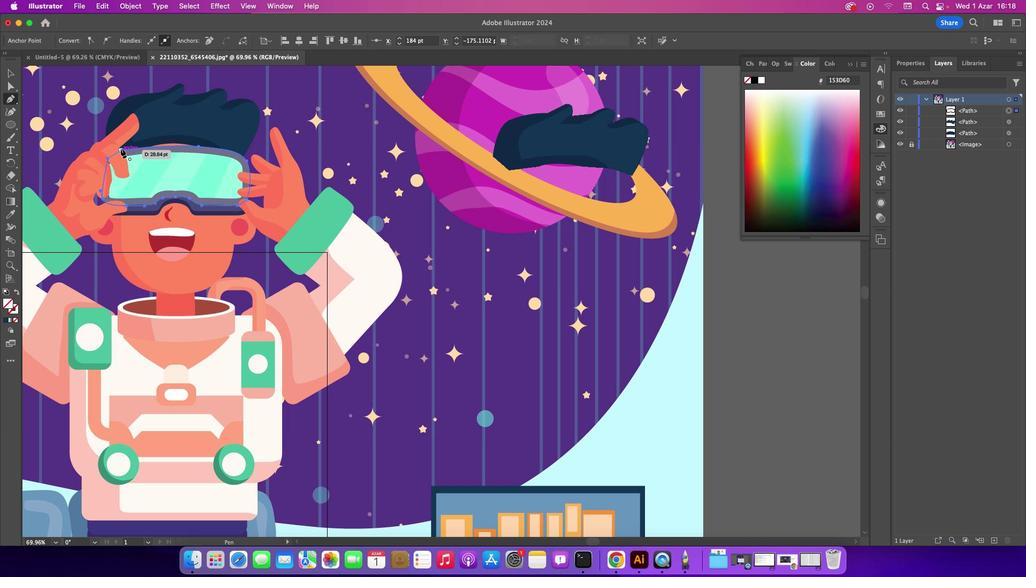 
Action: Mouse pressed left at (120, 148)
Screenshot: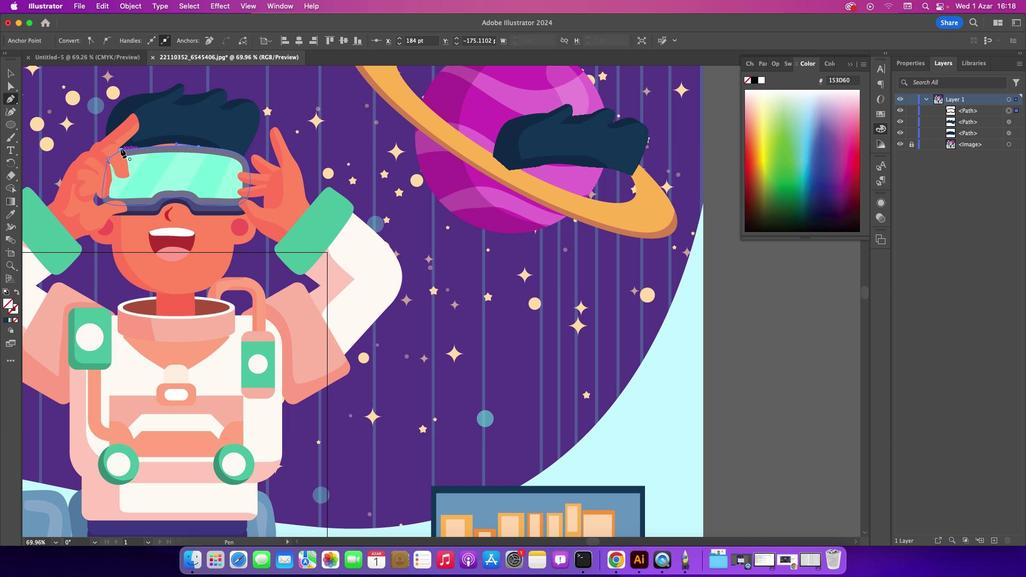 
Action: Mouse moved to (13, 68)
Screenshot: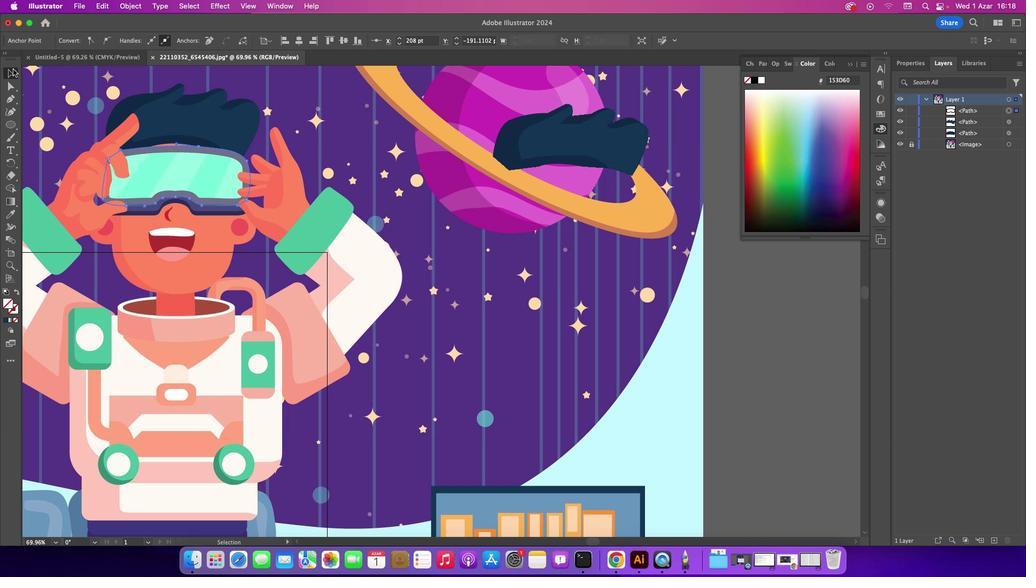 
Action: Mouse pressed left at (13, 68)
Screenshot: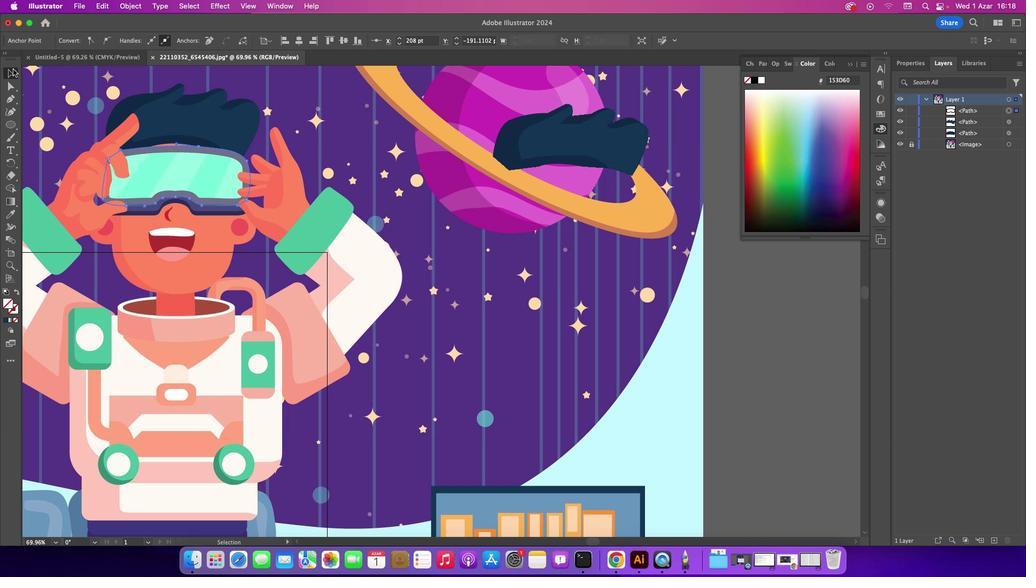 
Action: Mouse moved to (225, 148)
Screenshot: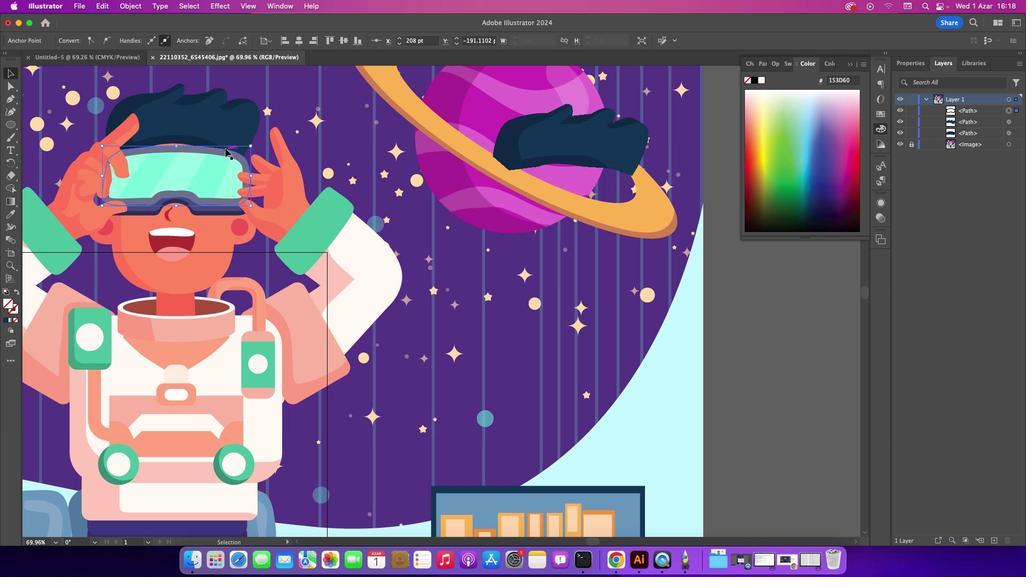 
Action: Mouse pressed left at (225, 148)
Screenshot: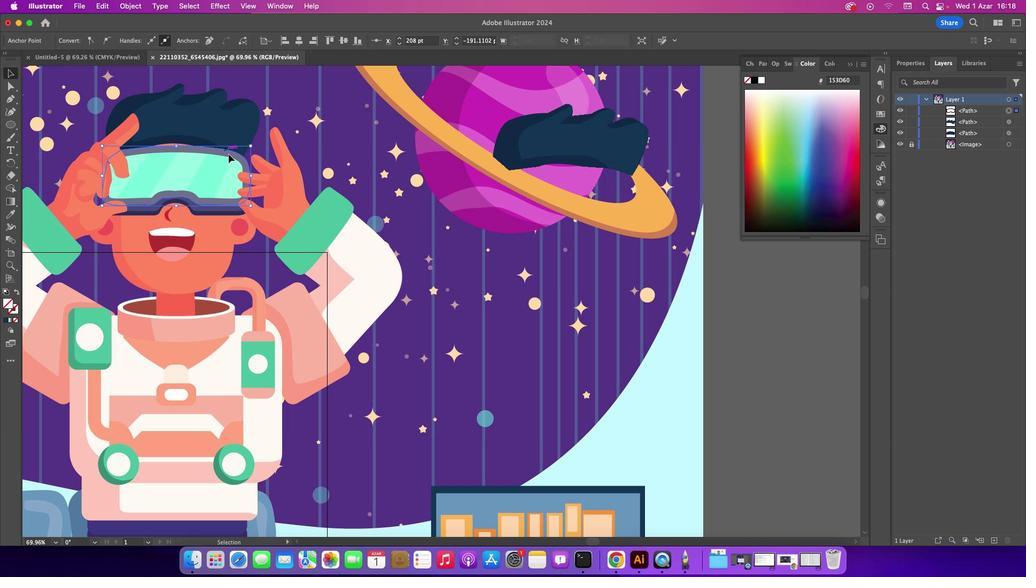 
Action: Mouse moved to (17, 212)
Screenshot: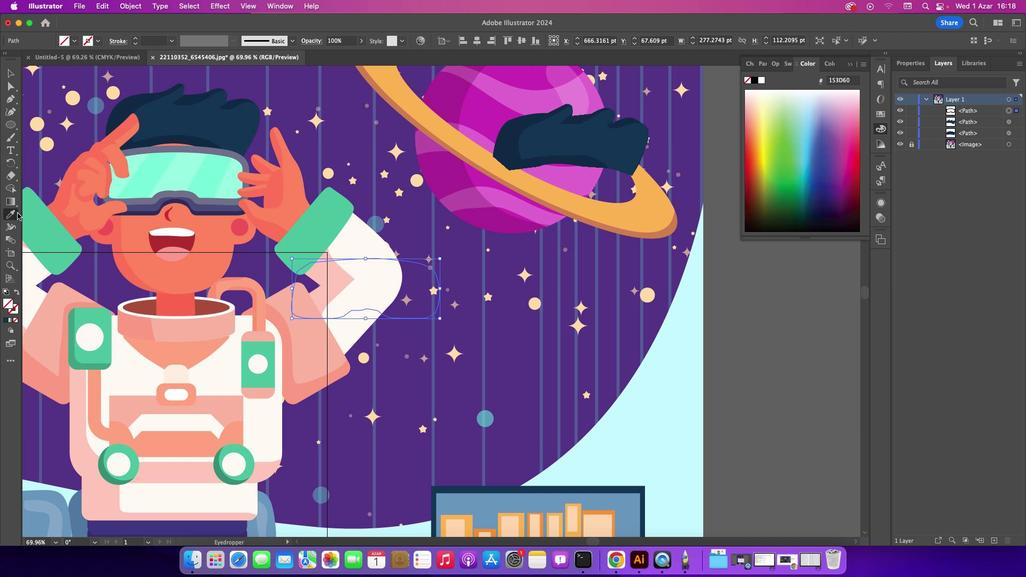 
Action: Mouse pressed left at (17, 212)
Screenshot: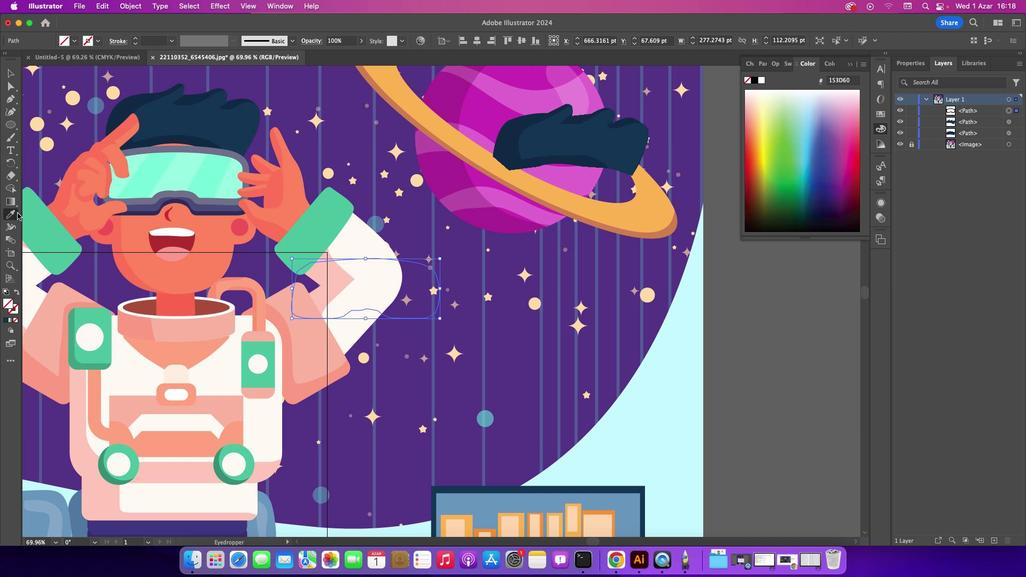 
Action: Mouse moved to (147, 148)
Screenshot: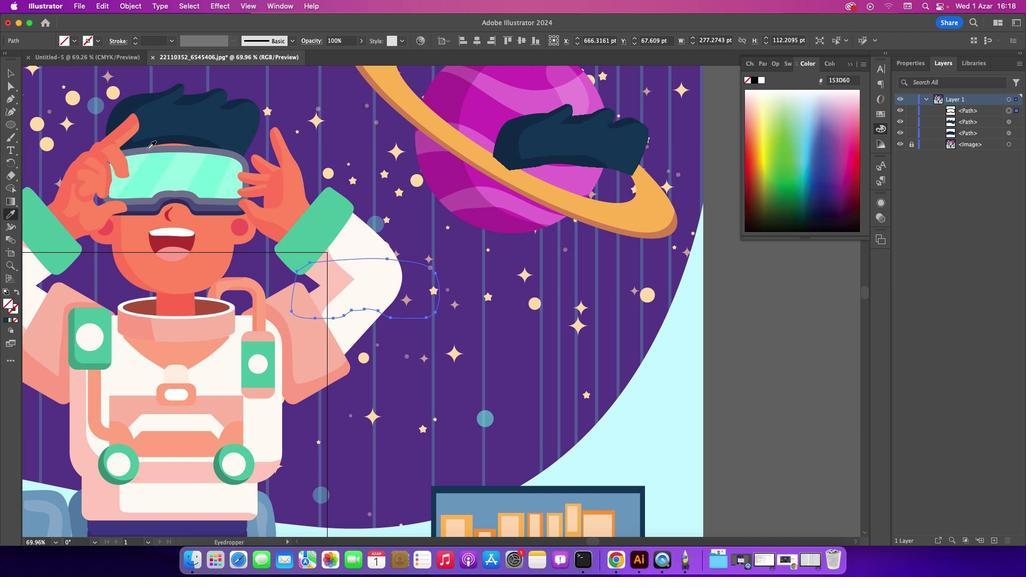 
Action: Mouse pressed left at (147, 148)
Screenshot: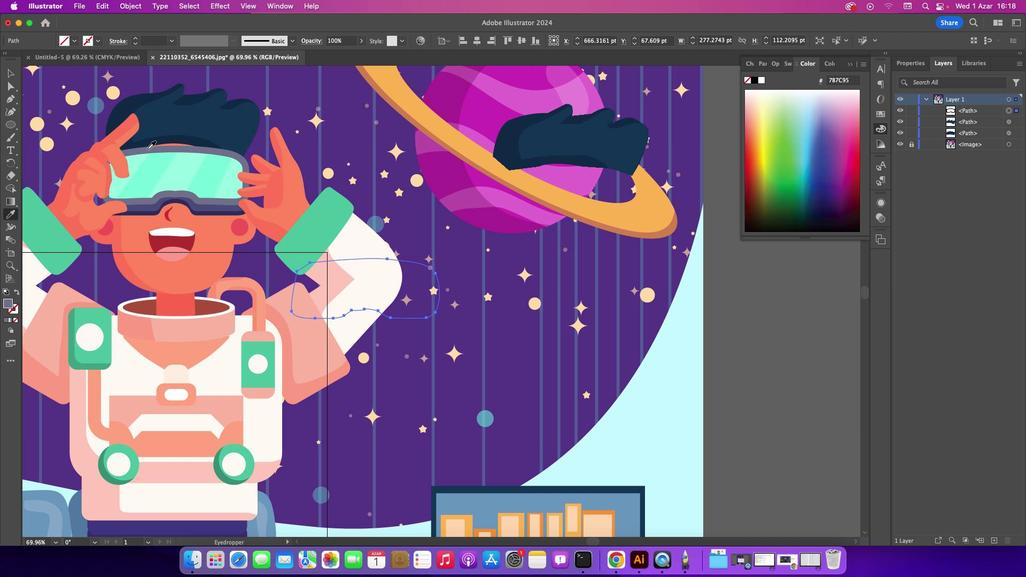 
Action: Mouse moved to (15, 72)
Screenshot: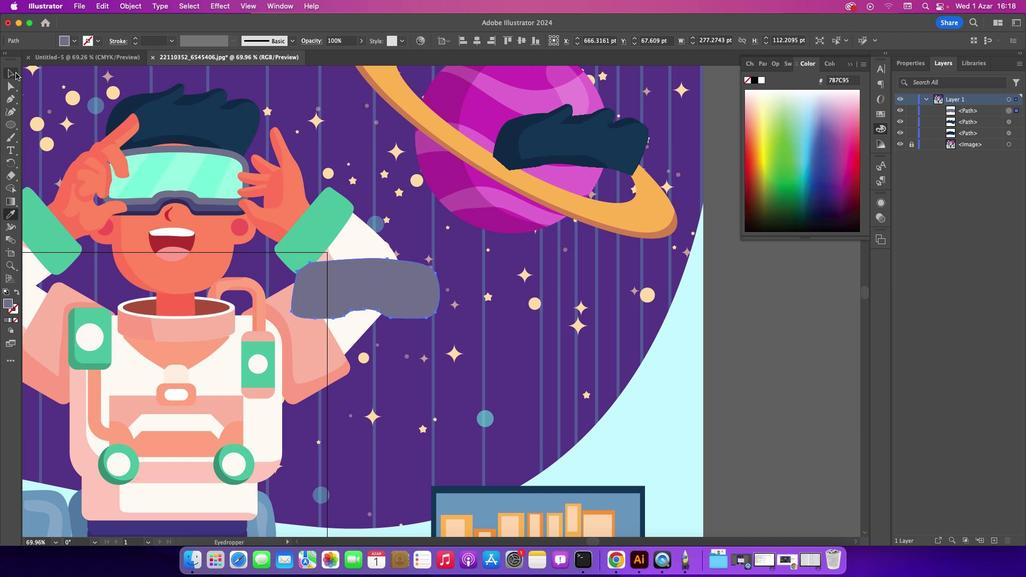 
Action: Mouse pressed left at (15, 72)
Screenshot: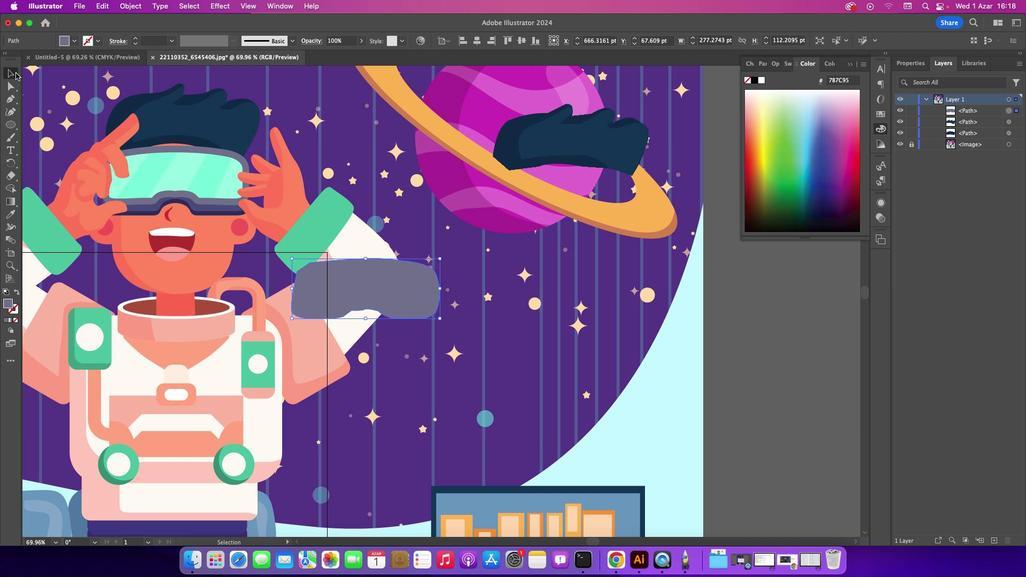 
Action: Mouse moved to (341, 161)
Screenshot: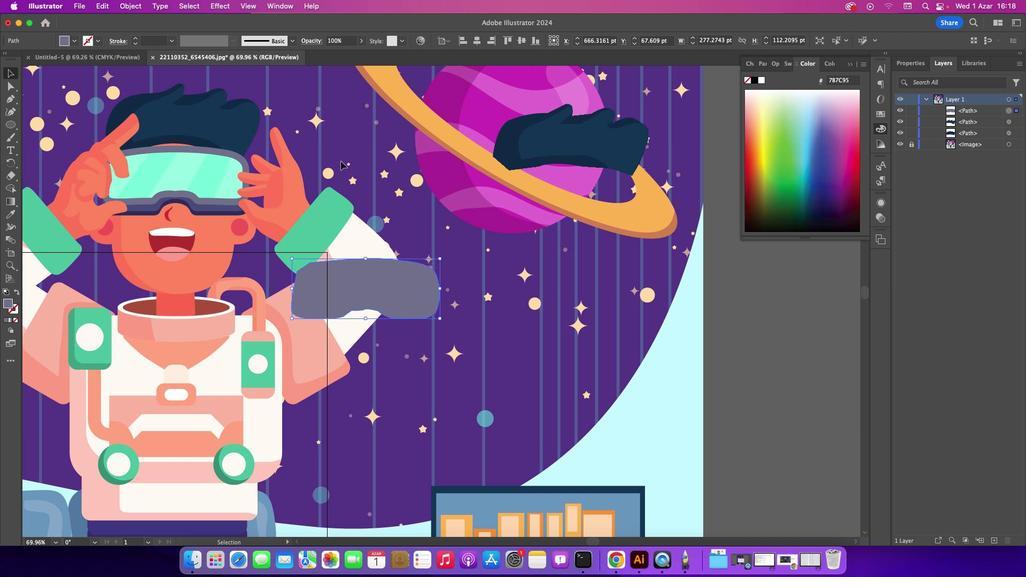 
Action: Mouse pressed left at (341, 161)
